 Task: Research Airbnb accommodation in Naujamiestis, Lithuania from 8th November, 2023 to 16th November, 2023 for 2 adults.1  bedroom having 1 bed and 1 bathroom. Property type can be hotel. Look for 3 properties as per requirement.
Action: Mouse moved to (440, 100)
Screenshot: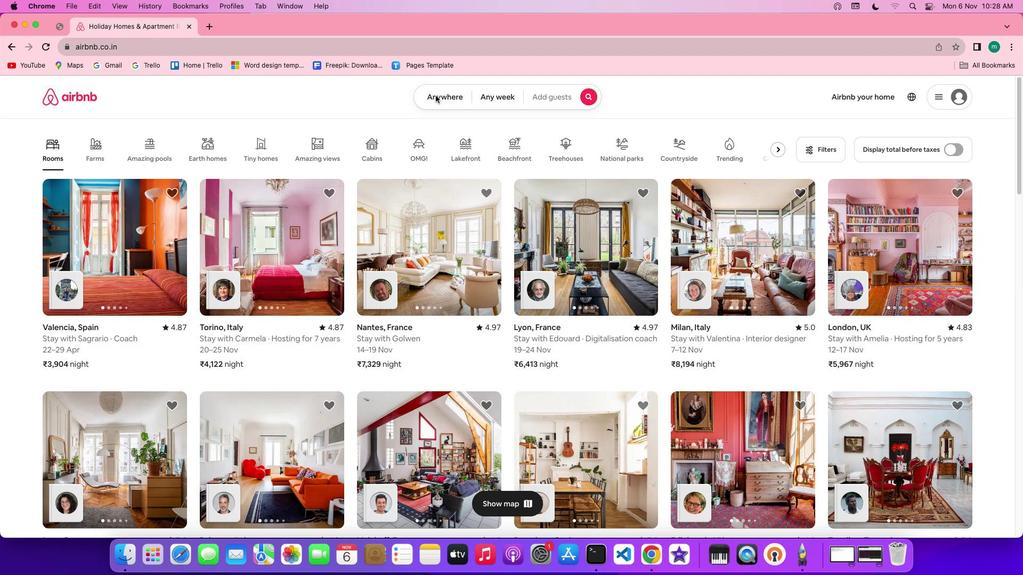 
Action: Mouse pressed left at (440, 100)
Screenshot: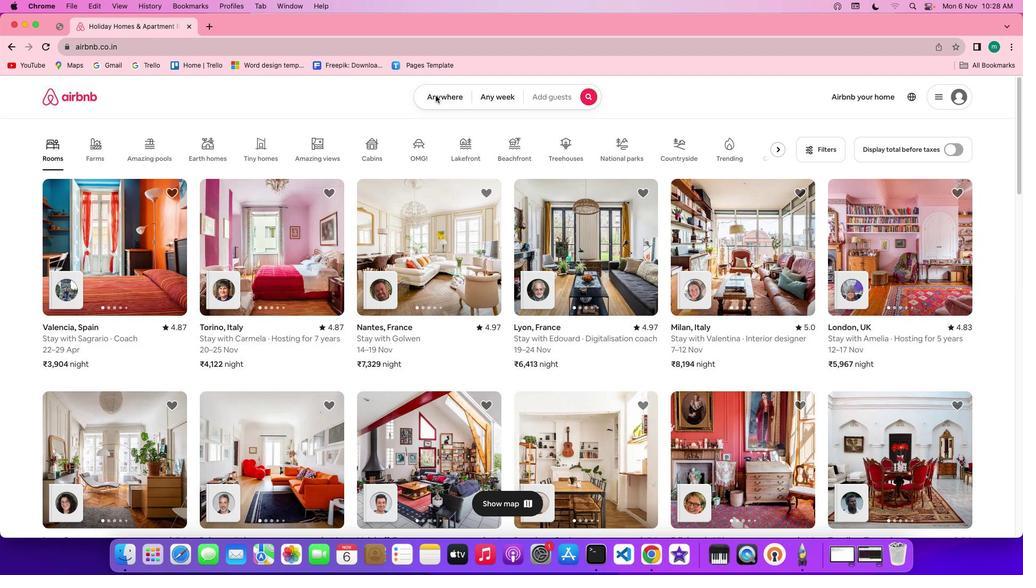 
Action: Mouse pressed left at (440, 100)
Screenshot: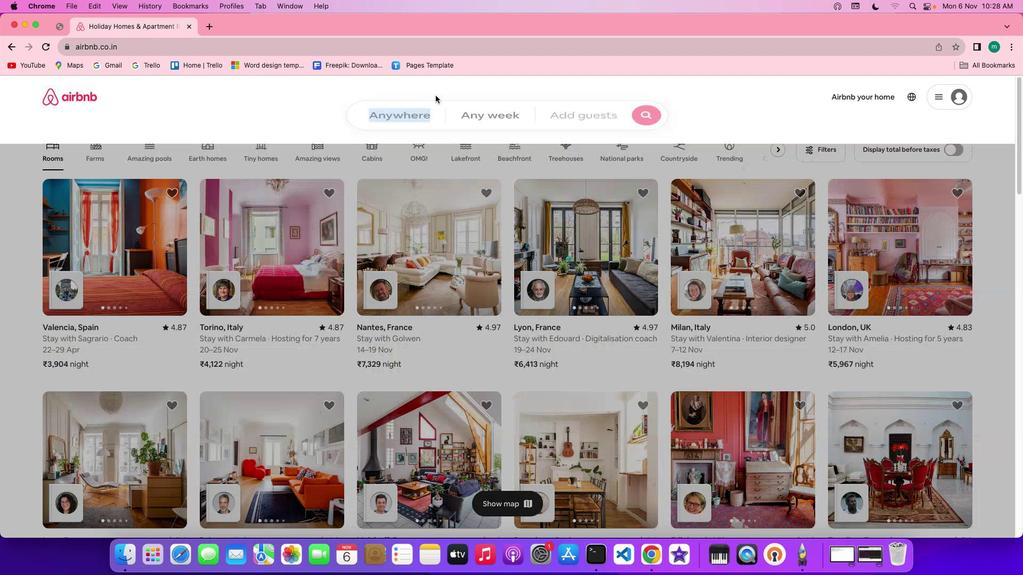 
Action: Mouse moved to (405, 139)
Screenshot: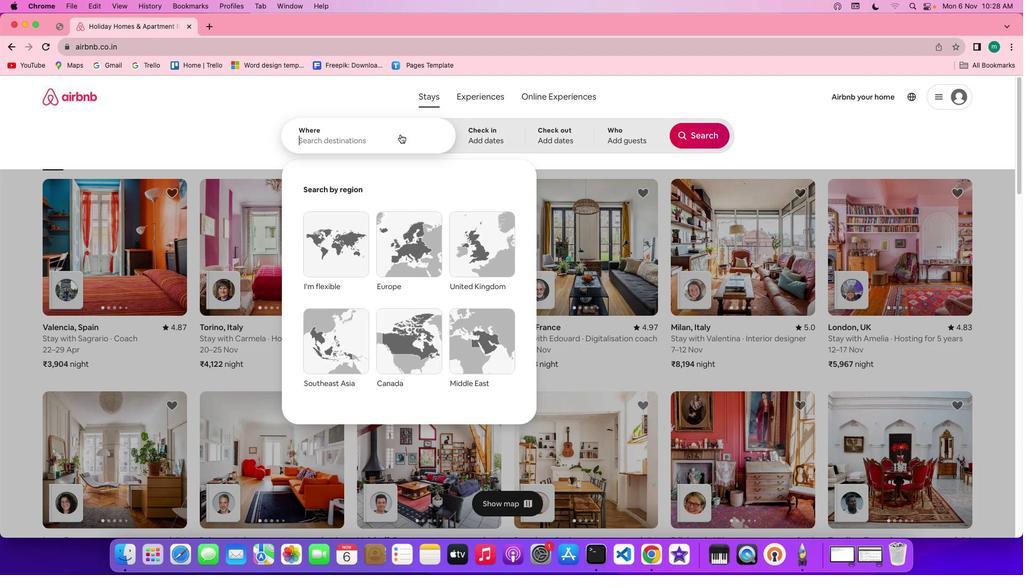 
Action: Mouse pressed left at (405, 139)
Screenshot: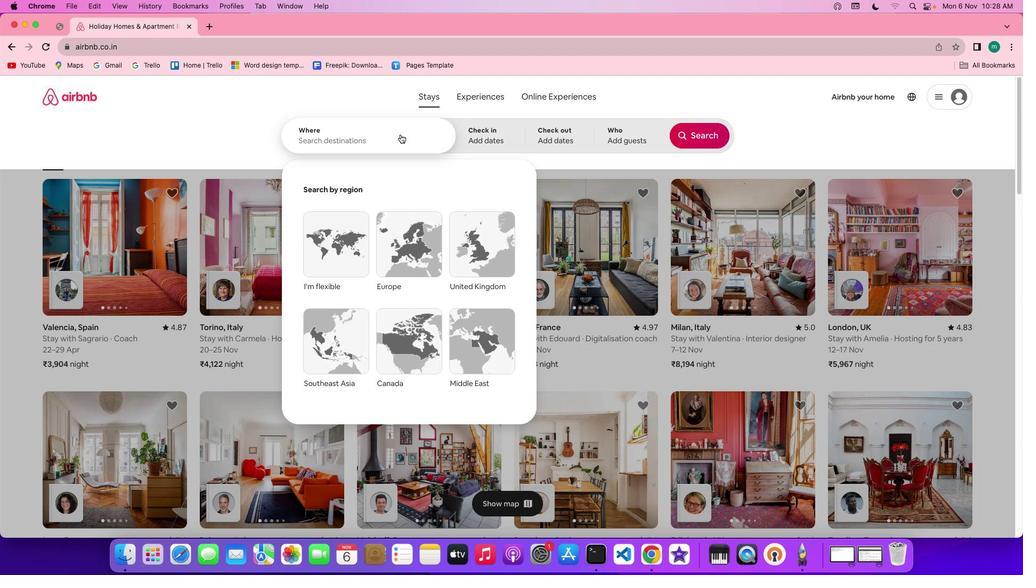 
Action: Key pressed Key.shift'N''a''u''j''a''m''i''e''s''t''i''s'','Key.spaceKey.shift'l''i''t''h''u''a''n''i''a'
Screenshot: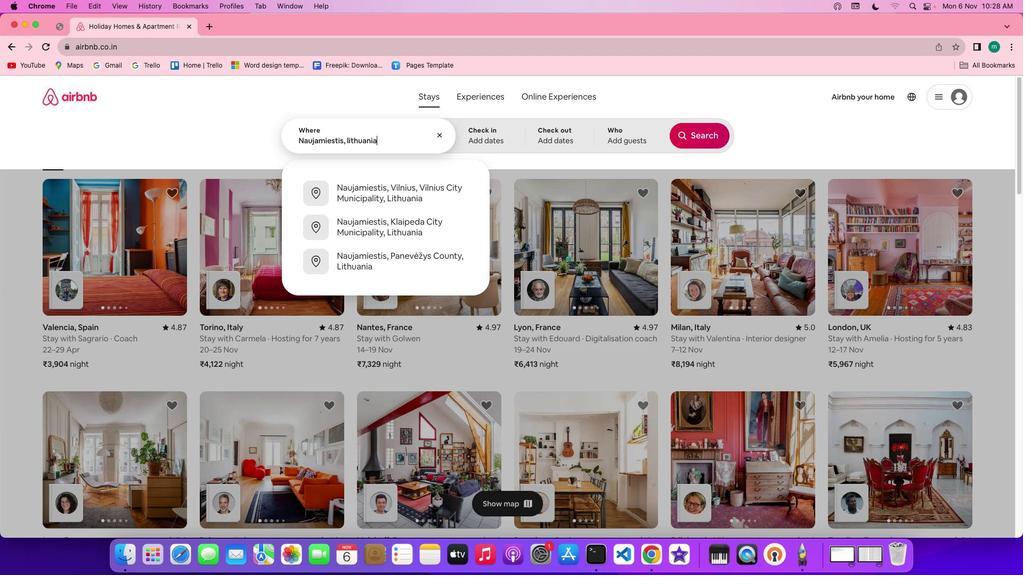 
Action: Mouse moved to (484, 140)
Screenshot: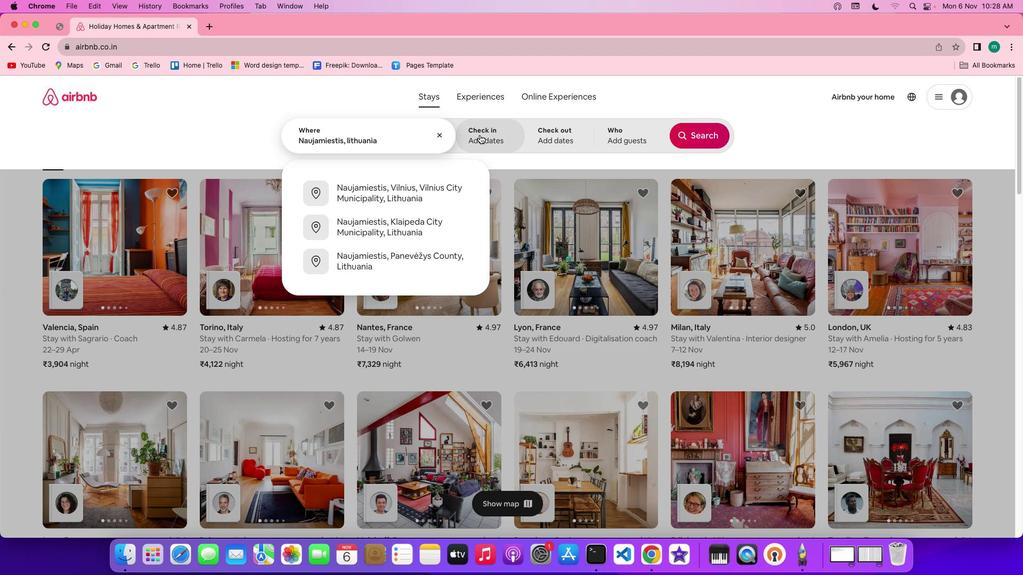 
Action: Mouse pressed left at (484, 140)
Screenshot: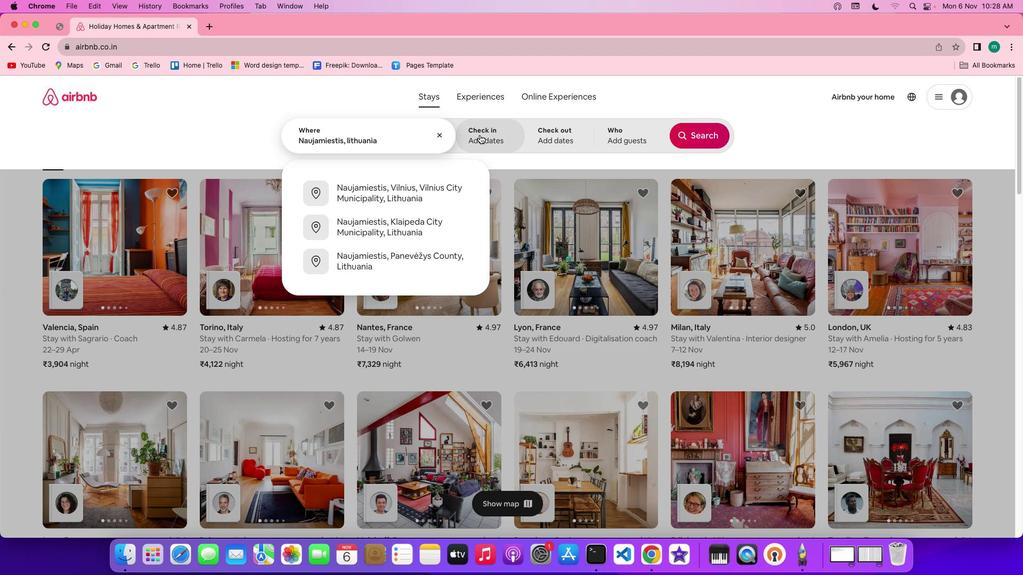 
Action: Mouse moved to (404, 298)
Screenshot: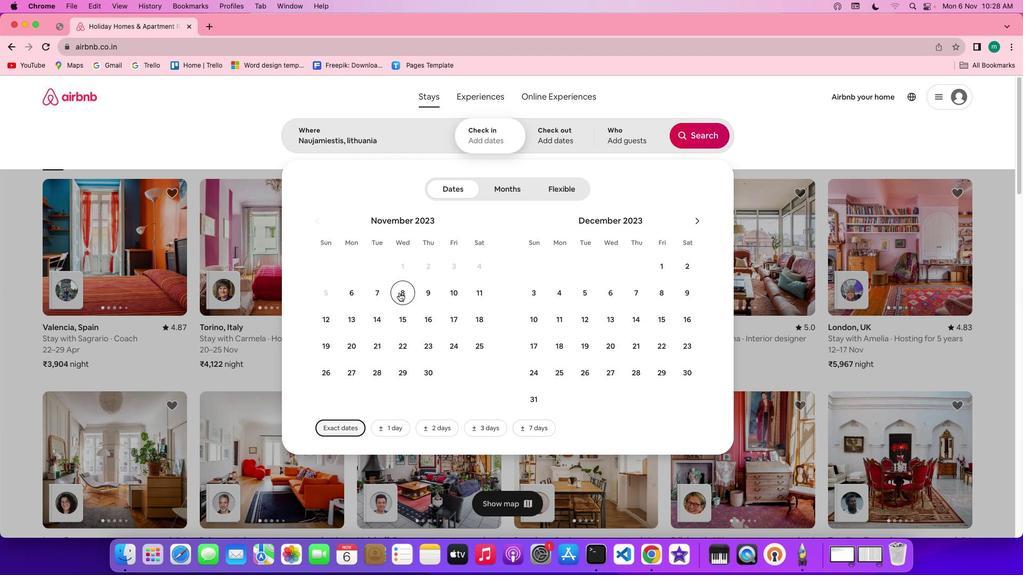 
Action: Mouse pressed left at (404, 298)
Screenshot: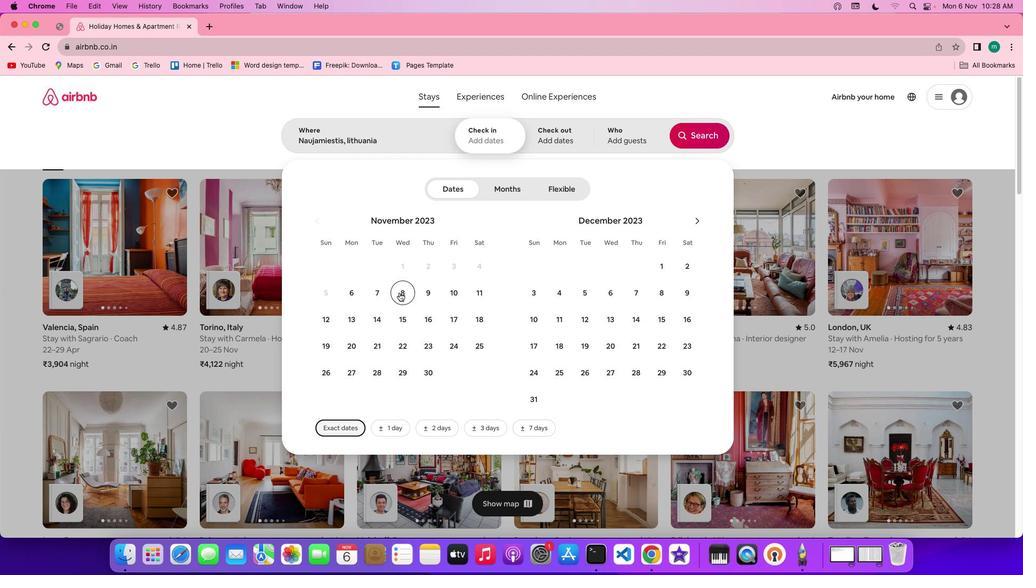 
Action: Mouse moved to (424, 325)
Screenshot: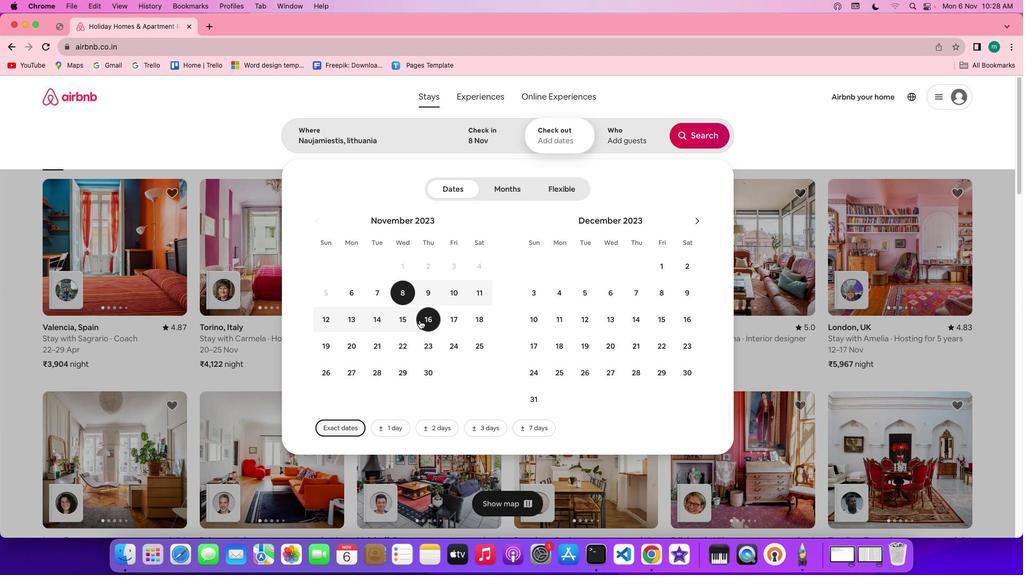 
Action: Mouse pressed left at (424, 325)
Screenshot: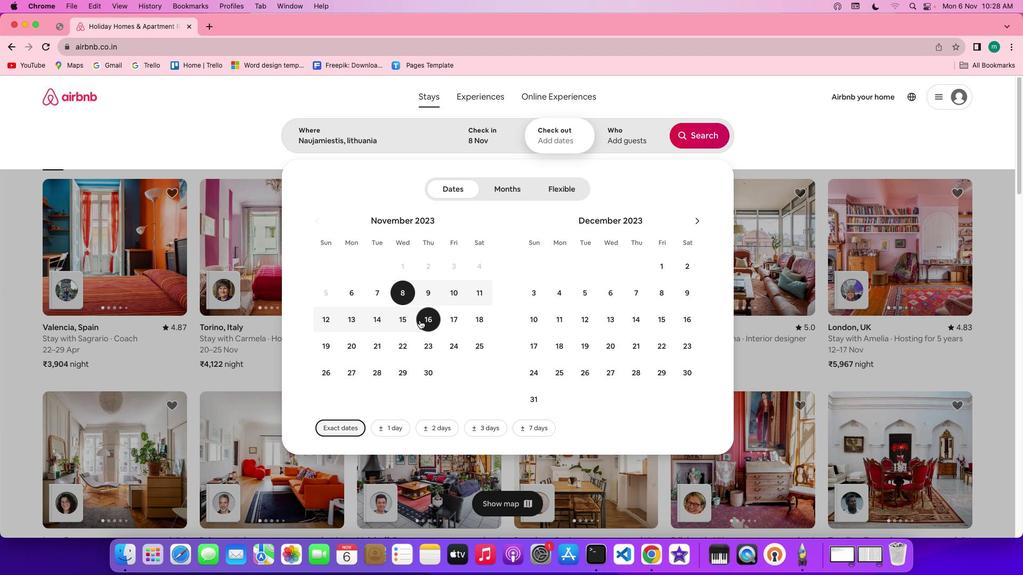 
Action: Mouse moved to (635, 130)
Screenshot: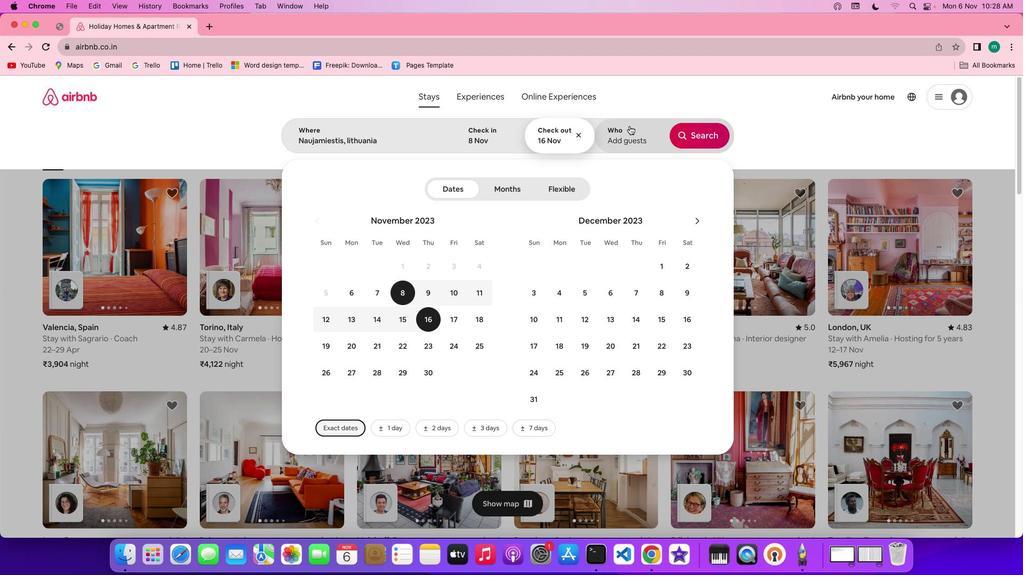 
Action: Mouse pressed left at (635, 130)
Screenshot: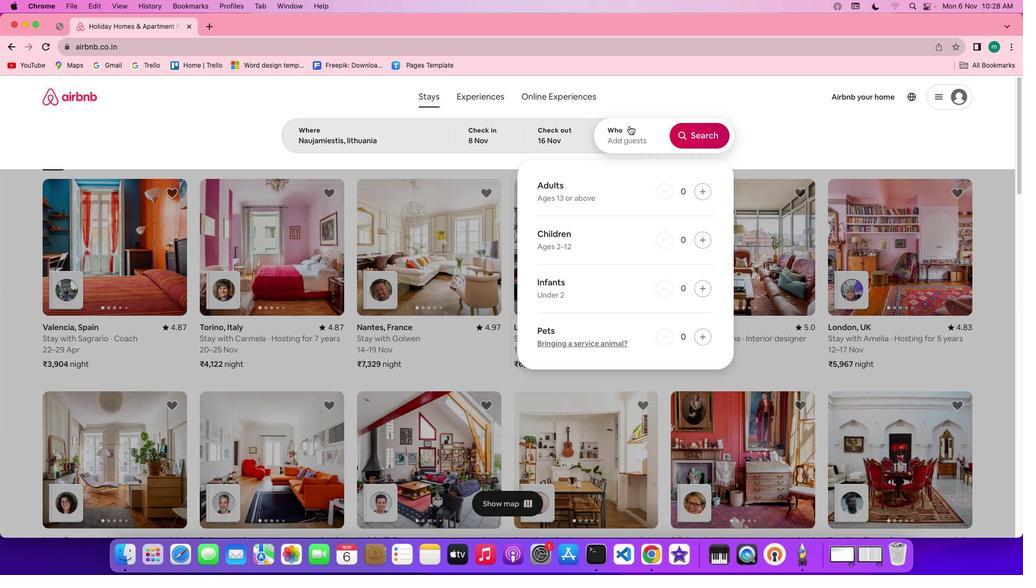 
Action: Mouse moved to (708, 196)
Screenshot: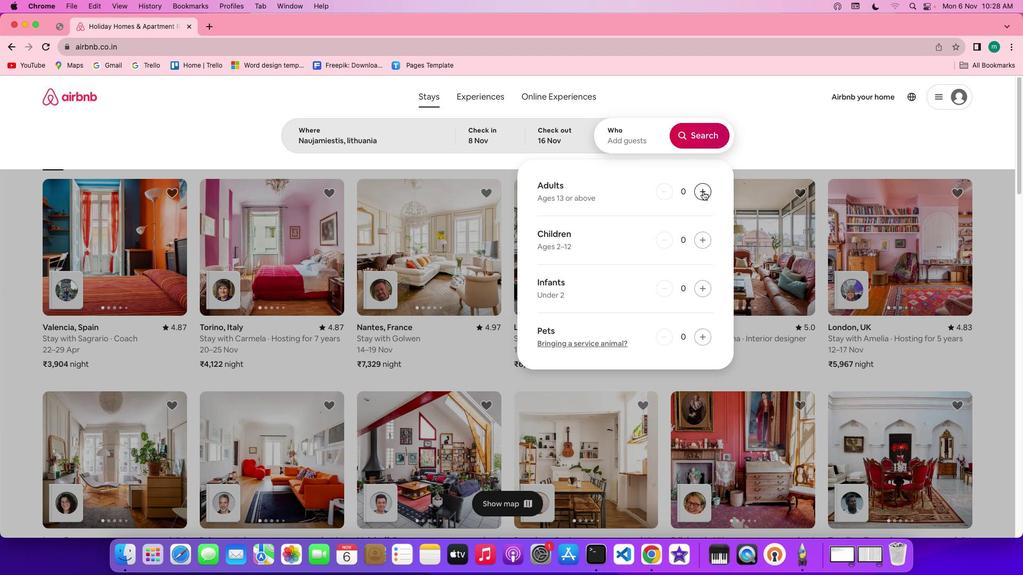 
Action: Mouse pressed left at (708, 196)
Screenshot: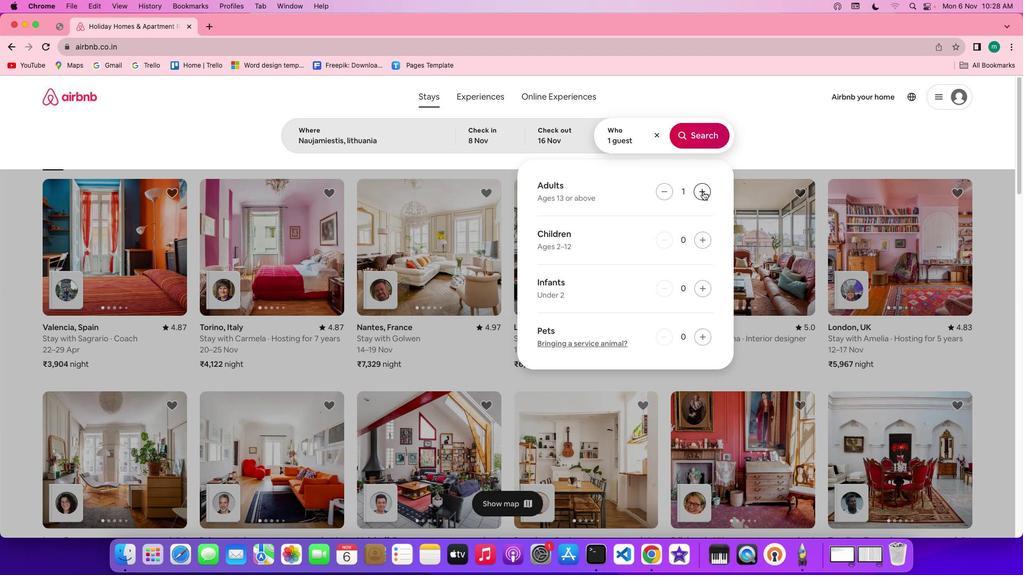 
Action: Mouse pressed left at (708, 196)
Screenshot: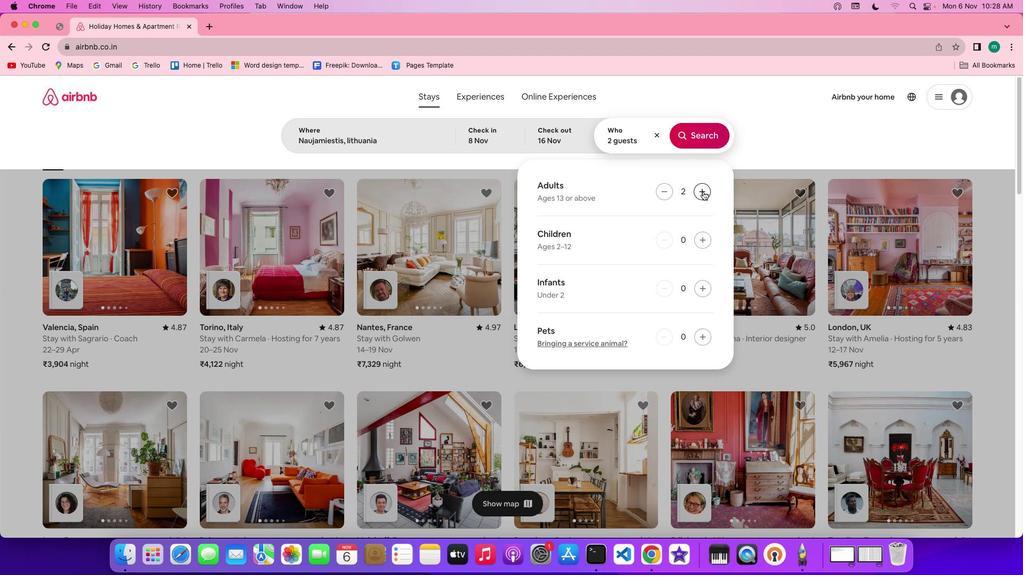 
Action: Mouse moved to (716, 146)
Screenshot: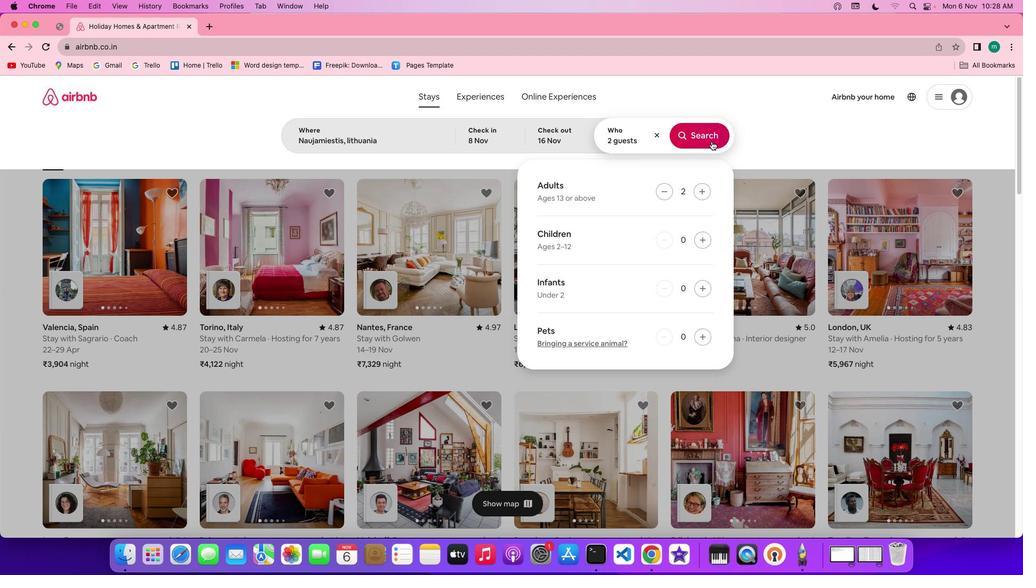 
Action: Mouse pressed left at (716, 146)
Screenshot: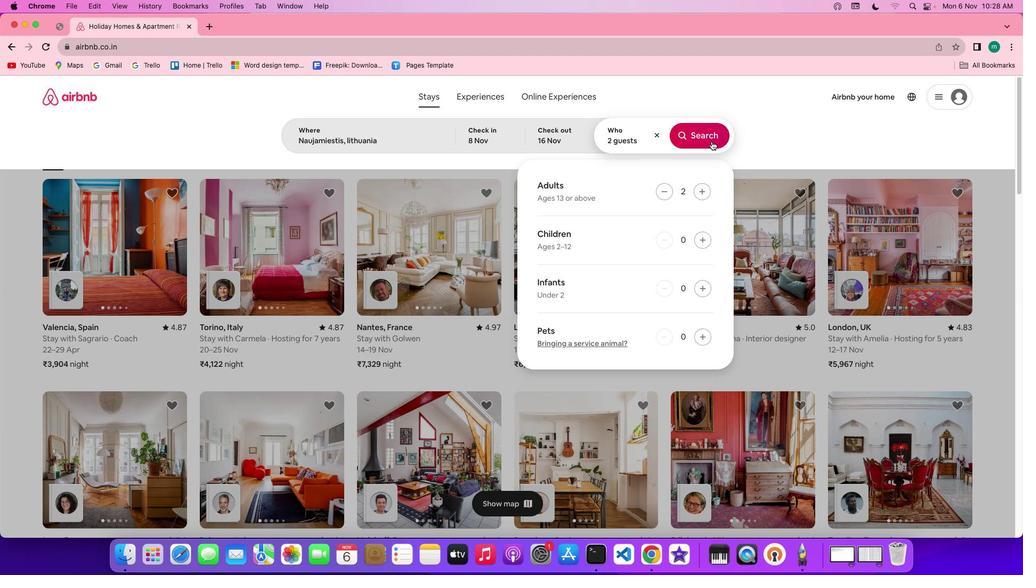 
Action: Mouse moved to (861, 146)
Screenshot: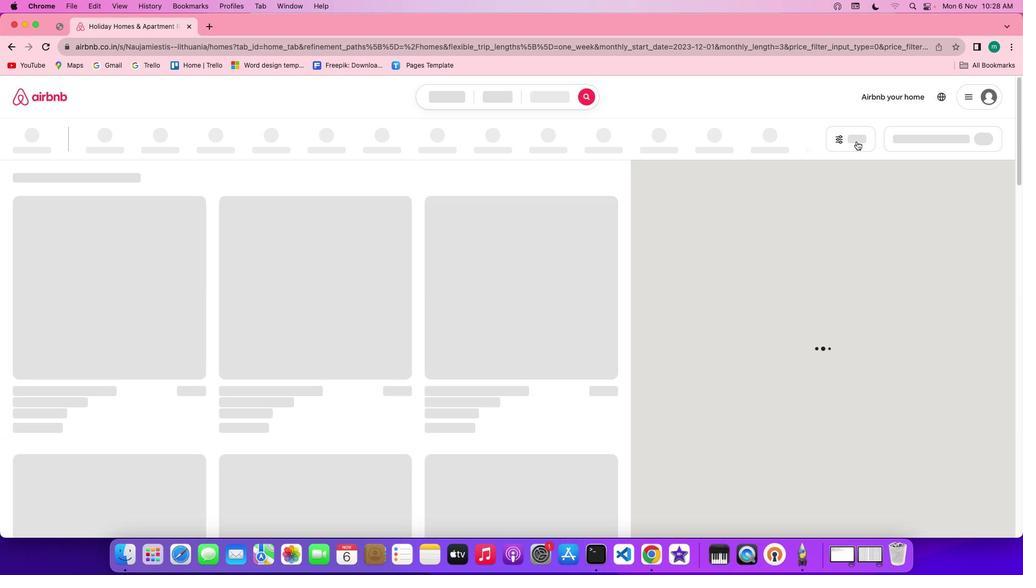 
Action: Mouse pressed left at (861, 146)
Screenshot: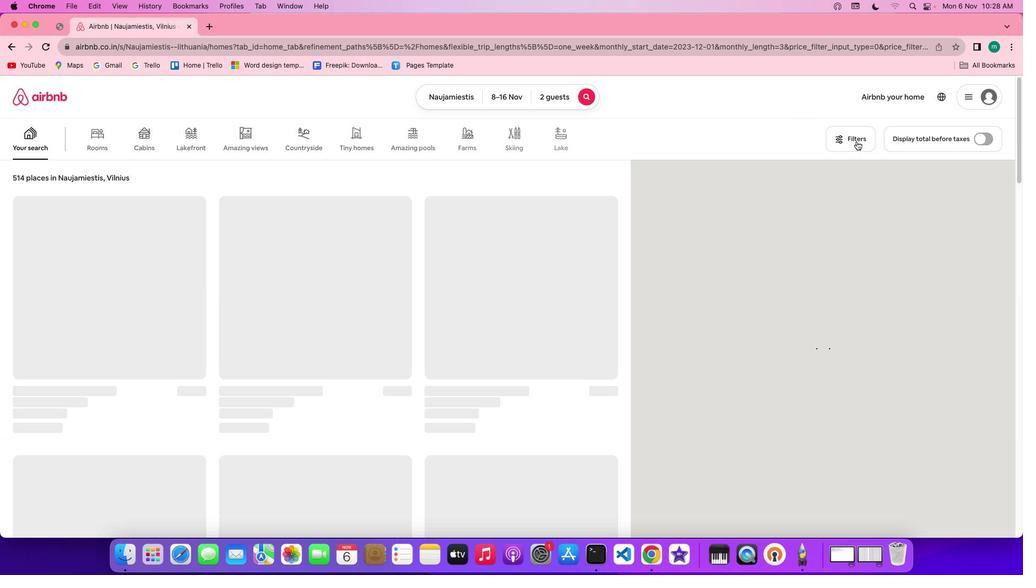 
Action: Mouse moved to (853, 142)
Screenshot: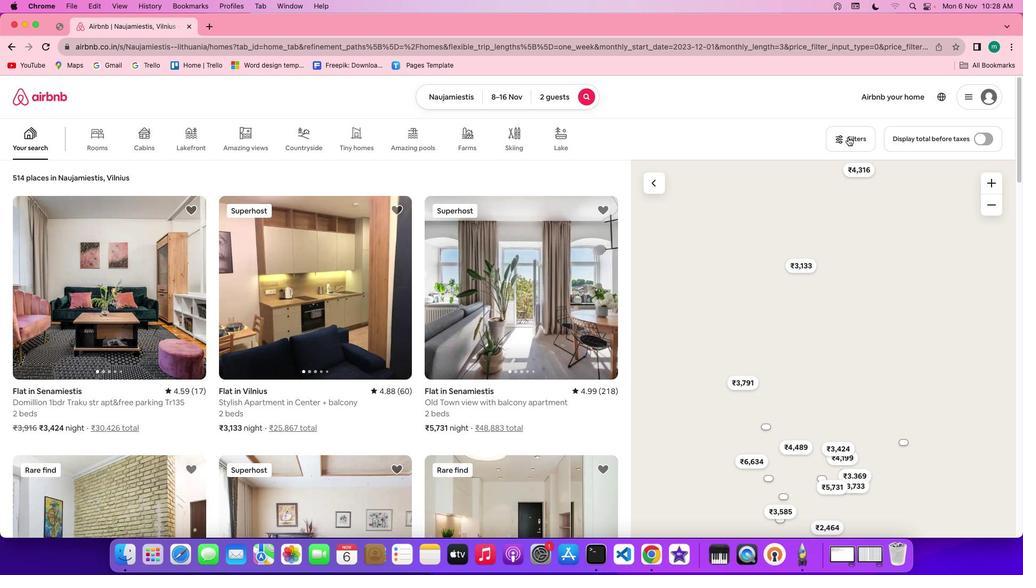 
Action: Mouse pressed left at (853, 142)
Screenshot: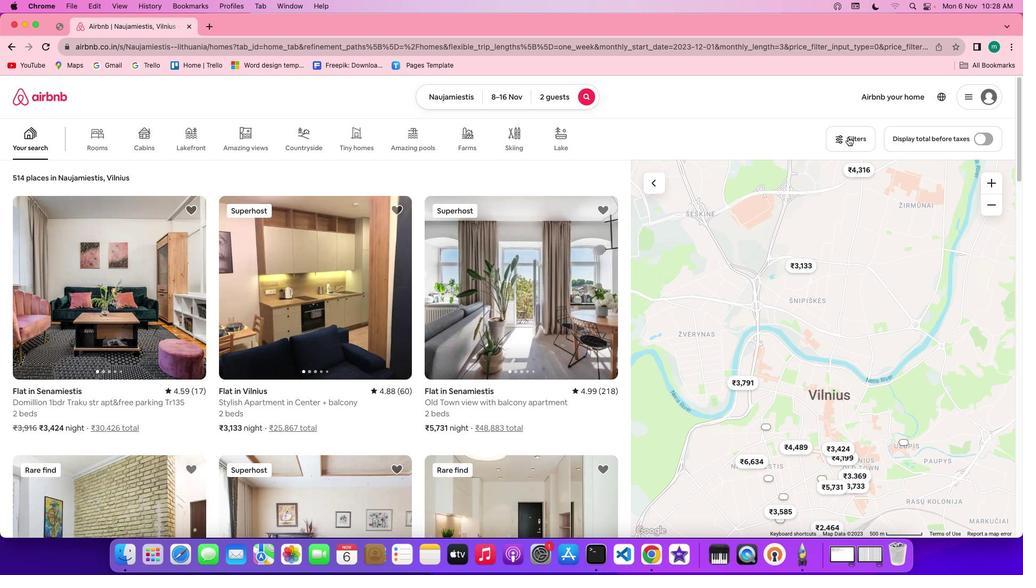 
Action: Mouse moved to (524, 349)
Screenshot: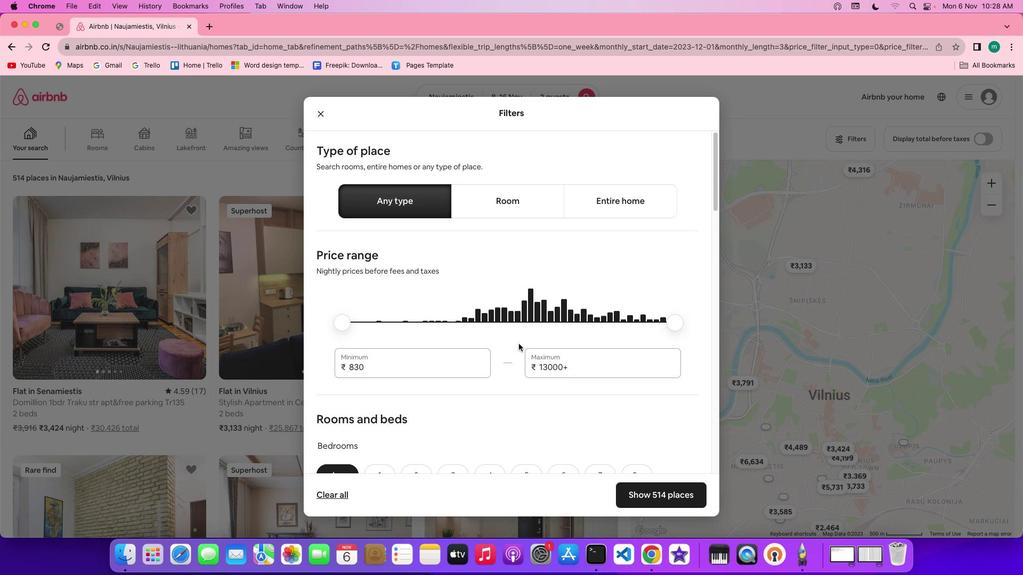 
Action: Mouse scrolled (524, 349) with delta (4, 4)
Screenshot: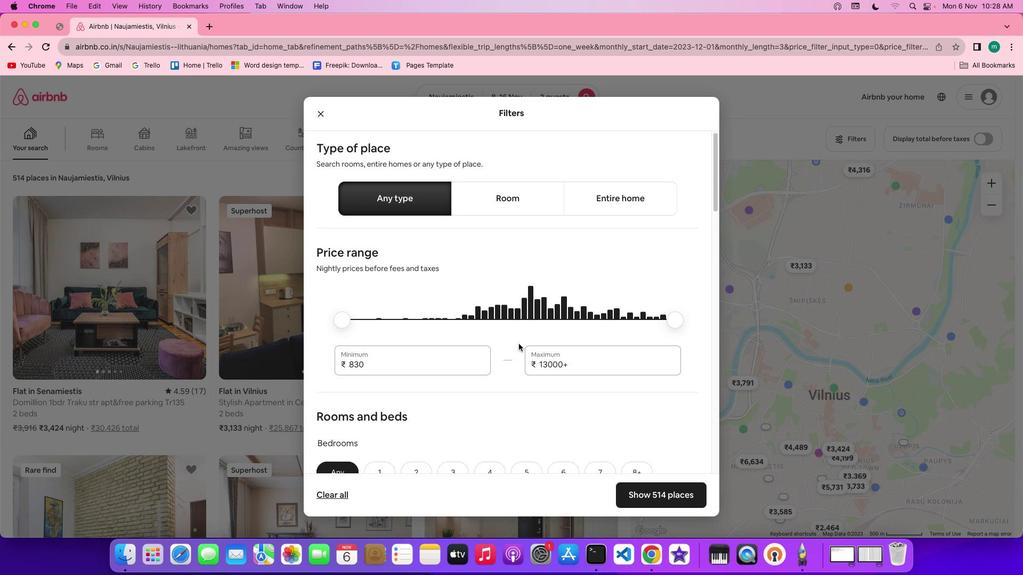 
Action: Mouse scrolled (524, 349) with delta (4, 4)
Screenshot: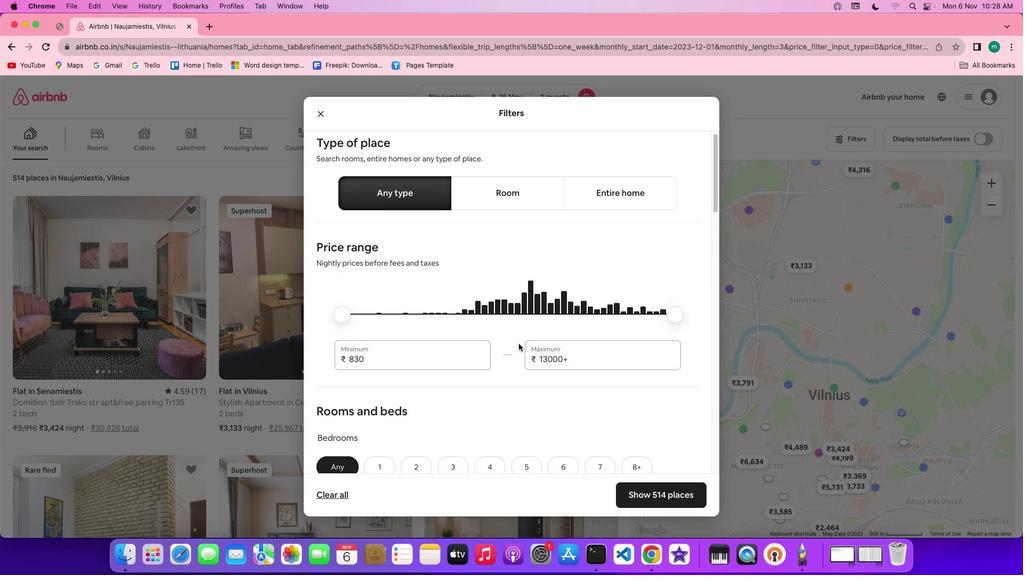
Action: Mouse scrolled (524, 349) with delta (4, 3)
Screenshot: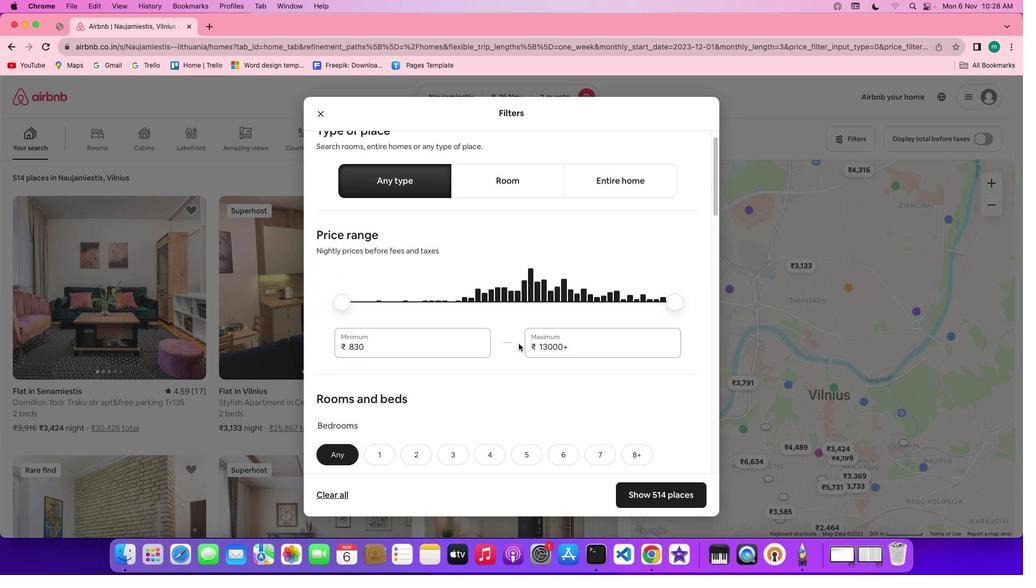 
Action: Mouse scrolled (524, 349) with delta (4, 3)
Screenshot: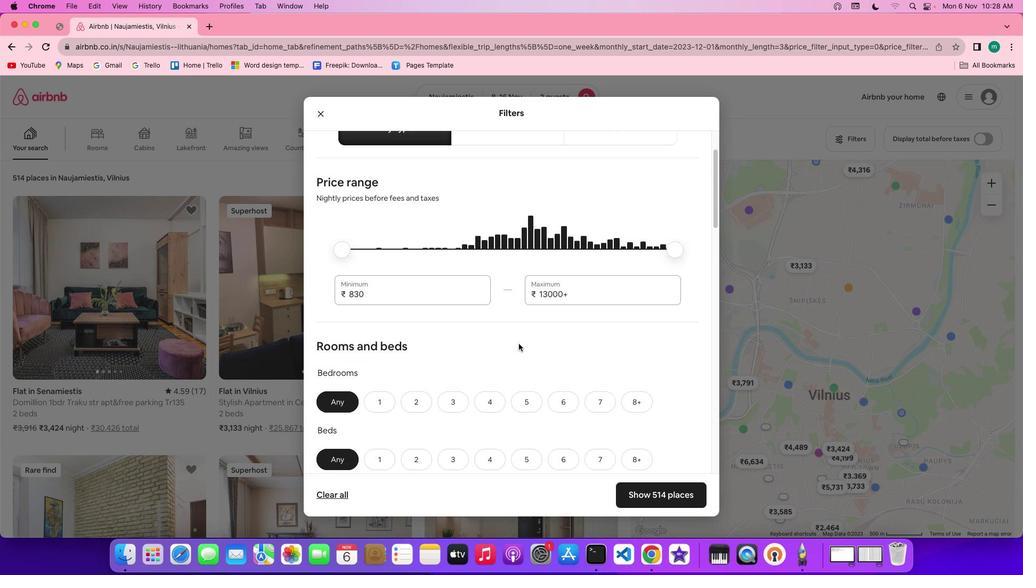 
Action: Mouse scrolled (524, 349) with delta (4, 4)
Screenshot: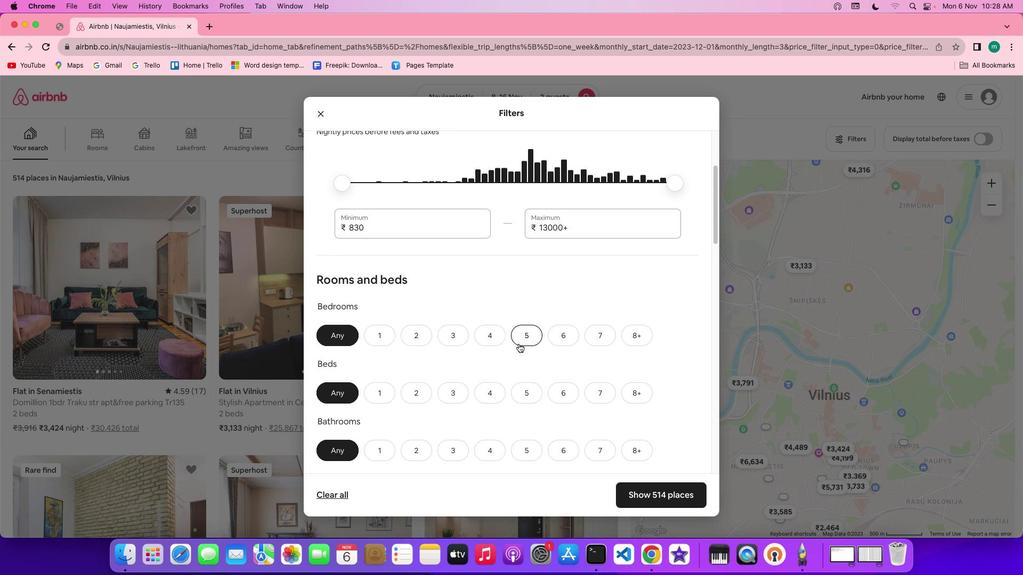 
Action: Mouse scrolled (524, 349) with delta (4, 4)
Screenshot: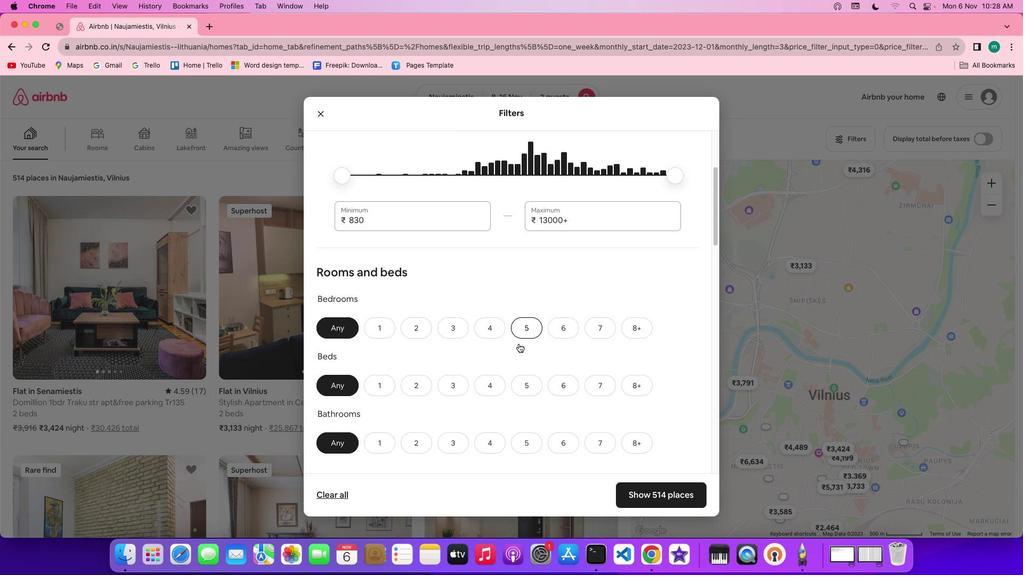 
Action: Mouse scrolled (524, 349) with delta (4, 4)
Screenshot: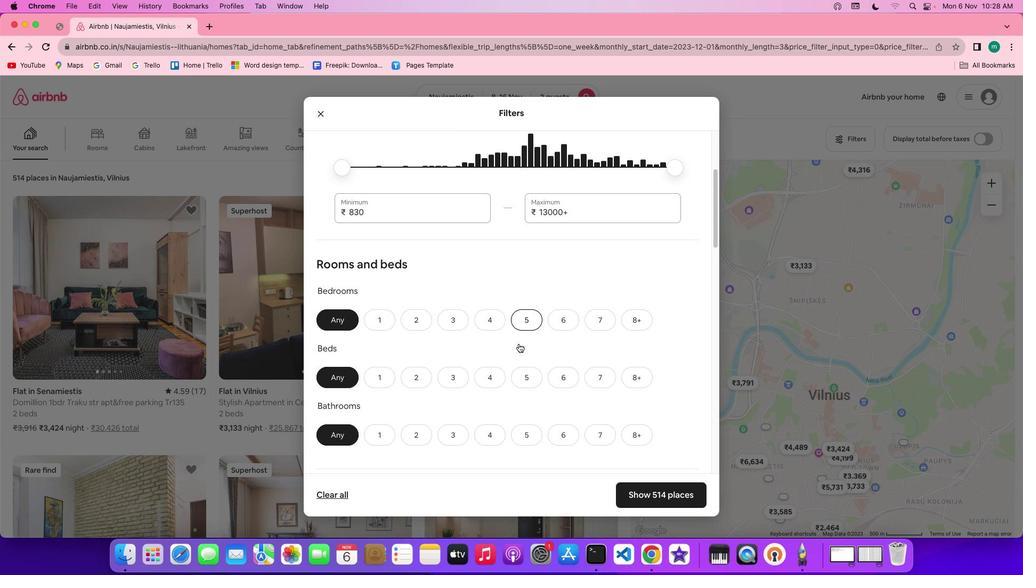 
Action: Mouse scrolled (524, 349) with delta (4, 4)
Screenshot: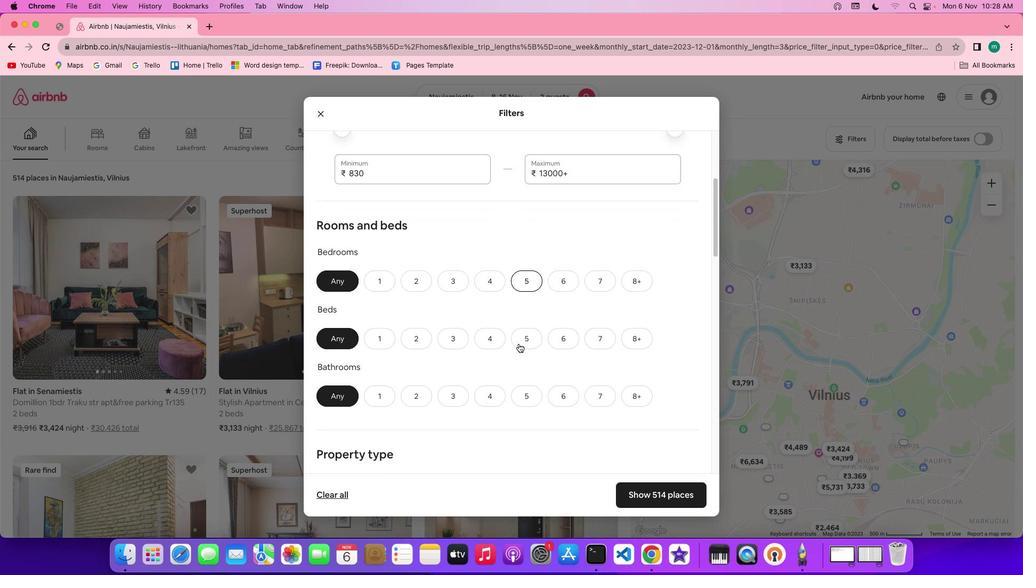 
Action: Mouse scrolled (524, 349) with delta (4, 4)
Screenshot: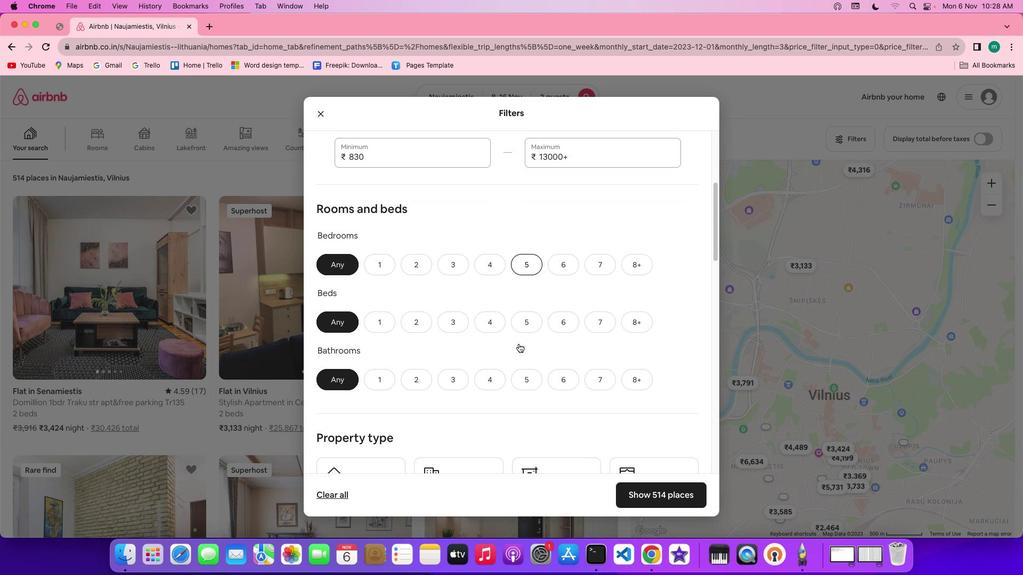 
Action: Mouse scrolled (524, 349) with delta (4, 4)
Screenshot: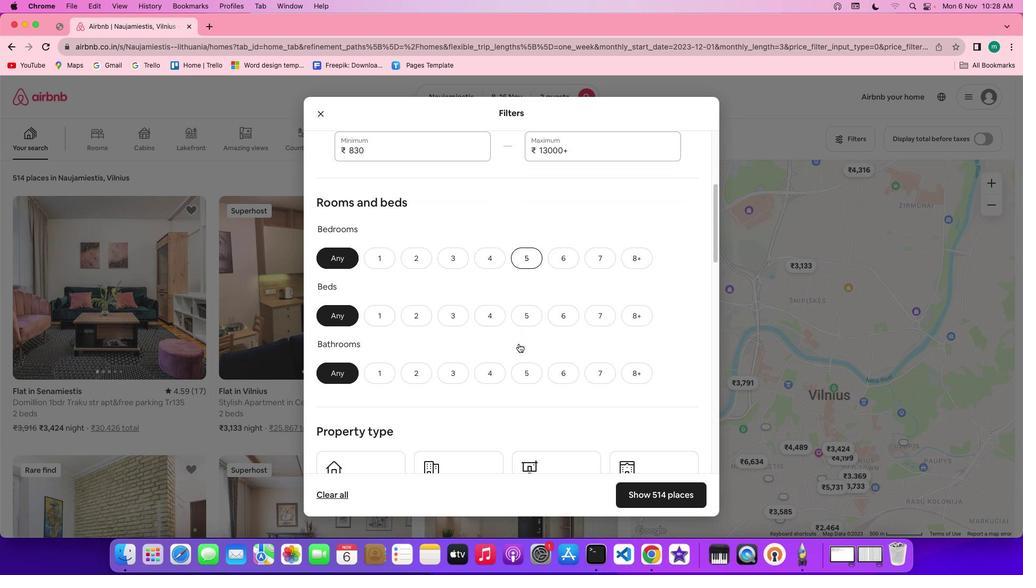 
Action: Mouse moved to (399, 258)
Screenshot: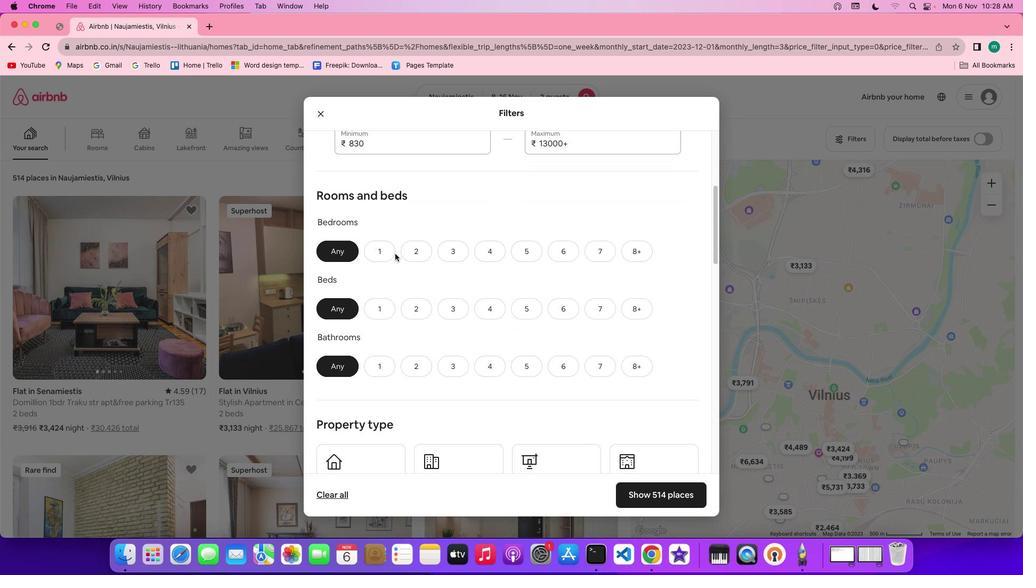 
Action: Mouse pressed left at (399, 258)
Screenshot: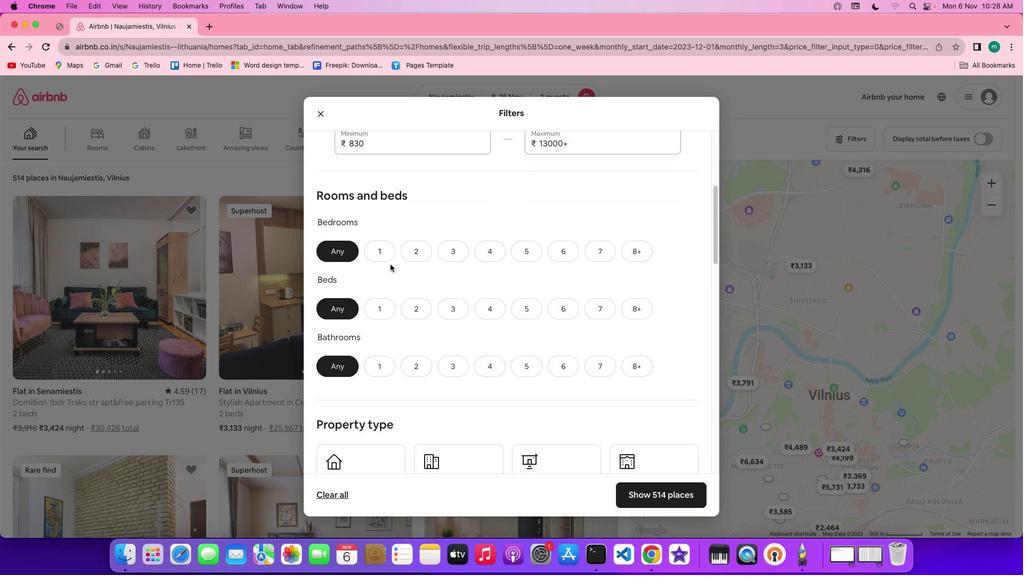 
Action: Mouse moved to (390, 258)
Screenshot: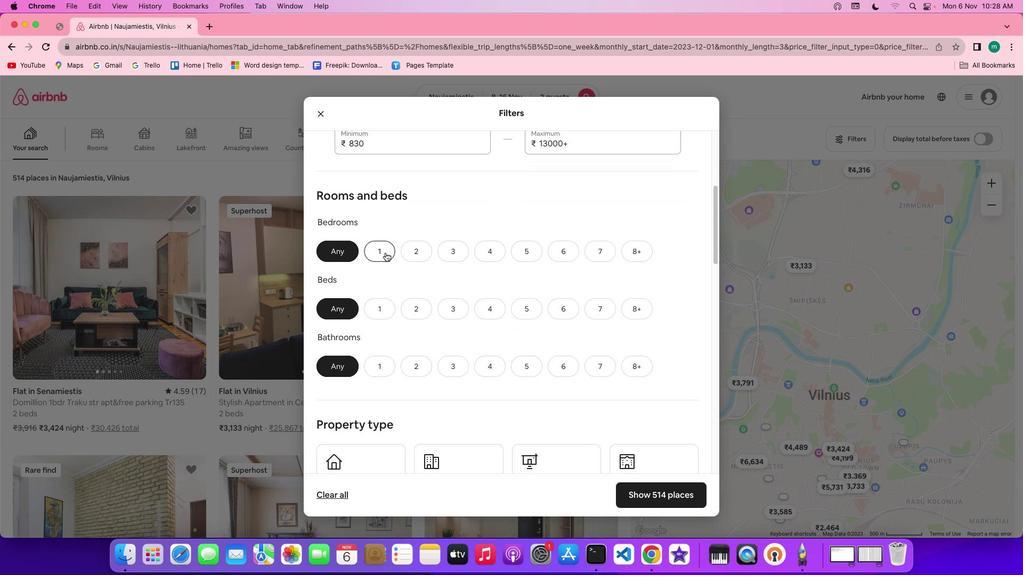 
Action: Mouse pressed left at (390, 258)
Screenshot: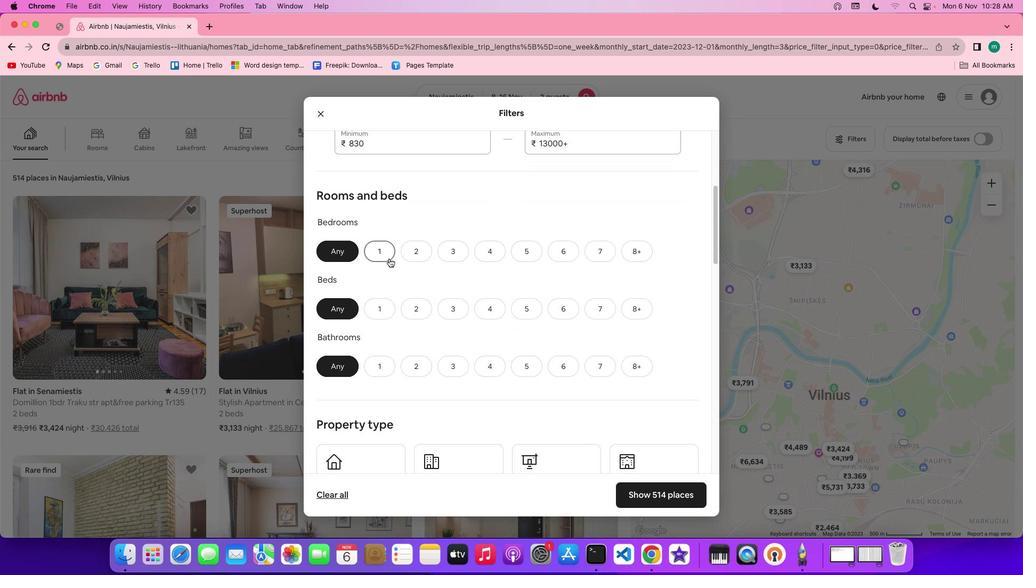 
Action: Mouse moved to (390, 310)
Screenshot: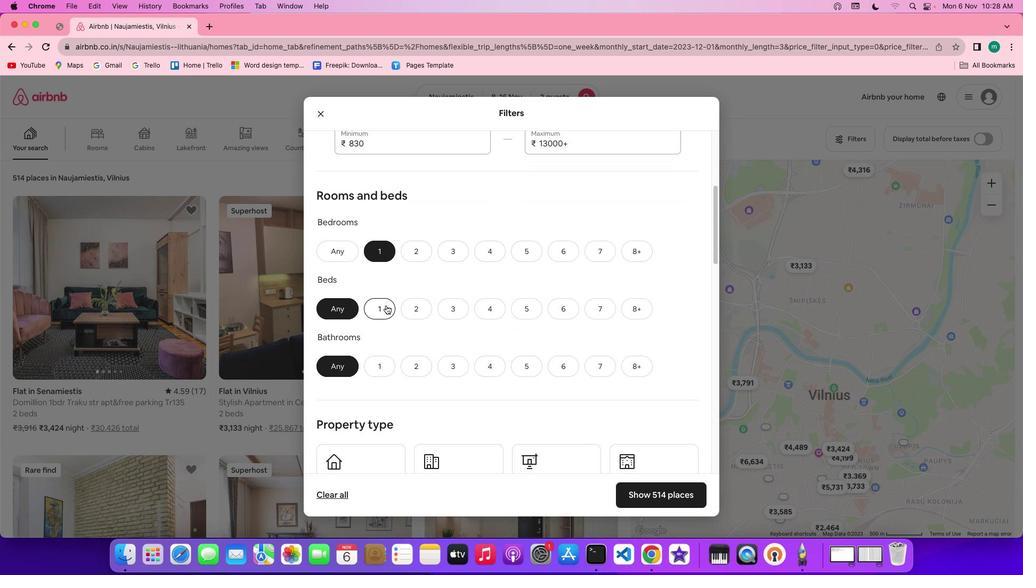 
Action: Mouse pressed left at (390, 310)
Screenshot: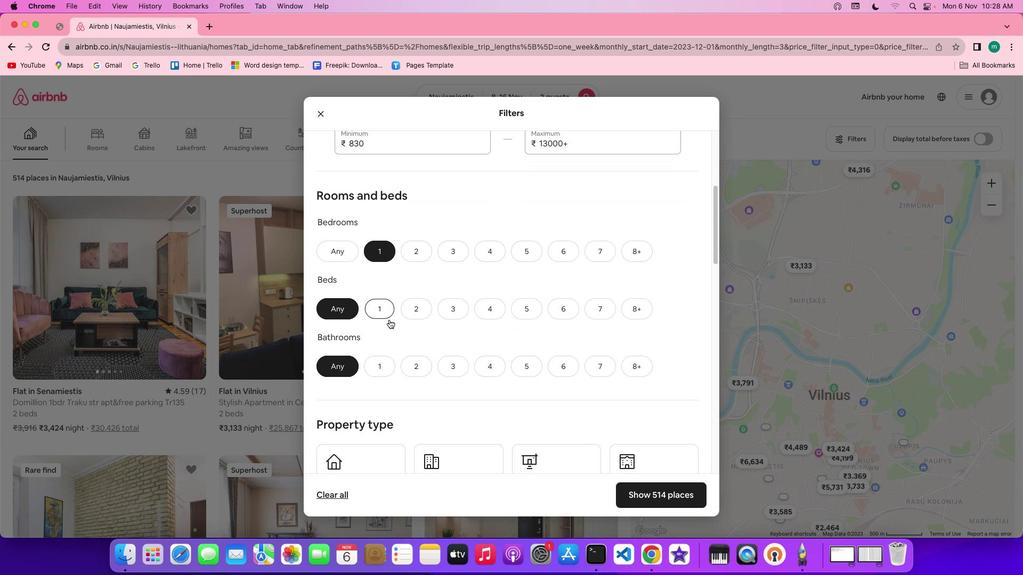 
Action: Mouse moved to (385, 372)
Screenshot: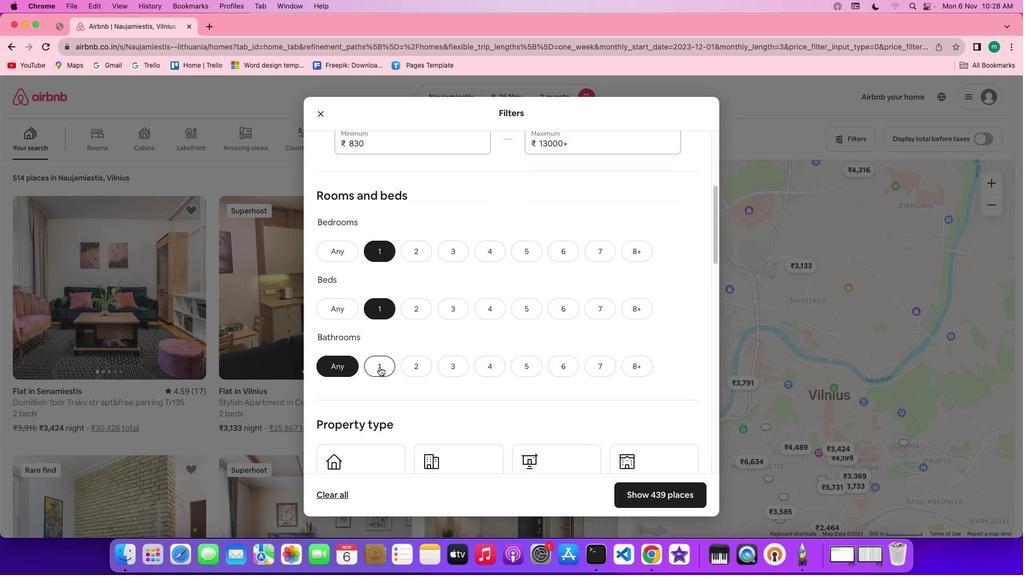 
Action: Mouse pressed left at (385, 372)
Screenshot: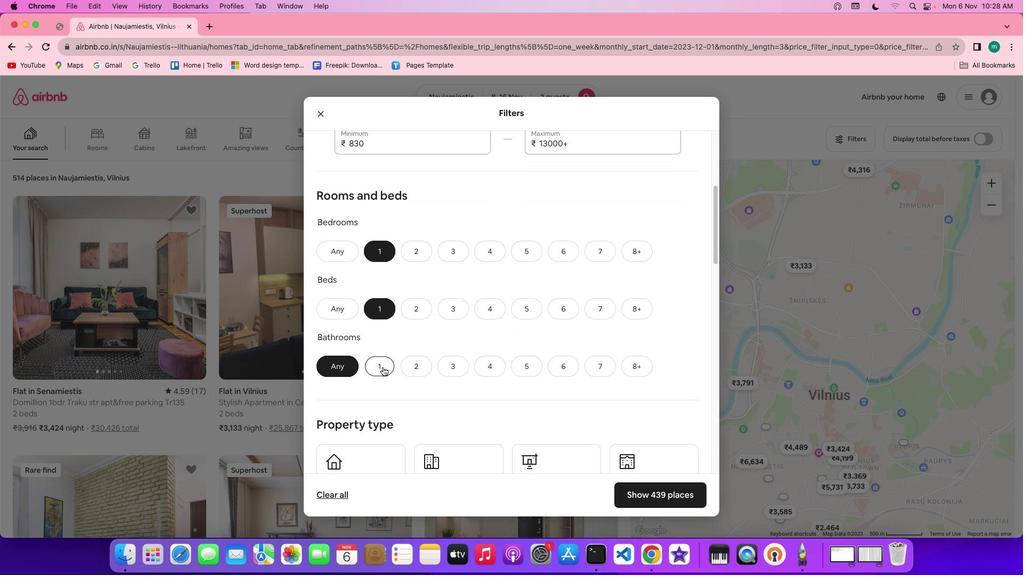 
Action: Mouse moved to (562, 350)
Screenshot: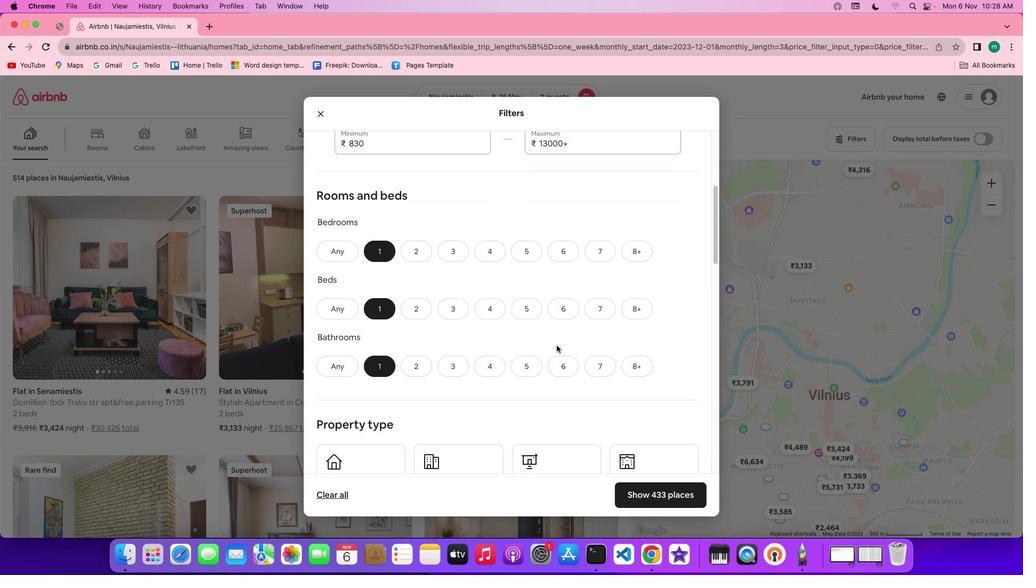 
Action: Mouse scrolled (562, 350) with delta (4, 4)
Screenshot: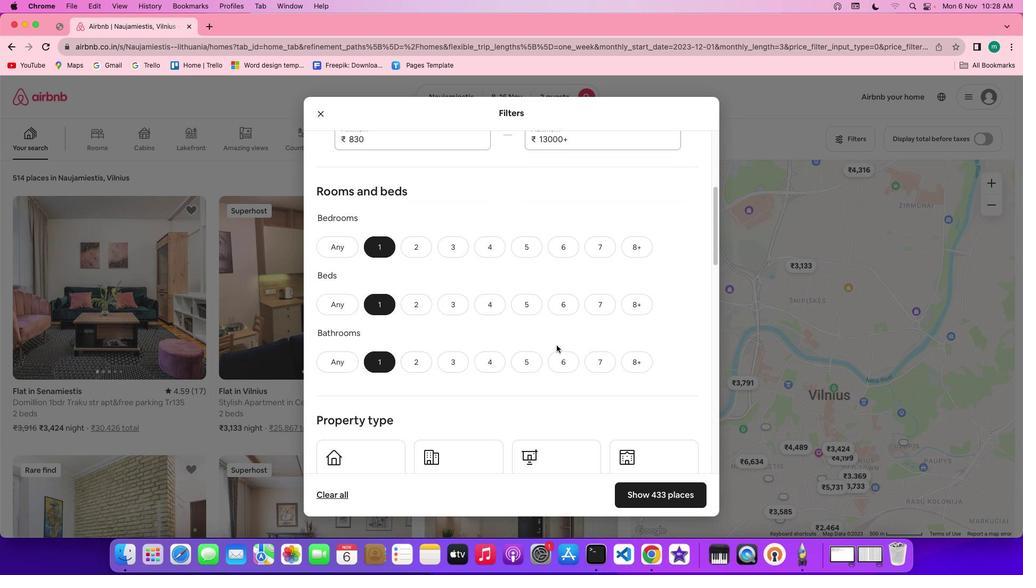 
Action: Mouse scrolled (562, 350) with delta (4, 4)
Screenshot: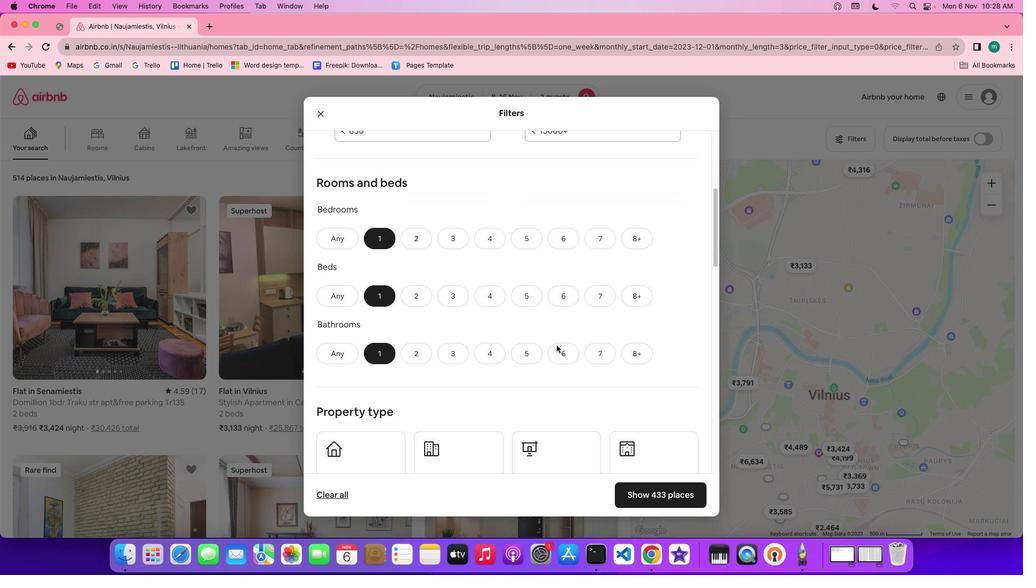 
Action: Mouse scrolled (562, 350) with delta (4, 3)
Screenshot: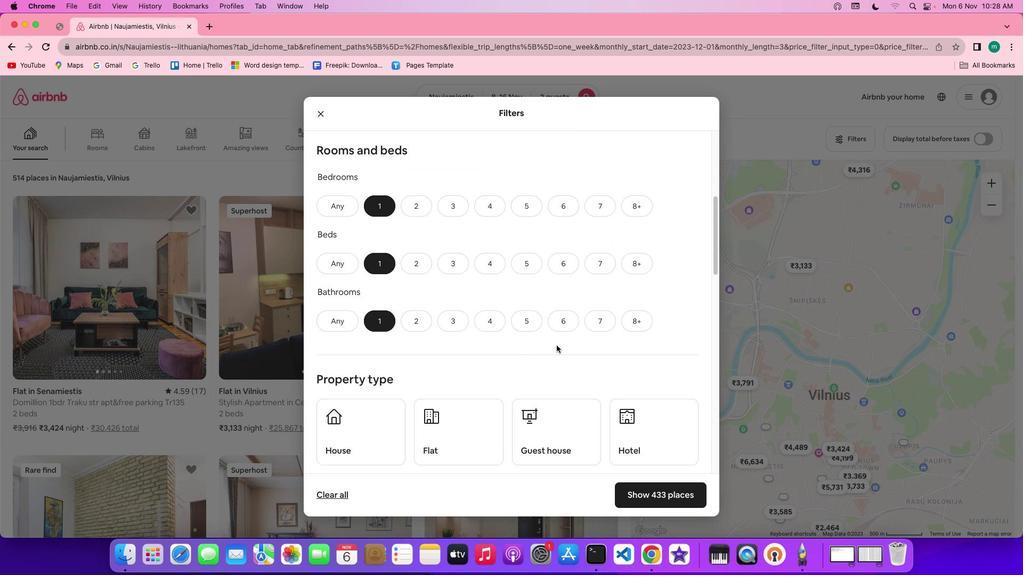
Action: Mouse scrolled (562, 350) with delta (4, 4)
Screenshot: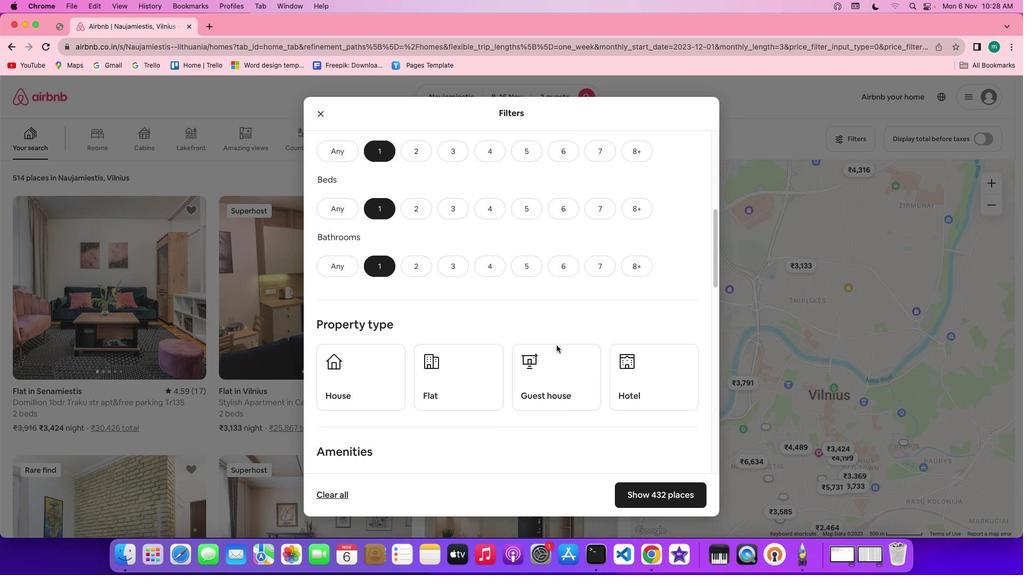
Action: Mouse scrolled (562, 350) with delta (4, 4)
Screenshot: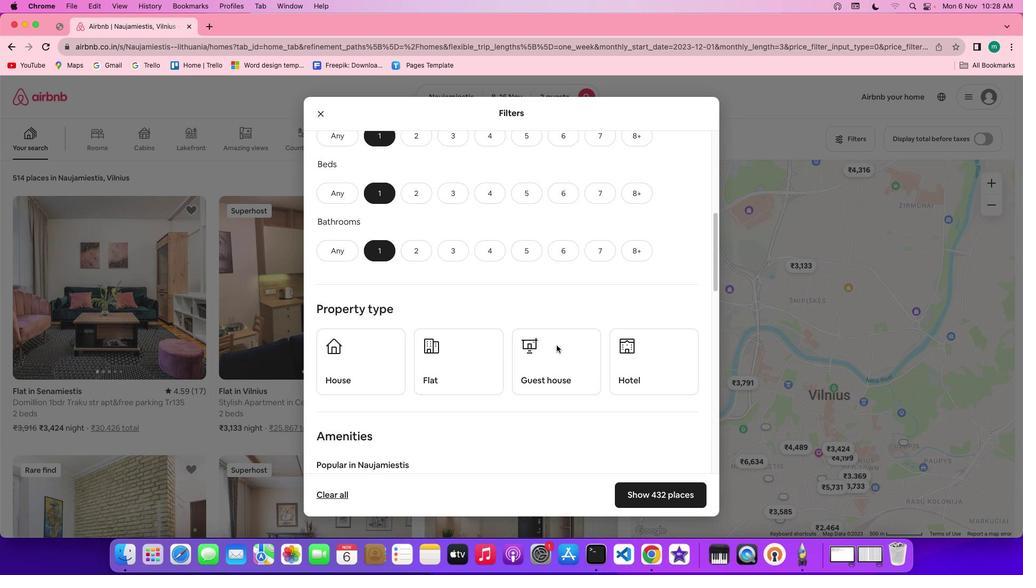 
Action: Mouse scrolled (562, 350) with delta (4, 4)
Screenshot: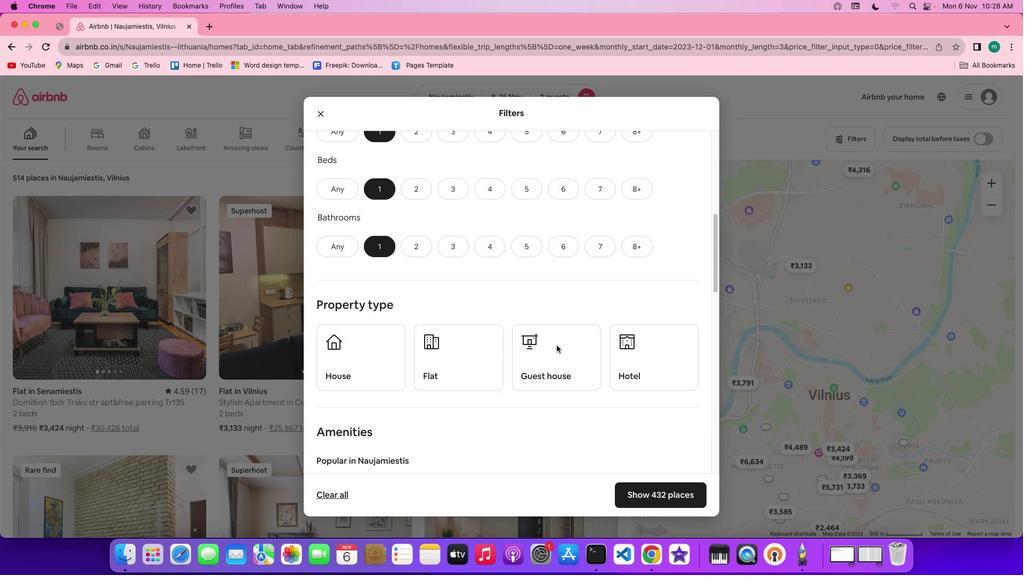 
Action: Mouse scrolled (562, 350) with delta (4, 4)
Screenshot: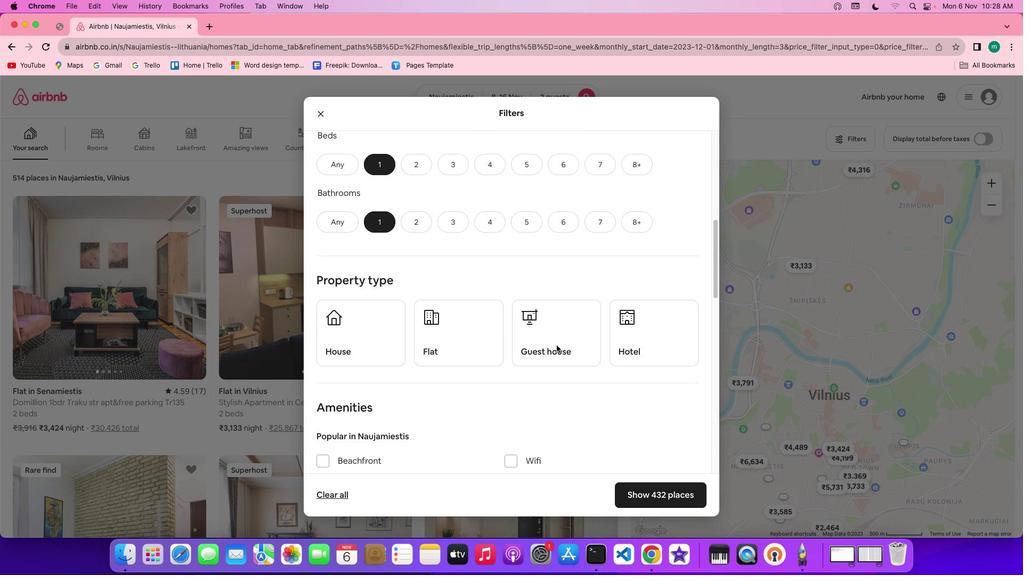 
Action: Mouse scrolled (562, 350) with delta (4, 4)
Screenshot: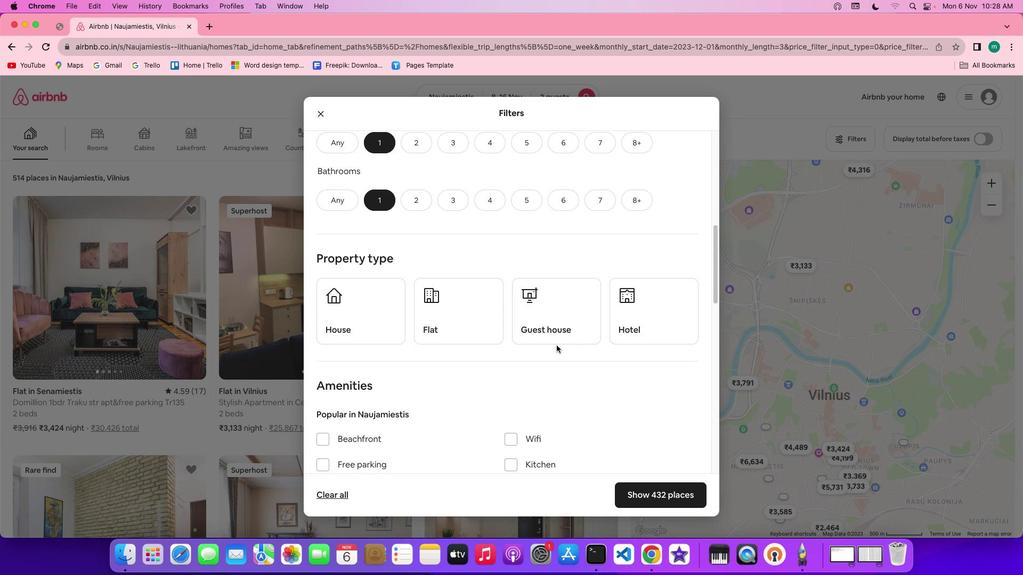
Action: Mouse scrolled (562, 350) with delta (4, 4)
Screenshot: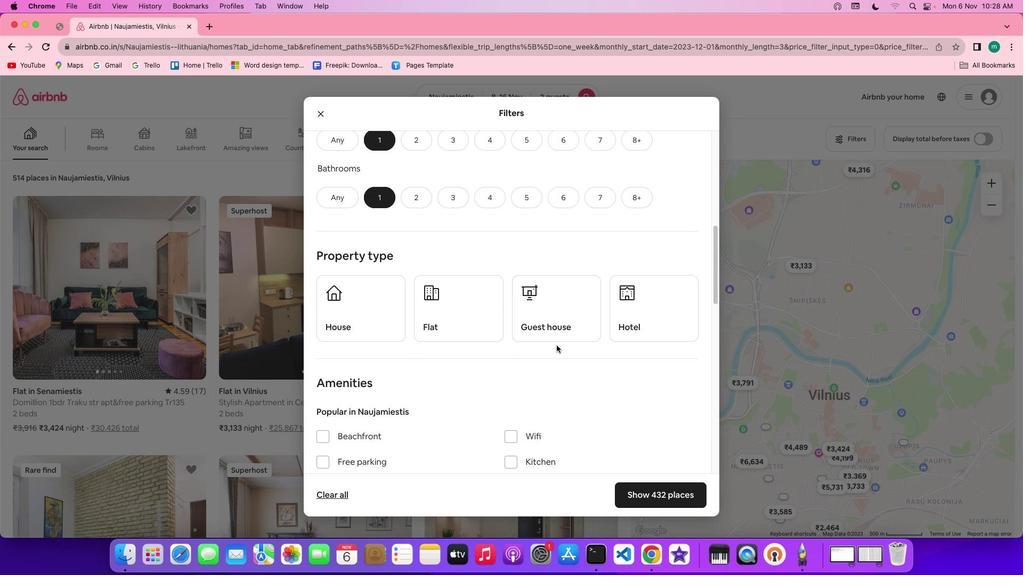 
Action: Mouse scrolled (562, 350) with delta (4, 4)
Screenshot: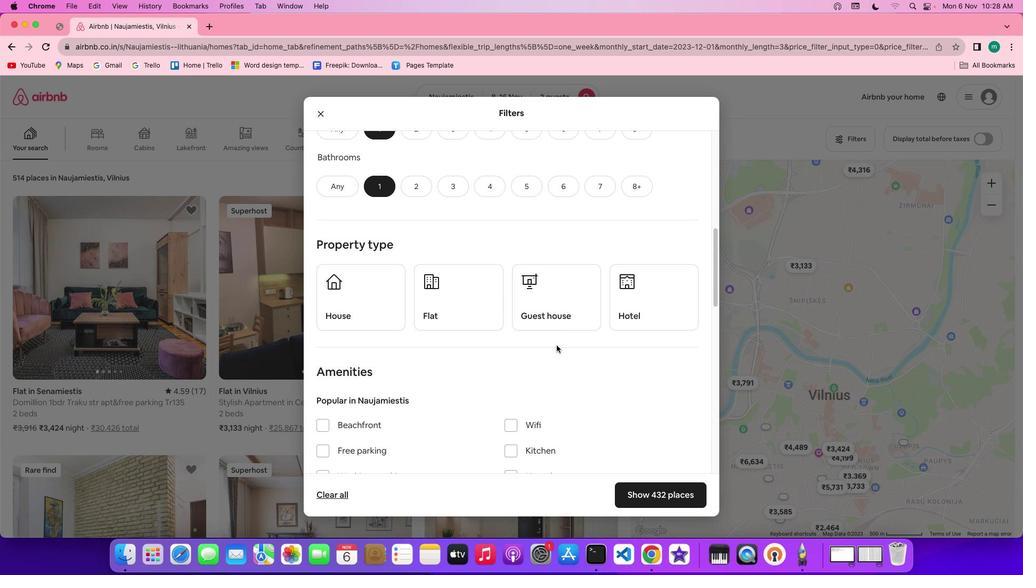 
Action: Mouse scrolled (562, 350) with delta (4, 4)
Screenshot: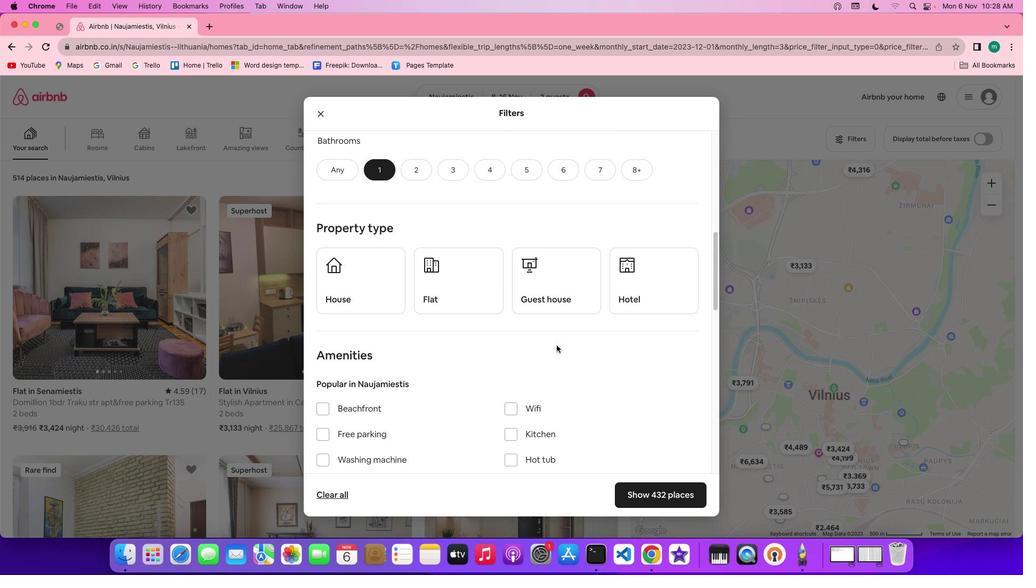 
Action: Mouse moved to (673, 299)
Screenshot: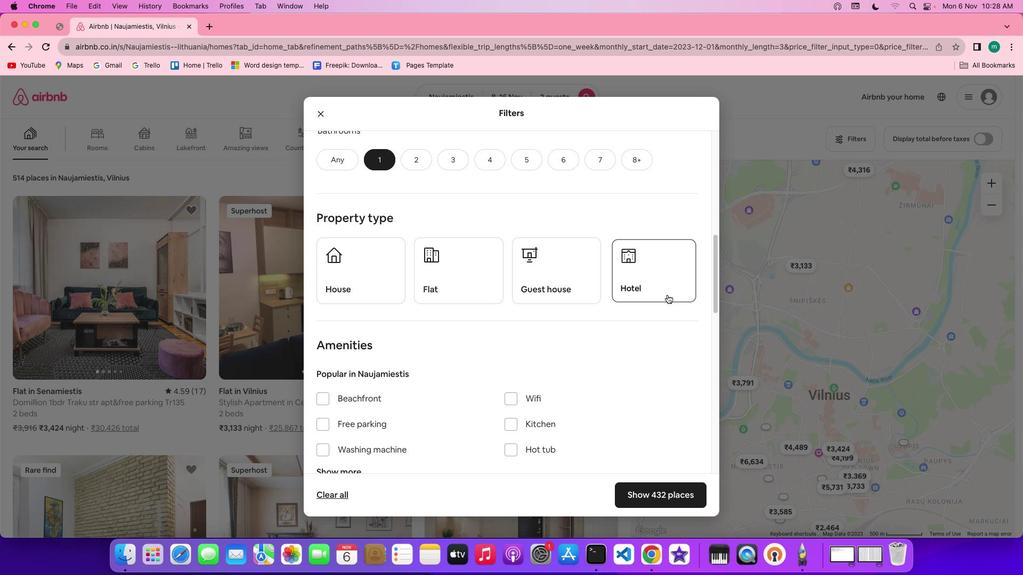
Action: Mouse pressed left at (673, 299)
Screenshot: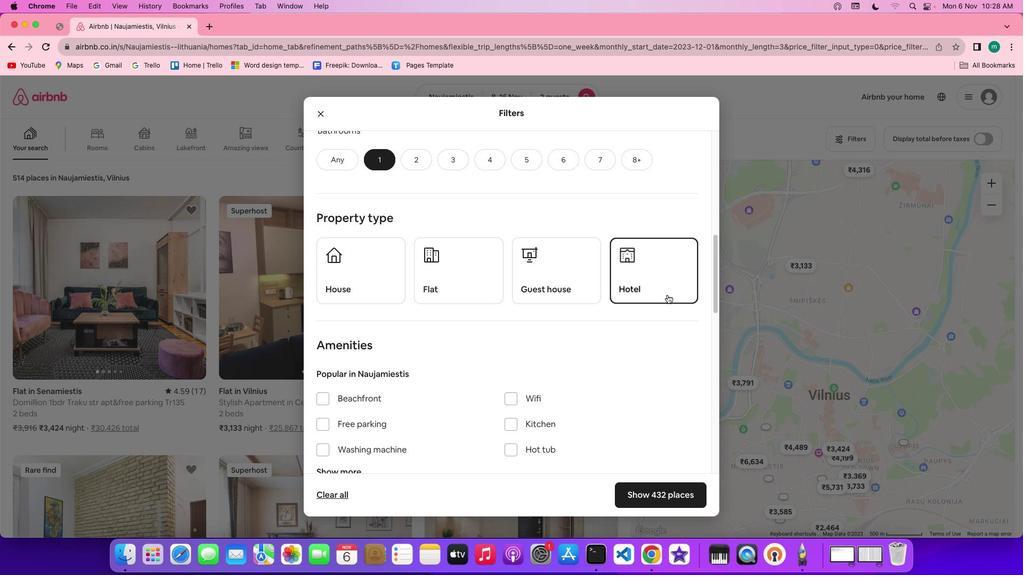 
Action: Mouse moved to (595, 320)
Screenshot: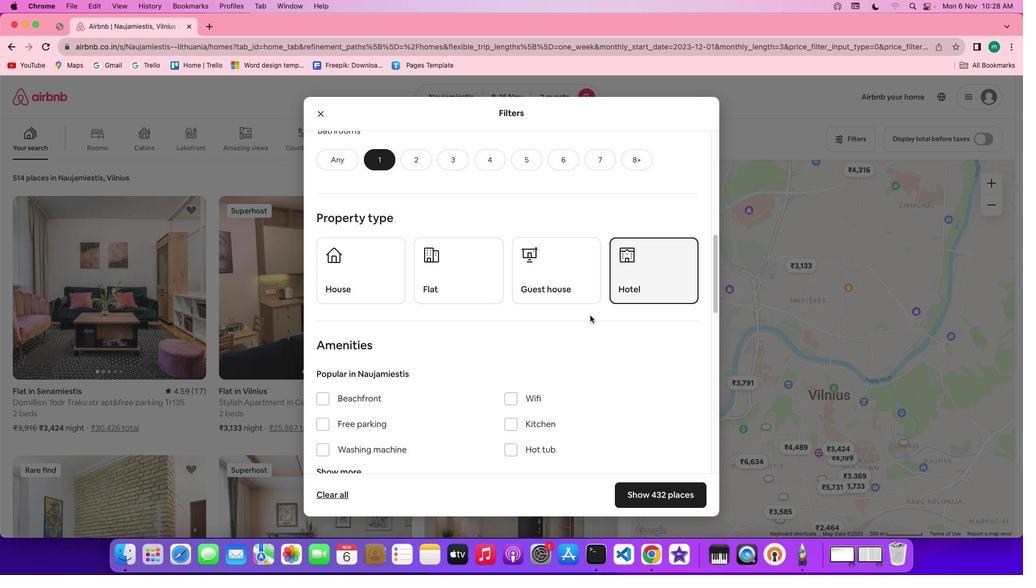 
Action: Mouse scrolled (595, 320) with delta (4, 4)
Screenshot: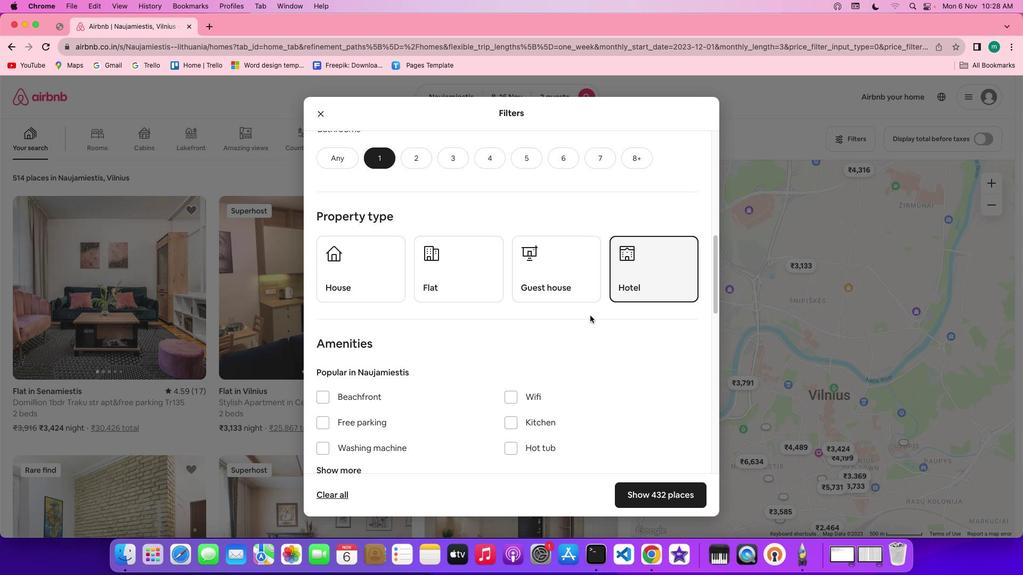 
Action: Mouse scrolled (595, 320) with delta (4, 4)
Screenshot: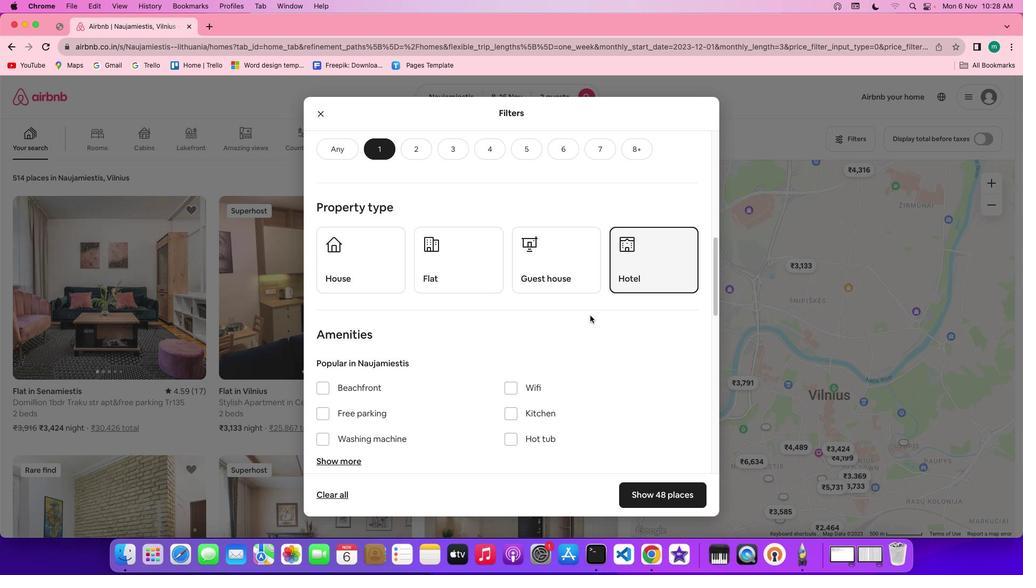 
Action: Mouse scrolled (595, 320) with delta (4, 4)
Screenshot: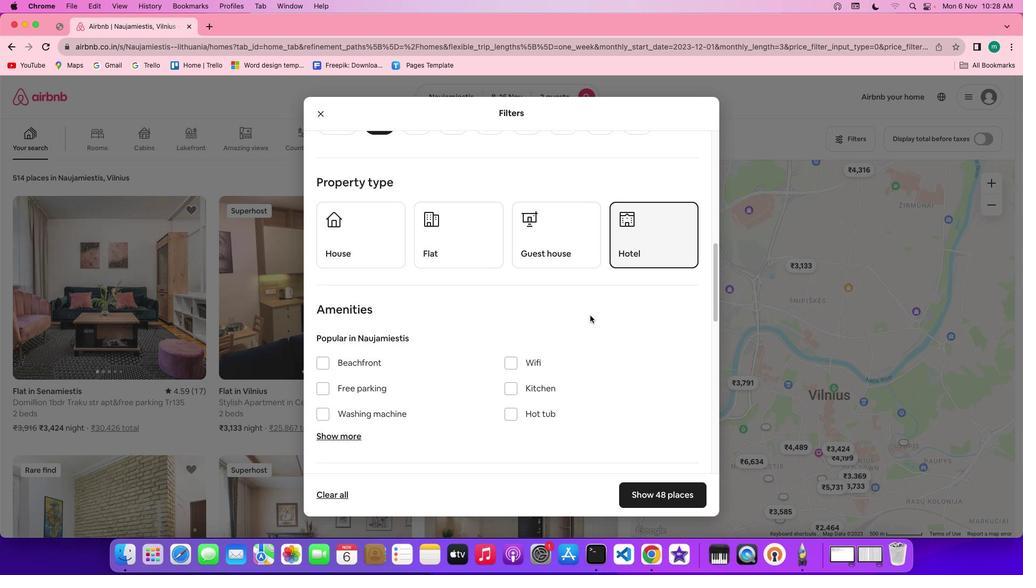 
Action: Mouse scrolled (595, 320) with delta (4, 4)
Screenshot: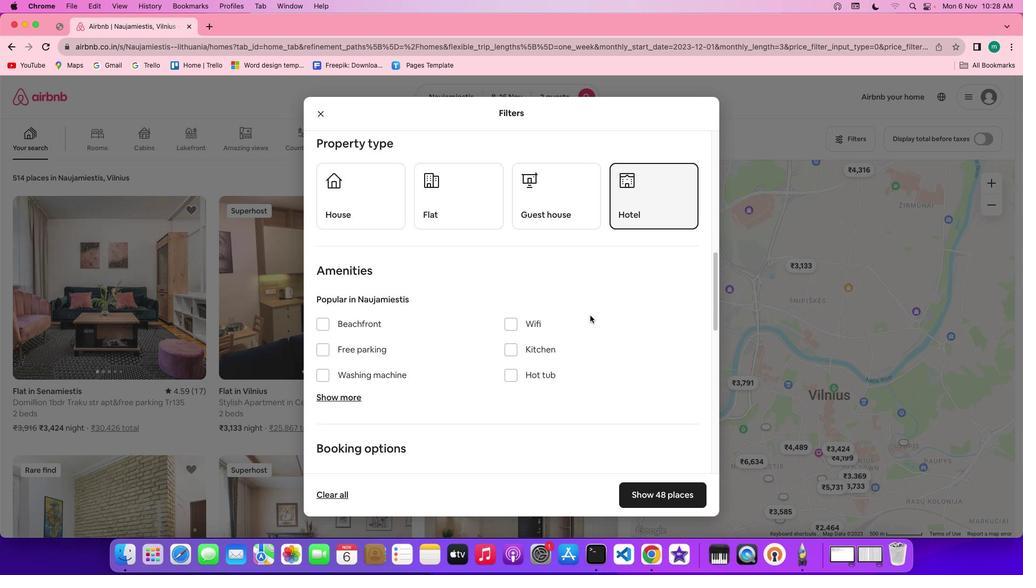 
Action: Mouse scrolled (595, 320) with delta (4, 4)
Screenshot: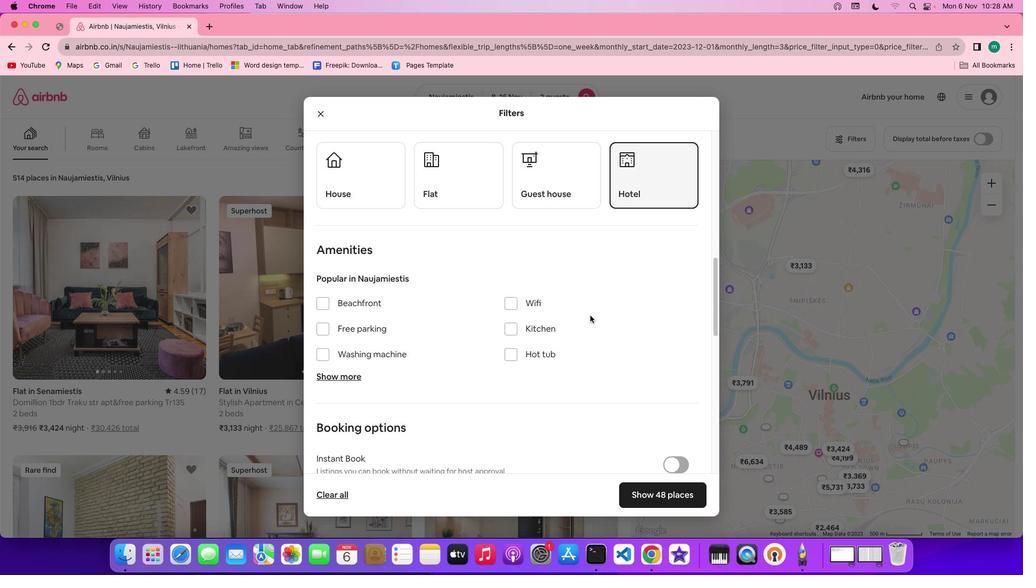 
Action: Mouse scrolled (595, 320) with delta (4, 4)
Screenshot: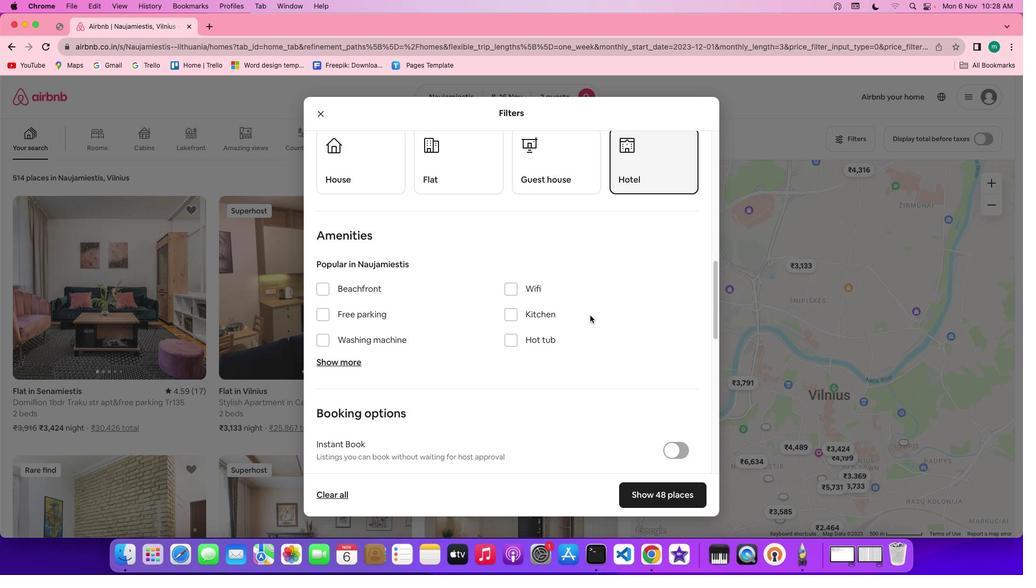 
Action: Mouse scrolled (595, 320) with delta (4, 4)
Screenshot: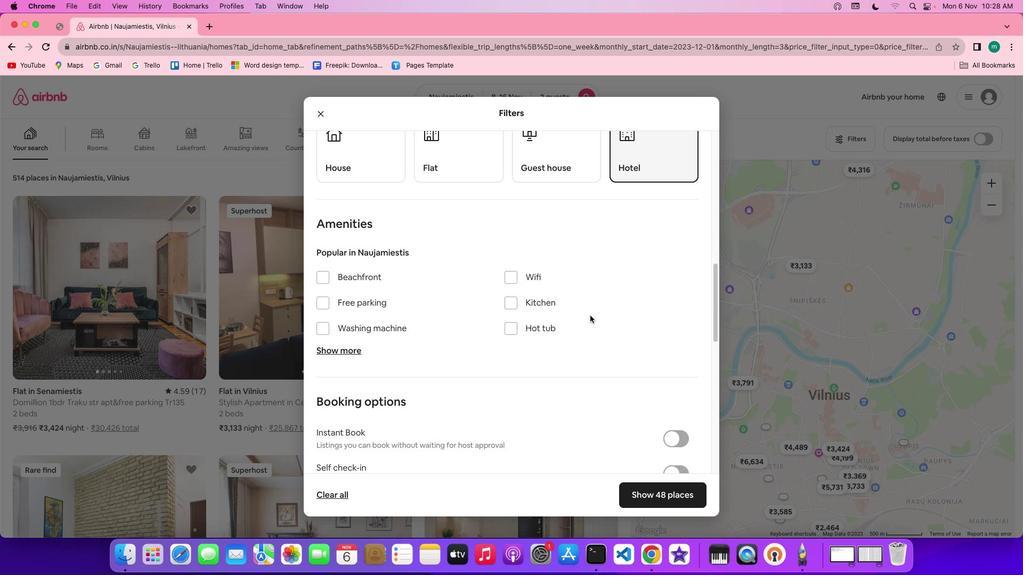 
Action: Mouse moved to (595, 325)
Screenshot: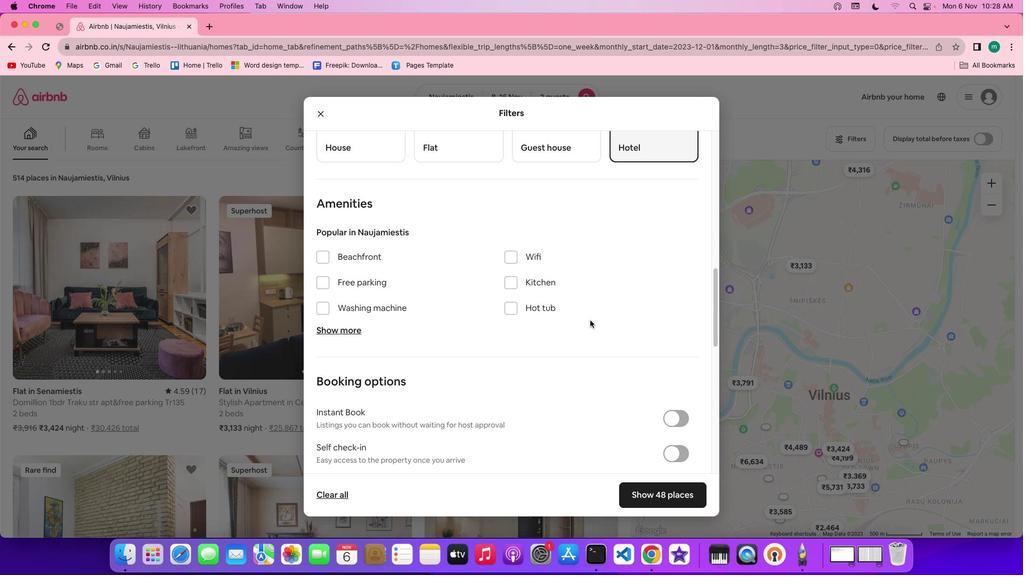 
Action: Mouse scrolled (595, 325) with delta (4, 4)
Screenshot: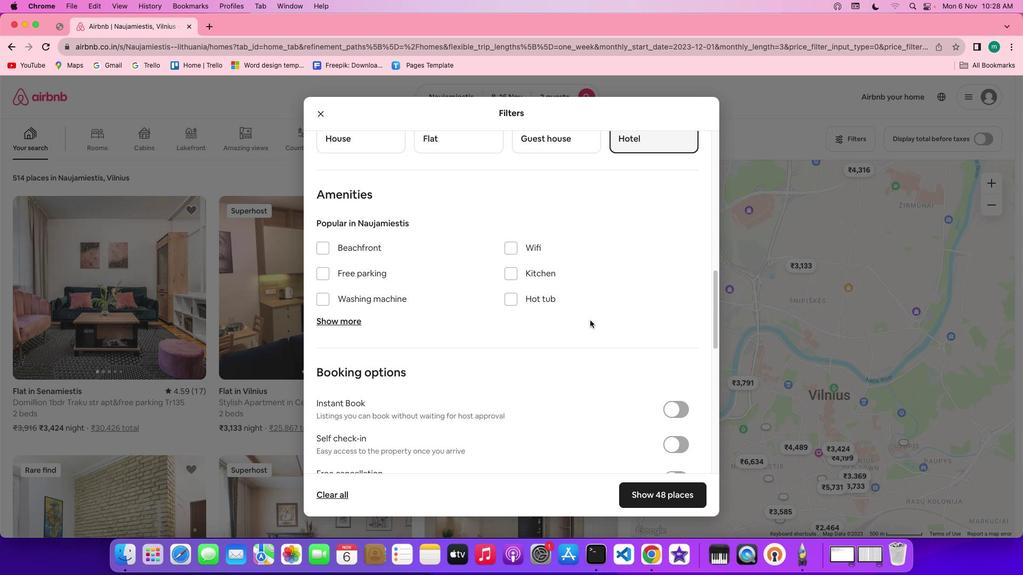 
Action: Mouse scrolled (595, 325) with delta (4, 4)
Screenshot: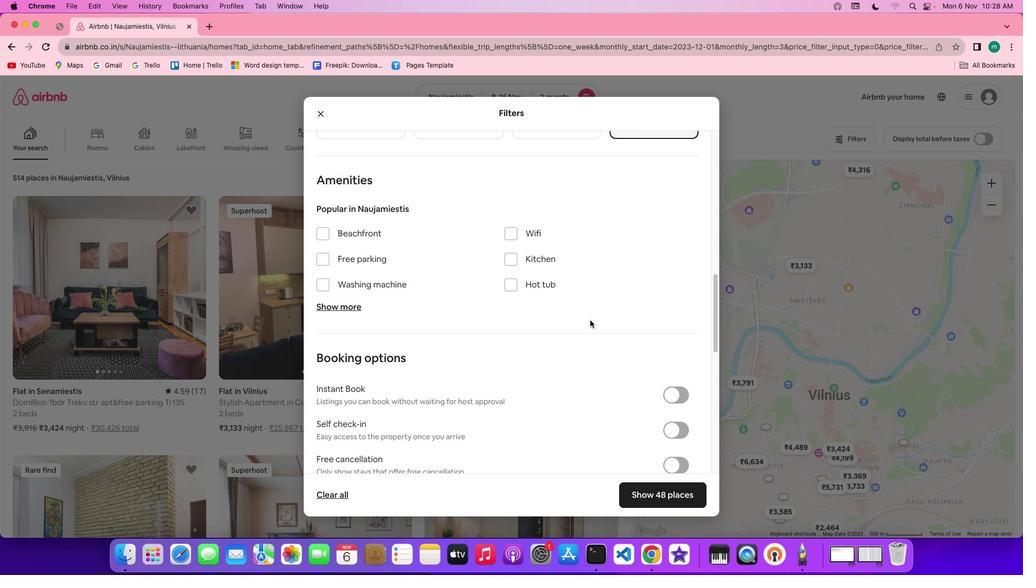 
Action: Mouse scrolled (595, 325) with delta (4, 3)
Screenshot: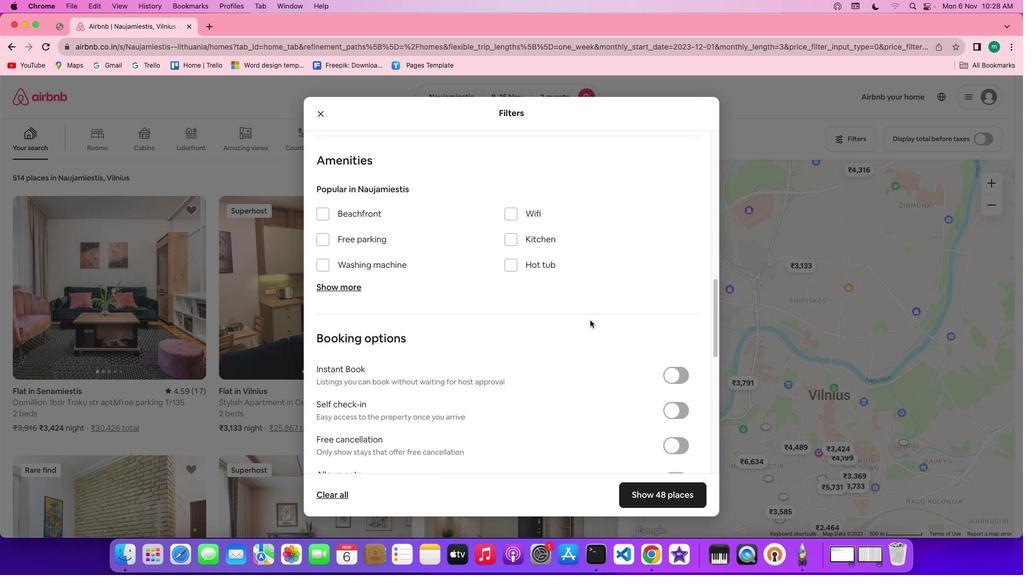 
Action: Mouse scrolled (595, 325) with delta (4, 3)
Screenshot: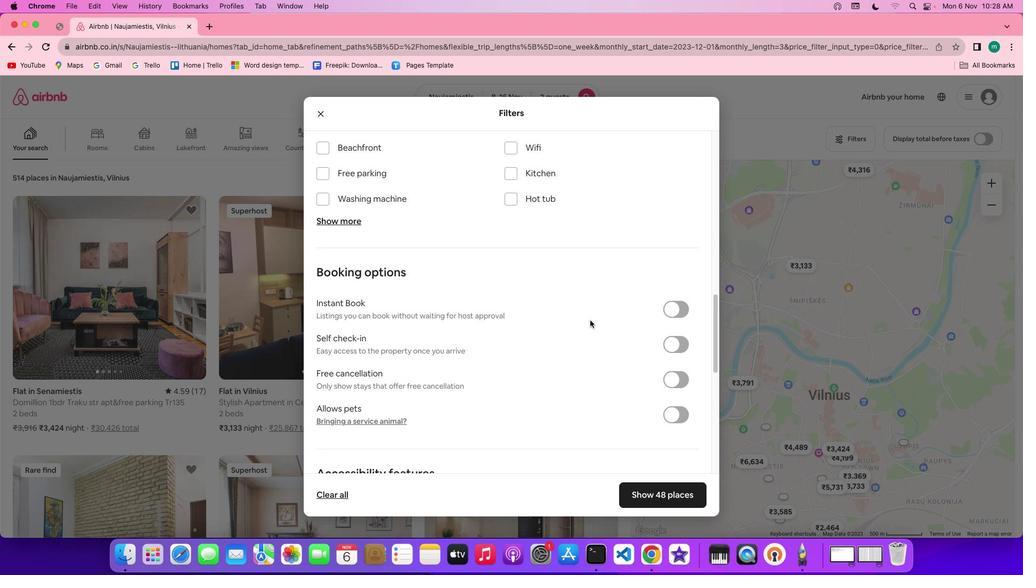 
Action: Mouse scrolled (595, 325) with delta (4, 4)
Screenshot: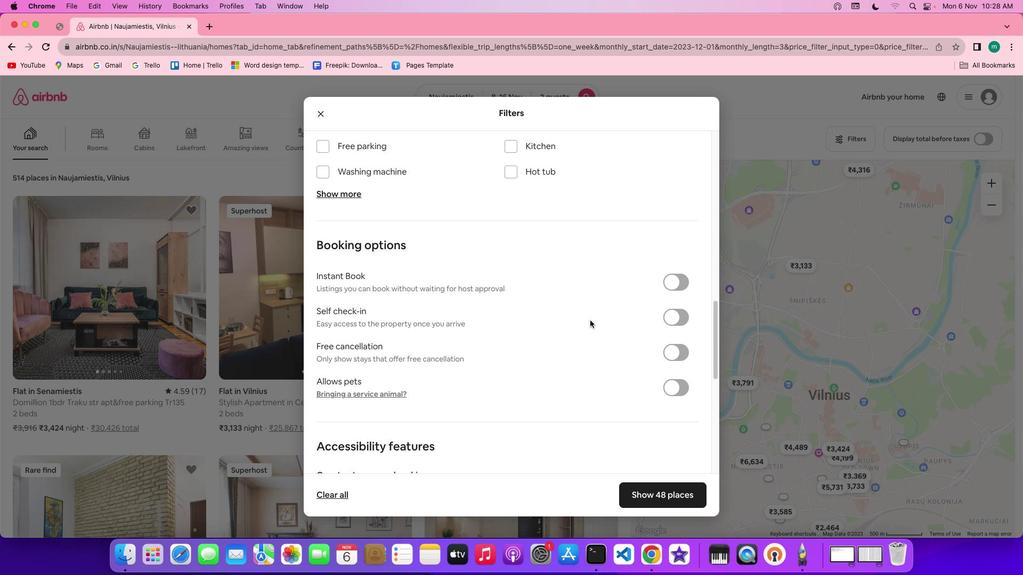 
Action: Mouse scrolled (595, 325) with delta (4, 4)
Screenshot: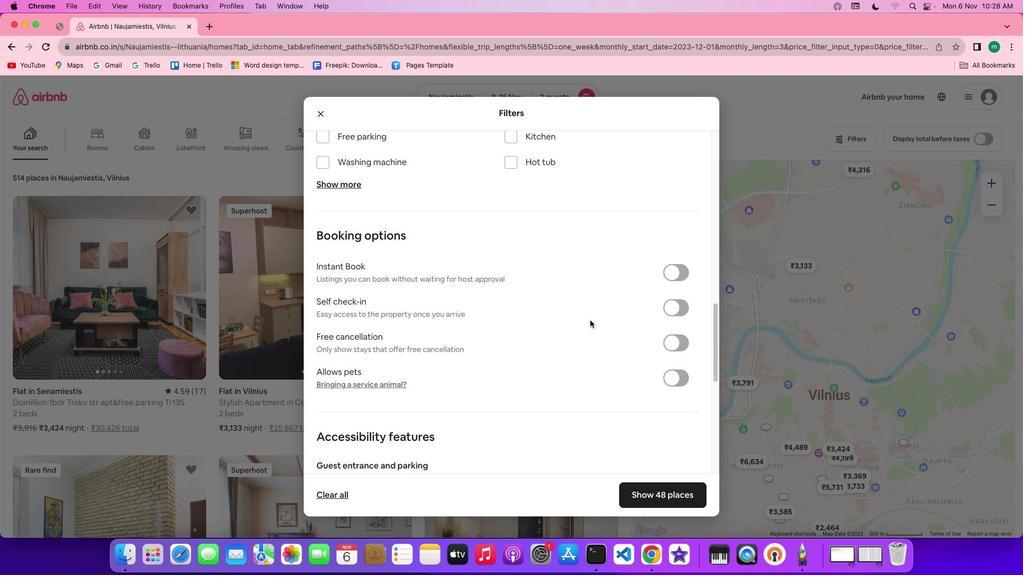 
Action: Mouse scrolled (595, 325) with delta (4, 4)
Screenshot: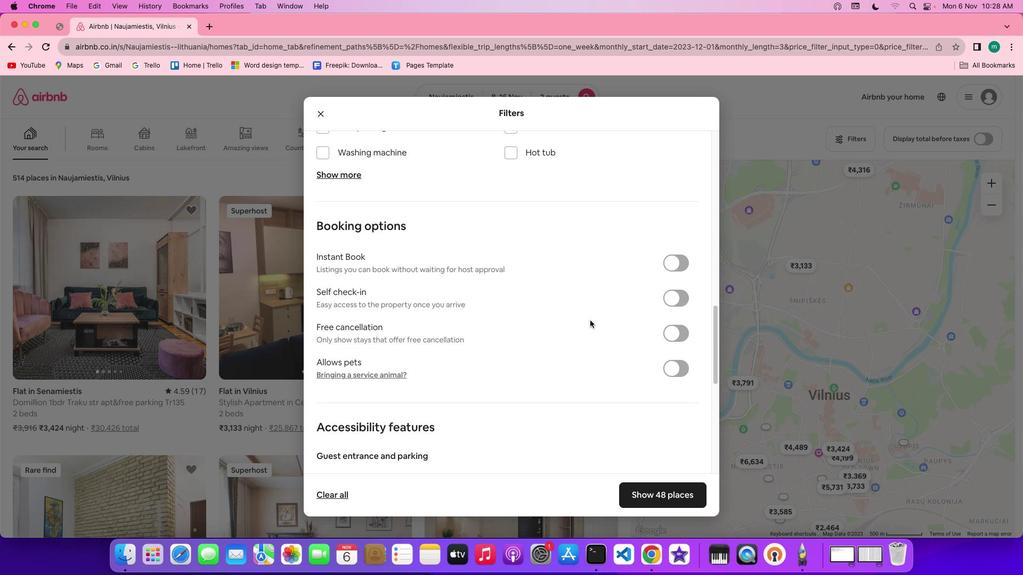 
Action: Mouse scrolled (595, 325) with delta (4, 3)
Screenshot: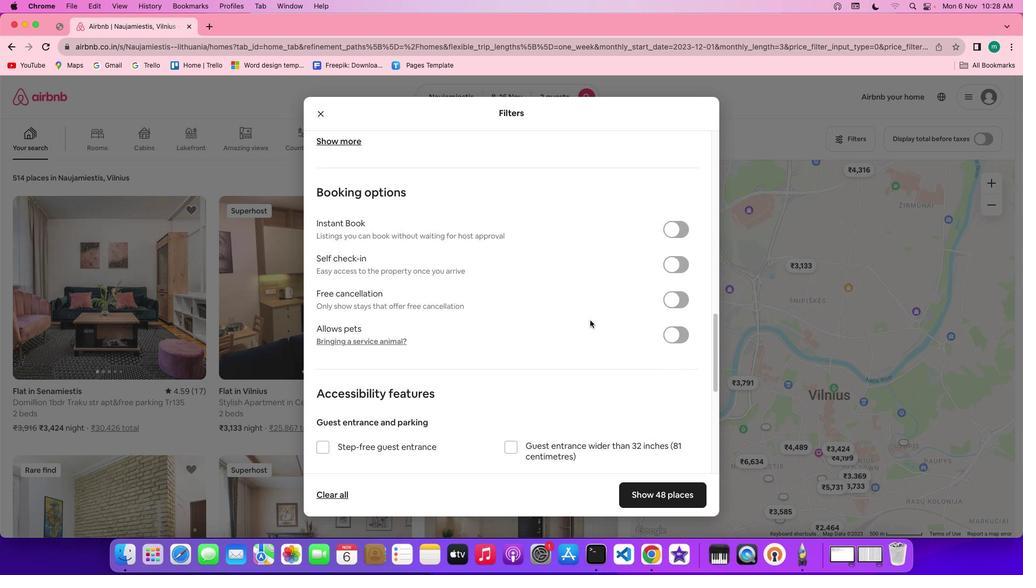 
Action: Mouse scrolled (595, 325) with delta (4, 4)
Screenshot: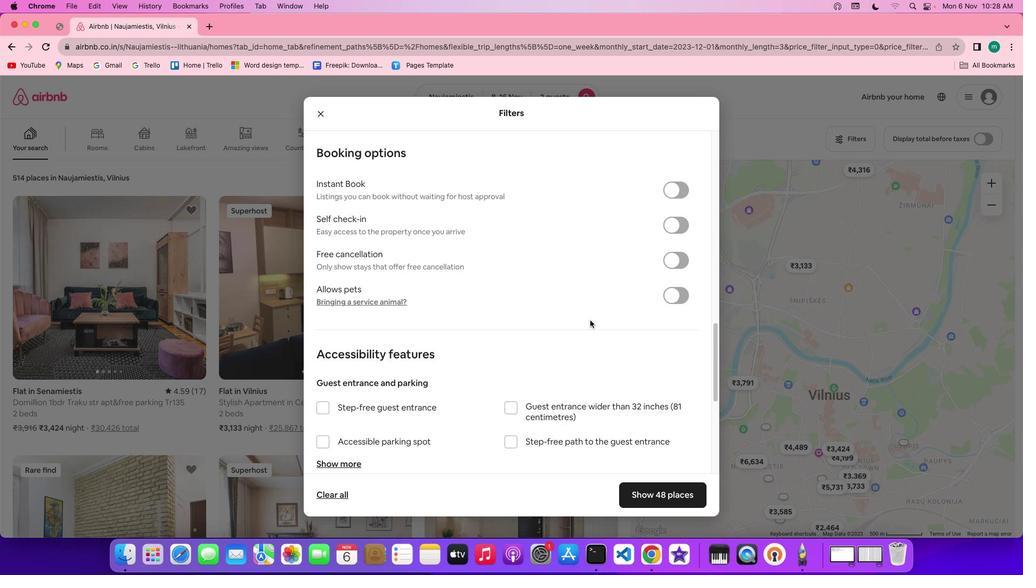 
Action: Mouse scrolled (595, 325) with delta (4, 4)
Screenshot: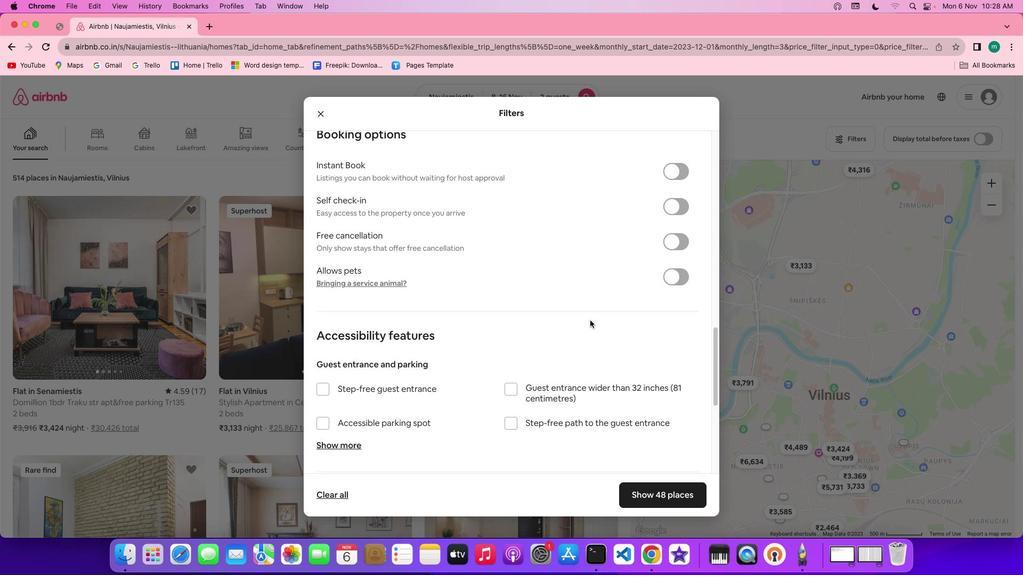 
Action: Mouse scrolled (595, 325) with delta (4, 3)
Screenshot: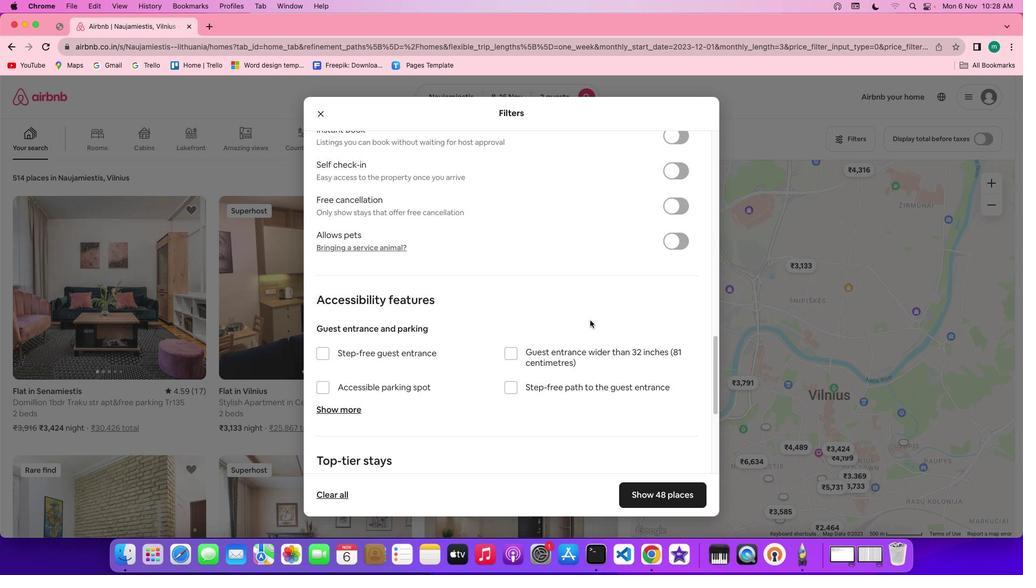 
Action: Mouse scrolled (595, 325) with delta (4, 3)
Screenshot: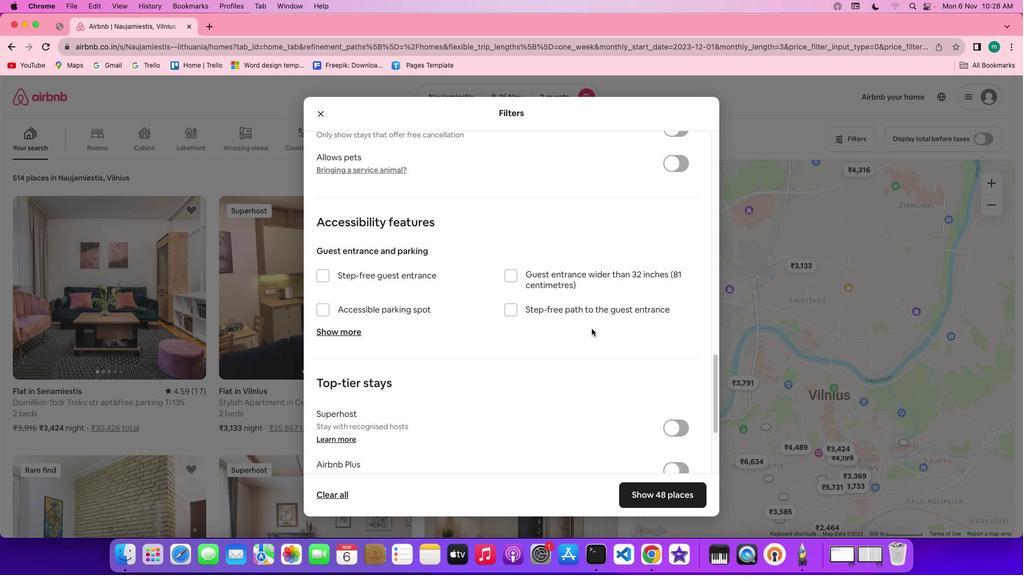 
Action: Mouse moved to (598, 338)
Screenshot: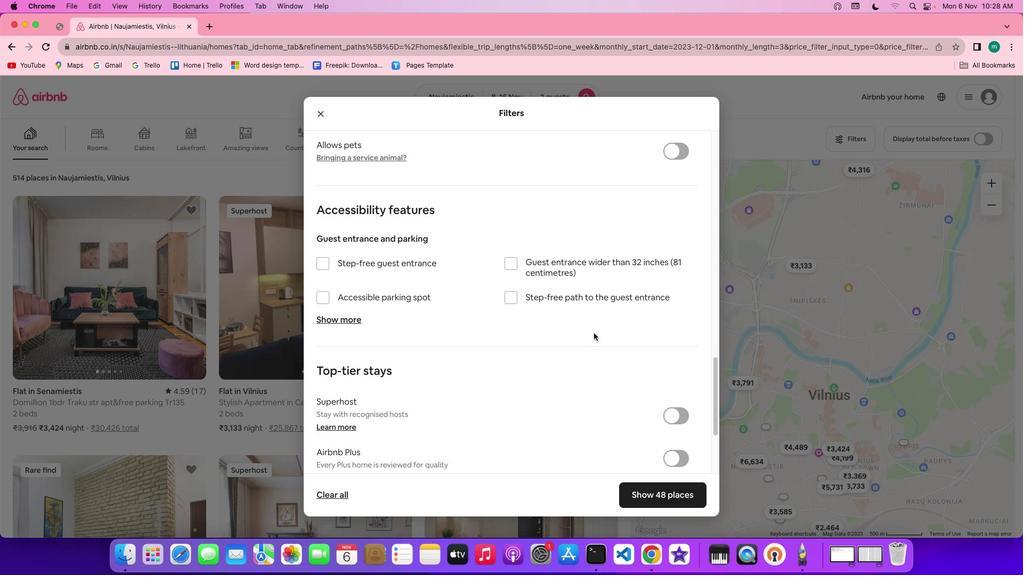 
Action: Mouse scrolled (598, 338) with delta (4, 4)
Screenshot: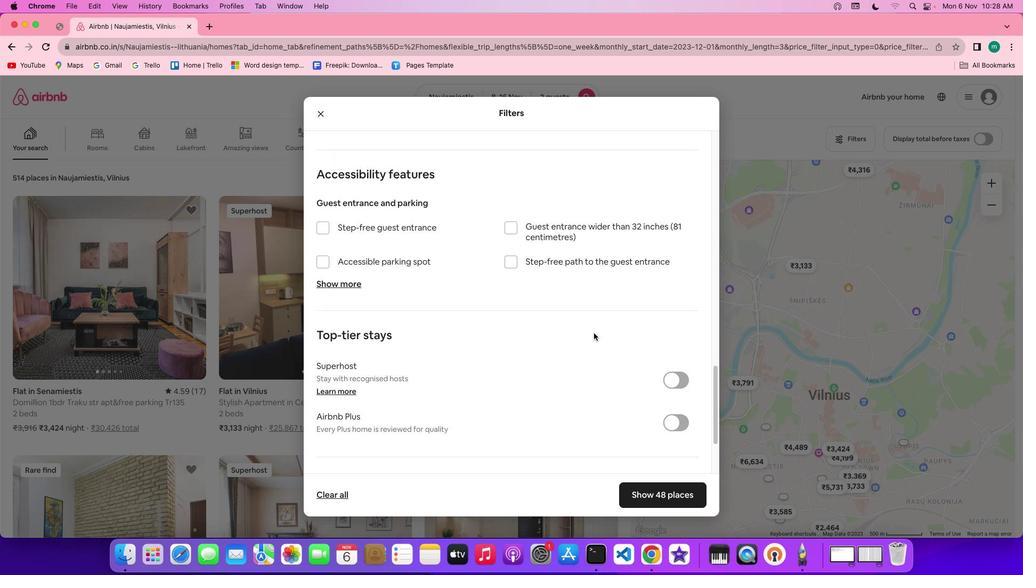 
Action: Mouse scrolled (598, 338) with delta (4, 4)
Screenshot: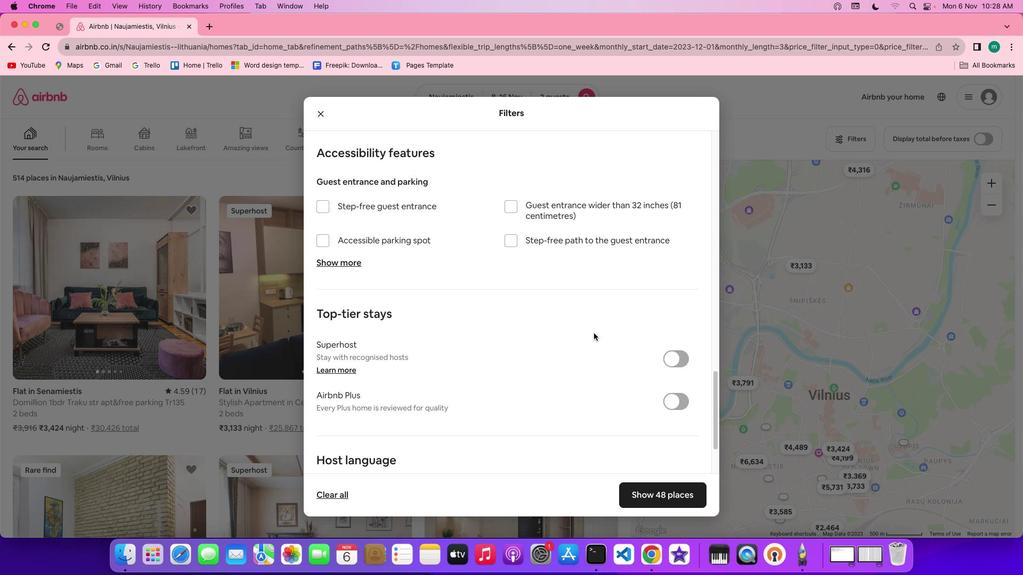 
Action: Mouse scrolled (598, 338) with delta (4, 3)
Screenshot: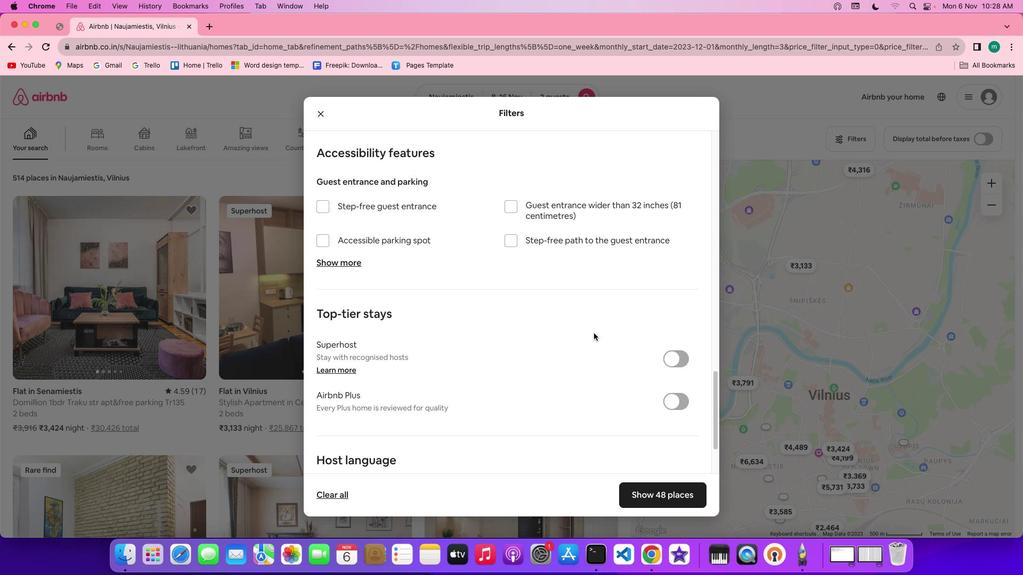 
Action: Mouse scrolled (598, 338) with delta (4, 2)
Screenshot: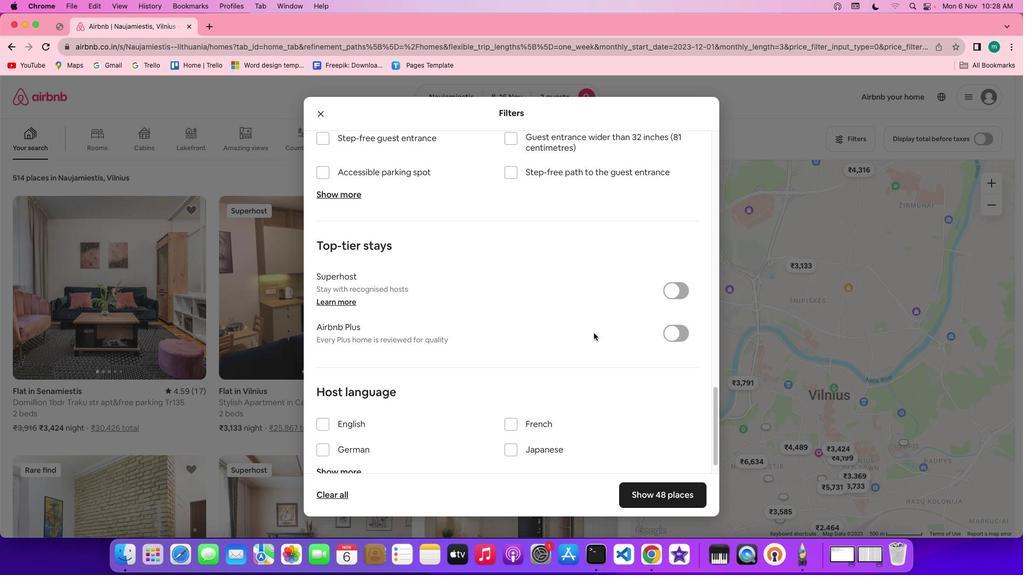 
Action: Mouse moved to (599, 338)
Screenshot: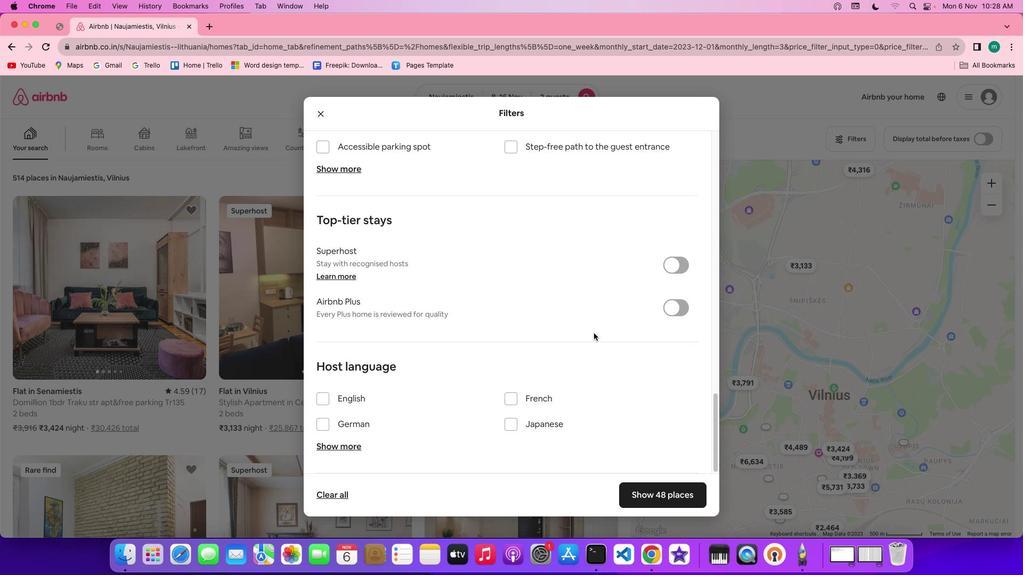 
Action: Mouse scrolled (599, 338) with delta (4, 4)
Screenshot: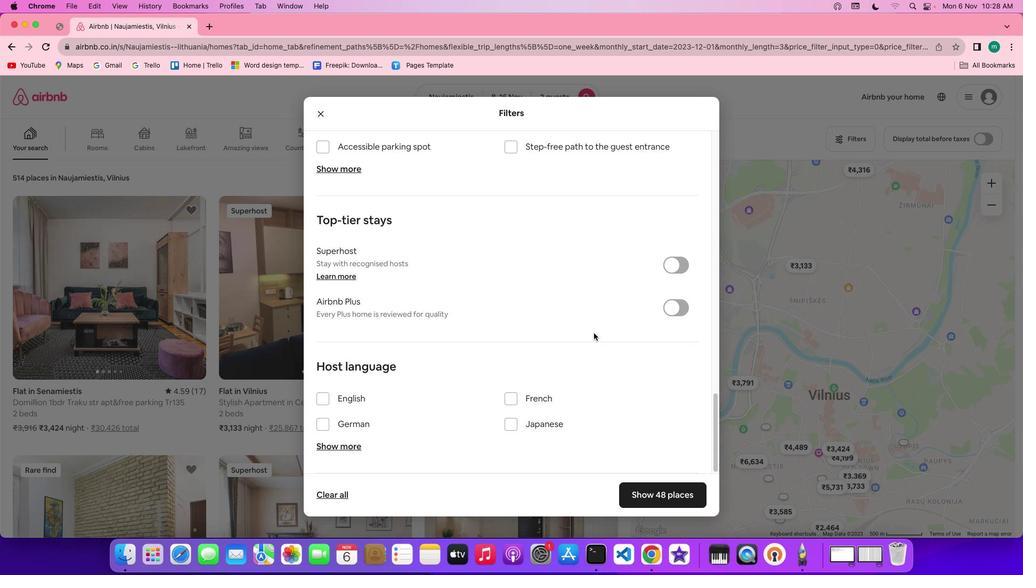 
Action: Mouse scrolled (599, 338) with delta (4, 4)
Screenshot: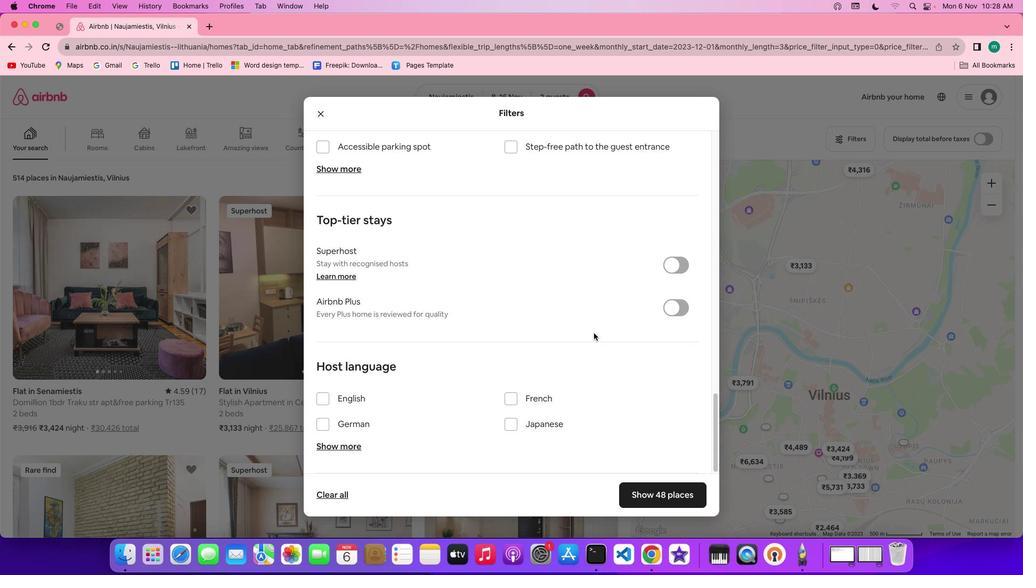 
Action: Mouse scrolled (599, 338) with delta (4, 3)
Screenshot: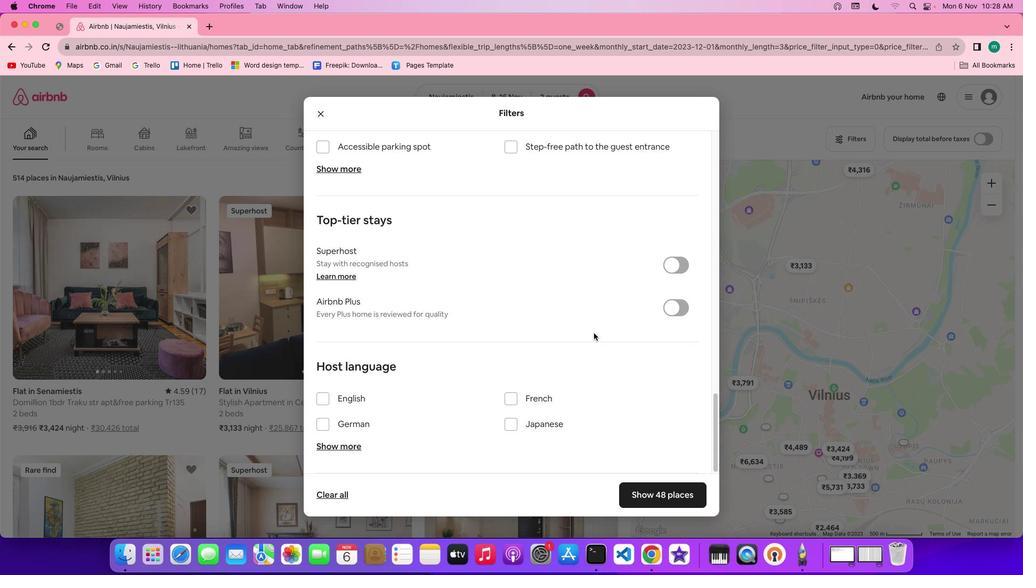 
Action: Mouse scrolled (599, 338) with delta (4, 2)
Screenshot: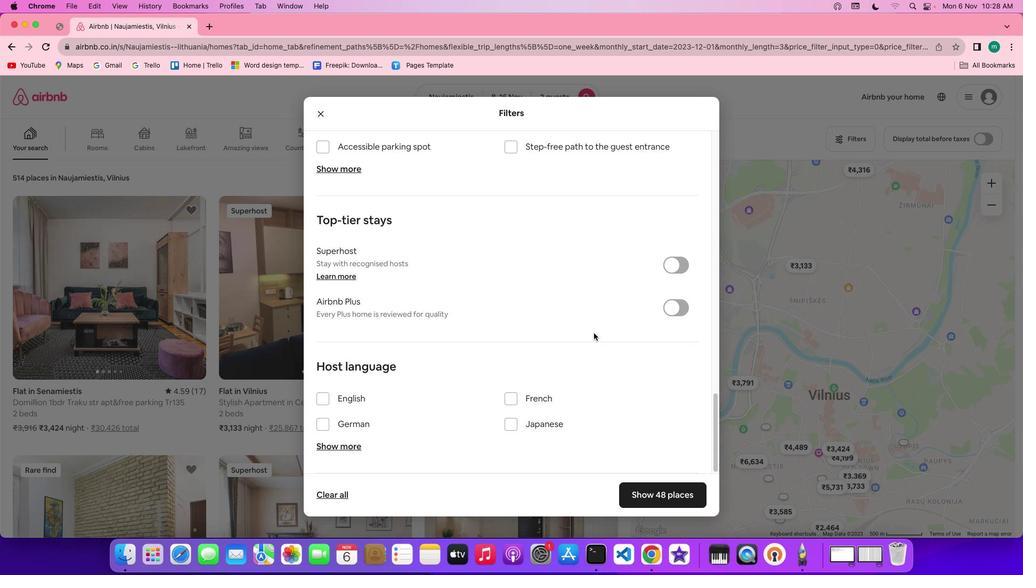 
Action: Mouse scrolled (599, 338) with delta (4, 1)
Screenshot: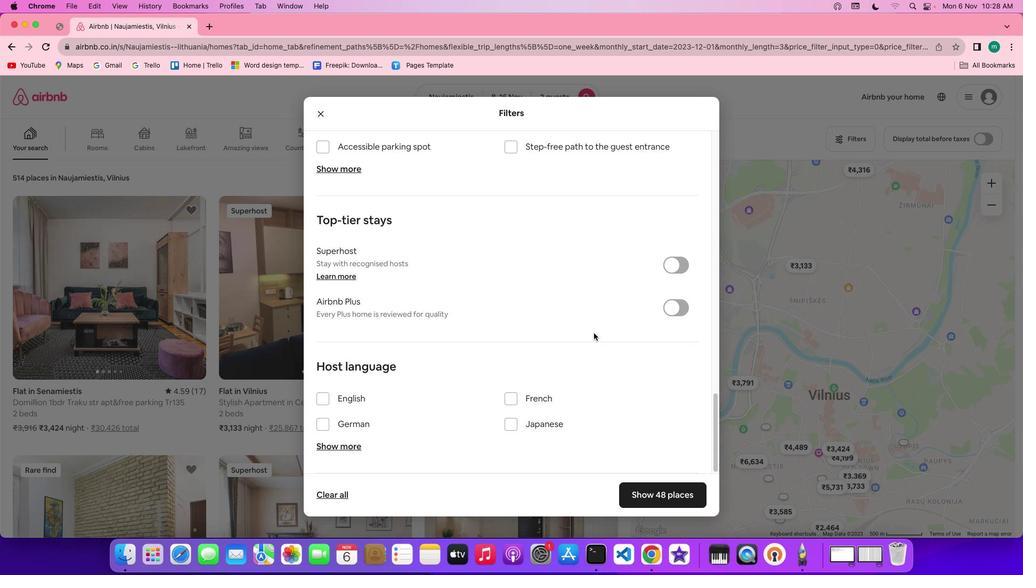 
Action: Mouse scrolled (599, 338) with delta (4, 1)
Screenshot: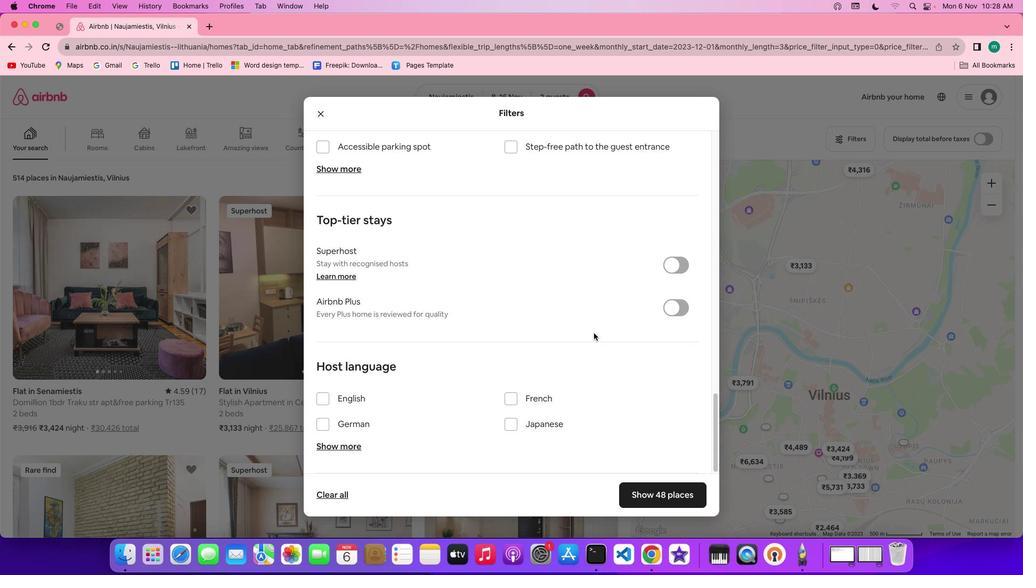 
Action: Mouse scrolled (599, 338) with delta (4, 4)
Screenshot: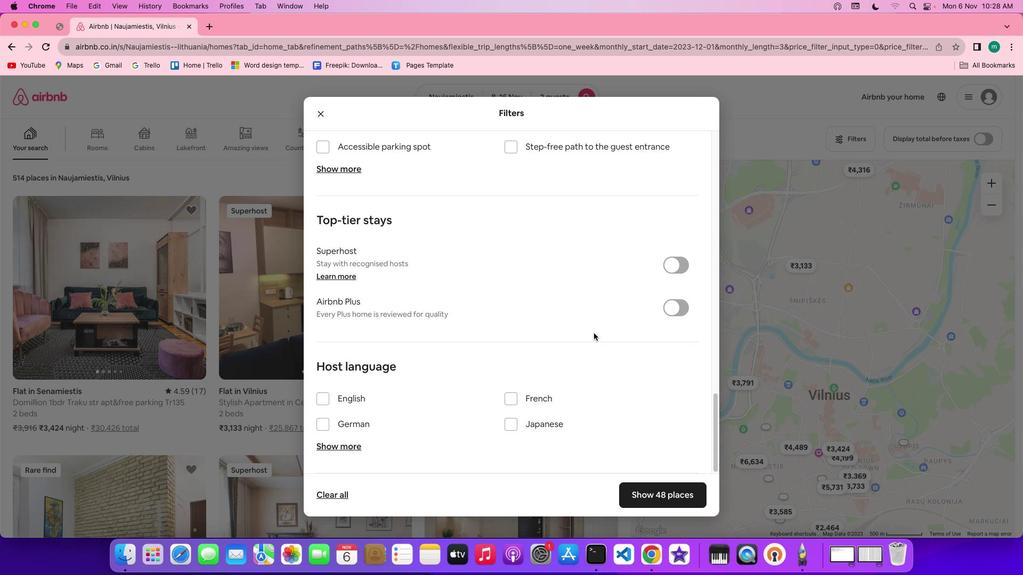 
Action: Mouse scrolled (599, 338) with delta (4, 4)
Screenshot: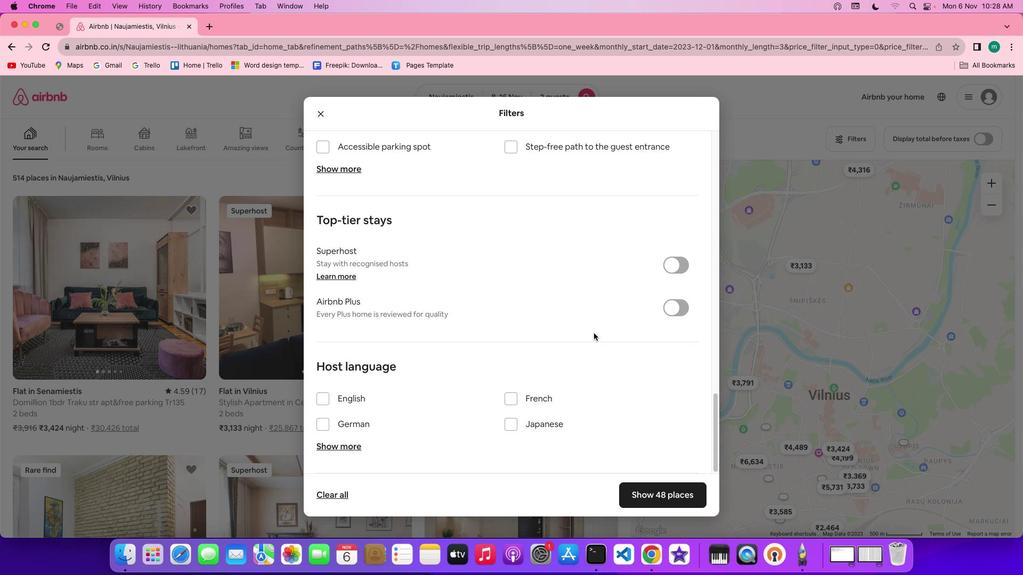 
Action: Mouse scrolled (599, 338) with delta (4, 2)
Screenshot: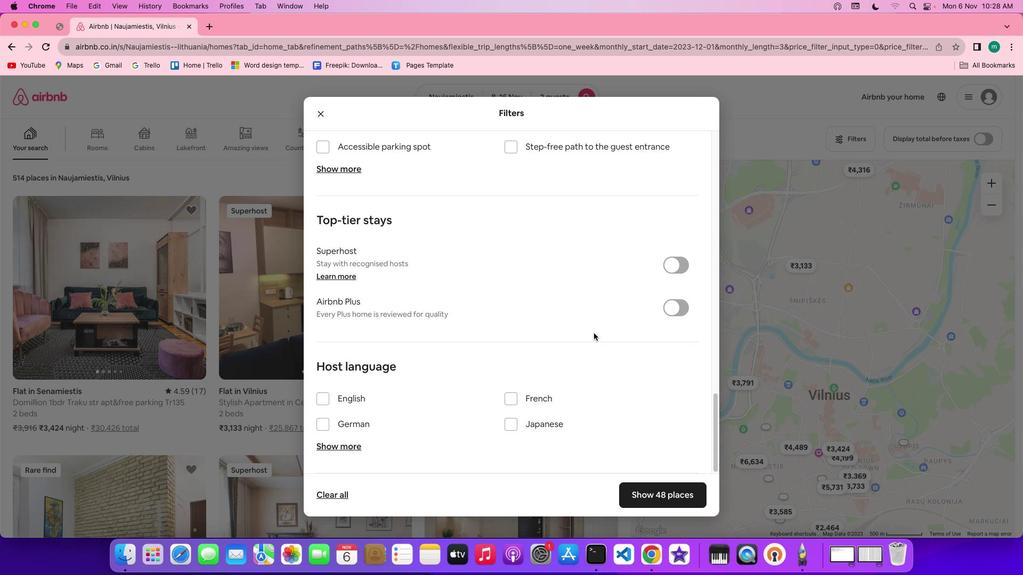 
Action: Mouse scrolled (599, 338) with delta (4, 2)
Screenshot: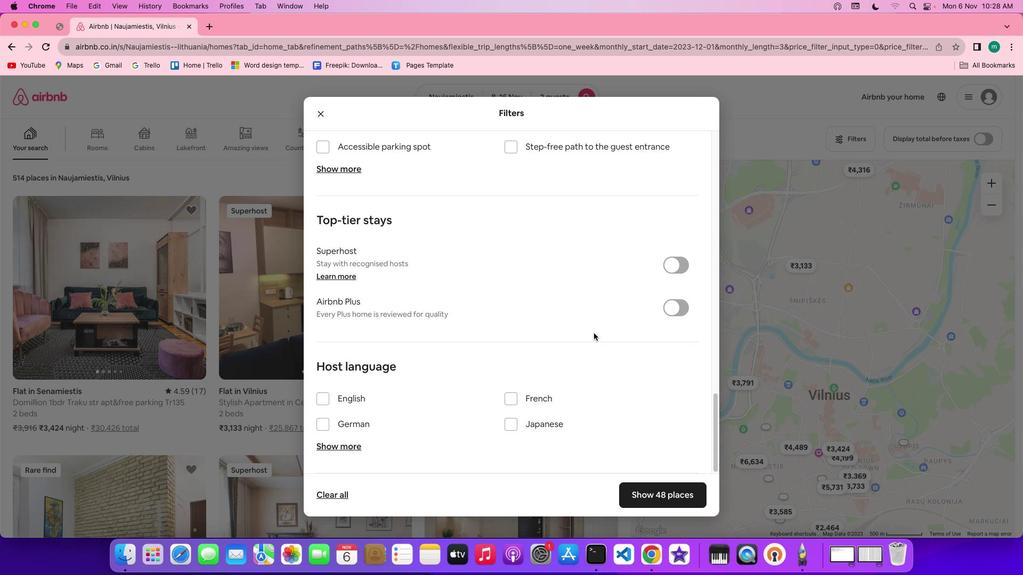 
Action: Mouse scrolled (599, 338) with delta (4, 1)
Screenshot: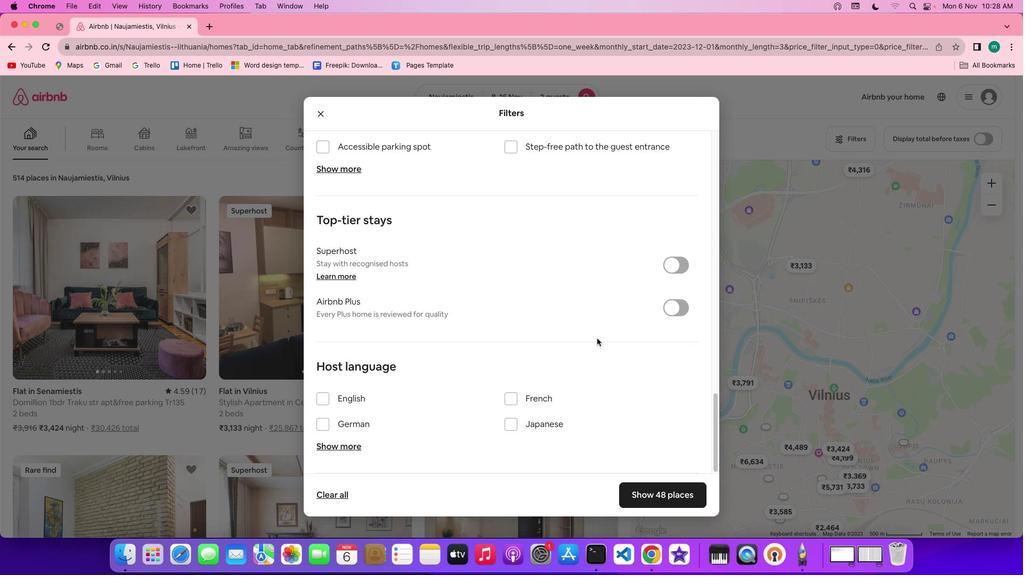 
Action: Mouse scrolled (599, 338) with delta (4, 1)
Screenshot: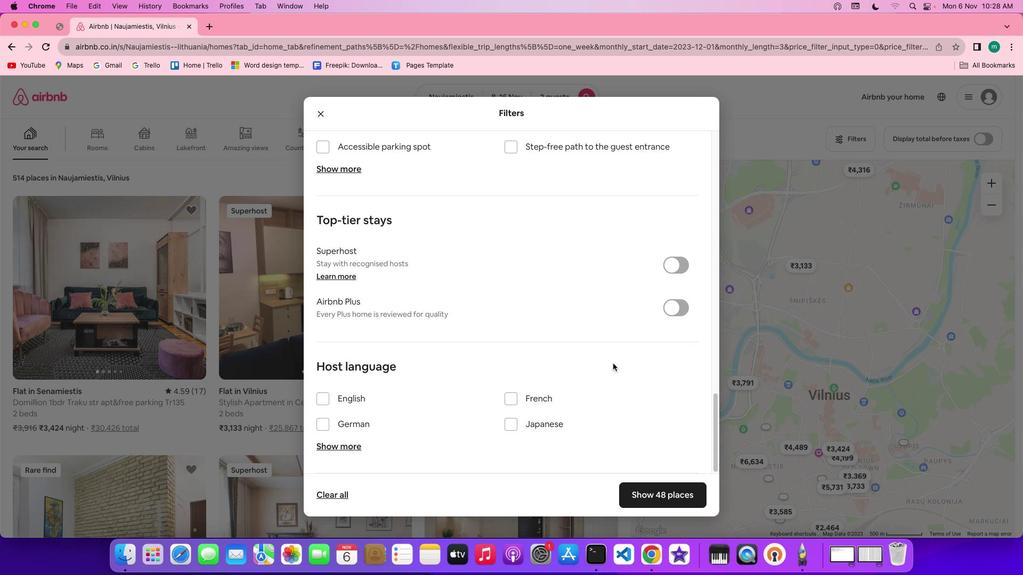 
Action: Mouse moved to (700, 497)
Screenshot: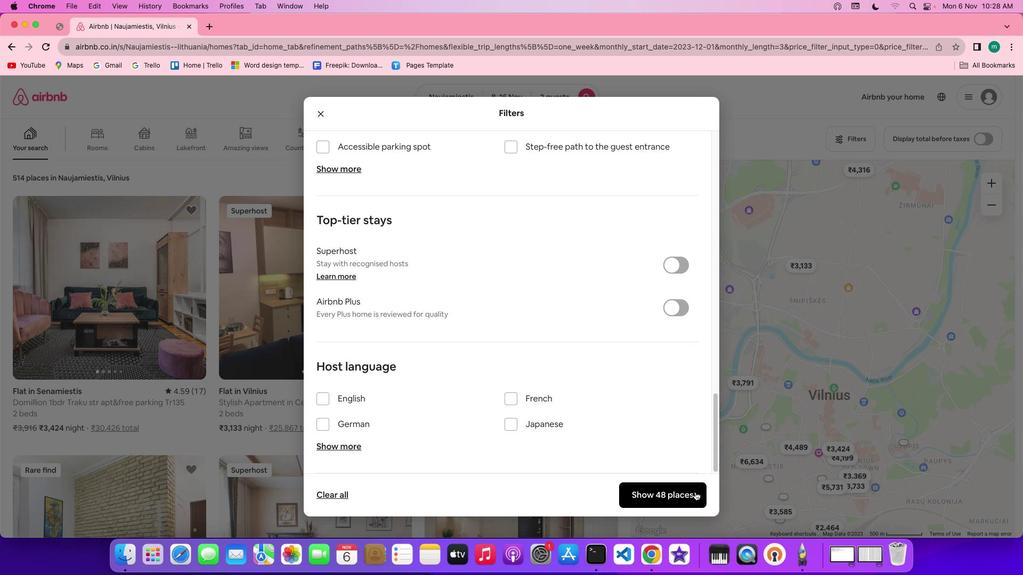 
Action: Mouse pressed left at (700, 497)
Screenshot: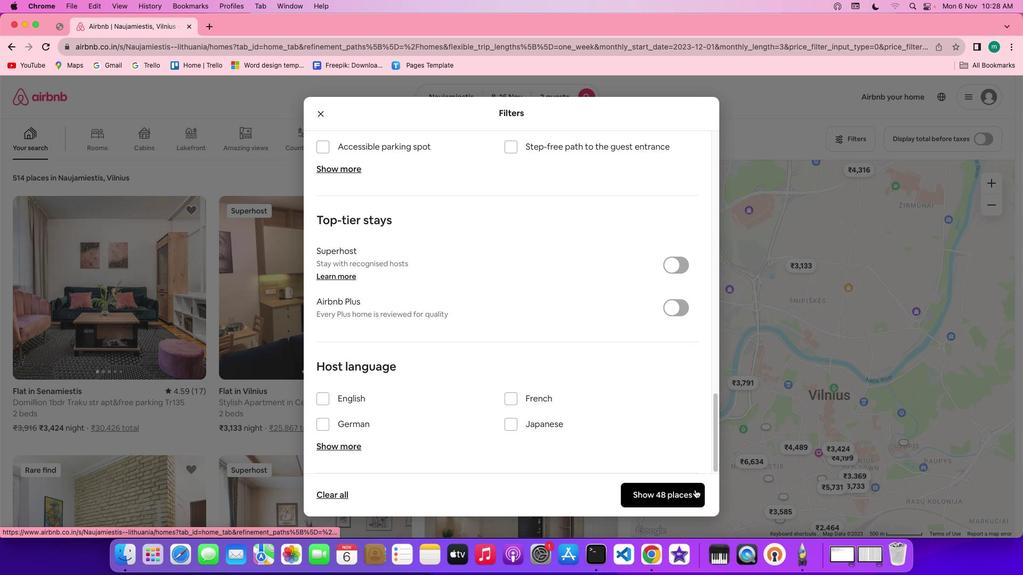 
Action: Mouse moved to (131, 274)
Screenshot: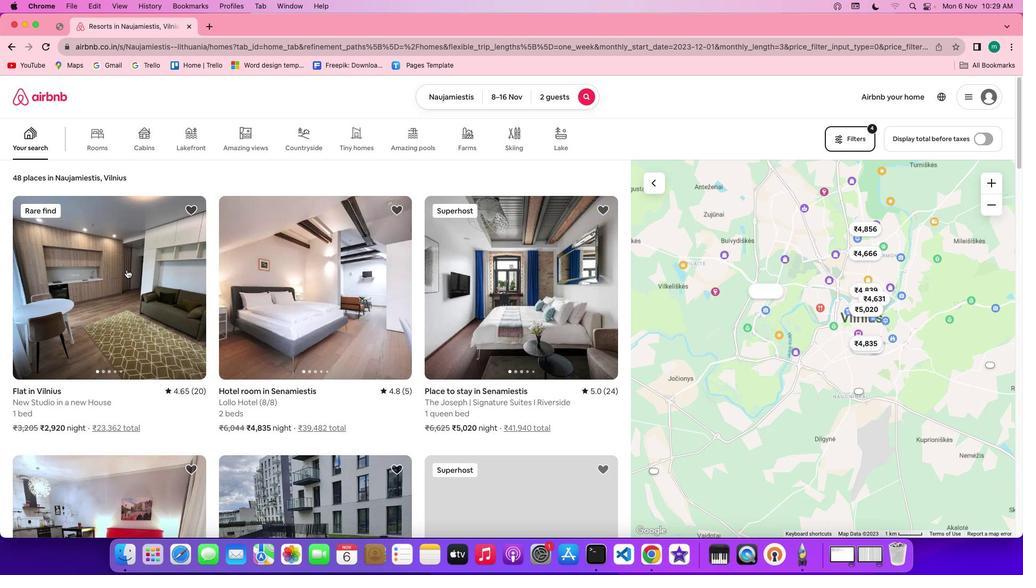 
Action: Mouse pressed left at (131, 274)
Screenshot: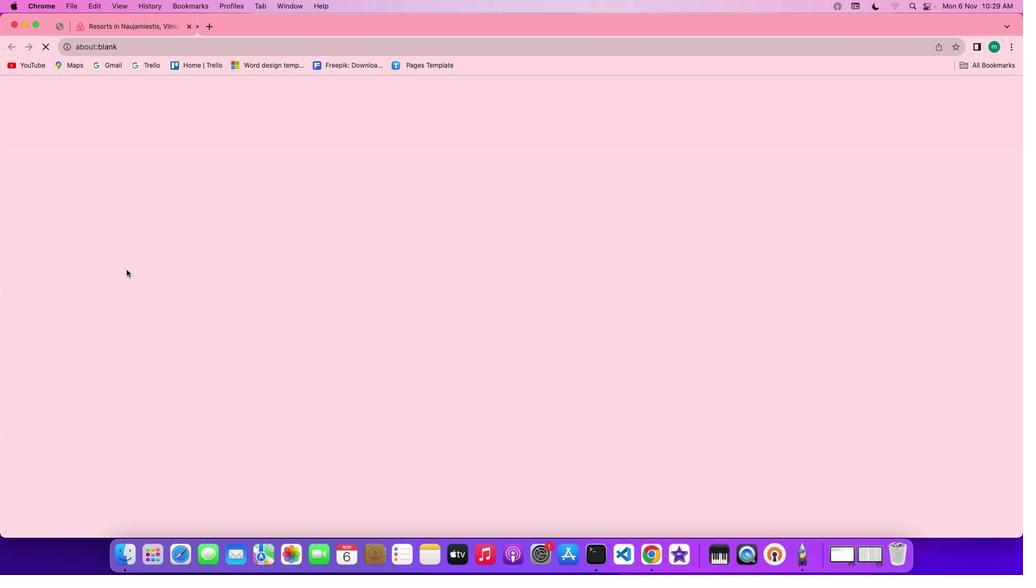 
Action: Mouse moved to (749, 398)
Screenshot: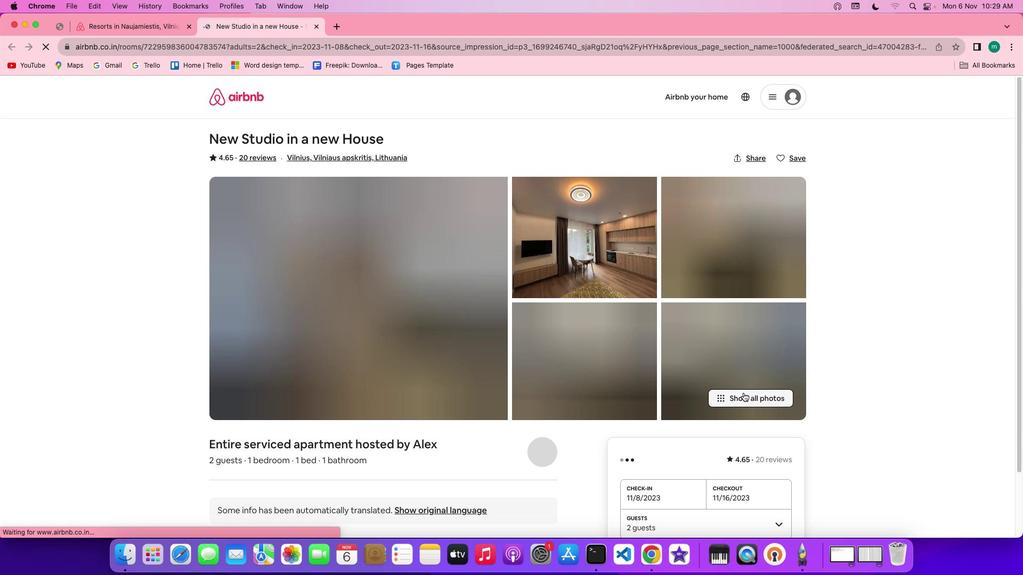 
Action: Mouse pressed left at (749, 398)
Screenshot: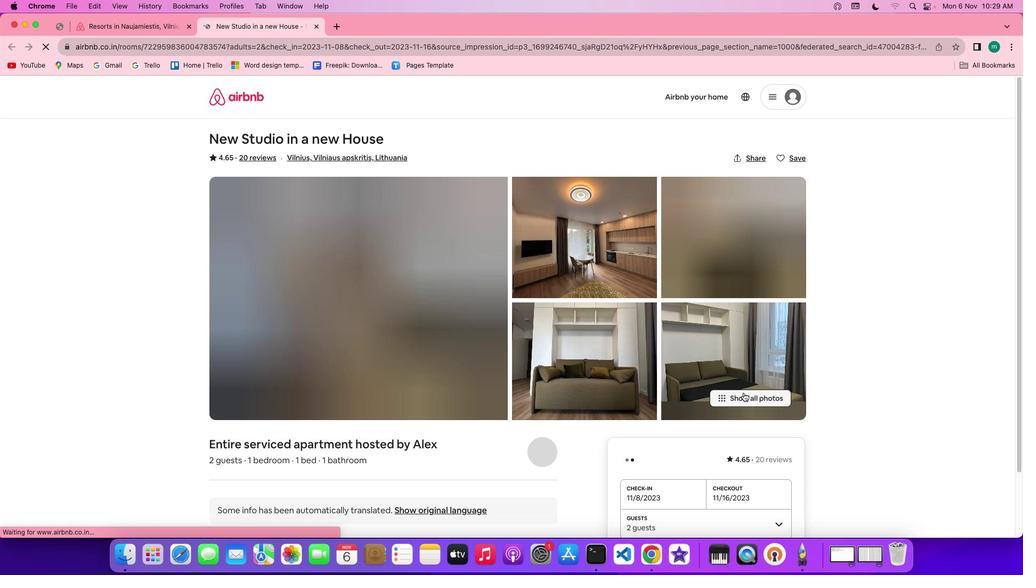 
Action: Mouse moved to (533, 367)
Screenshot: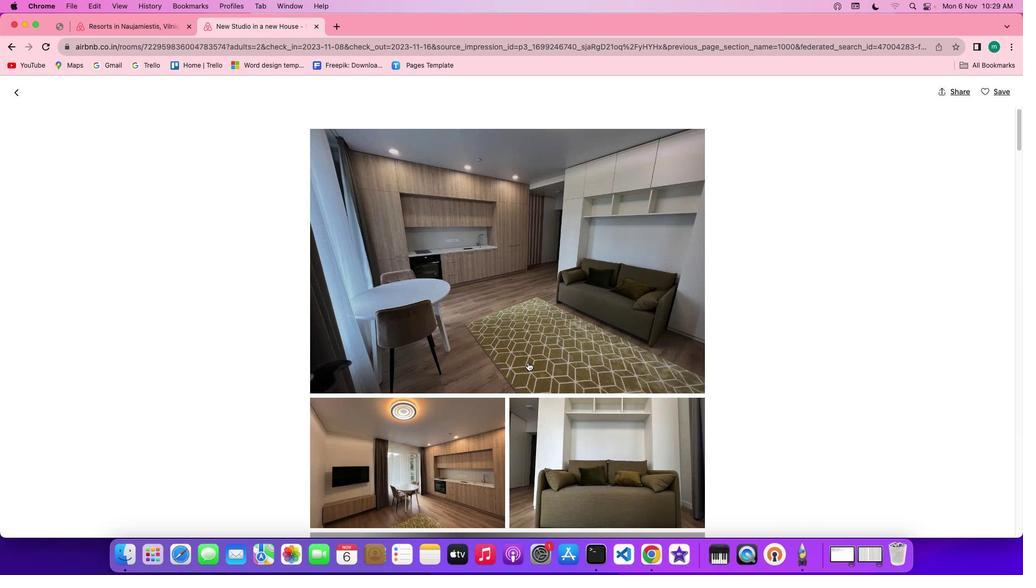 
Action: Mouse scrolled (533, 367) with delta (4, 4)
Screenshot: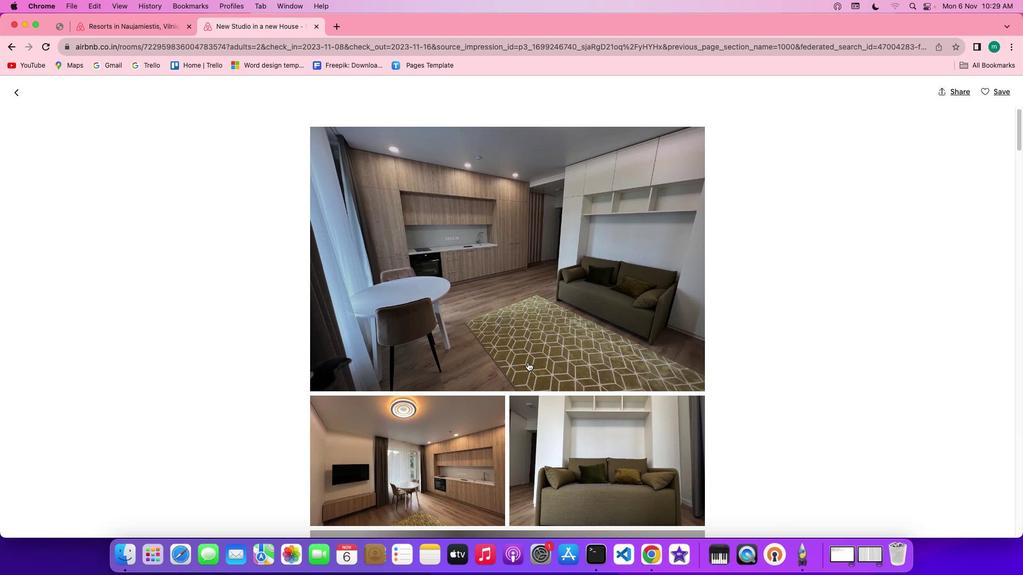 
Action: Mouse scrolled (533, 367) with delta (4, 4)
Screenshot: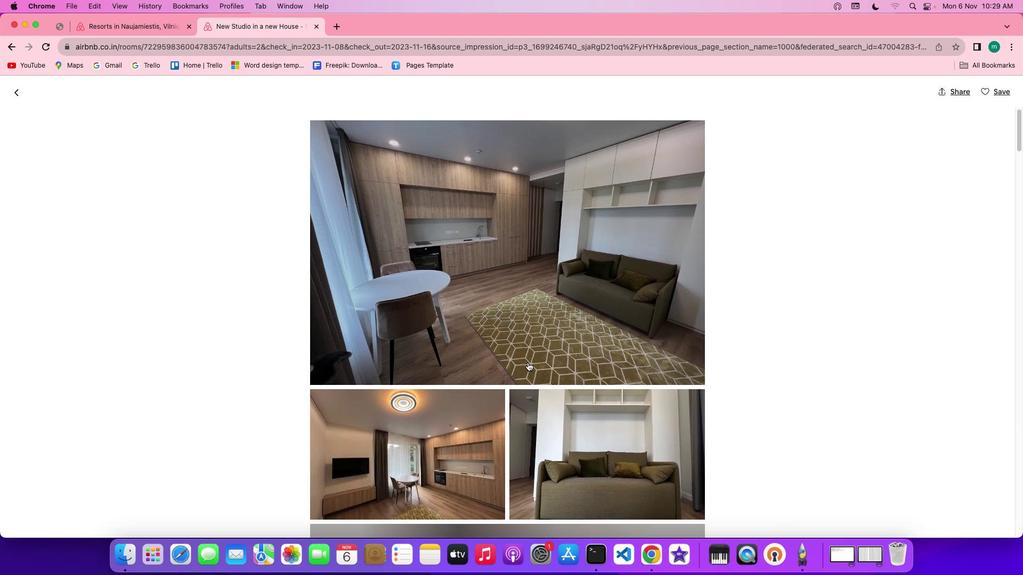 
Action: Mouse scrolled (533, 367) with delta (4, 4)
Screenshot: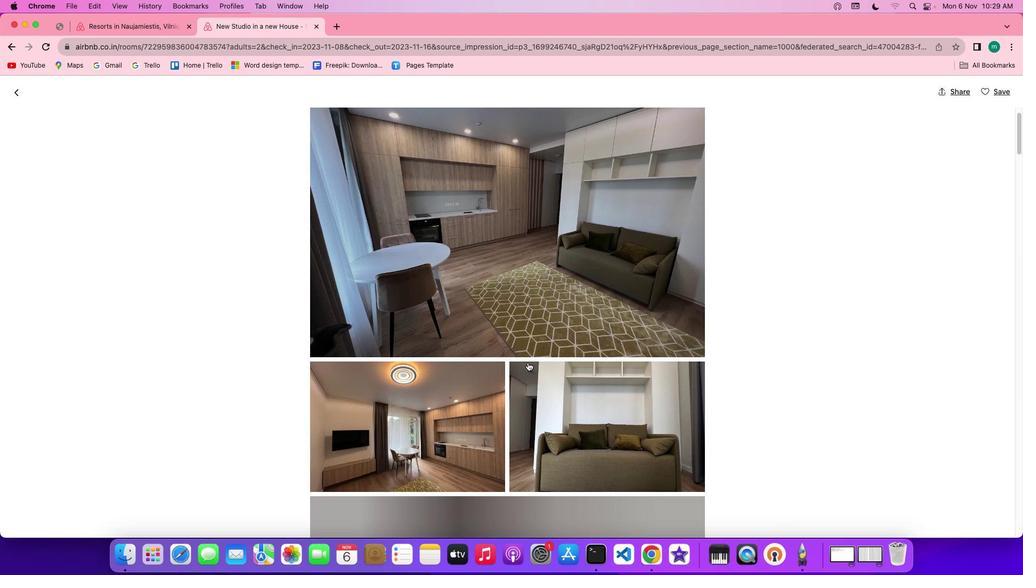 
Action: Mouse scrolled (533, 367) with delta (4, 4)
Screenshot: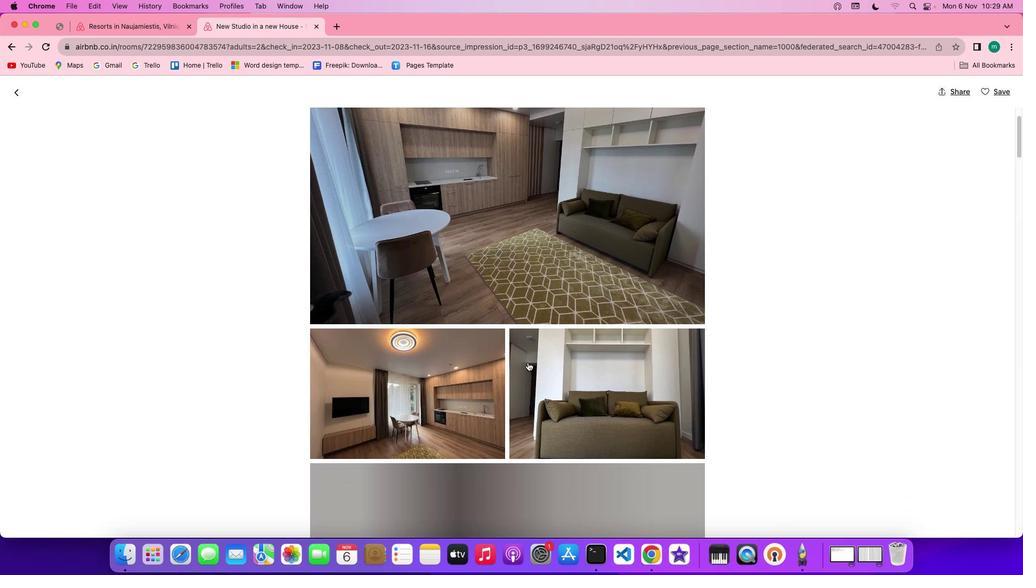 
Action: Mouse scrolled (533, 367) with delta (4, 4)
Screenshot: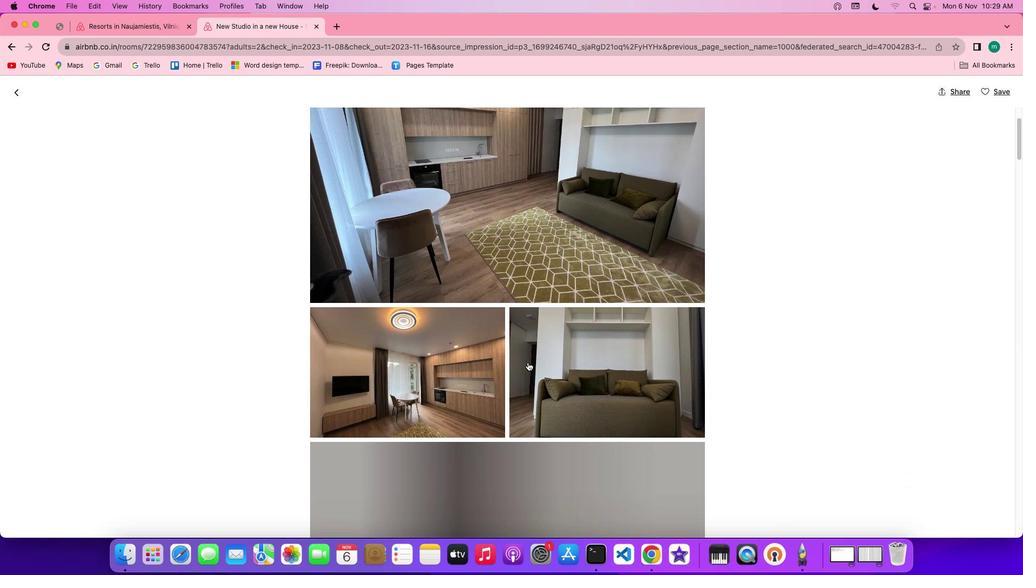 
Action: Mouse moved to (533, 367)
Screenshot: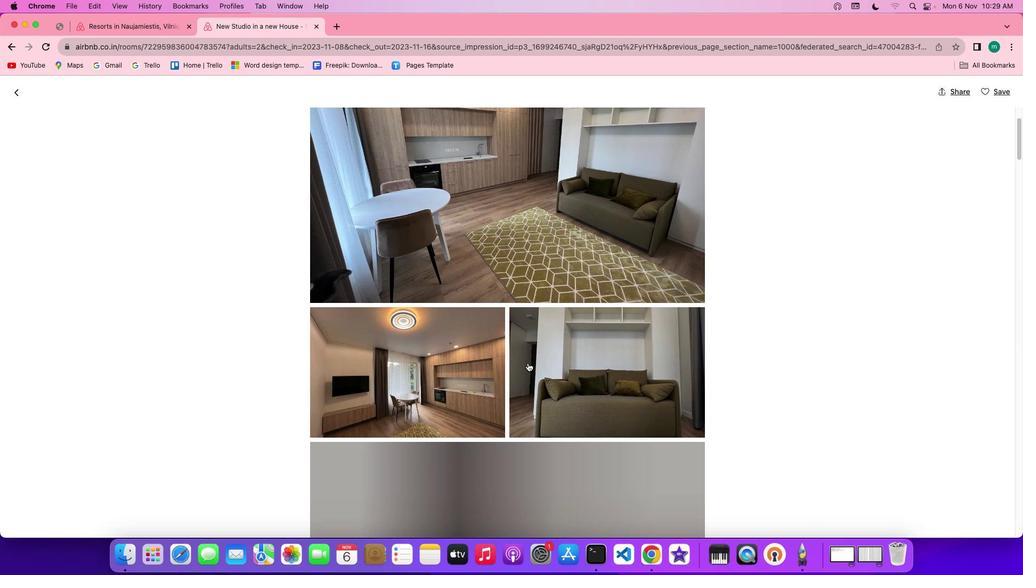 
Action: Mouse scrolled (533, 367) with delta (4, 4)
Screenshot: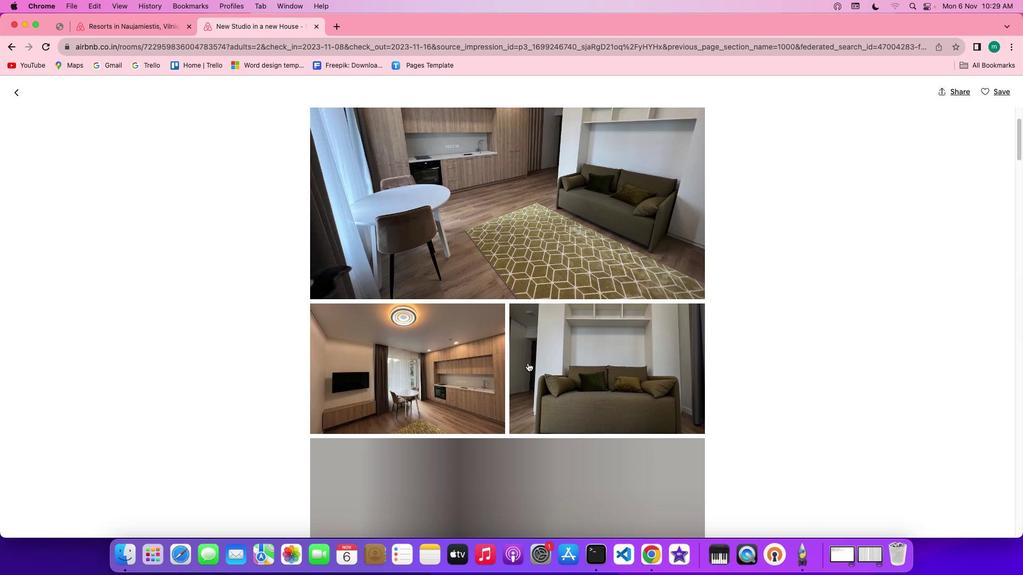 
Action: Mouse scrolled (533, 367) with delta (4, 4)
Screenshot: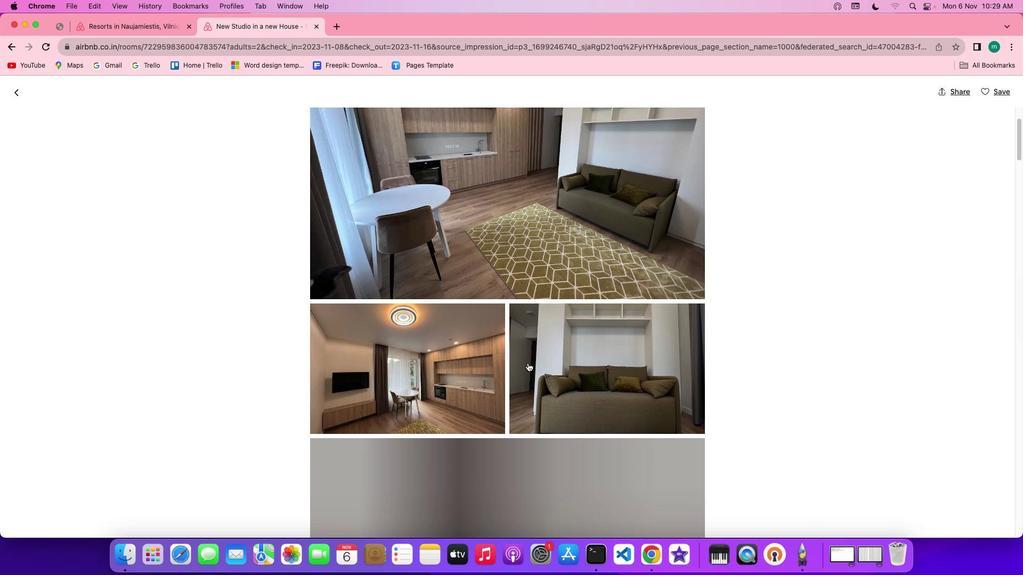 
Action: Mouse scrolled (533, 367) with delta (4, 3)
Screenshot: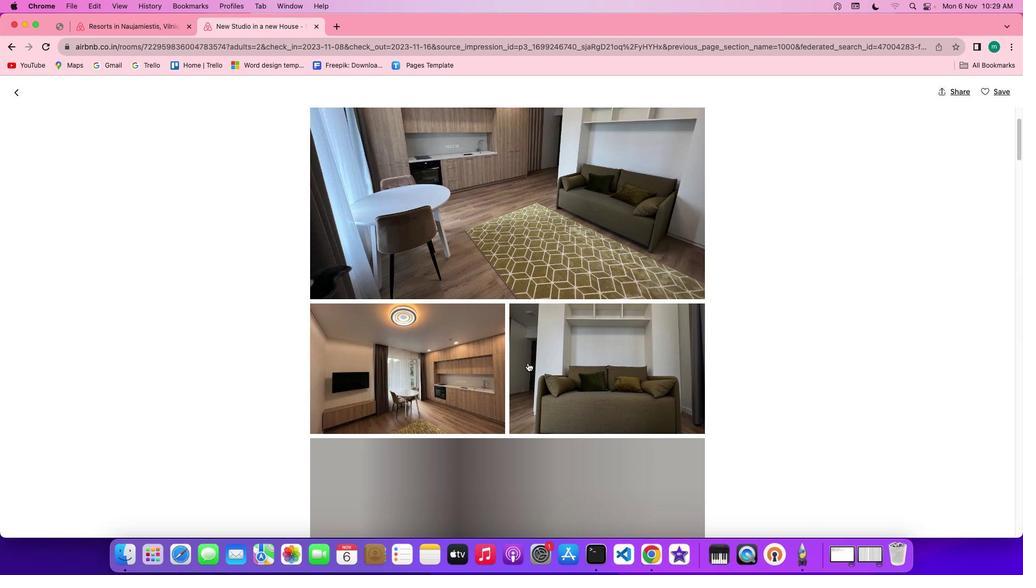 
Action: Mouse scrolled (533, 367) with delta (4, 3)
Screenshot: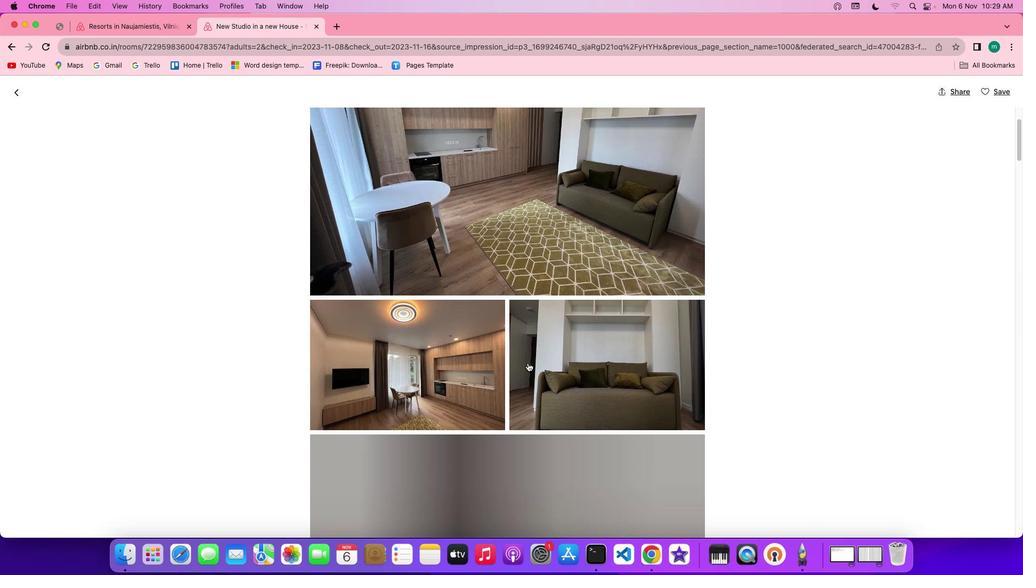 
Action: Mouse scrolled (533, 367) with delta (4, 2)
Screenshot: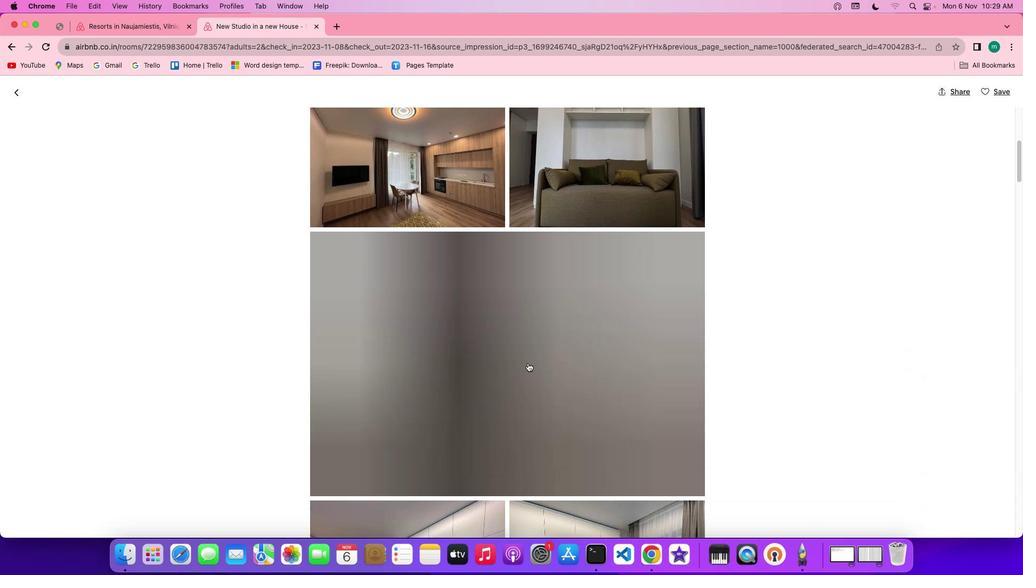 
Action: Mouse scrolled (533, 367) with delta (4, 4)
Screenshot: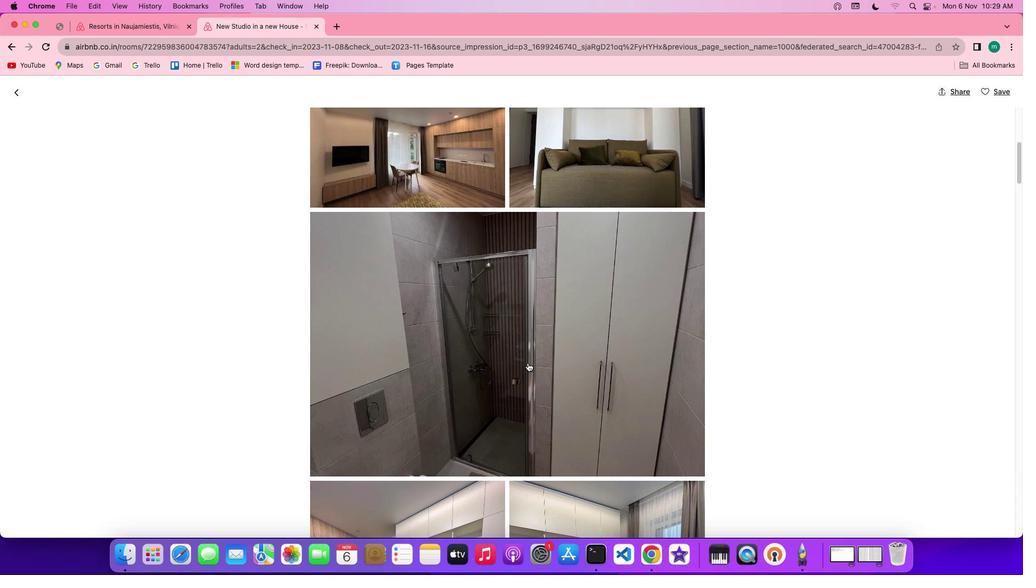 
Action: Mouse scrolled (533, 367) with delta (4, 4)
Screenshot: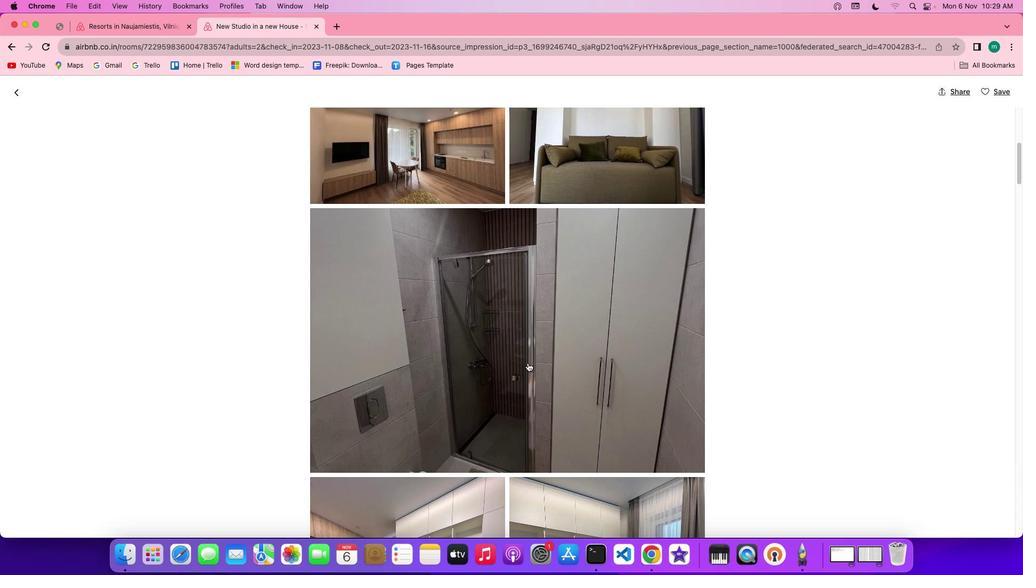
Action: Mouse scrolled (533, 367) with delta (4, 4)
Screenshot: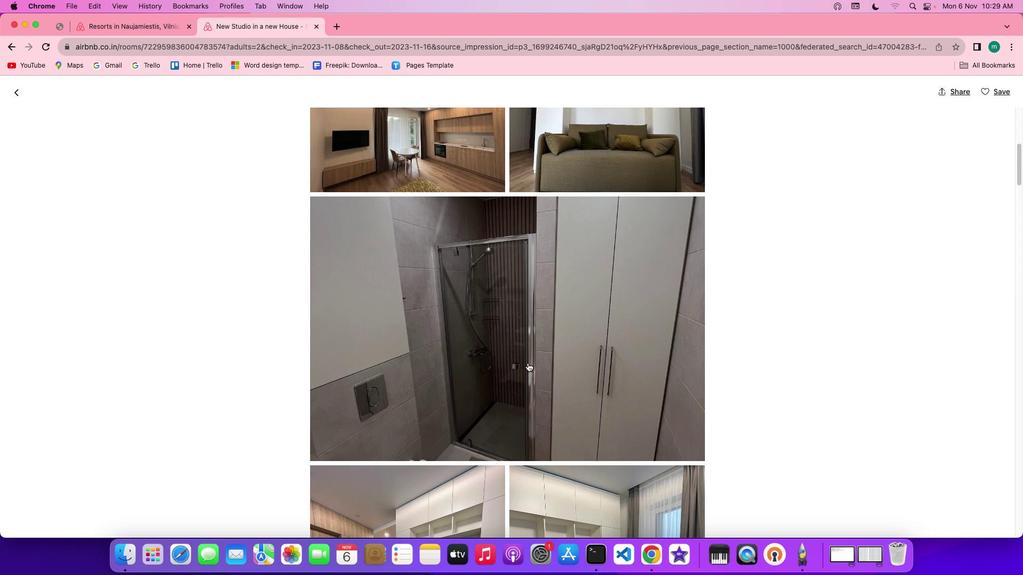 
Action: Mouse scrolled (533, 367) with delta (4, 4)
Screenshot: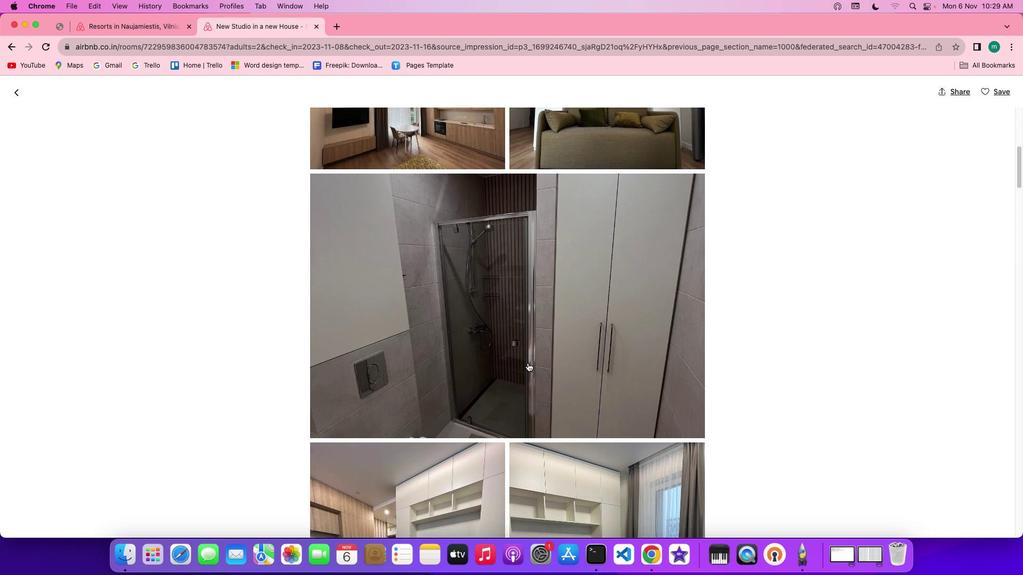 
Action: Mouse scrolled (533, 367) with delta (4, 3)
Screenshot: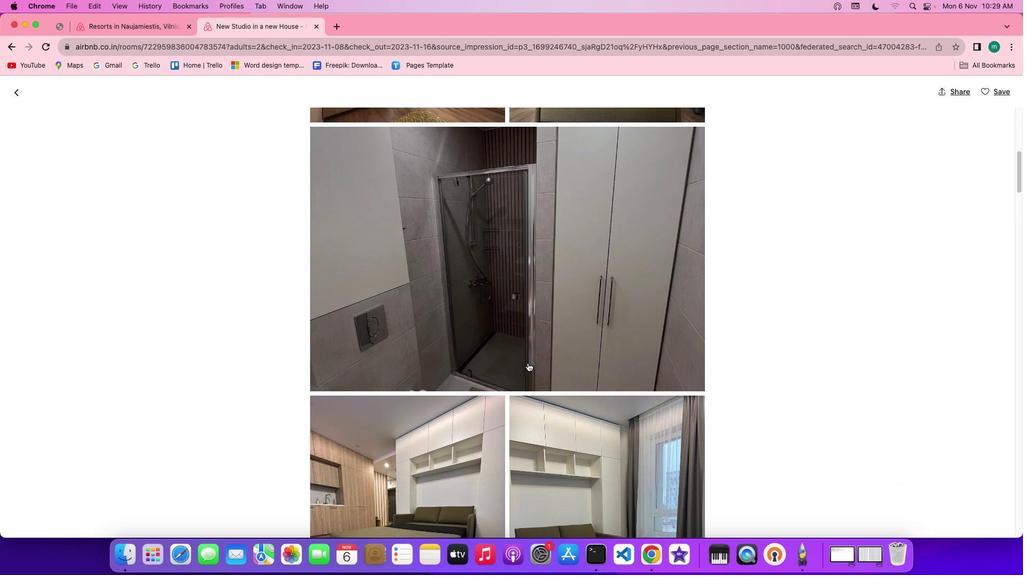 
Action: Mouse scrolled (533, 367) with delta (4, 4)
Screenshot: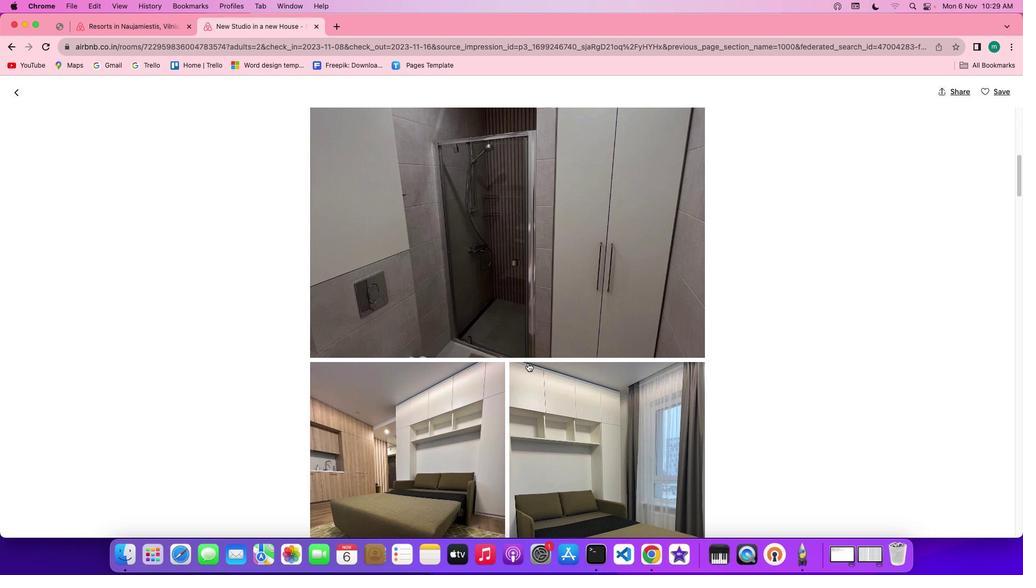 
Action: Mouse scrolled (533, 367) with delta (4, 4)
Screenshot: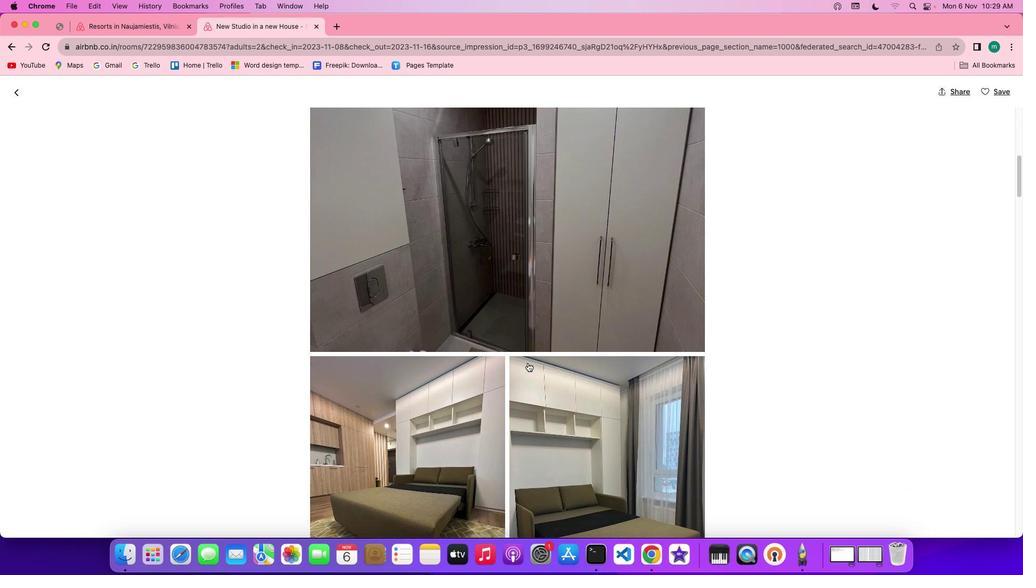 
Action: Mouse scrolled (533, 367) with delta (4, 3)
Screenshot: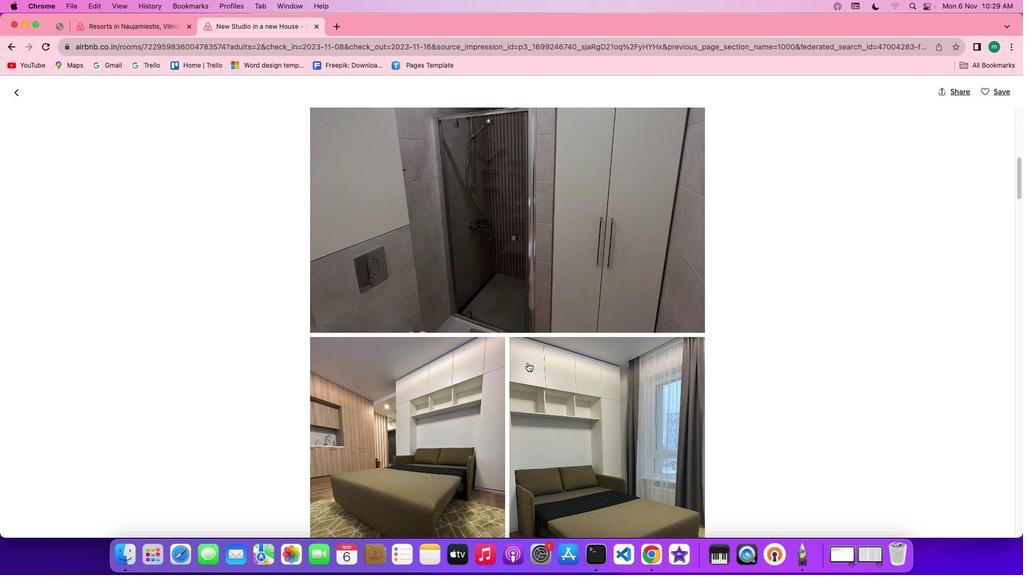 
Action: Mouse scrolled (533, 367) with delta (4, 3)
Screenshot: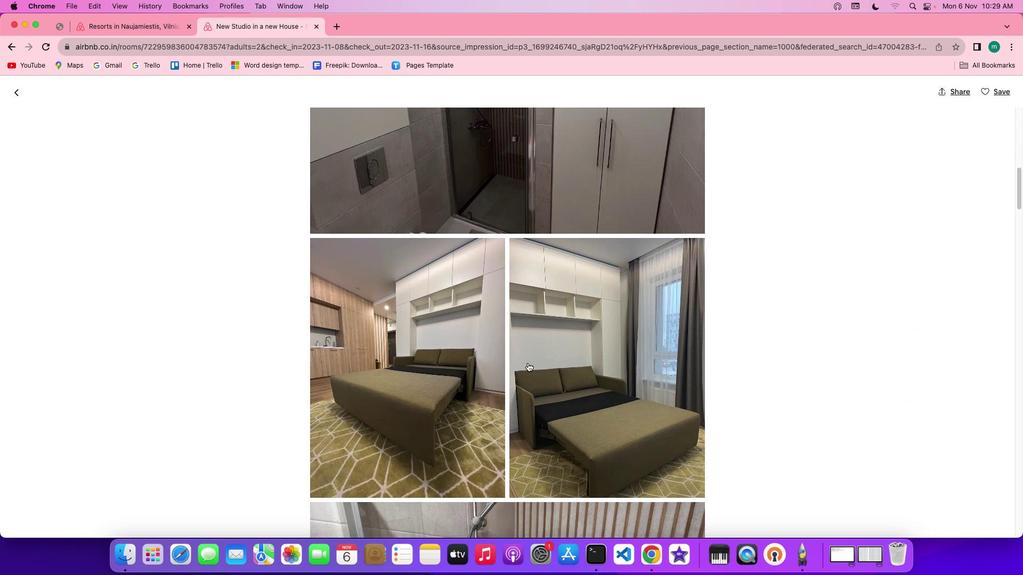 
Action: Mouse scrolled (533, 367) with delta (4, 4)
Screenshot: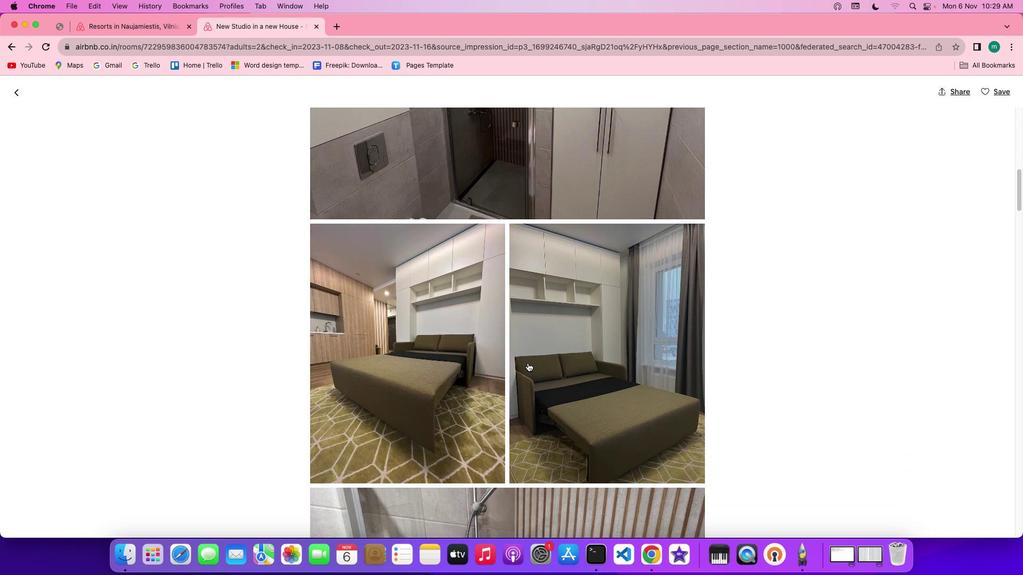 
Action: Mouse scrolled (533, 367) with delta (4, 4)
Screenshot: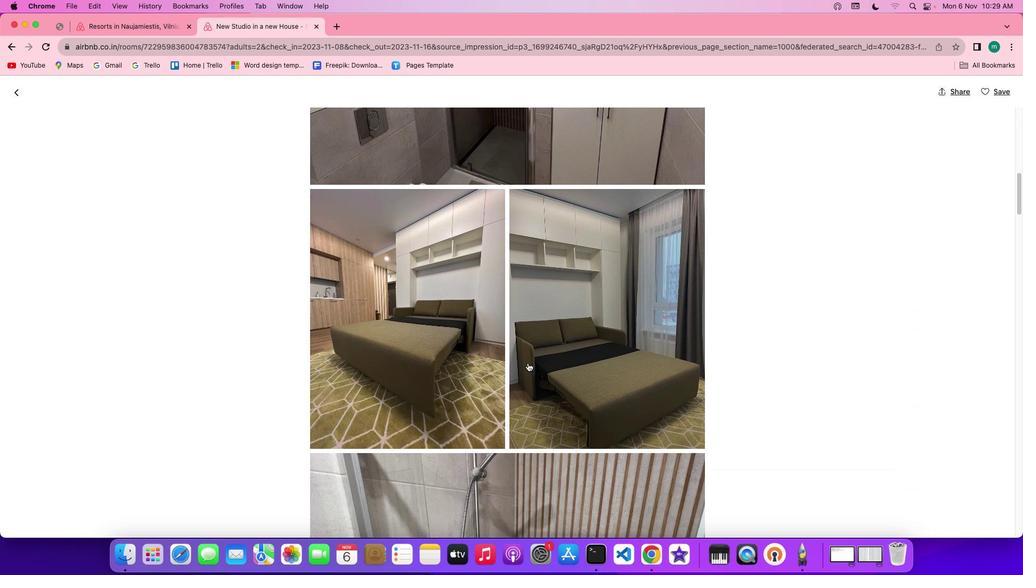 
Action: Mouse scrolled (533, 367) with delta (4, 3)
Screenshot: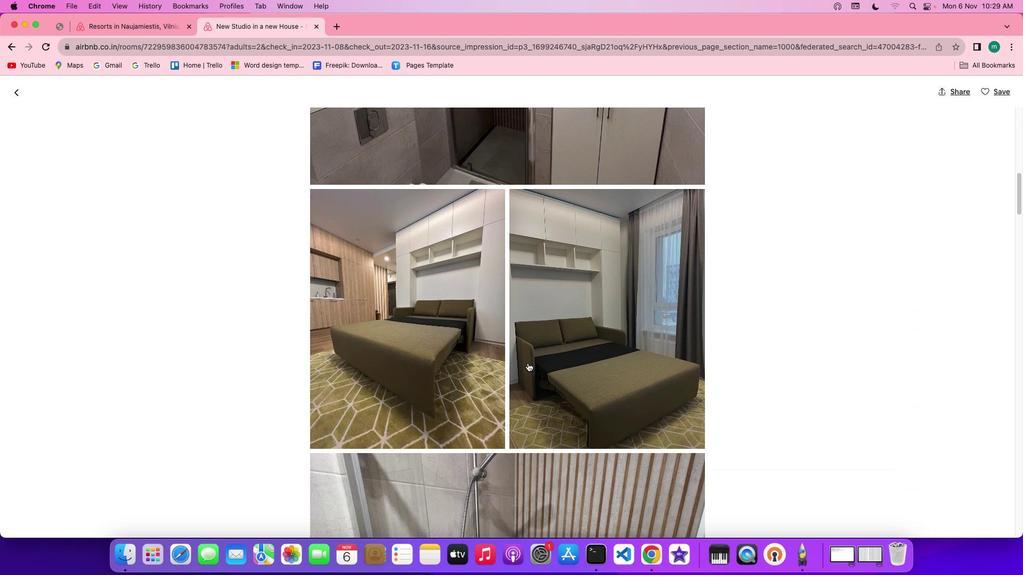 
Action: Mouse scrolled (533, 367) with delta (4, 3)
Screenshot: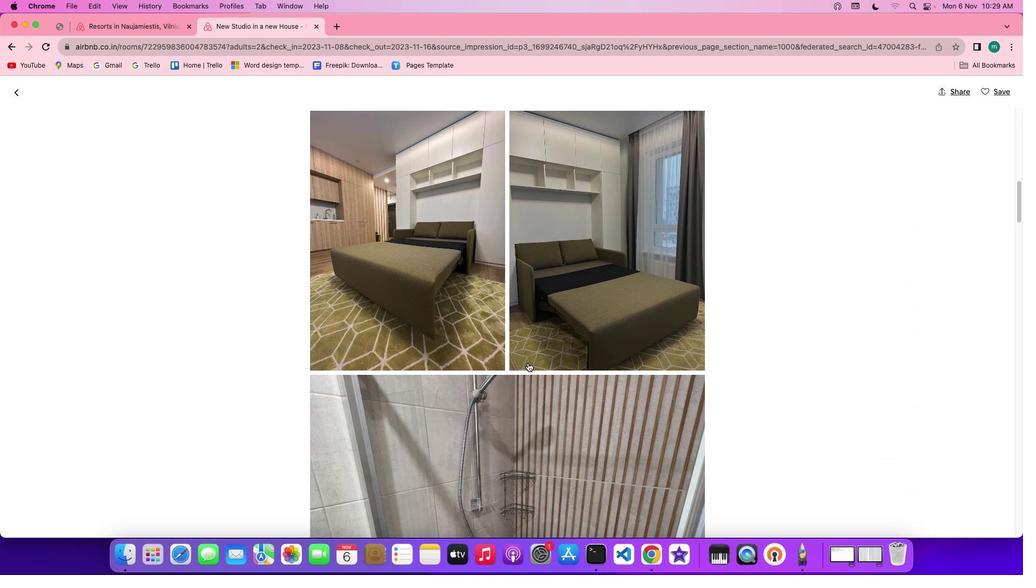 
Action: Mouse scrolled (533, 367) with delta (4, 2)
Screenshot: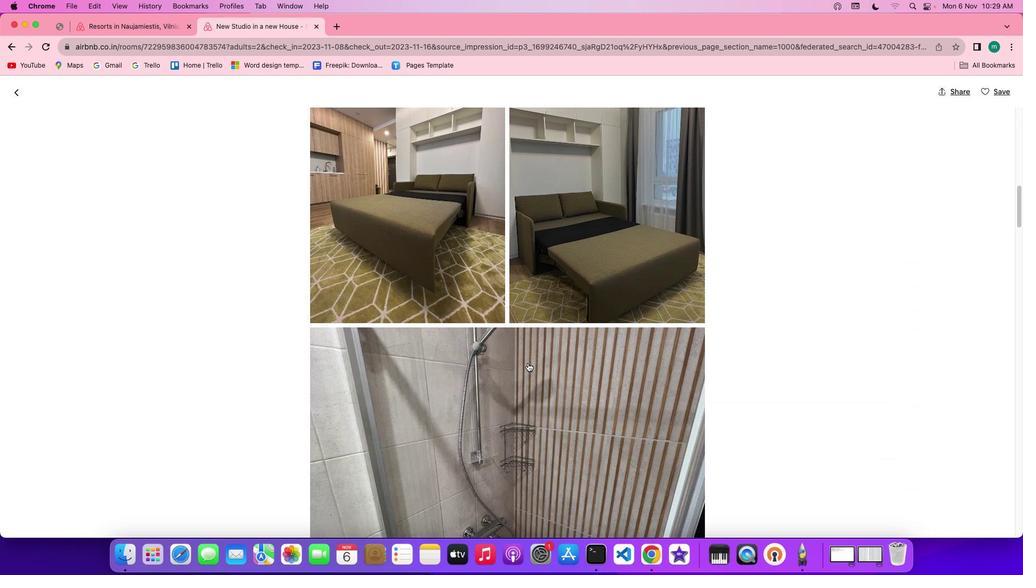 
Action: Mouse scrolled (533, 367) with delta (4, 4)
Screenshot: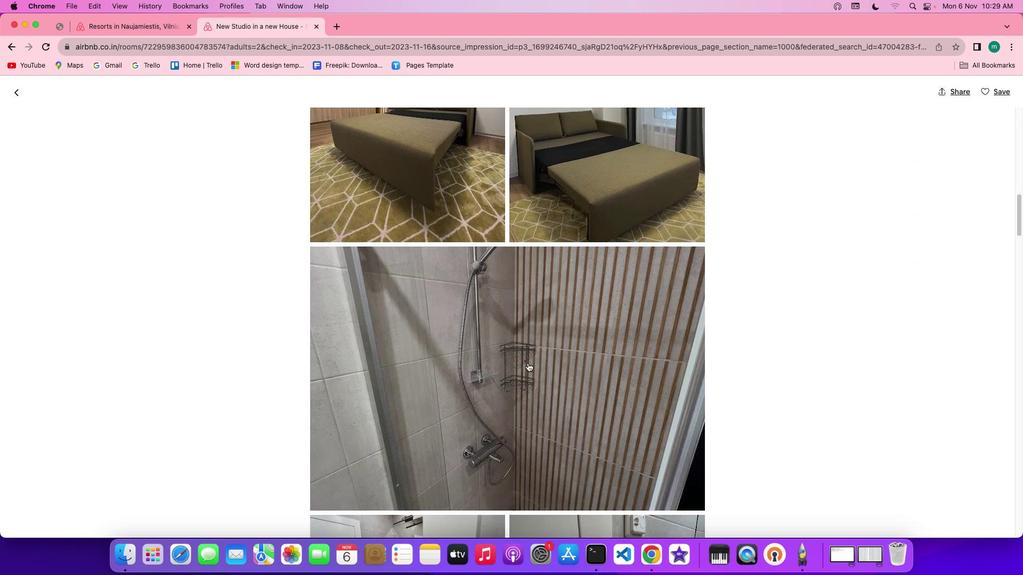 
Action: Mouse scrolled (533, 367) with delta (4, 4)
Screenshot: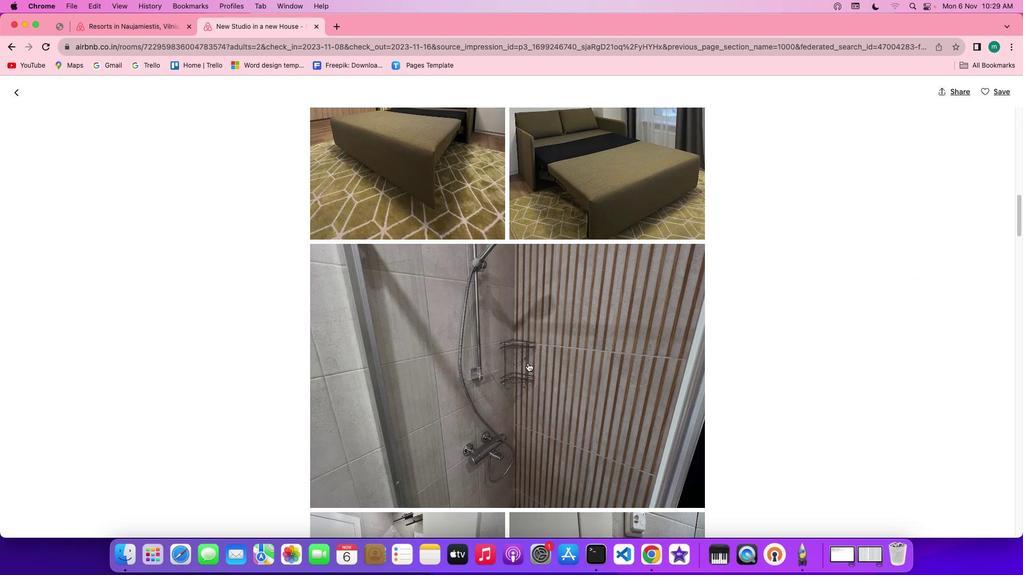 
Action: Mouse scrolled (533, 367) with delta (4, 4)
Screenshot: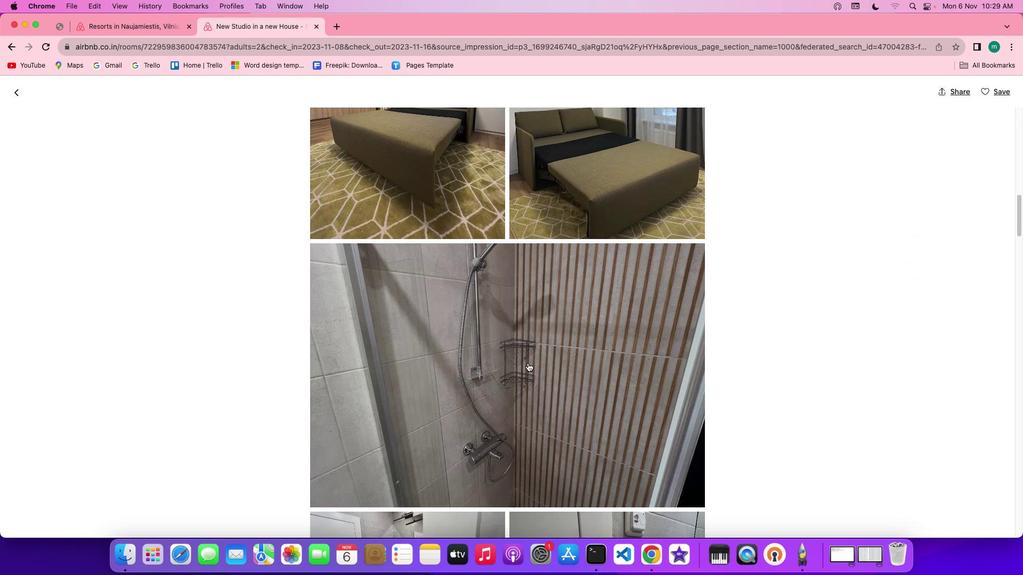 
Action: Mouse scrolled (533, 367) with delta (4, 4)
Screenshot: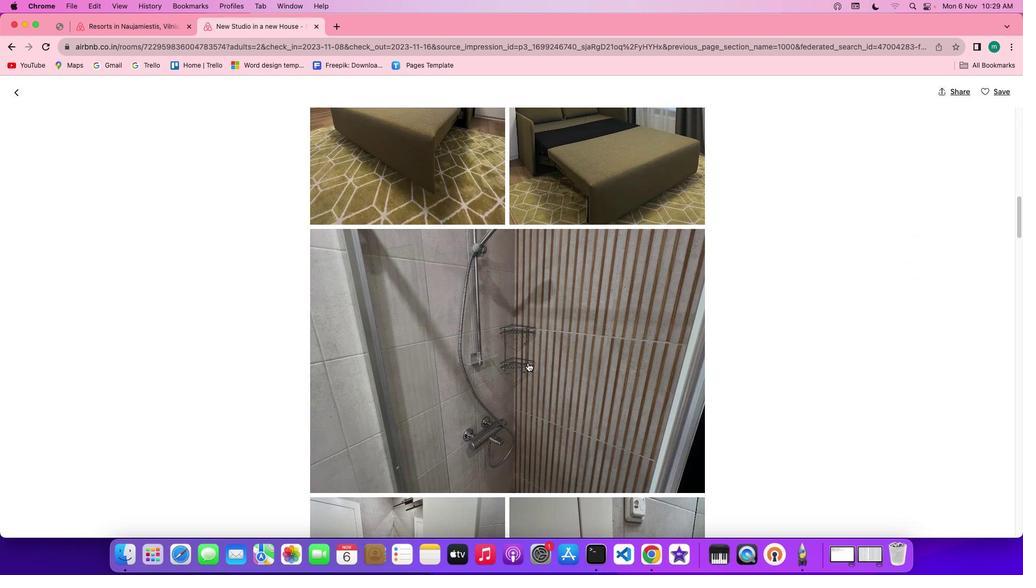 
Action: Mouse scrolled (533, 367) with delta (4, 3)
Screenshot: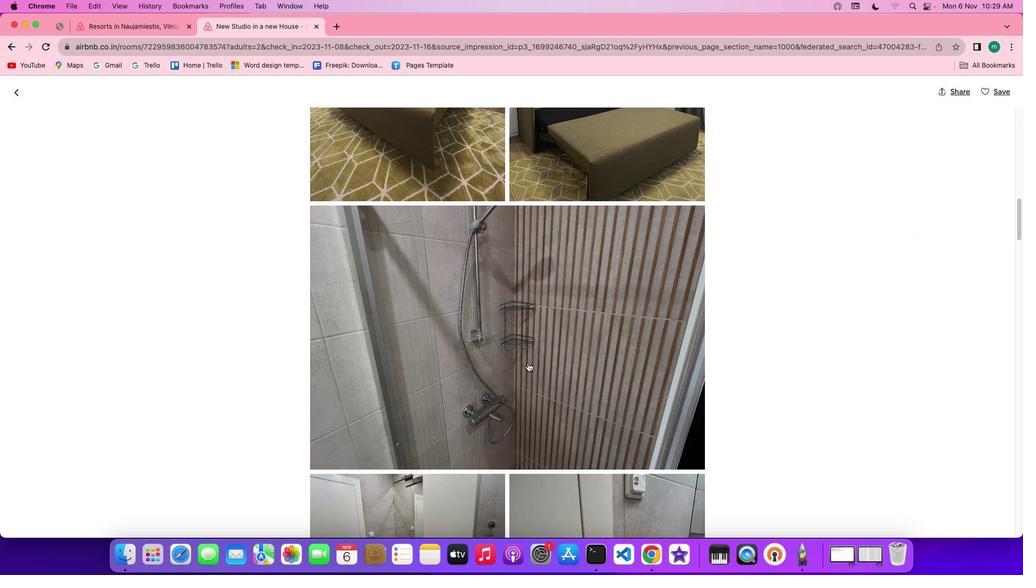 
Action: Mouse scrolled (533, 367) with delta (4, 3)
Screenshot: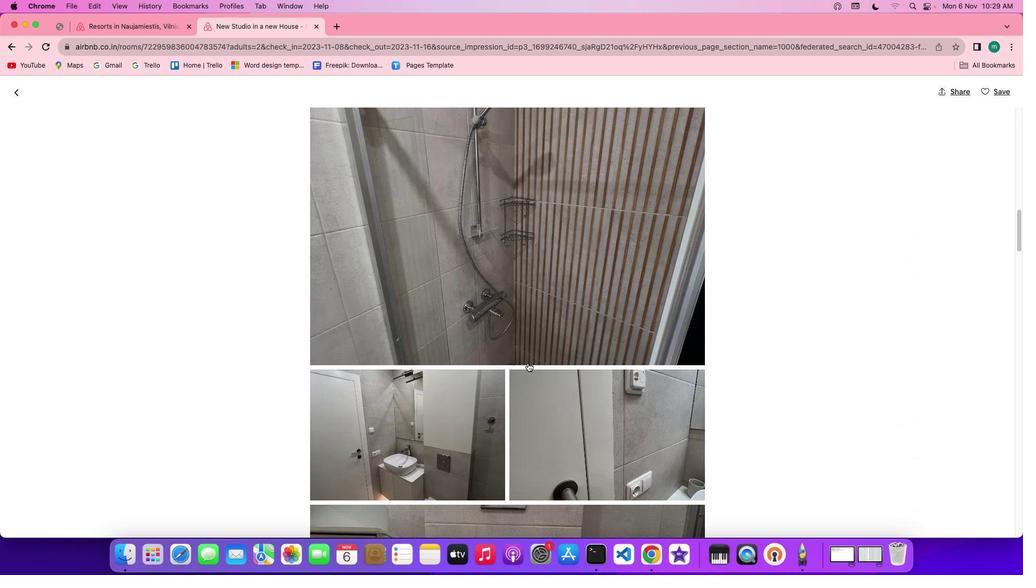 
Action: Mouse scrolled (533, 367) with delta (4, 3)
Screenshot: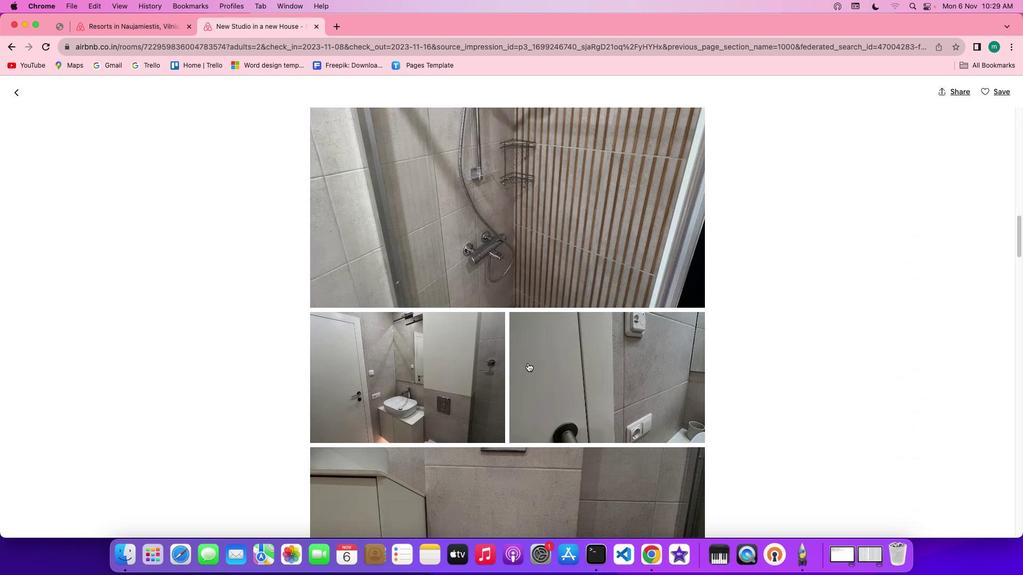 
Action: Mouse scrolled (533, 367) with delta (4, 4)
Screenshot: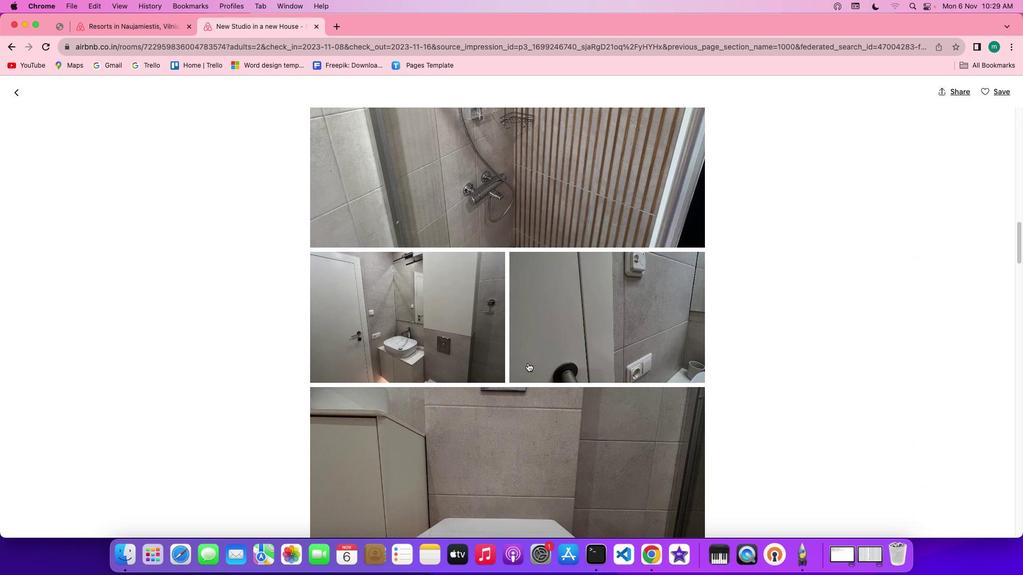 
Action: Mouse scrolled (533, 367) with delta (4, 4)
Screenshot: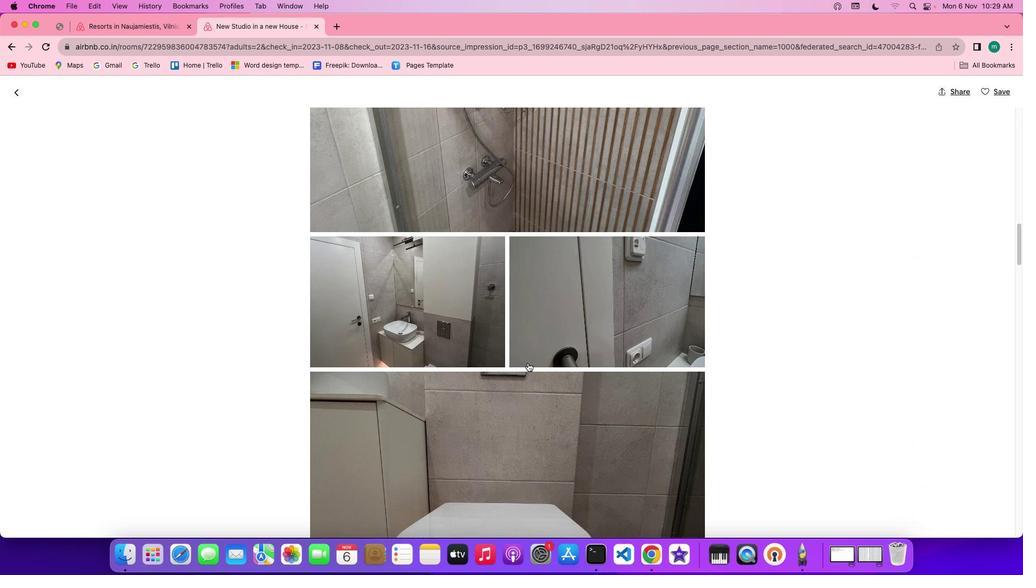 
Action: Mouse scrolled (533, 367) with delta (4, 3)
Screenshot: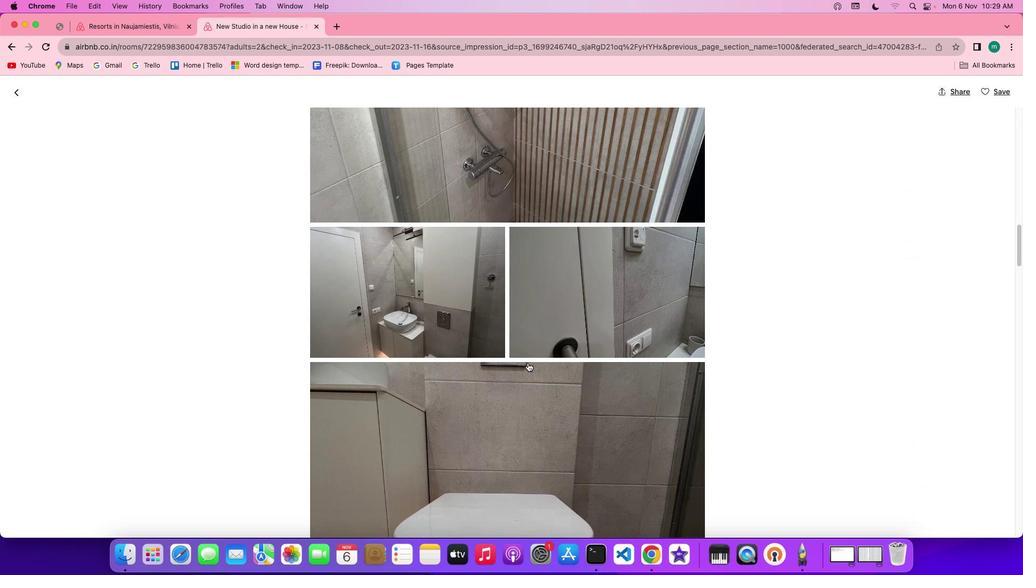 
Action: Mouse scrolled (533, 367) with delta (4, 3)
Screenshot: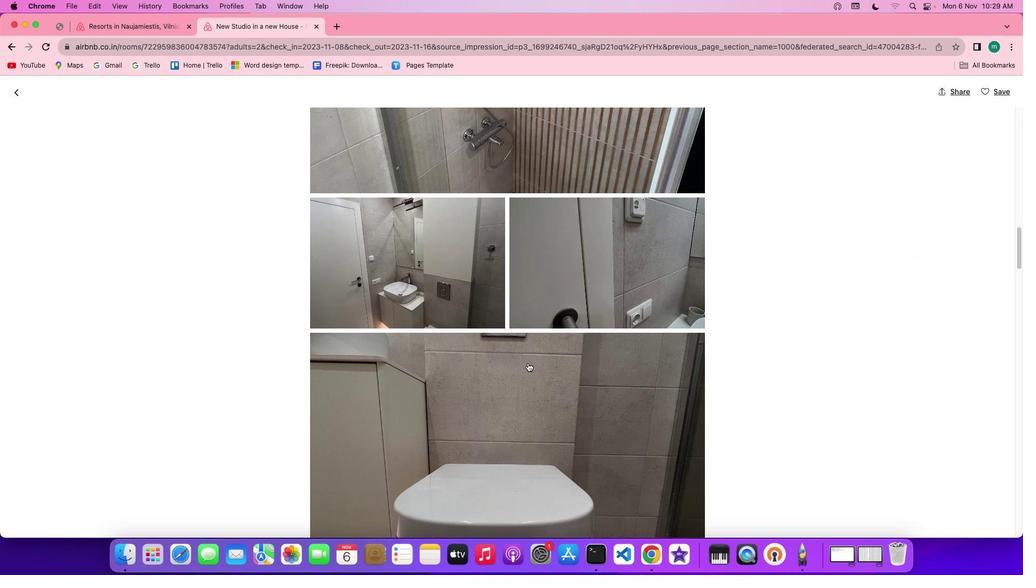 
Action: Mouse scrolled (533, 367) with delta (4, 2)
Screenshot: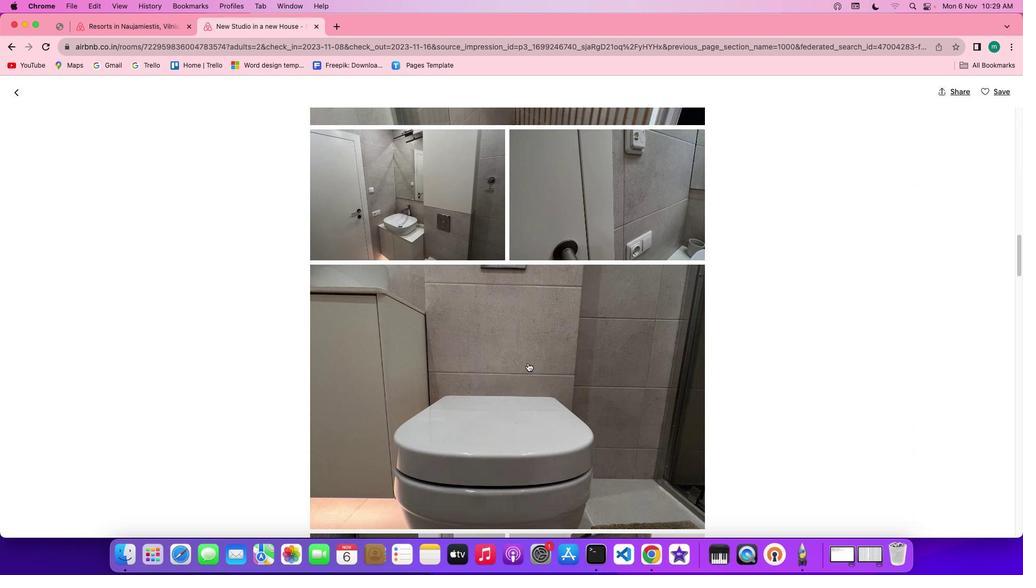 
Action: Mouse moved to (532, 368)
Screenshot: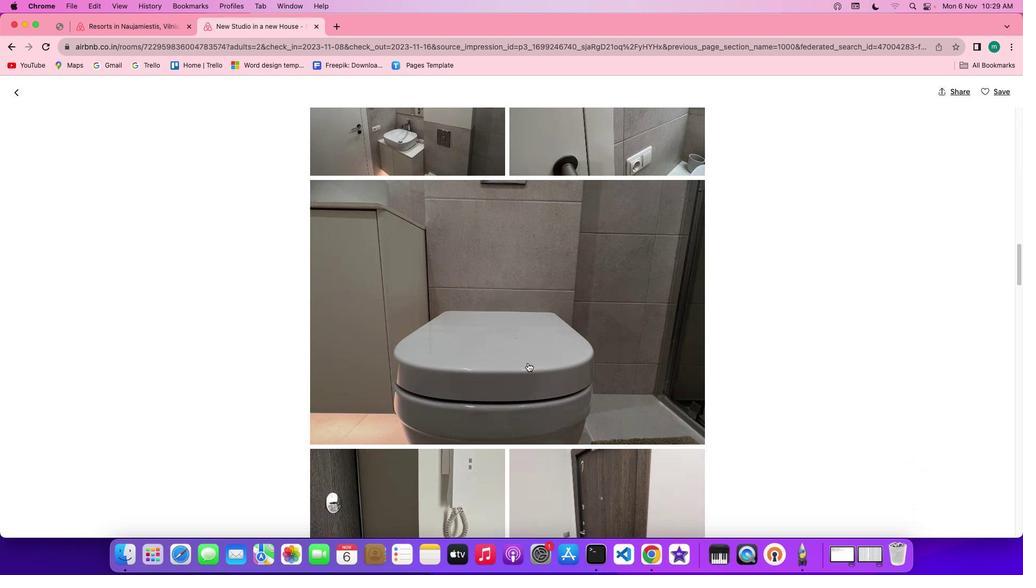 
Action: Mouse scrolled (532, 368) with delta (4, 3)
Screenshot: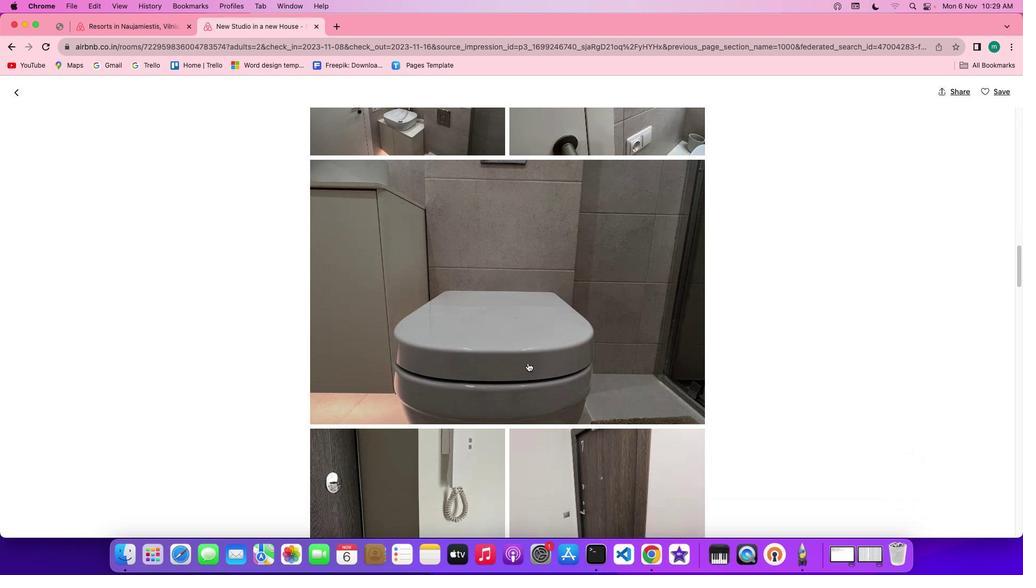 
Action: Mouse scrolled (532, 368) with delta (4, 4)
Screenshot: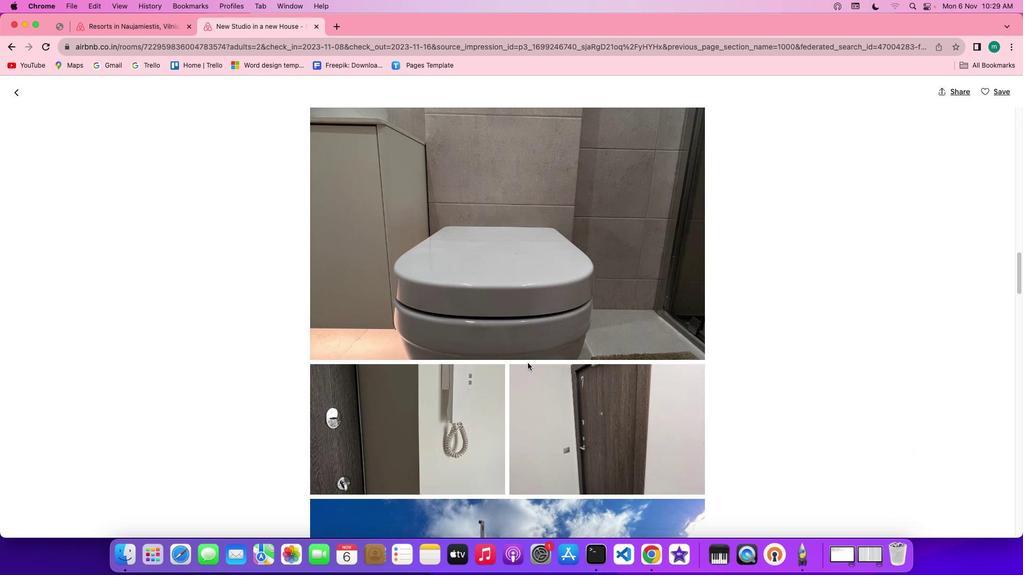 
Action: Mouse scrolled (532, 368) with delta (4, 4)
Screenshot: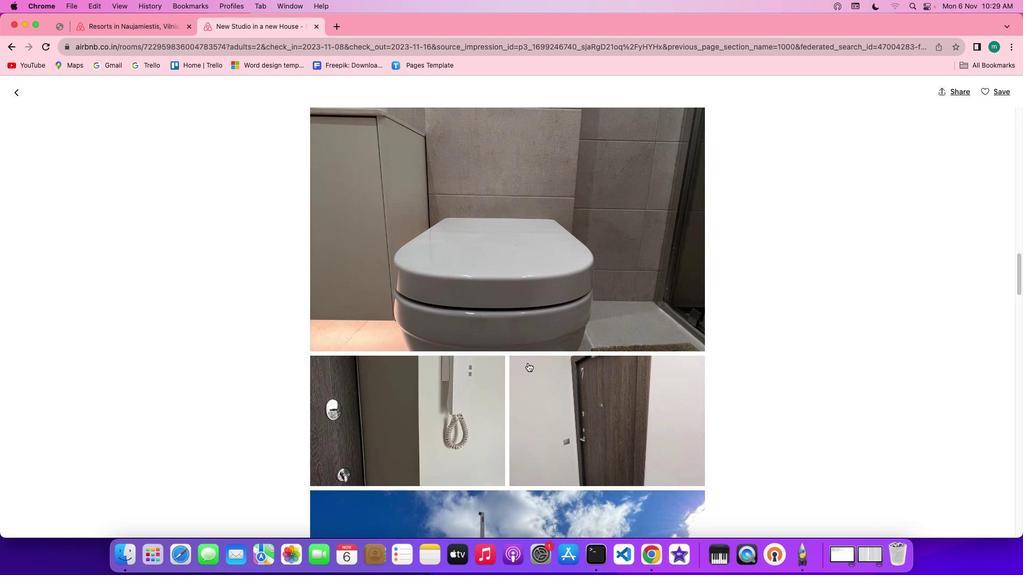 
Action: Mouse scrolled (532, 368) with delta (4, 4)
Screenshot: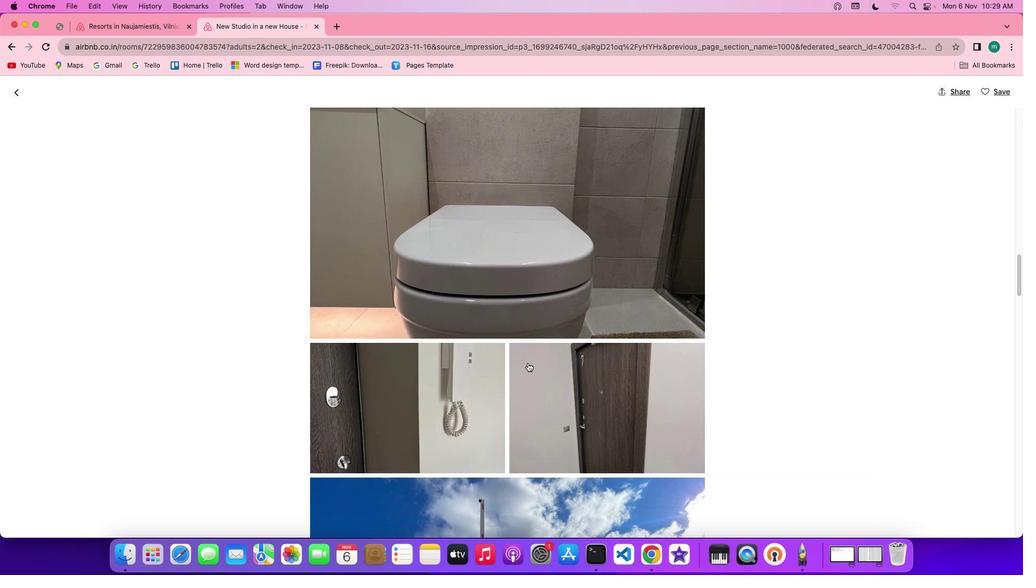
Action: Mouse scrolled (532, 368) with delta (4, 3)
Screenshot: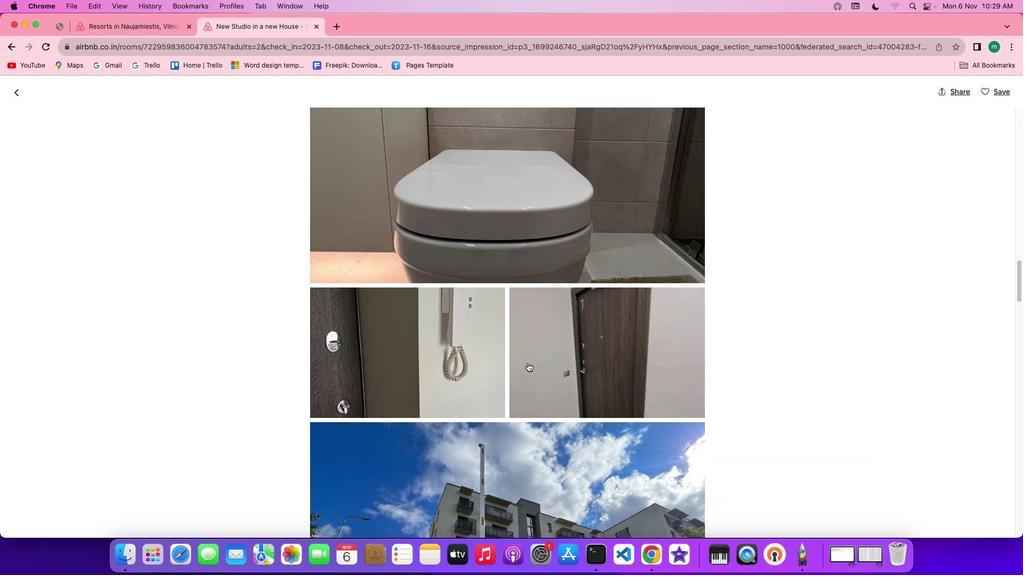 
Action: Mouse scrolled (532, 368) with delta (4, 3)
Screenshot: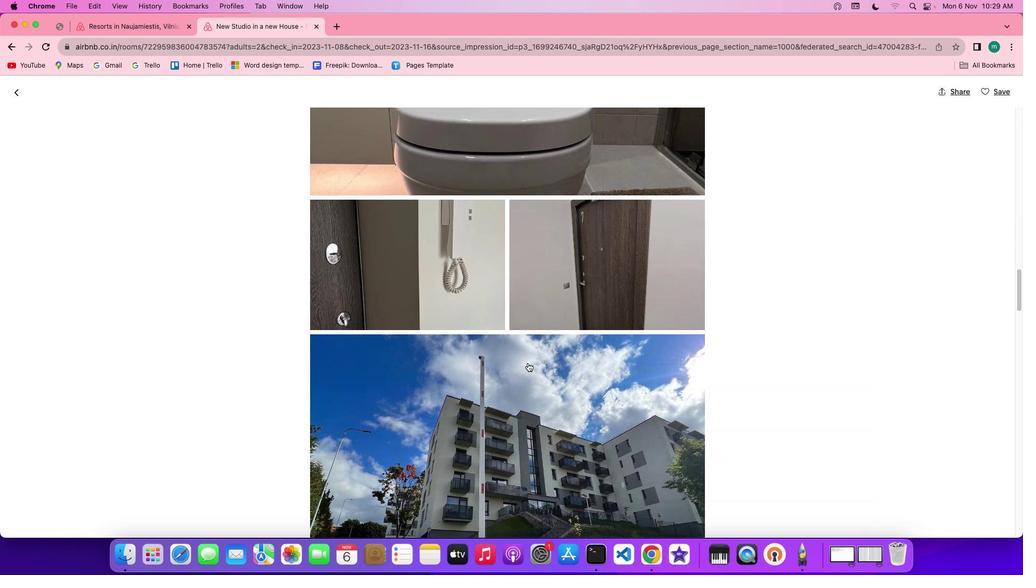 
Action: Mouse scrolled (532, 368) with delta (4, 4)
Screenshot: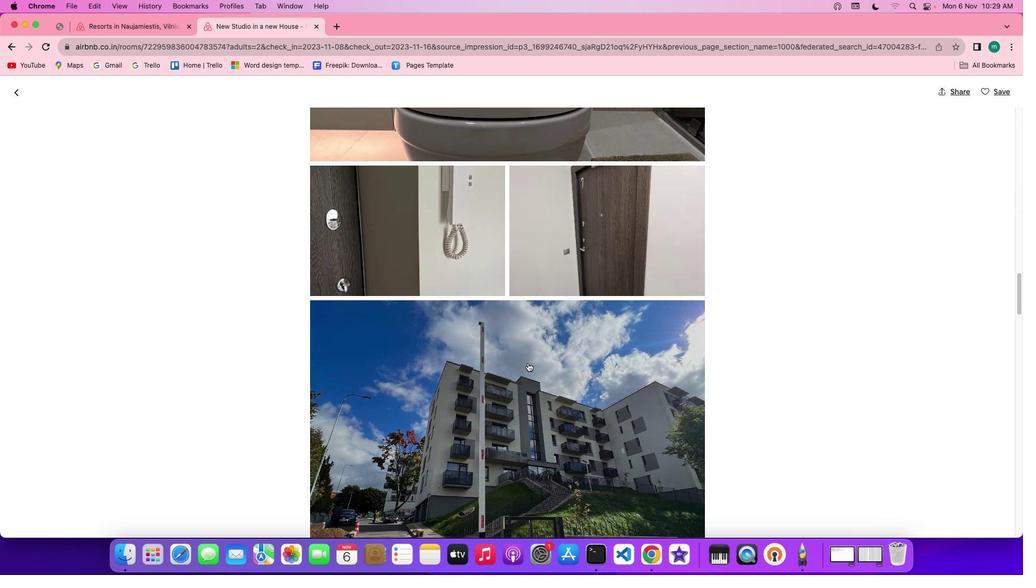
Action: Mouse scrolled (532, 368) with delta (4, 4)
Screenshot: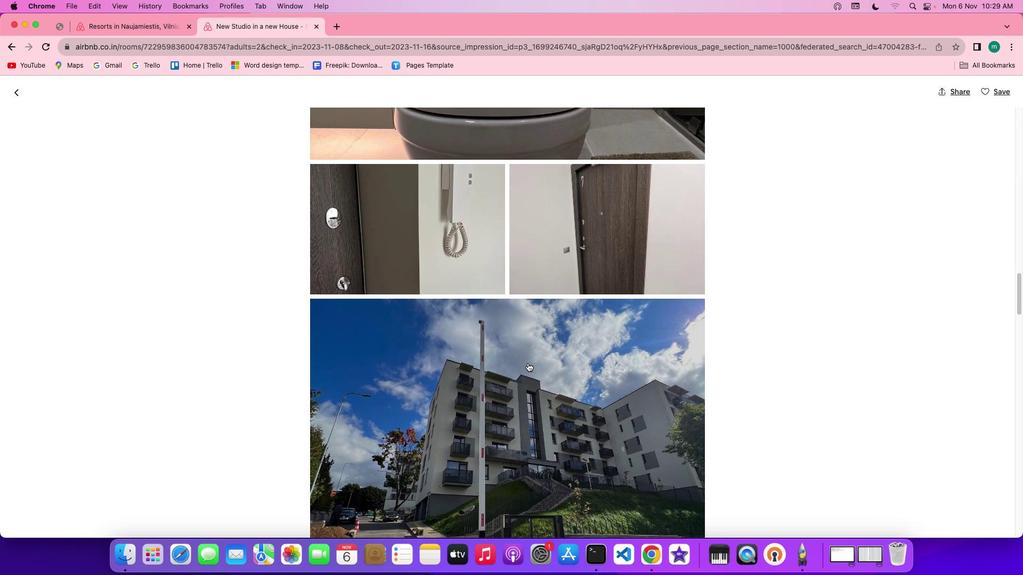 
Action: Mouse scrolled (532, 368) with delta (4, 4)
Screenshot: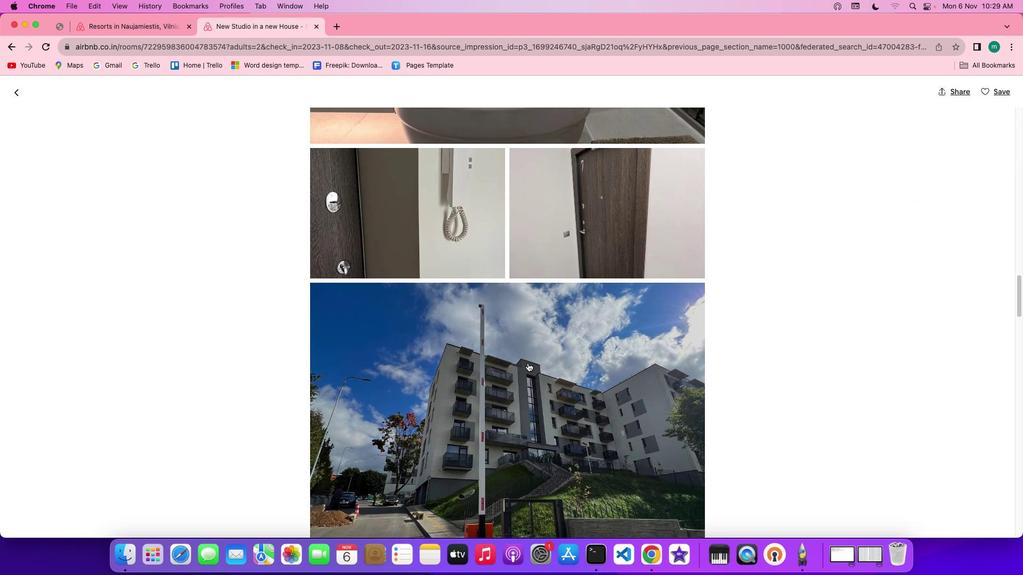
Action: Mouse scrolled (532, 368) with delta (4, 3)
Screenshot: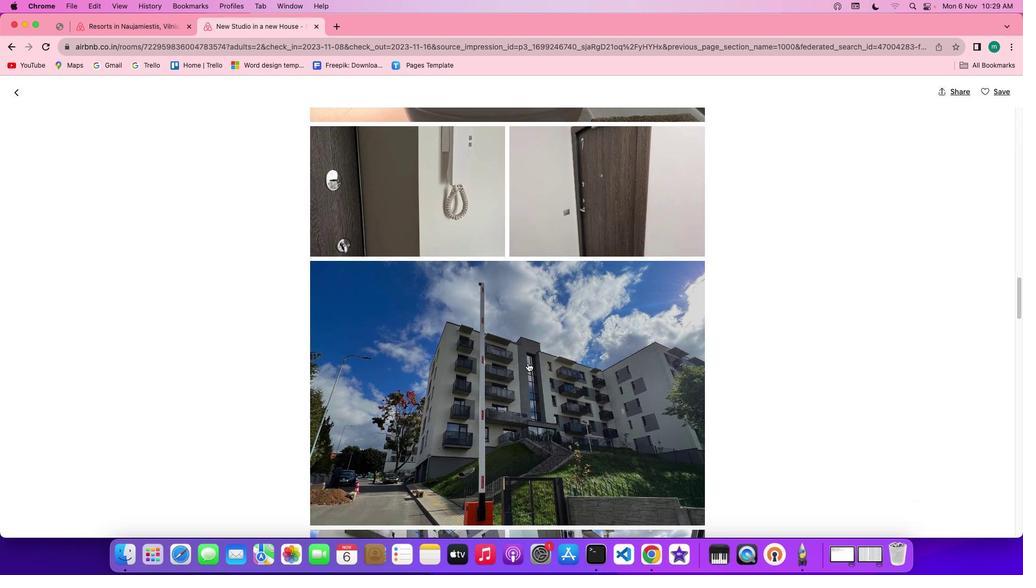 
Action: Mouse scrolled (532, 368) with delta (4, 3)
Screenshot: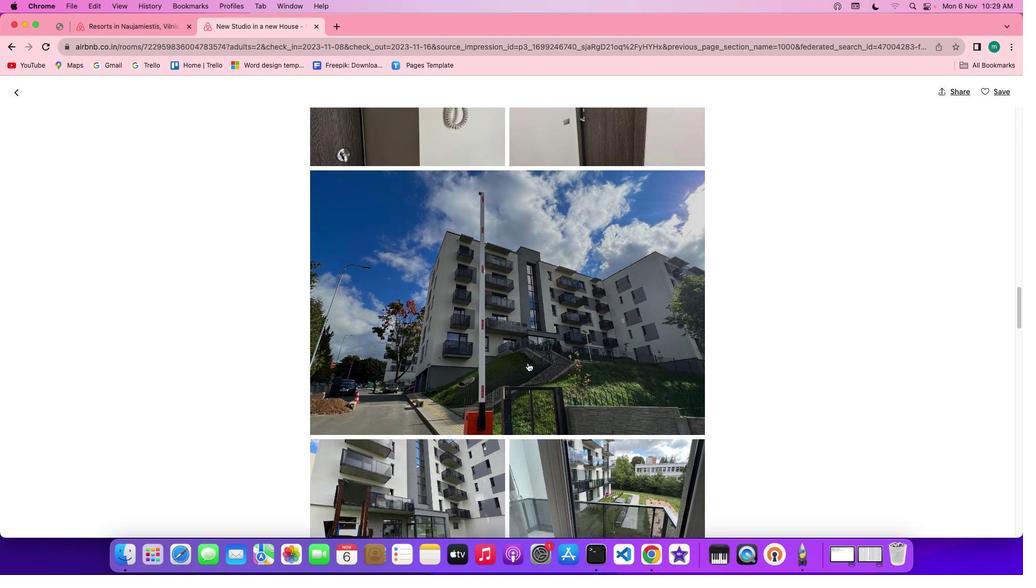 
Action: Mouse scrolled (532, 368) with delta (4, 2)
Screenshot: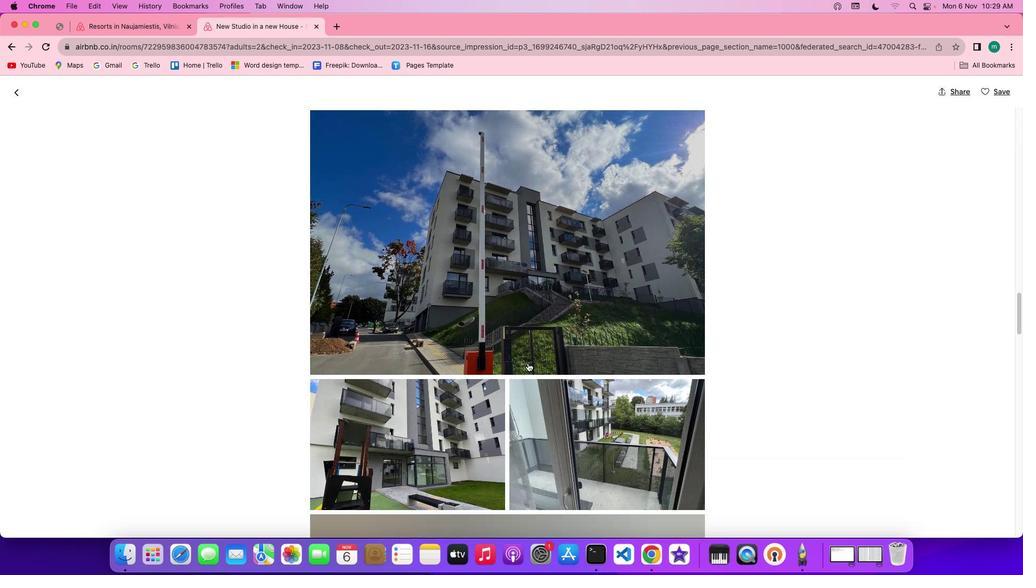 
Action: Mouse scrolled (532, 368) with delta (4, 4)
Screenshot: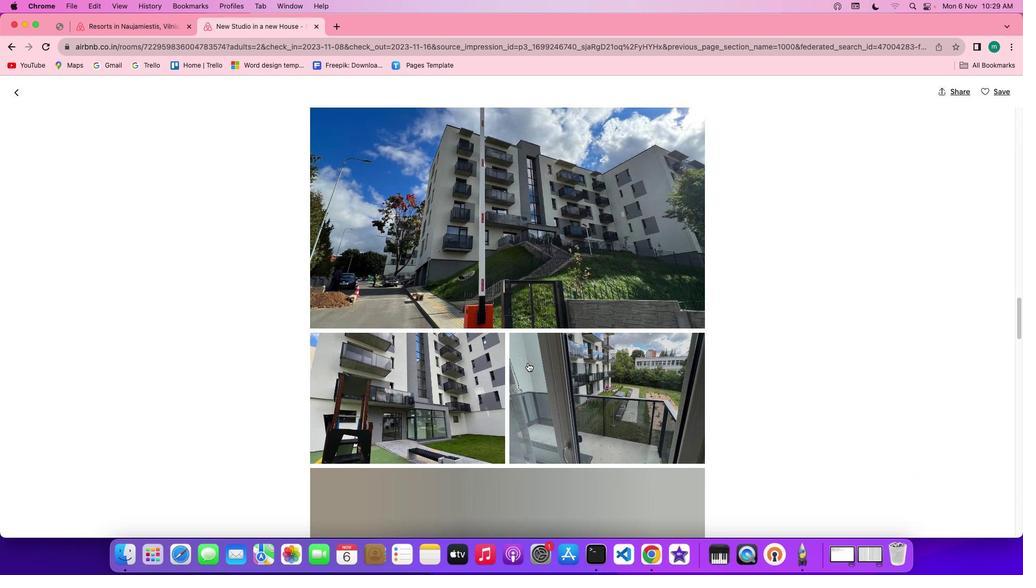 
Action: Mouse scrolled (532, 368) with delta (4, 4)
Screenshot: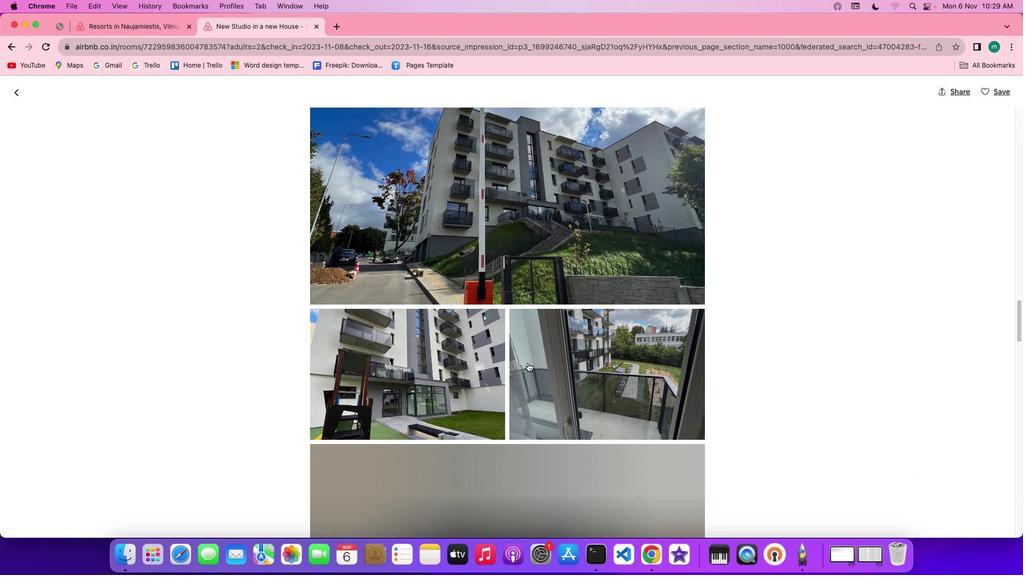 
Action: Mouse scrolled (532, 368) with delta (4, 3)
Screenshot: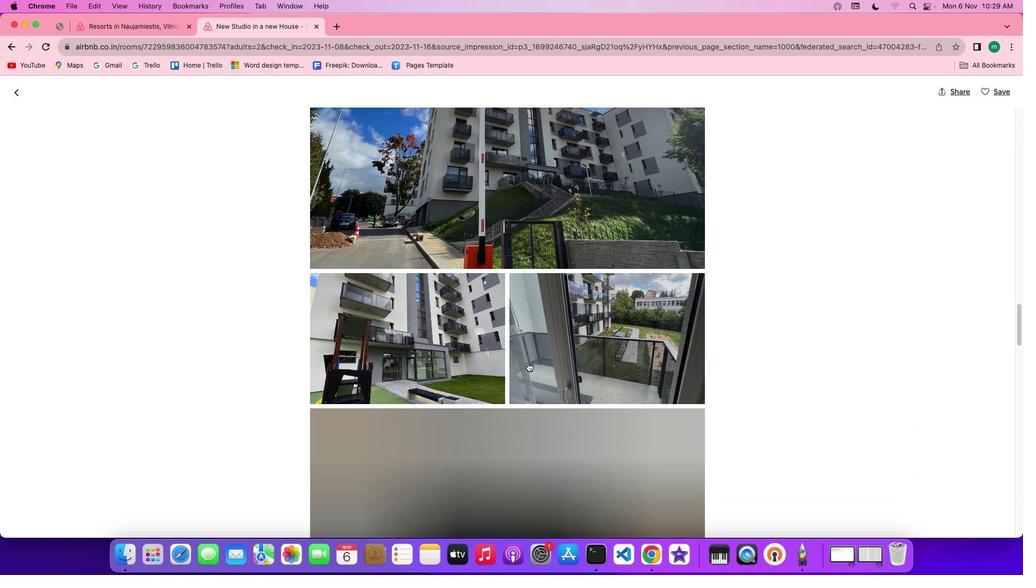 
Action: Mouse scrolled (532, 368) with delta (4, 3)
Screenshot: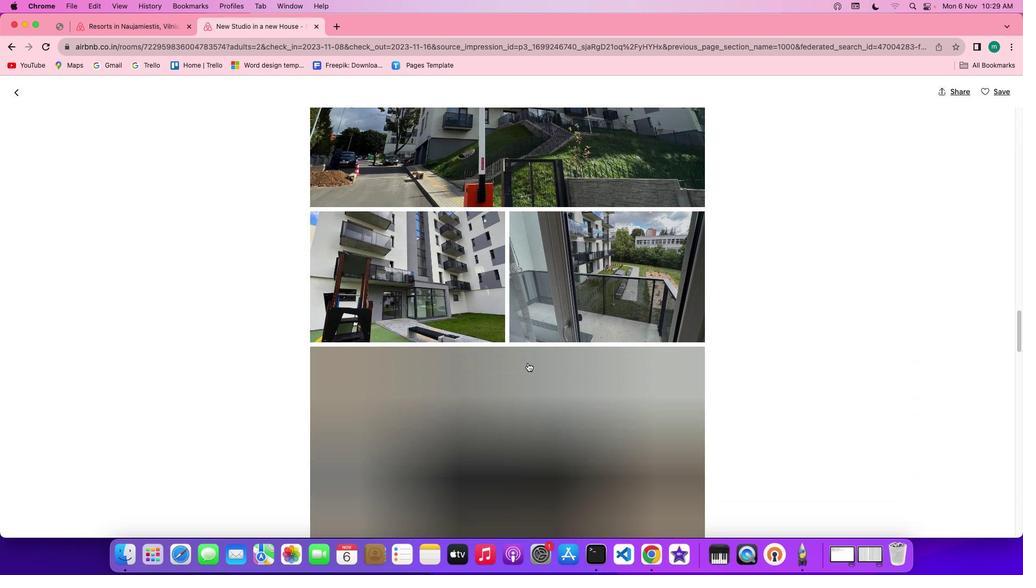 
Action: Mouse scrolled (532, 368) with delta (4, 2)
Screenshot: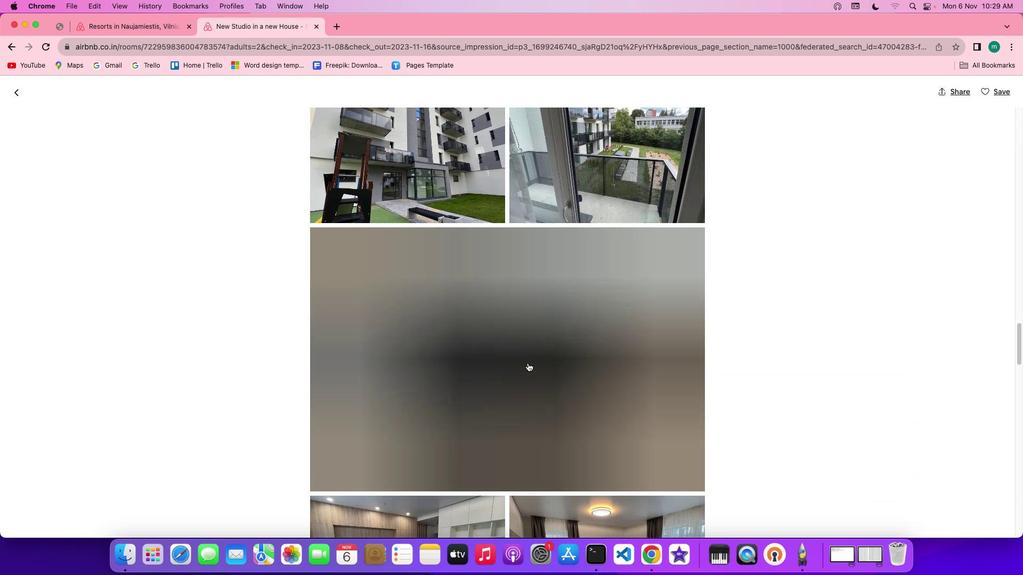 
Action: Mouse scrolled (532, 368) with delta (4, 2)
Screenshot: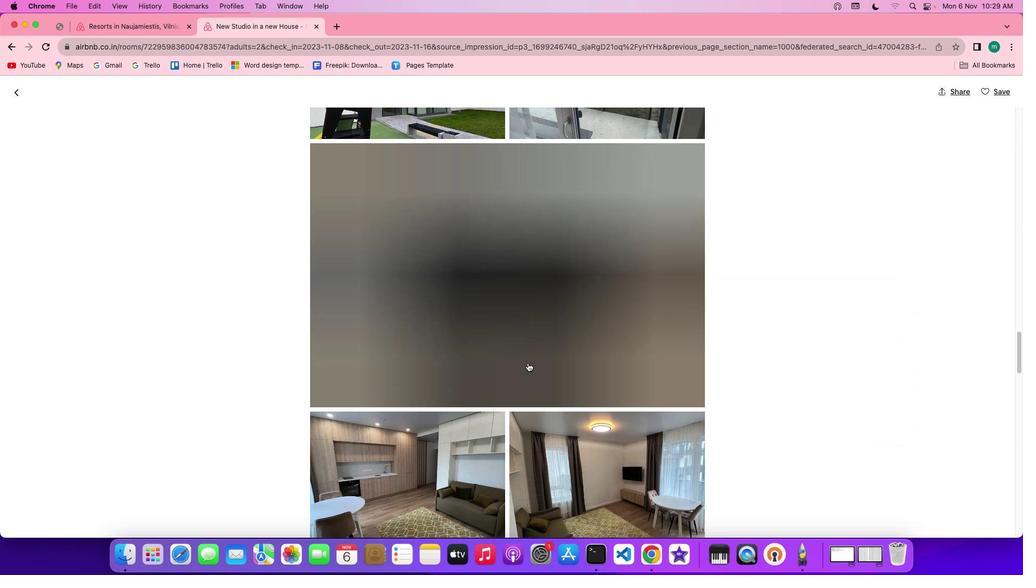 
Action: Mouse scrolled (532, 368) with delta (4, 4)
Screenshot: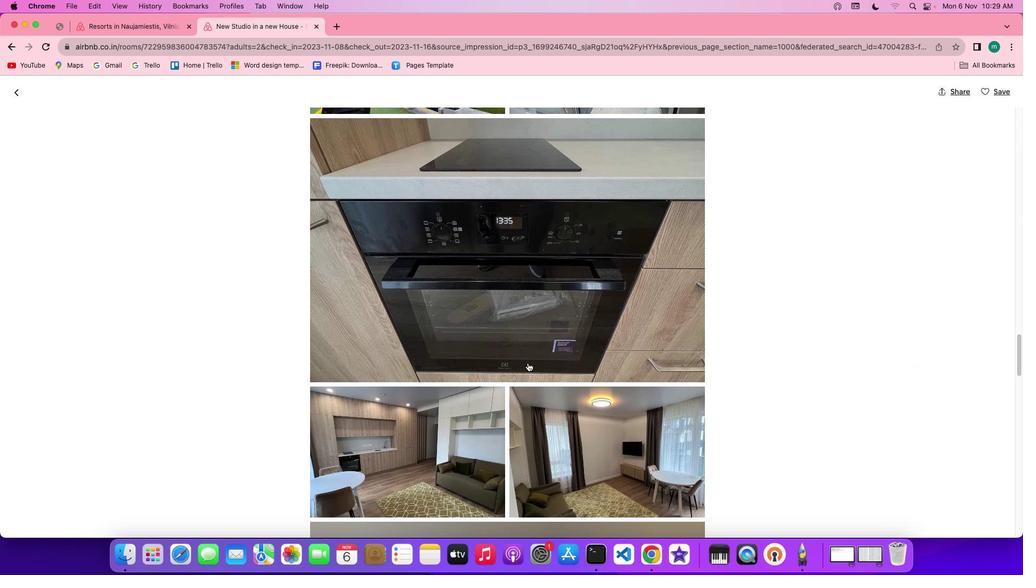 
Action: Mouse scrolled (532, 368) with delta (4, 4)
Screenshot: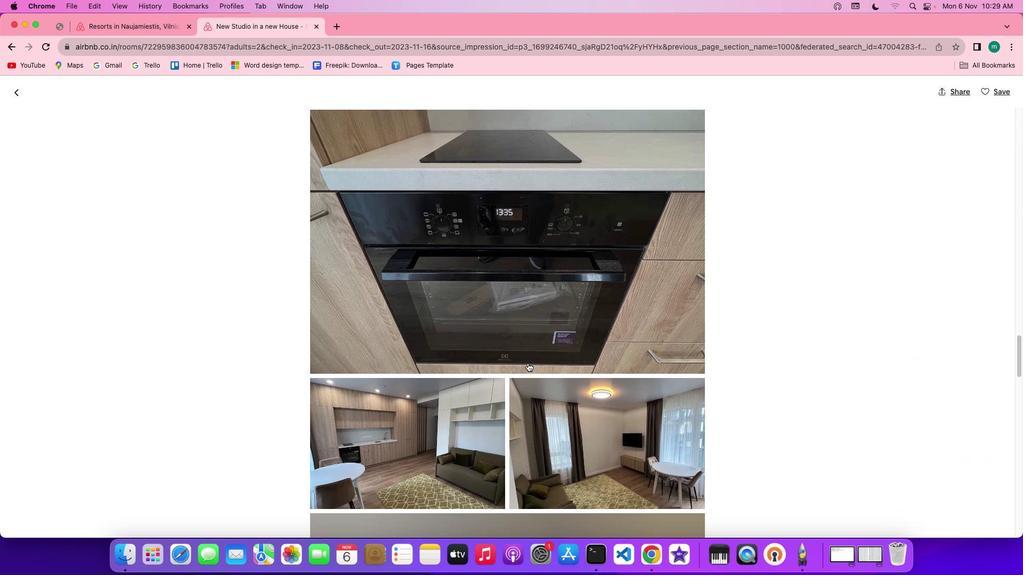 
Action: Mouse scrolled (532, 368) with delta (4, 3)
Screenshot: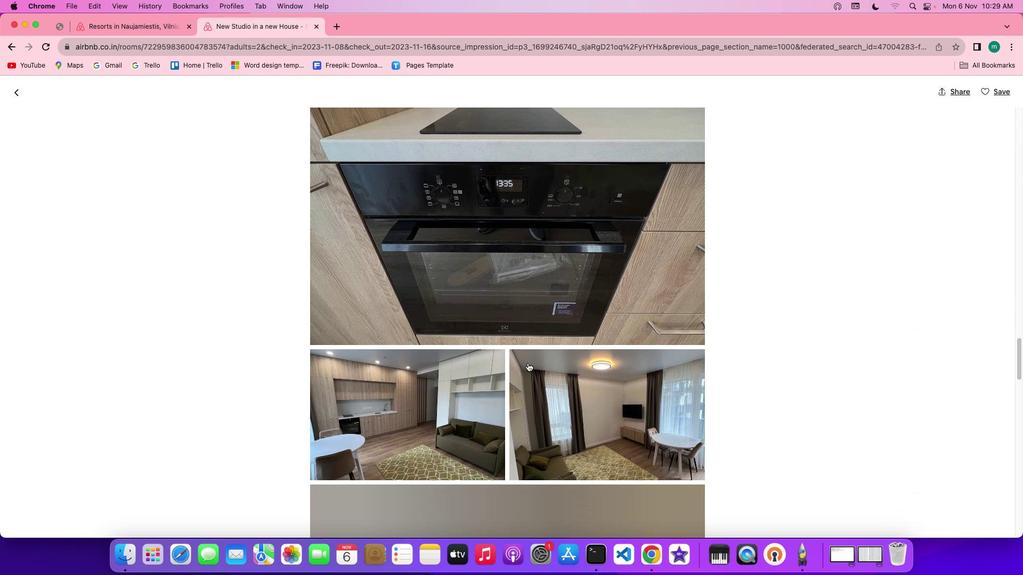 
Action: Mouse scrolled (532, 368) with delta (4, 3)
Screenshot: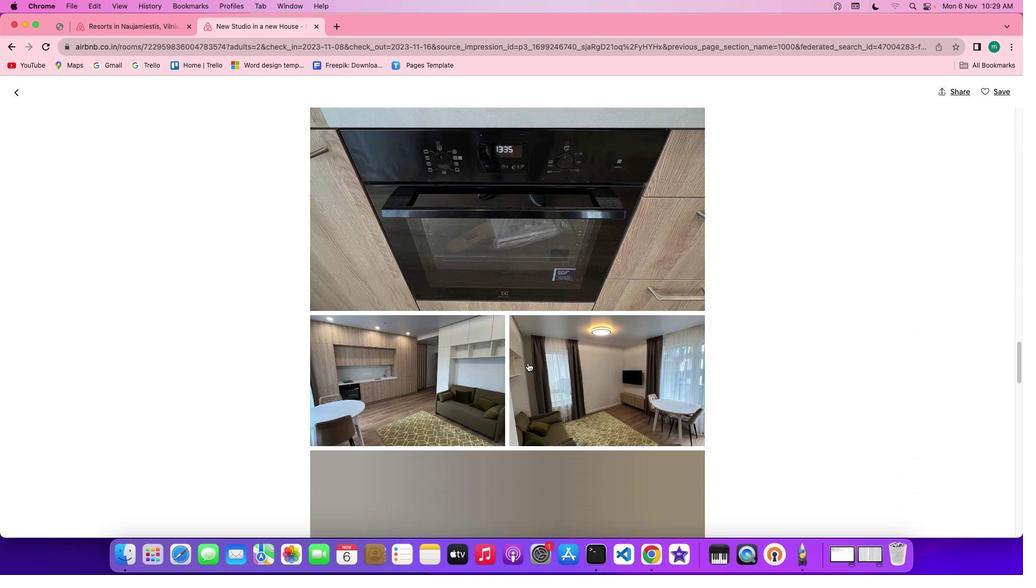 
Action: Mouse scrolled (532, 368) with delta (4, 3)
Screenshot: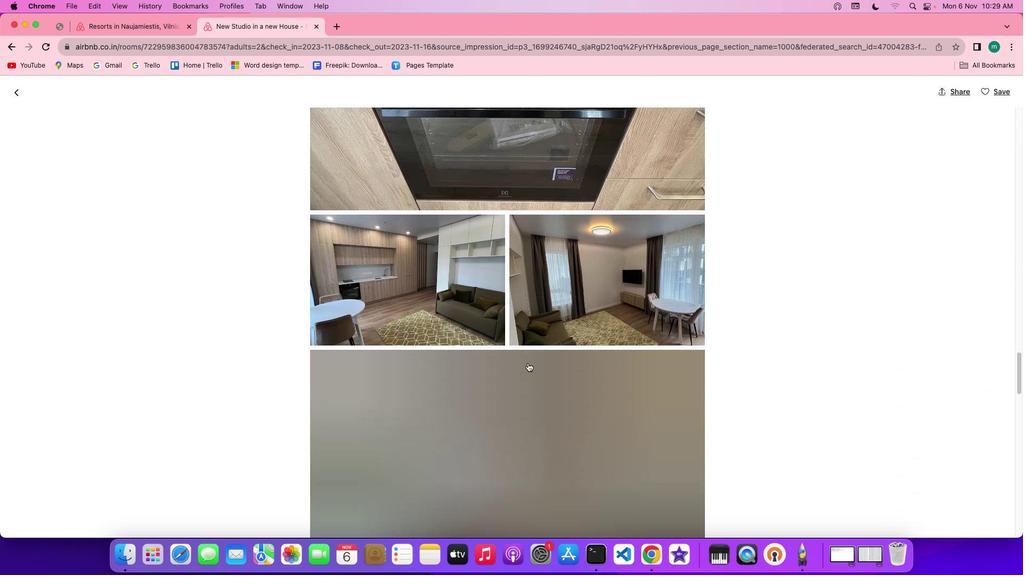 
Action: Mouse scrolled (532, 368) with delta (4, 4)
Screenshot: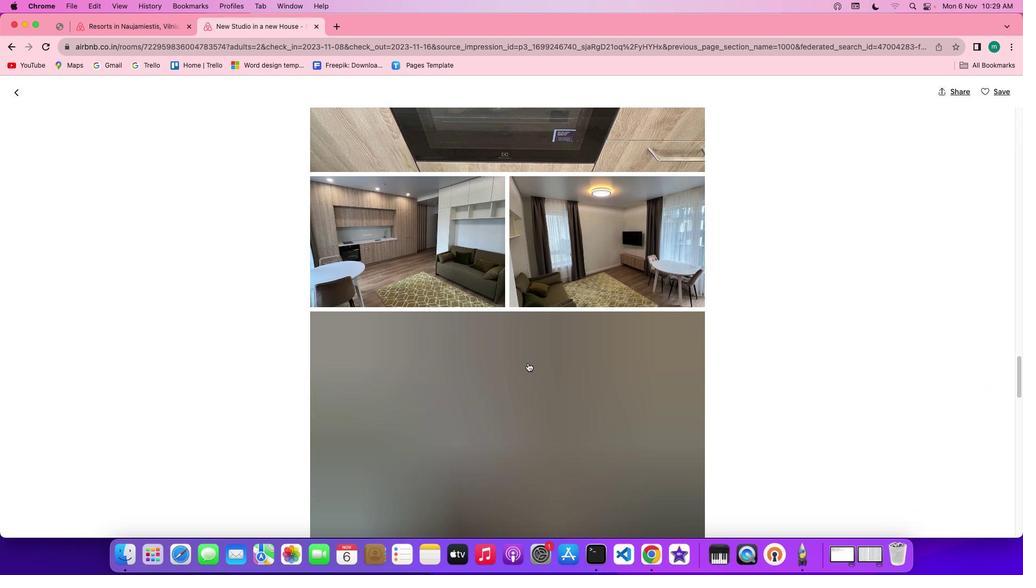 
Action: Mouse scrolled (532, 368) with delta (4, 4)
Screenshot: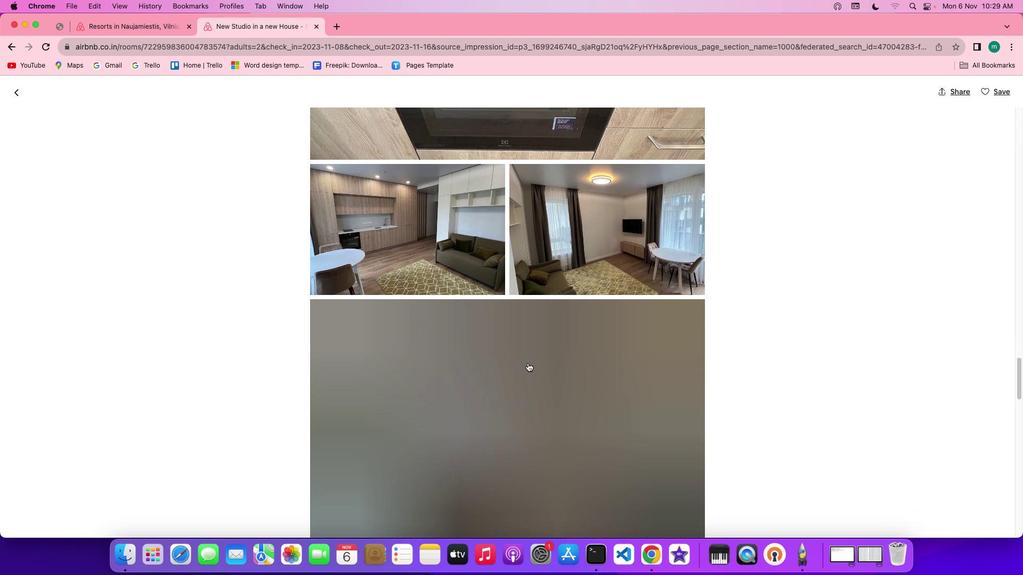 
Action: Mouse scrolled (532, 368) with delta (4, 3)
Screenshot: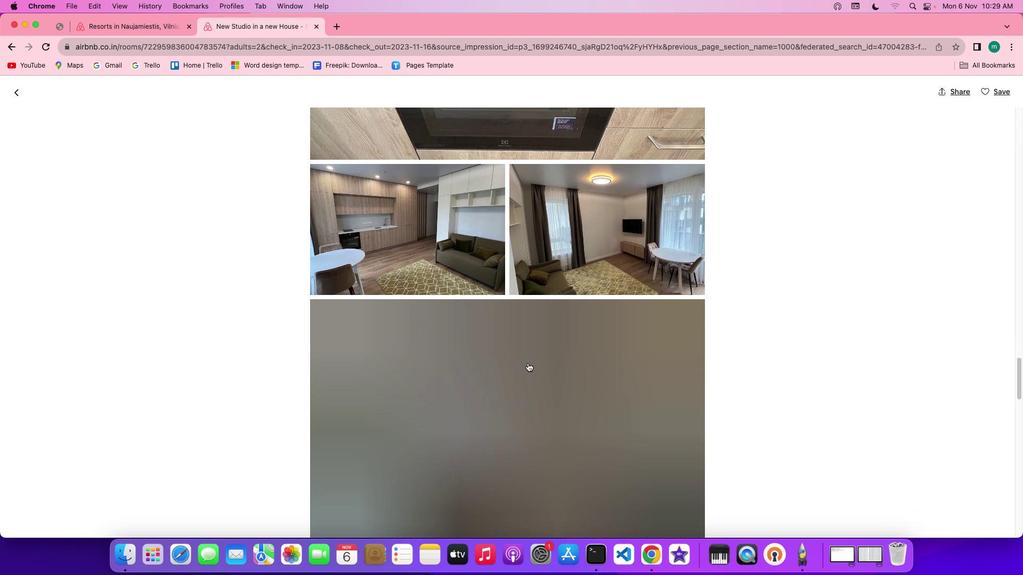 
Action: Mouse scrolled (532, 368) with delta (4, 2)
Screenshot: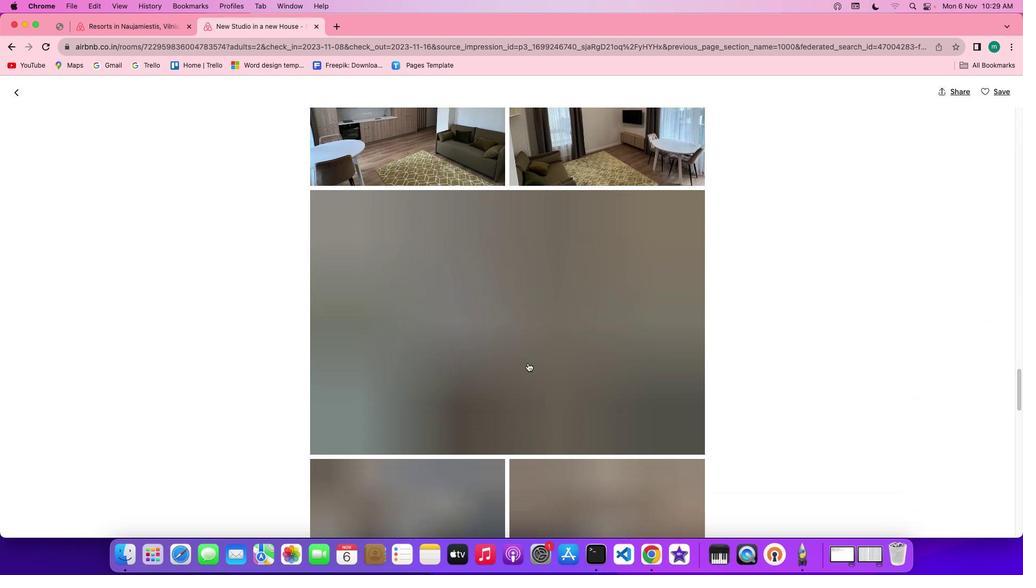 
Action: Mouse scrolled (532, 368) with delta (4, 2)
Screenshot: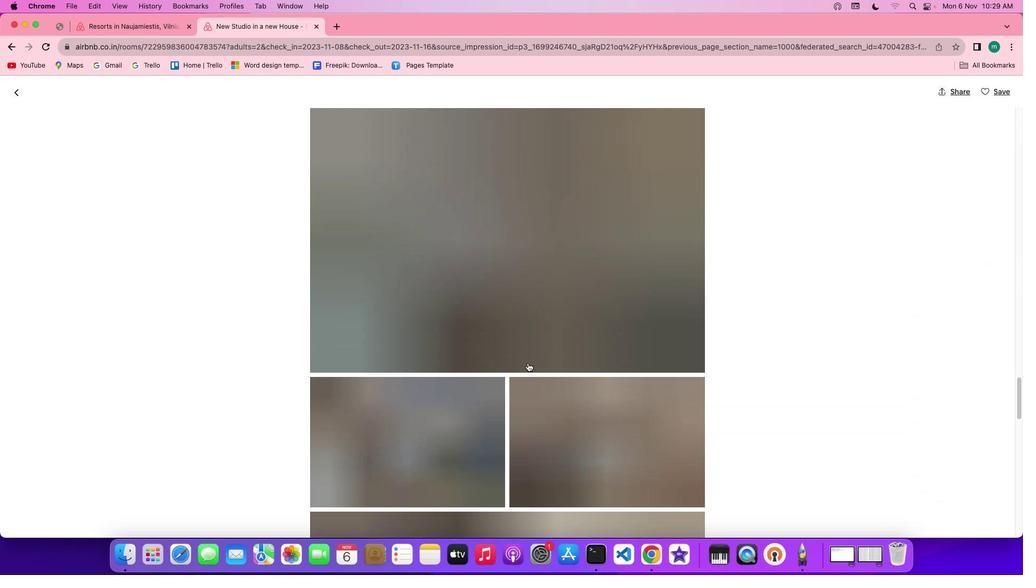 
Action: Mouse moved to (532, 368)
Screenshot: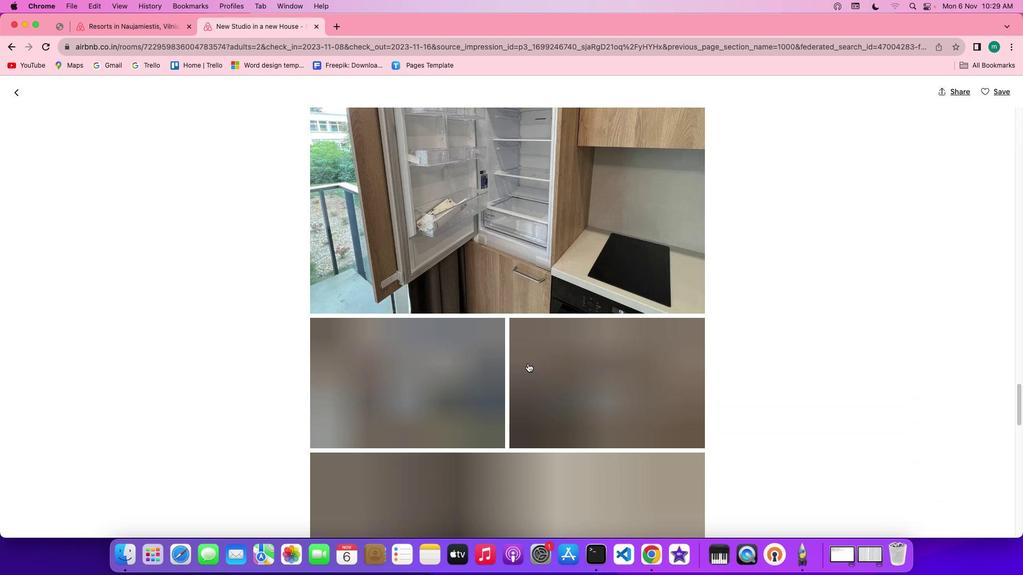 
Action: Mouse scrolled (532, 368) with delta (4, 4)
Screenshot: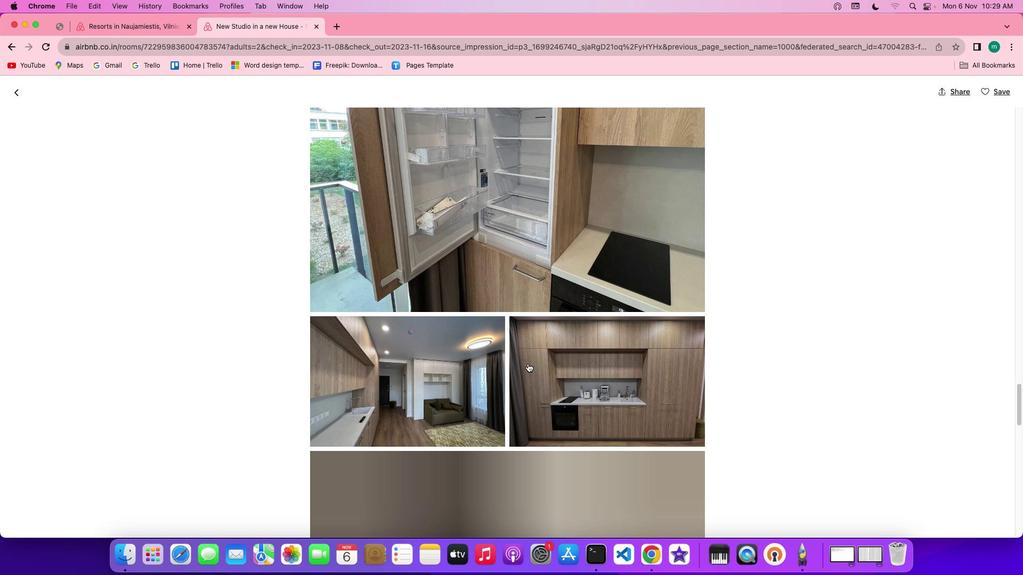 
Action: Mouse scrolled (532, 368) with delta (4, 4)
Screenshot: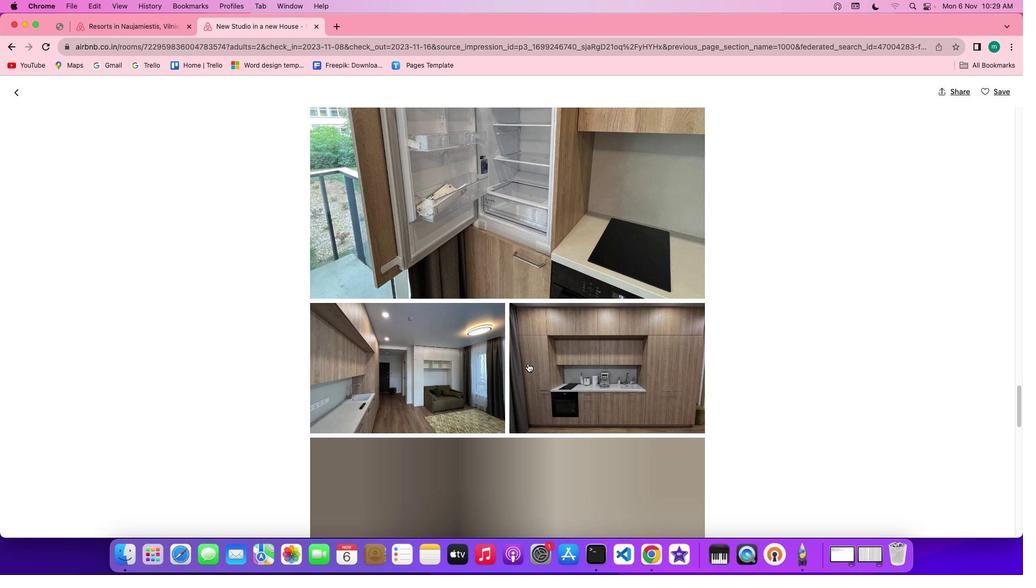 
Action: Mouse scrolled (532, 368) with delta (4, 4)
Screenshot: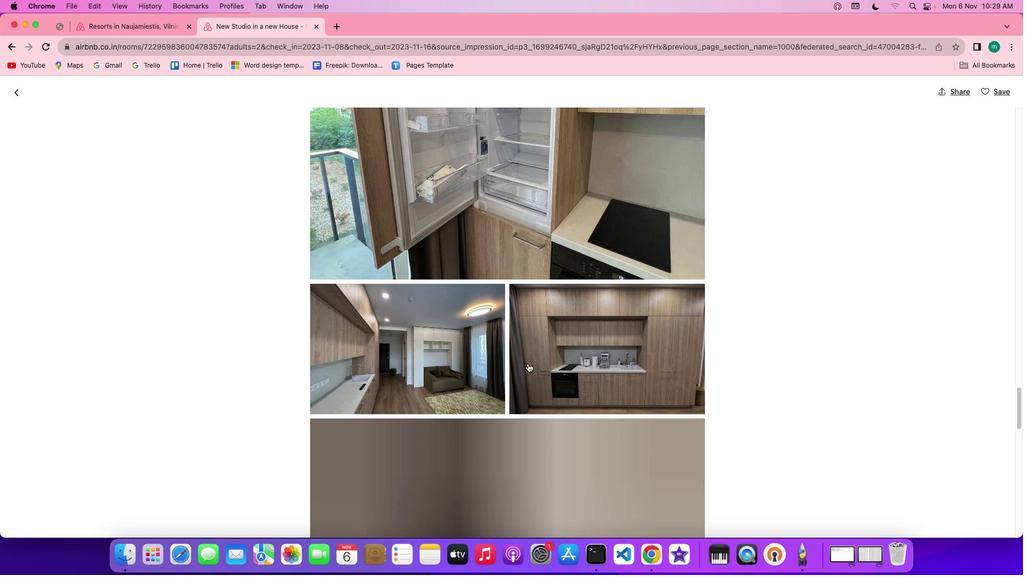
Action: Mouse scrolled (532, 368) with delta (4, 3)
Screenshot: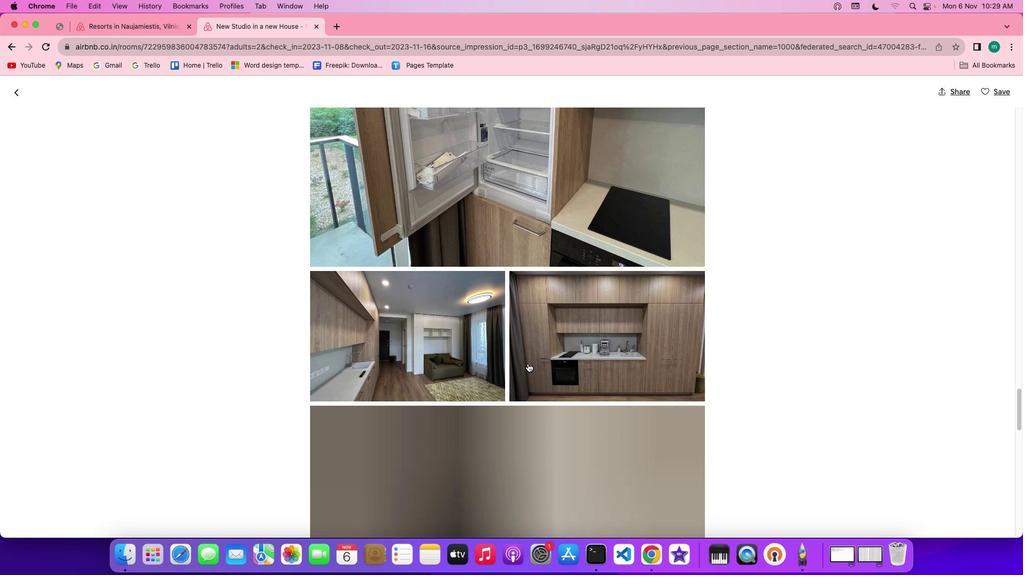 
Action: Mouse scrolled (532, 368) with delta (4, 3)
Screenshot: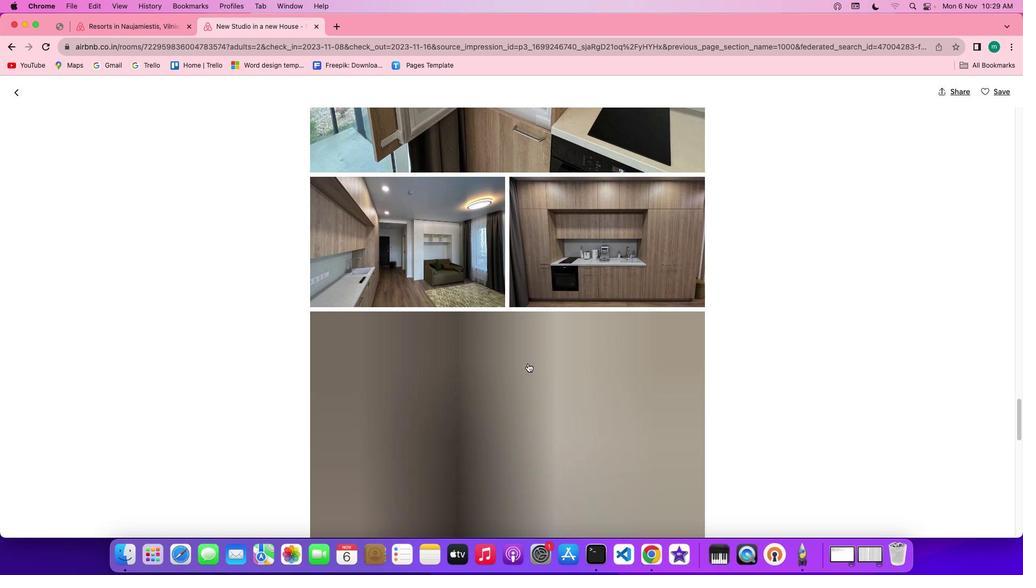 
Action: Mouse scrolled (532, 368) with delta (4, 4)
Screenshot: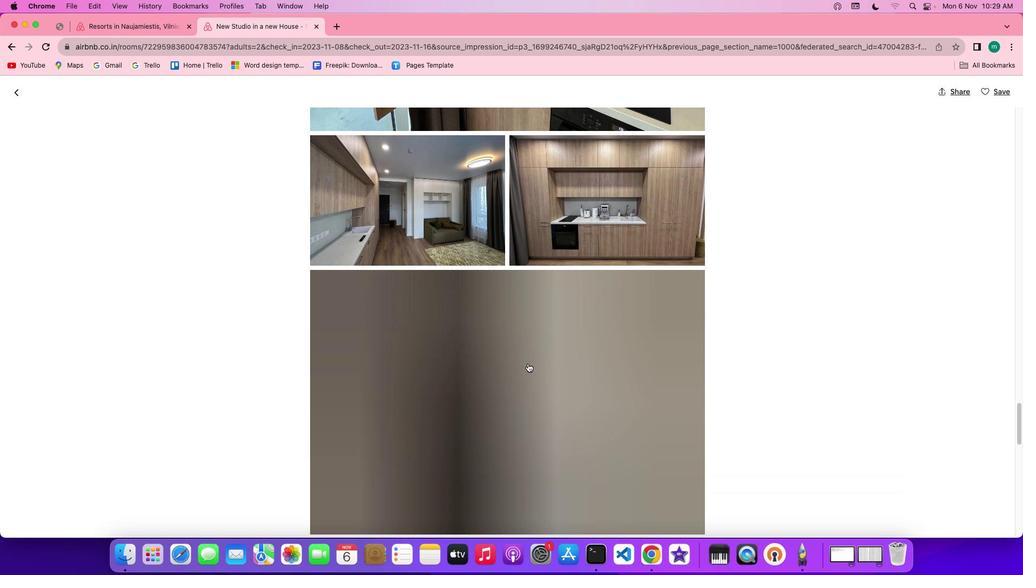 
Action: Mouse scrolled (532, 368) with delta (4, 4)
Screenshot: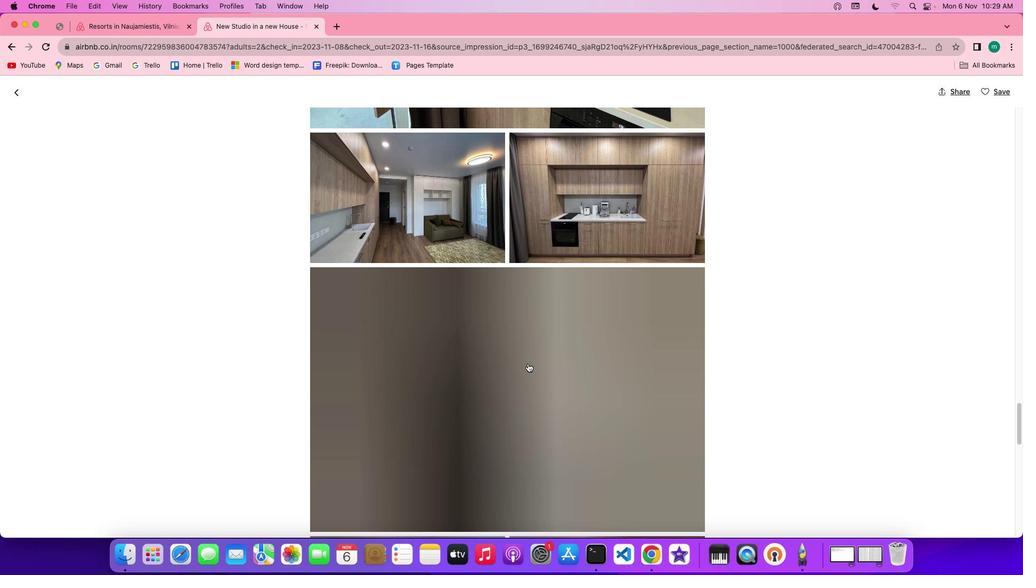 
Action: Mouse scrolled (532, 368) with delta (4, 4)
Screenshot: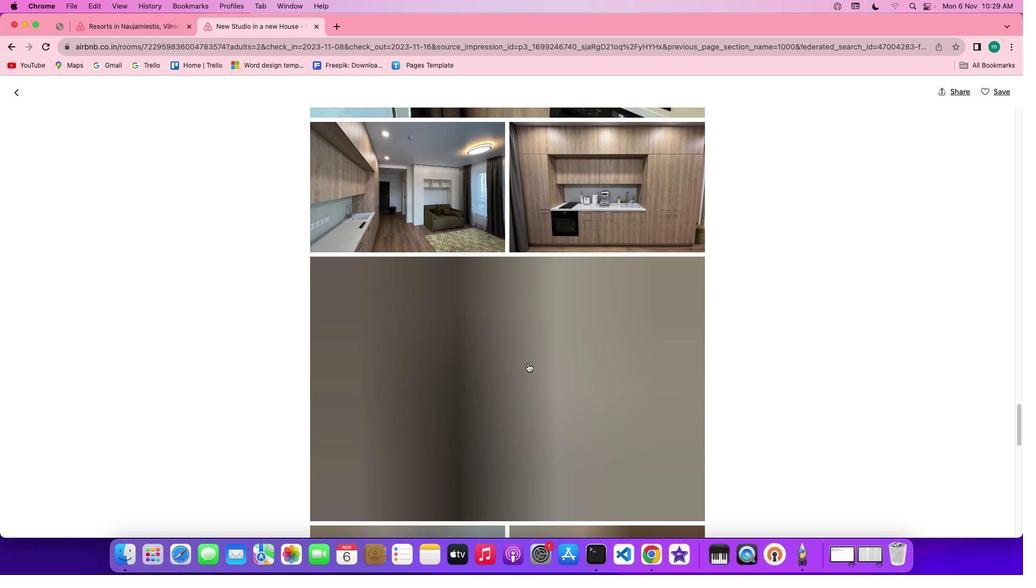 
Action: Mouse scrolled (532, 368) with delta (4, 4)
Screenshot: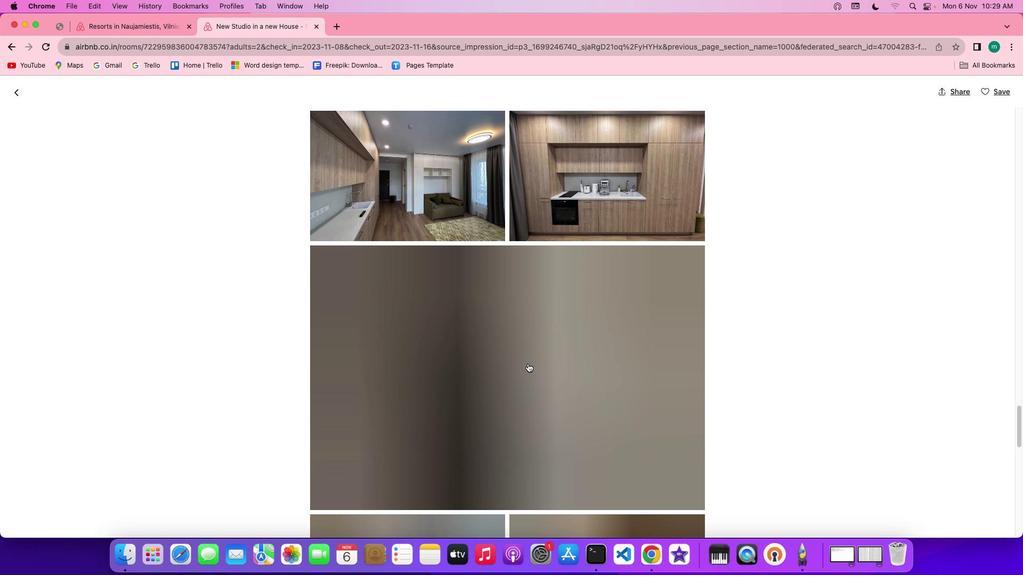 
Action: Mouse scrolled (532, 368) with delta (4, 3)
Screenshot: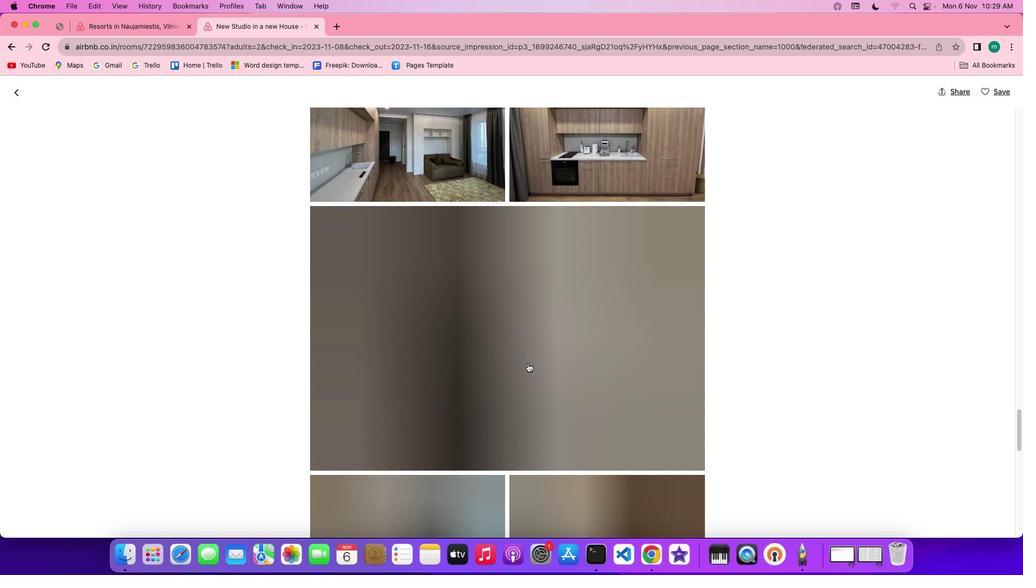 
Action: Mouse scrolled (532, 368) with delta (4, 3)
Screenshot: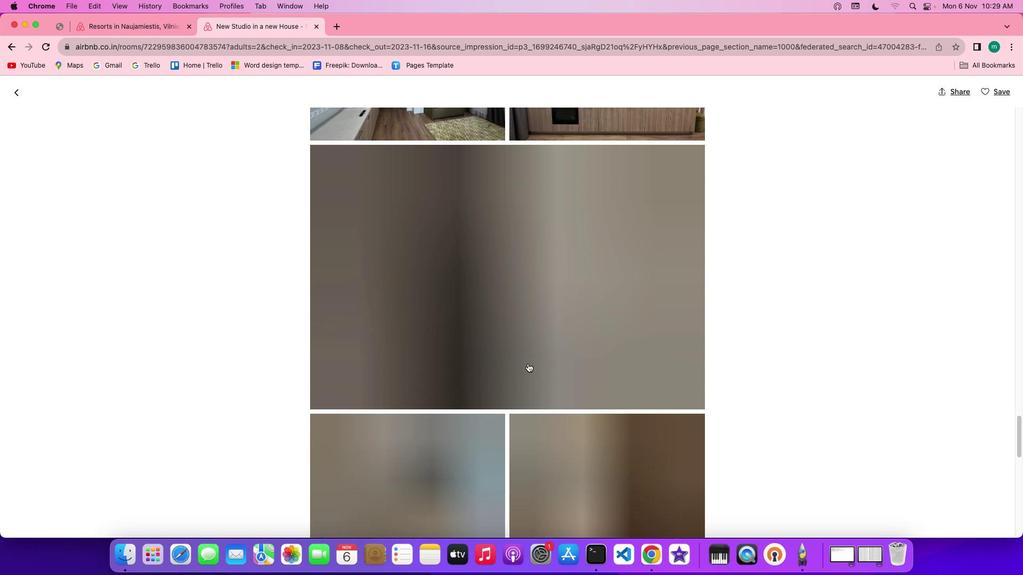 
Action: Mouse scrolled (532, 368) with delta (4, 4)
Screenshot: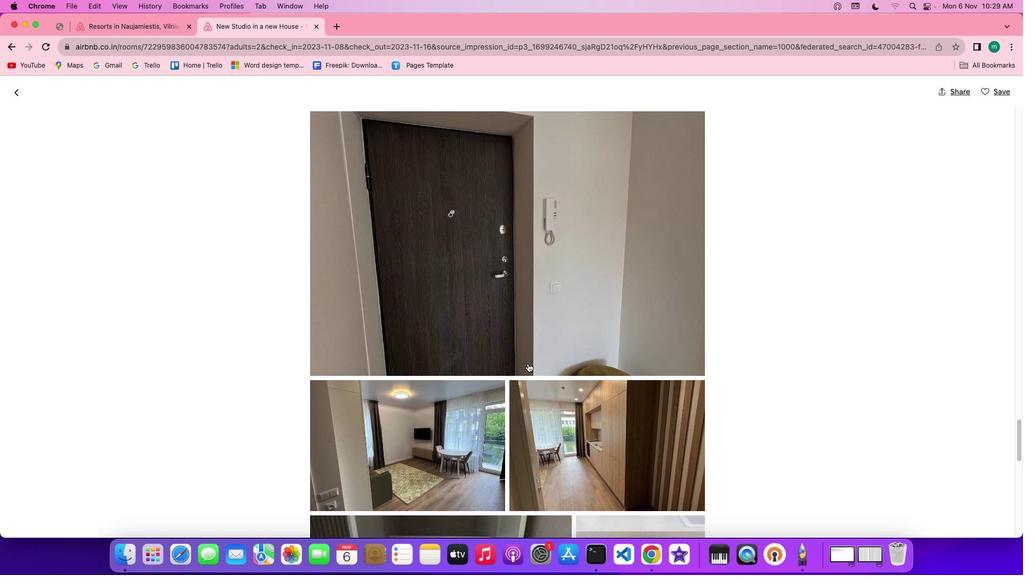 
Action: Mouse scrolled (532, 368) with delta (4, 4)
Screenshot: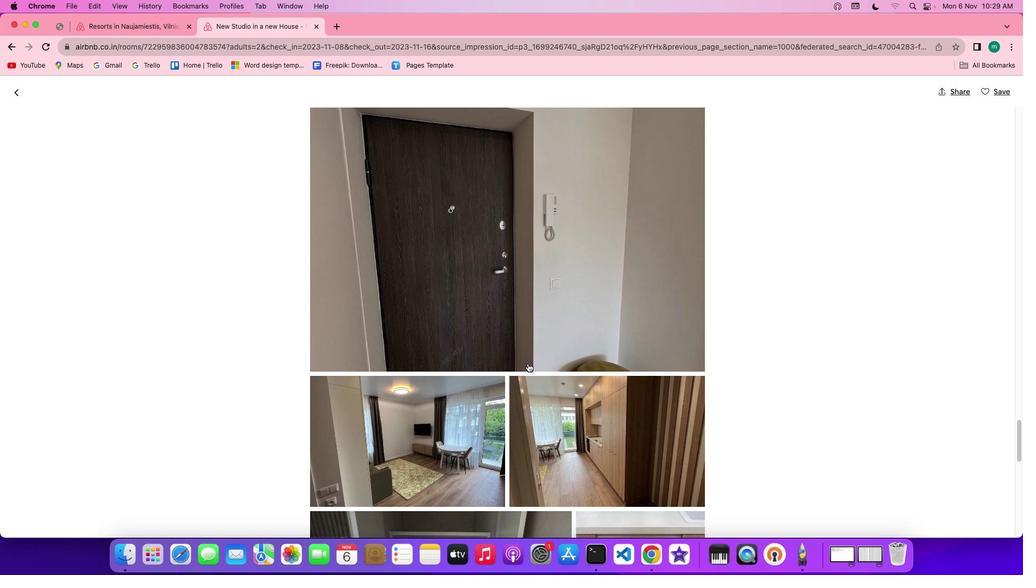 
Action: Mouse scrolled (532, 368) with delta (4, 4)
Screenshot: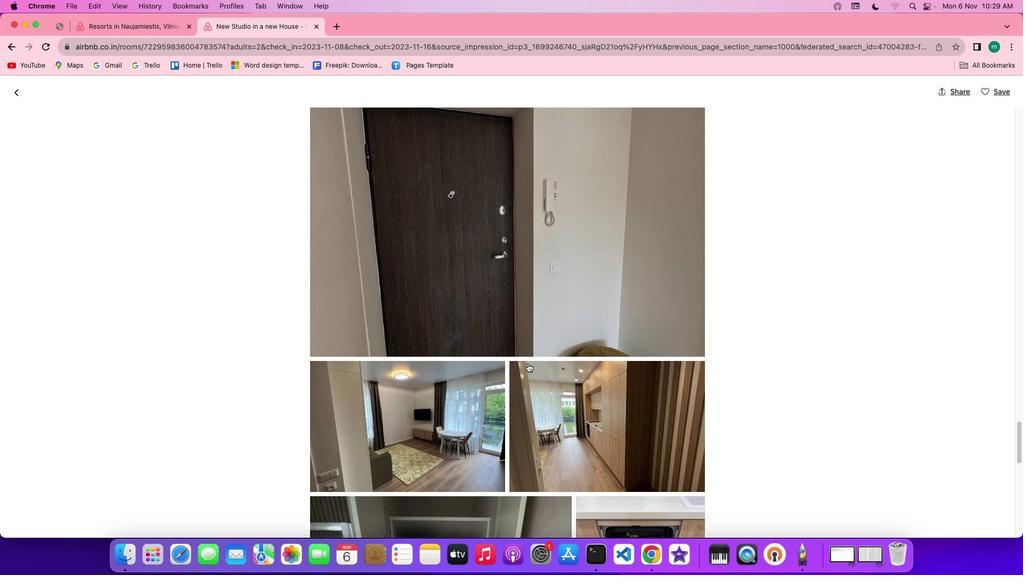 
Action: Mouse scrolled (532, 368) with delta (4, 4)
Screenshot: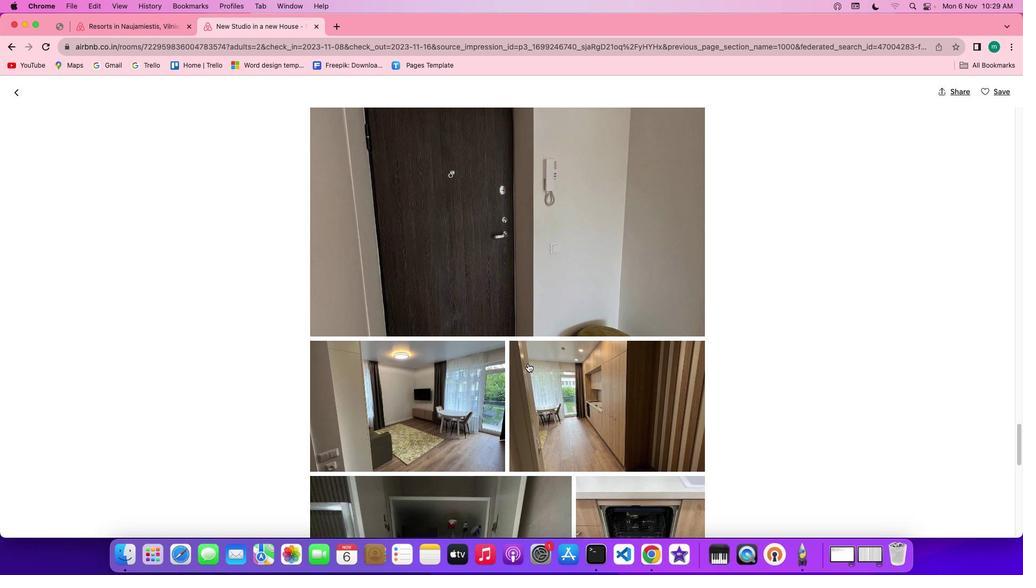 
Action: Mouse scrolled (532, 368) with delta (4, 3)
Screenshot: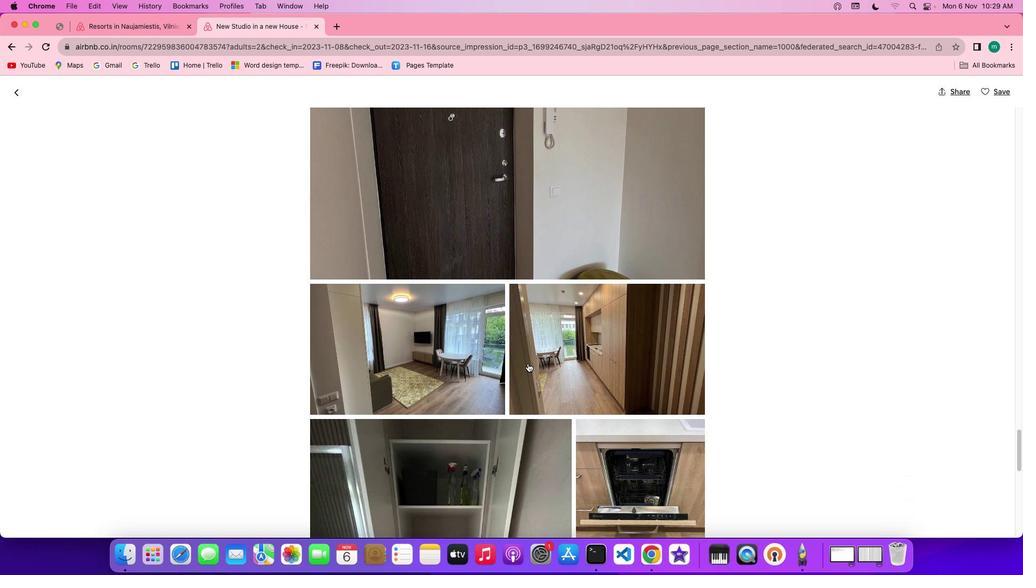 
Action: Mouse scrolled (532, 368) with delta (4, 4)
Screenshot: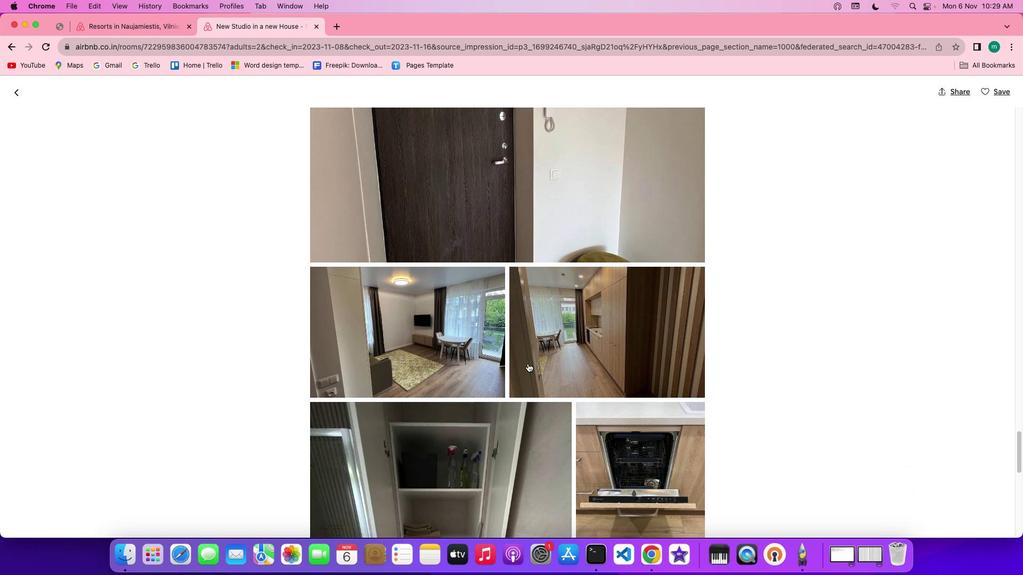 
Action: Mouse scrolled (532, 368) with delta (4, 4)
Screenshot: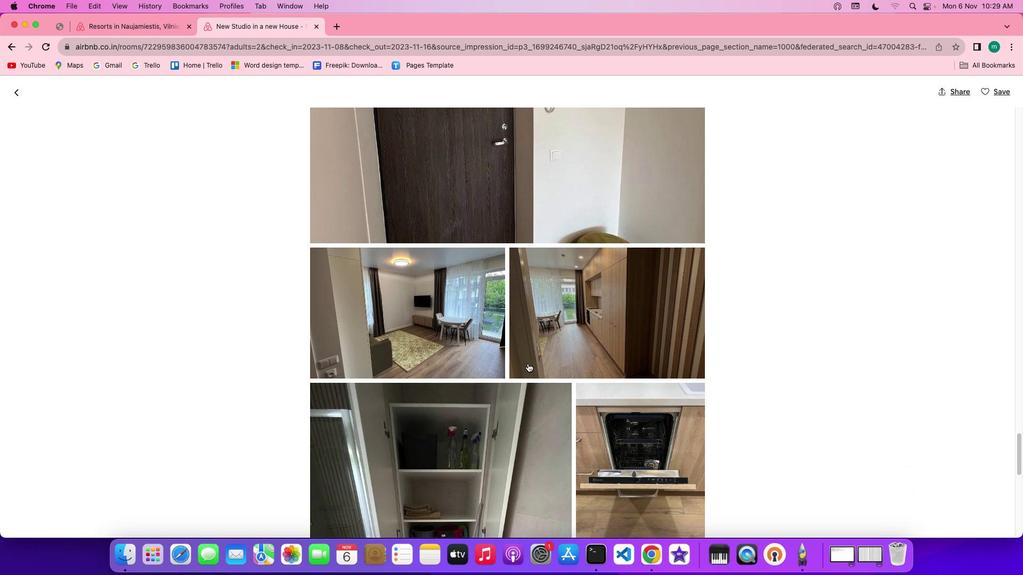 
Action: Mouse scrolled (532, 368) with delta (4, 3)
Screenshot: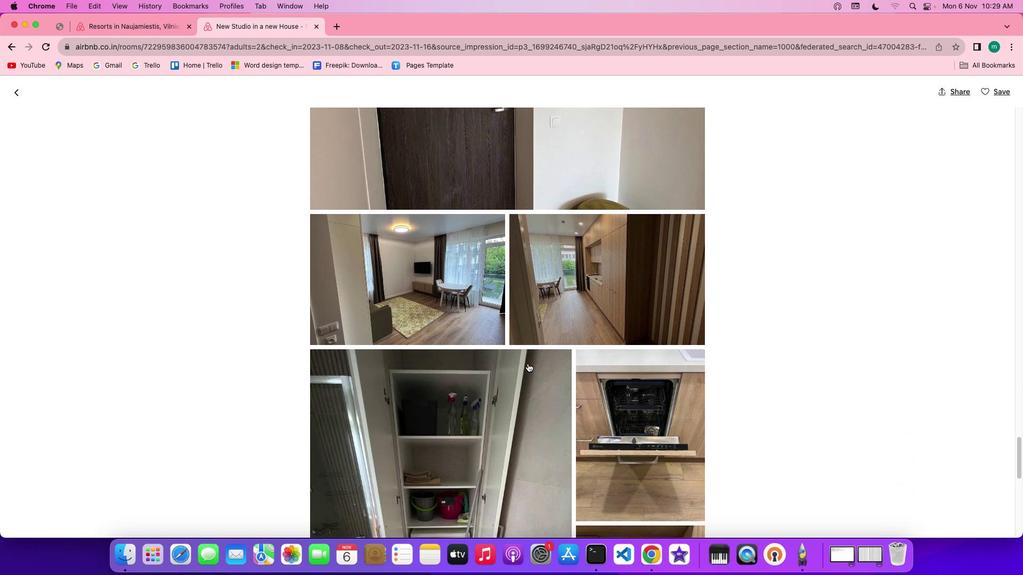 
Action: Mouse scrolled (532, 368) with delta (4, 3)
Screenshot: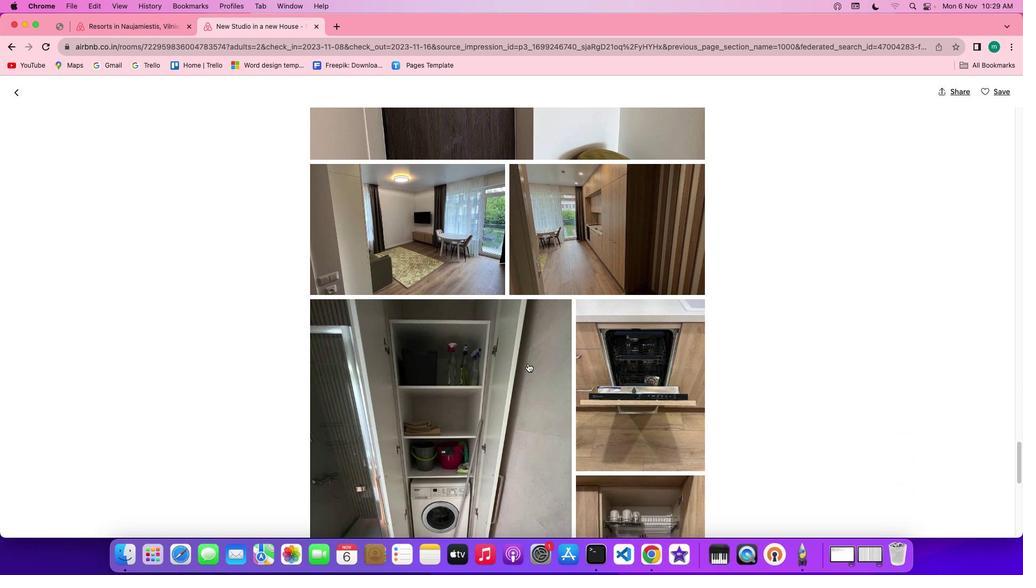 
Action: Mouse scrolled (532, 368) with delta (4, 2)
Screenshot: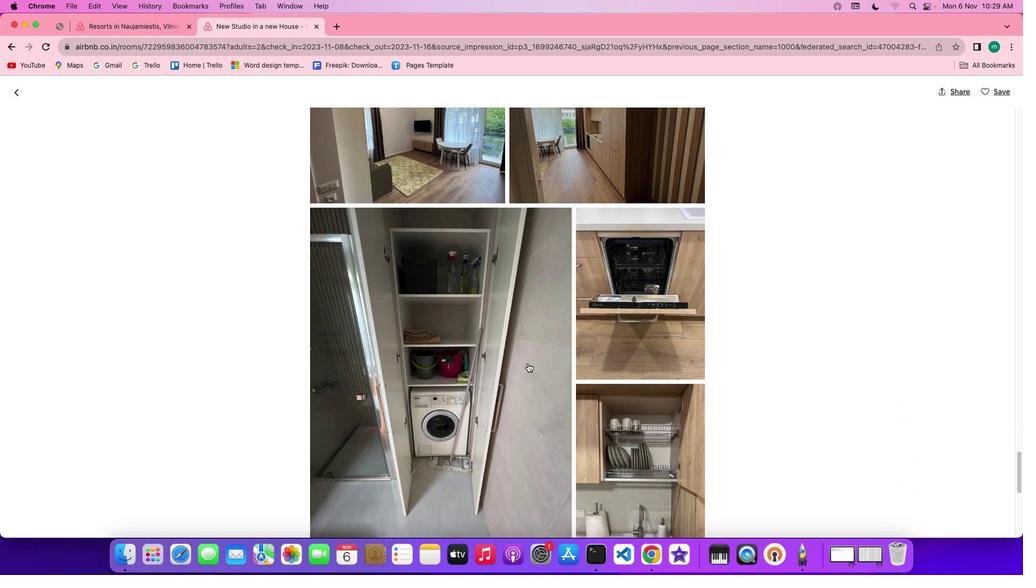 
Action: Mouse scrolled (532, 368) with delta (4, 4)
Screenshot: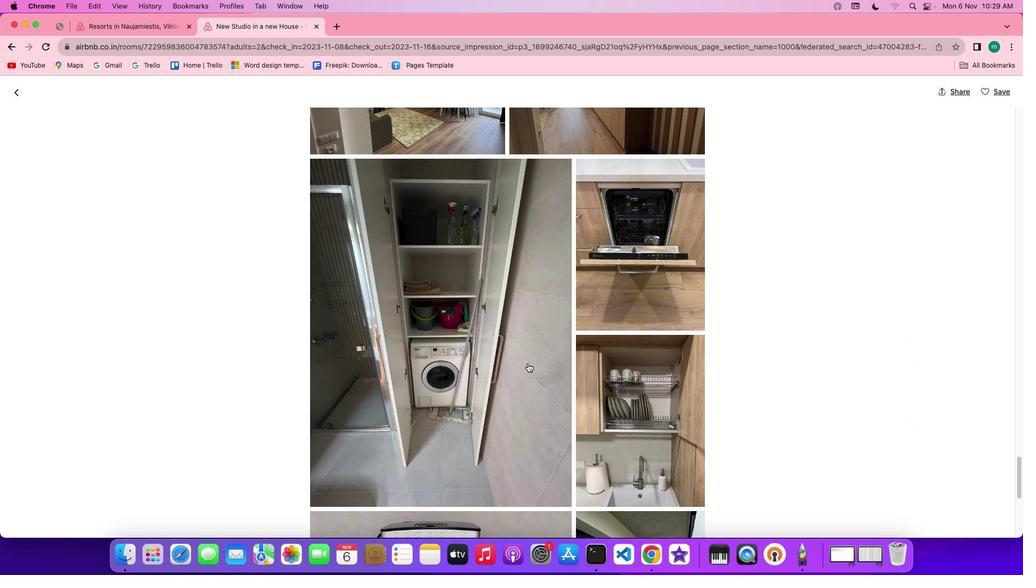 
Action: Mouse scrolled (532, 368) with delta (4, 4)
Screenshot: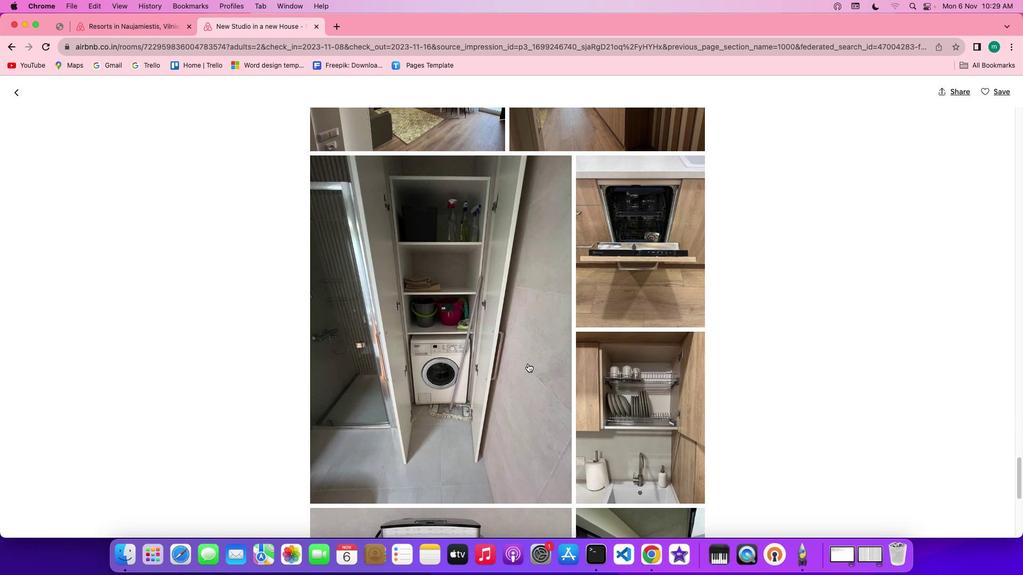 
Action: Mouse scrolled (532, 368) with delta (4, 4)
Screenshot: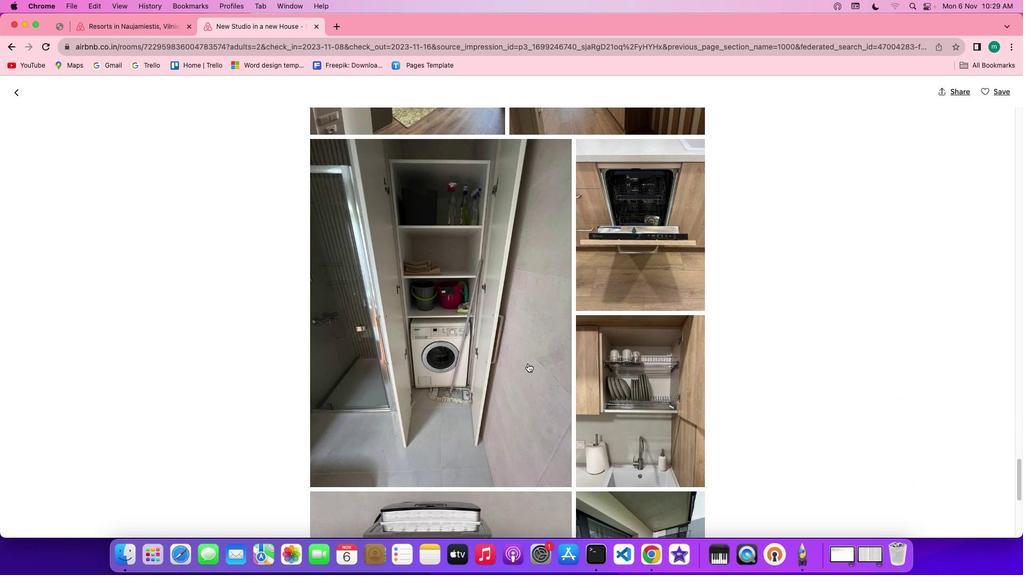 
Action: Mouse scrolled (532, 368) with delta (4, 3)
Screenshot: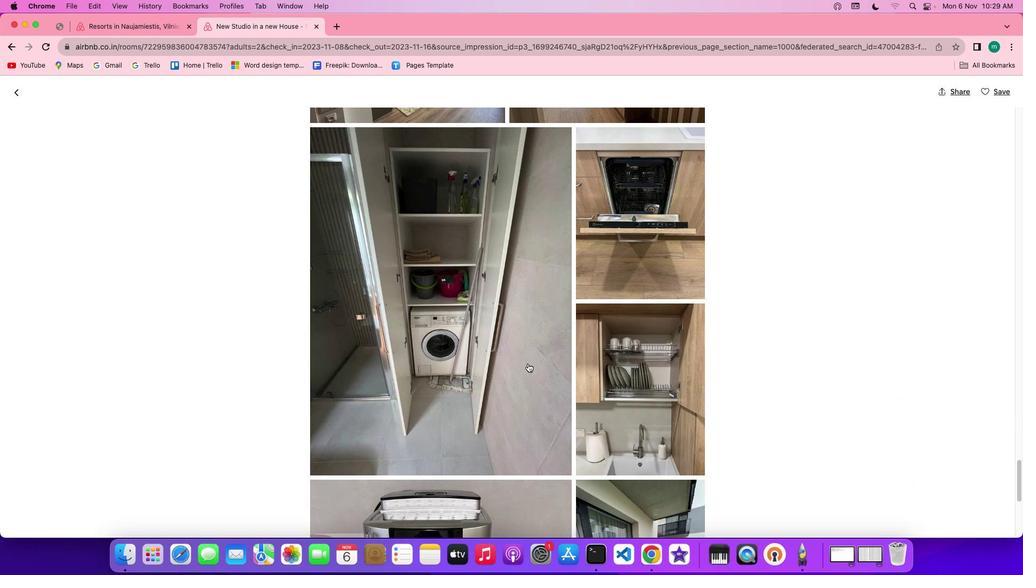 
Action: Mouse scrolled (532, 368) with delta (4, 3)
Screenshot: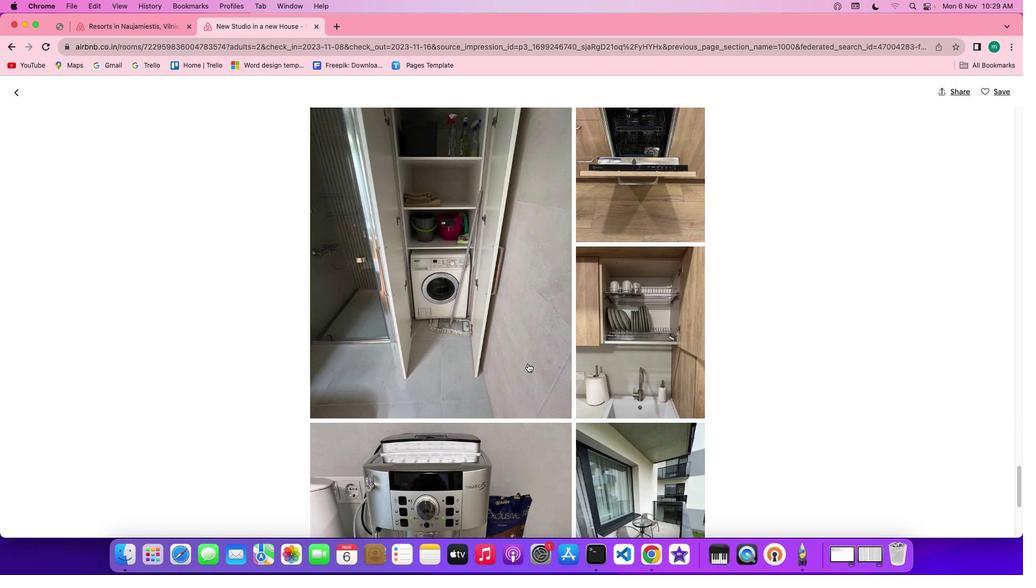 
Action: Mouse scrolled (532, 368) with delta (4, 2)
Screenshot: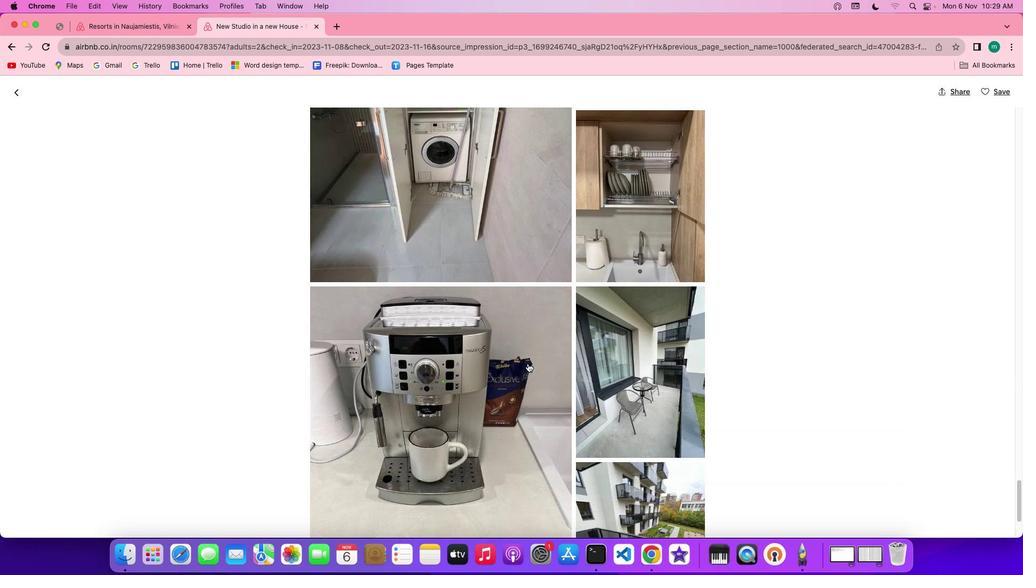 
Action: Mouse scrolled (532, 368) with delta (4, 4)
Screenshot: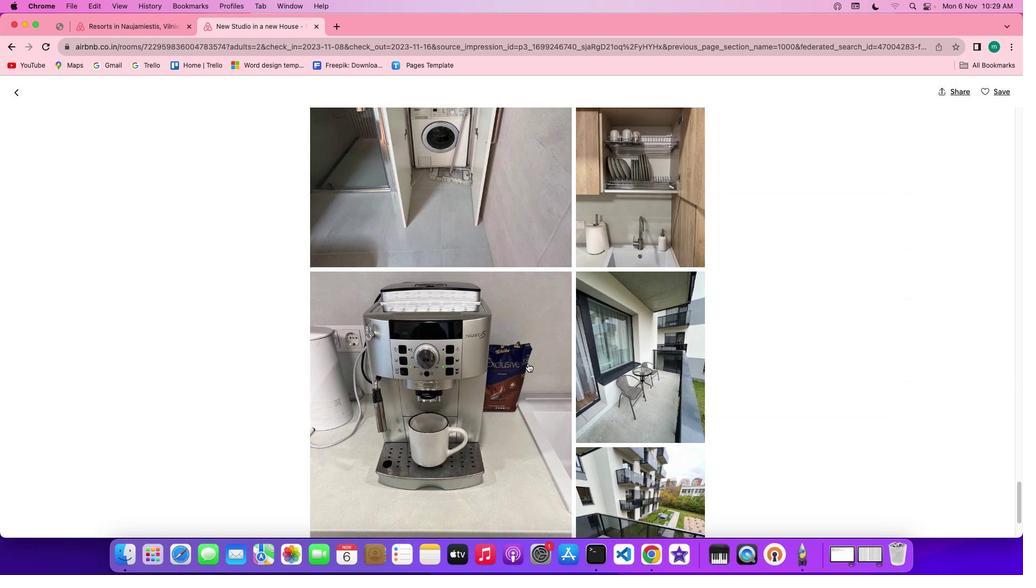 
Action: Mouse scrolled (532, 368) with delta (4, 4)
Screenshot: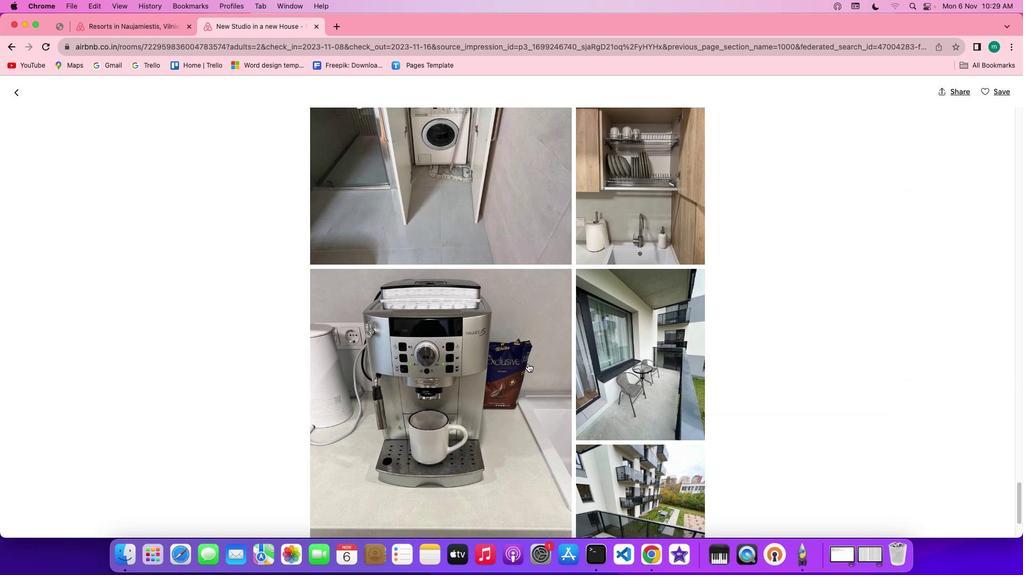 
Action: Mouse scrolled (532, 368) with delta (4, 4)
Screenshot: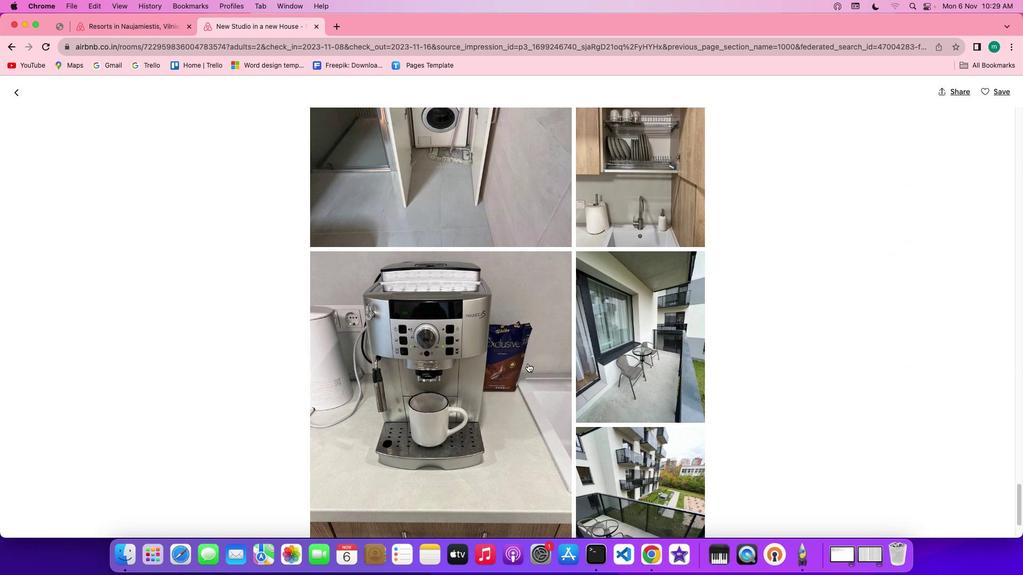 
Action: Mouse scrolled (532, 368) with delta (4, 3)
Screenshot: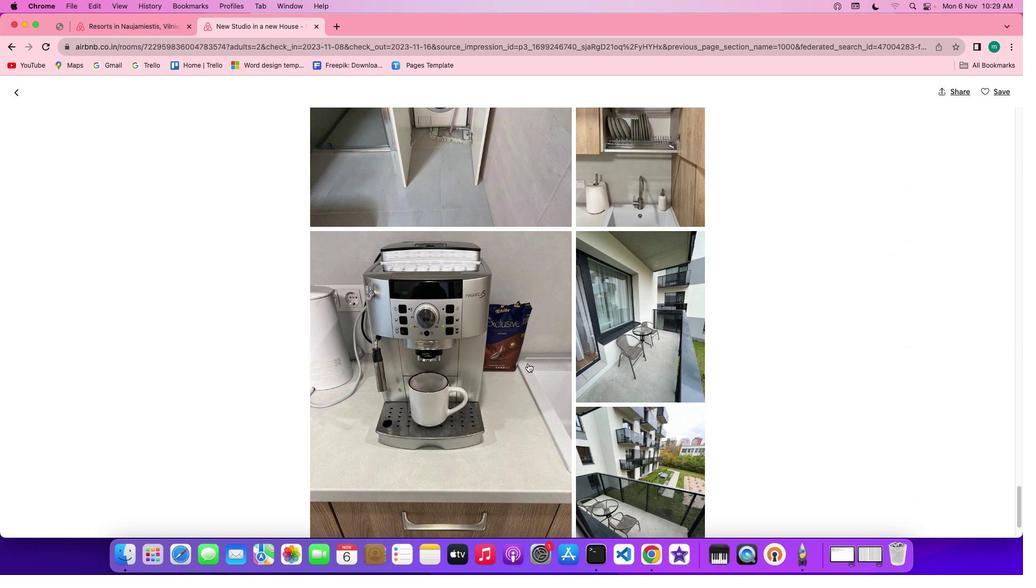 
Action: Mouse scrolled (532, 368) with delta (4, 3)
Screenshot: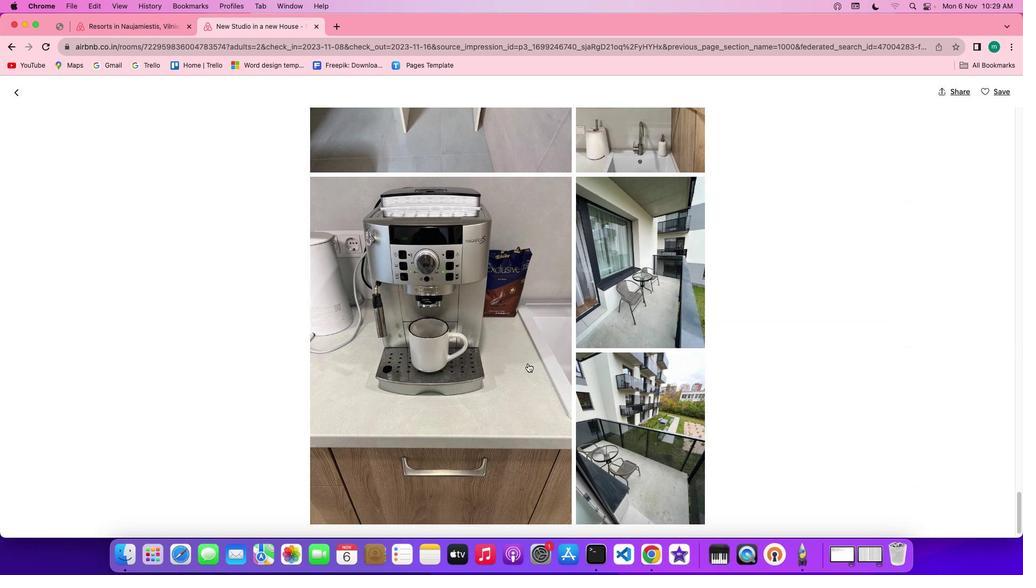 
Action: Mouse scrolled (532, 368) with delta (4, 2)
Screenshot: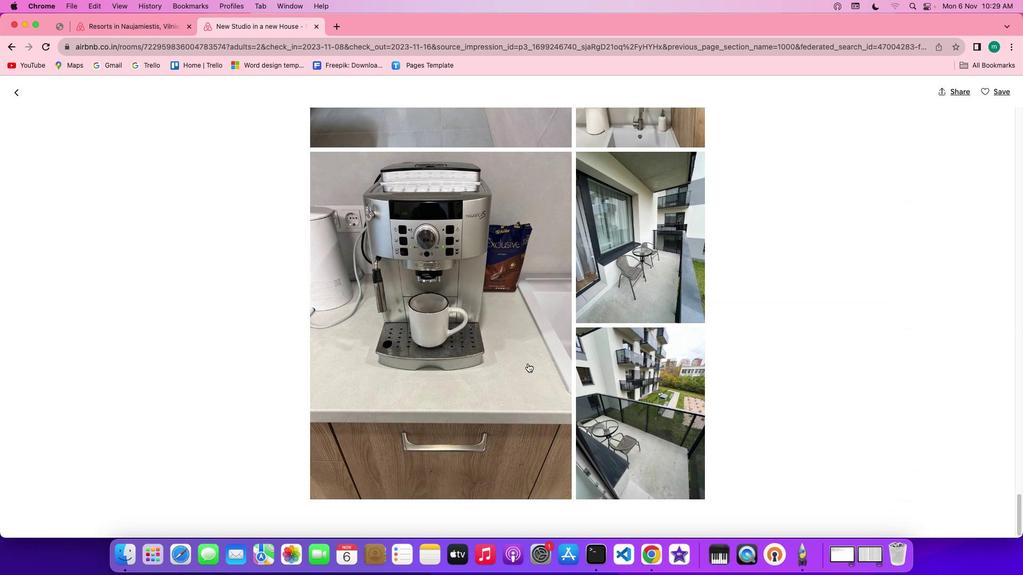 
Action: Mouse scrolled (532, 368) with delta (4, 4)
Screenshot: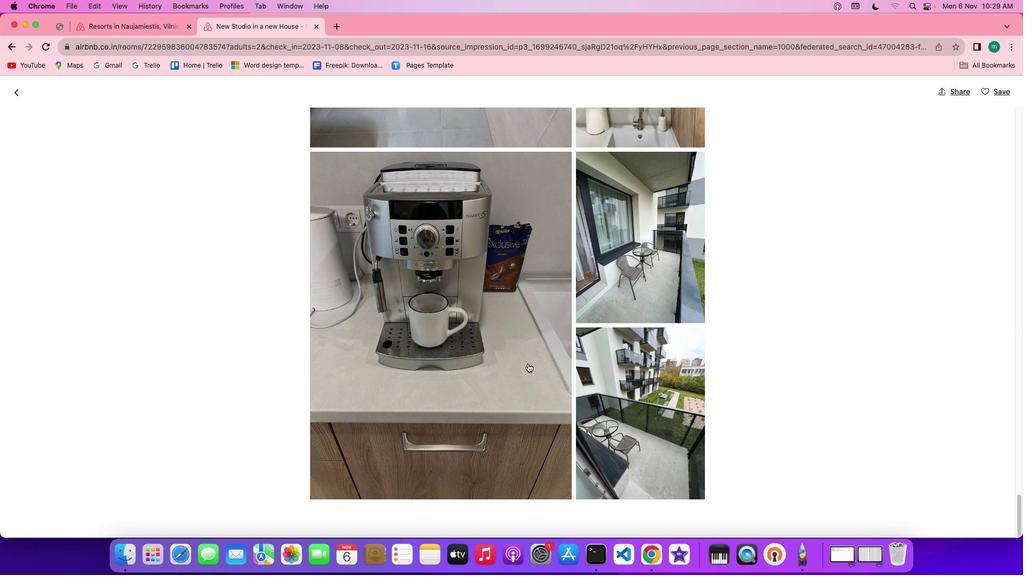 
Action: Mouse scrolled (532, 368) with delta (4, 4)
Screenshot: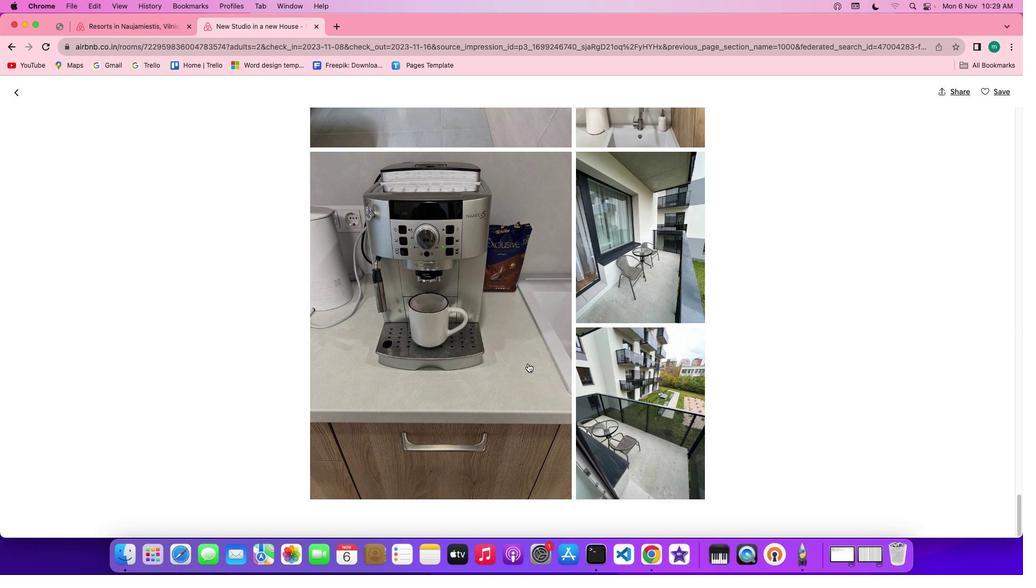 
Action: Mouse scrolled (532, 368) with delta (4, 3)
Screenshot: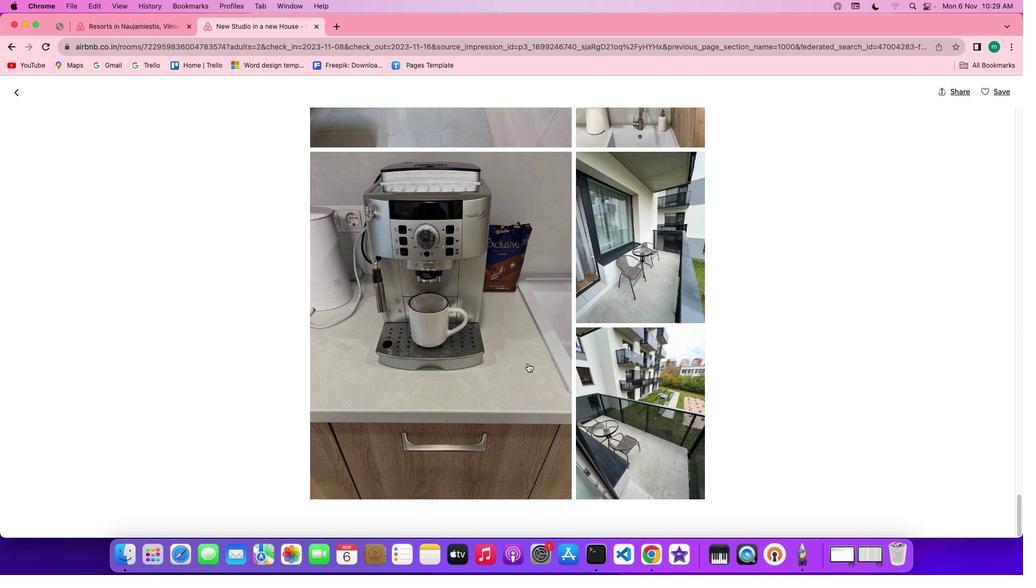 
Action: Mouse scrolled (532, 368) with delta (4, 3)
Screenshot: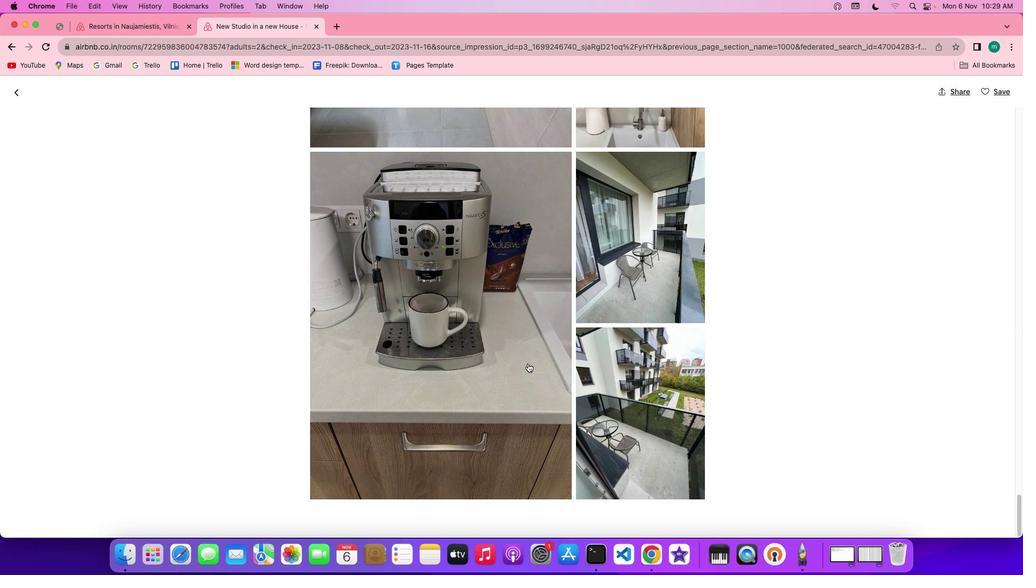 
Action: Mouse scrolled (532, 368) with delta (4, 2)
Screenshot: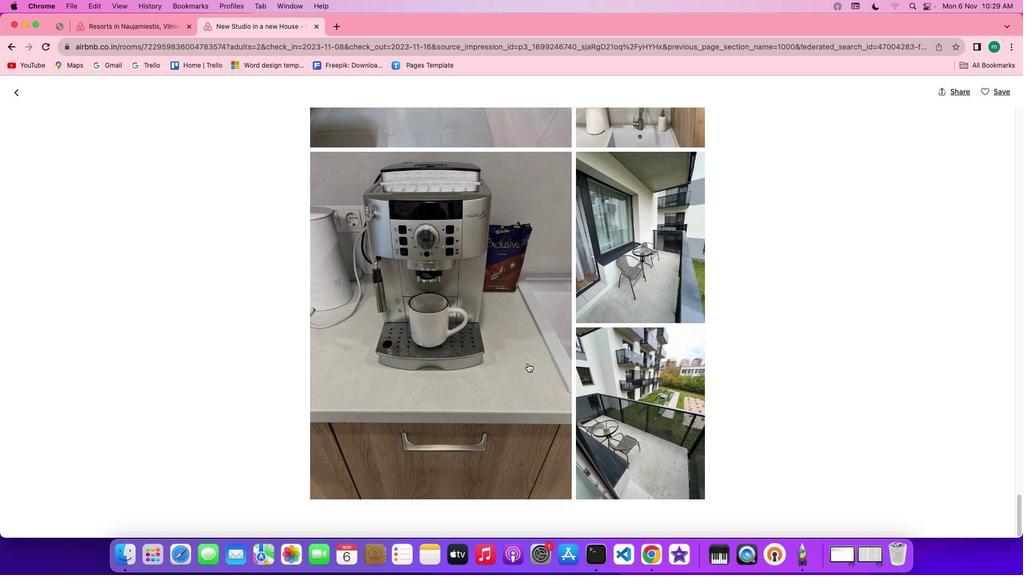 
Action: Mouse scrolled (532, 368) with delta (4, 4)
Screenshot: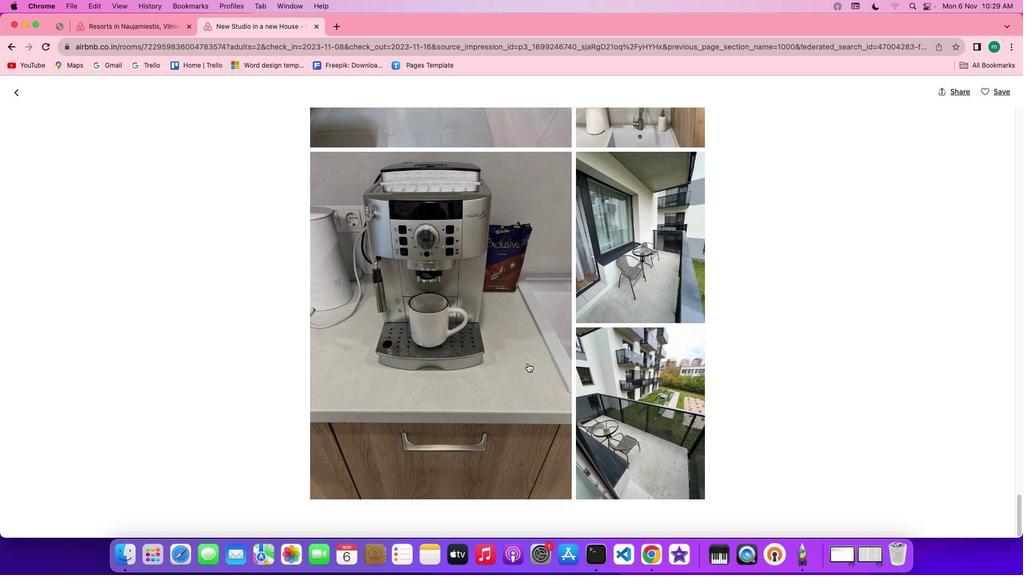 
Action: Mouse moved to (21, 91)
Screenshot: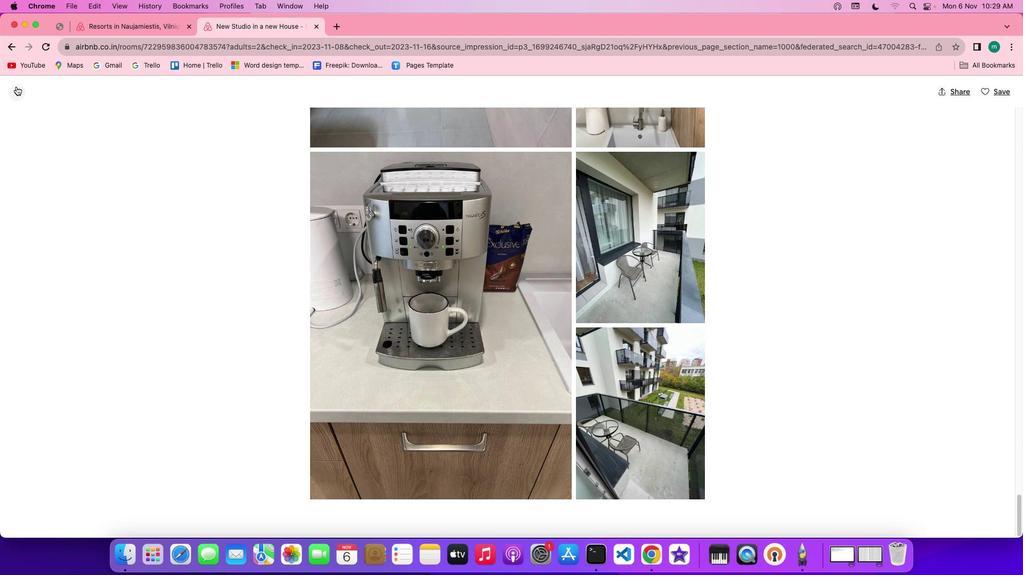 
Action: Mouse pressed left at (21, 91)
Screenshot: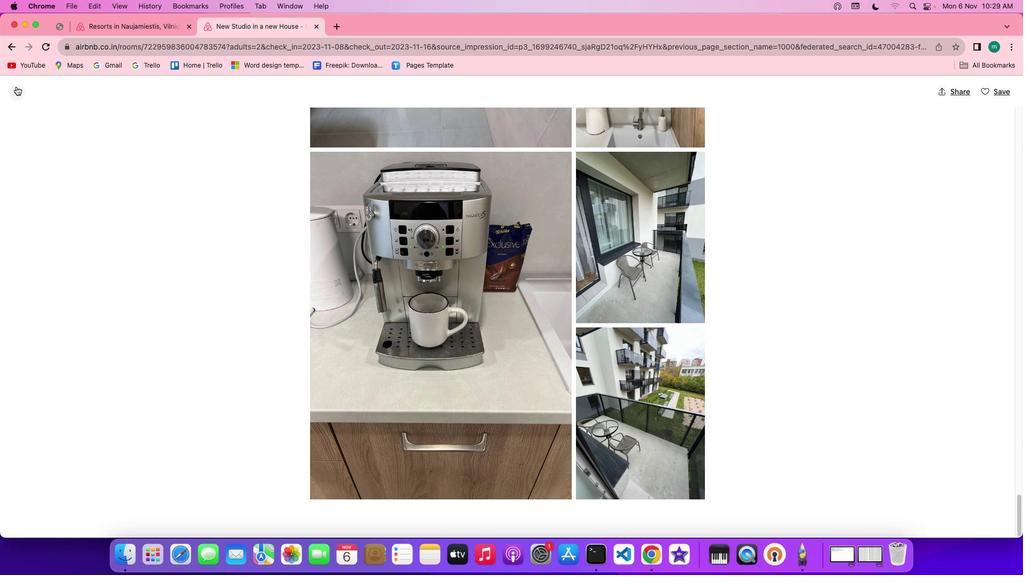 
Action: Mouse moved to (667, 417)
Screenshot: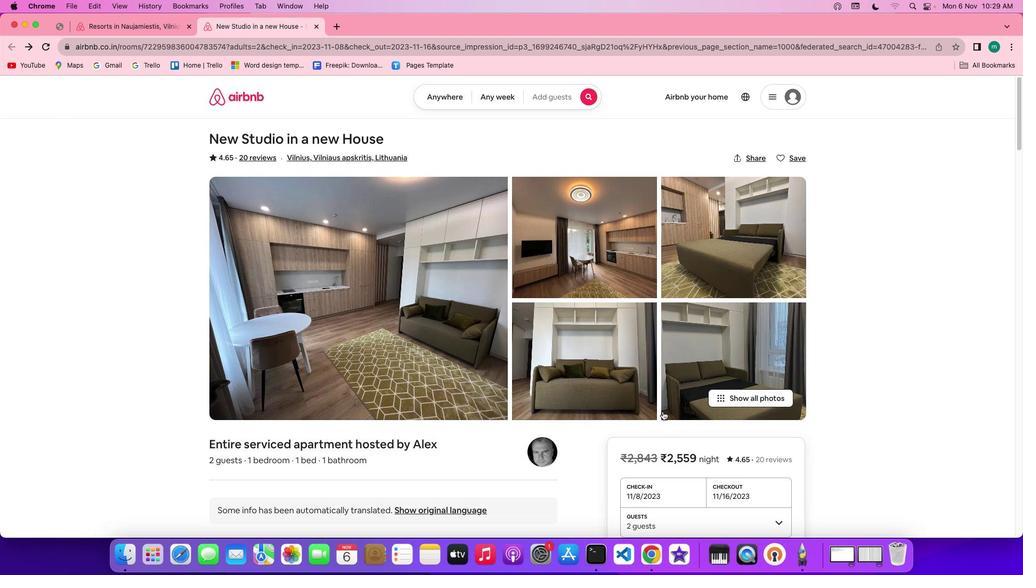 
Action: Mouse scrolled (667, 417) with delta (4, 4)
Screenshot: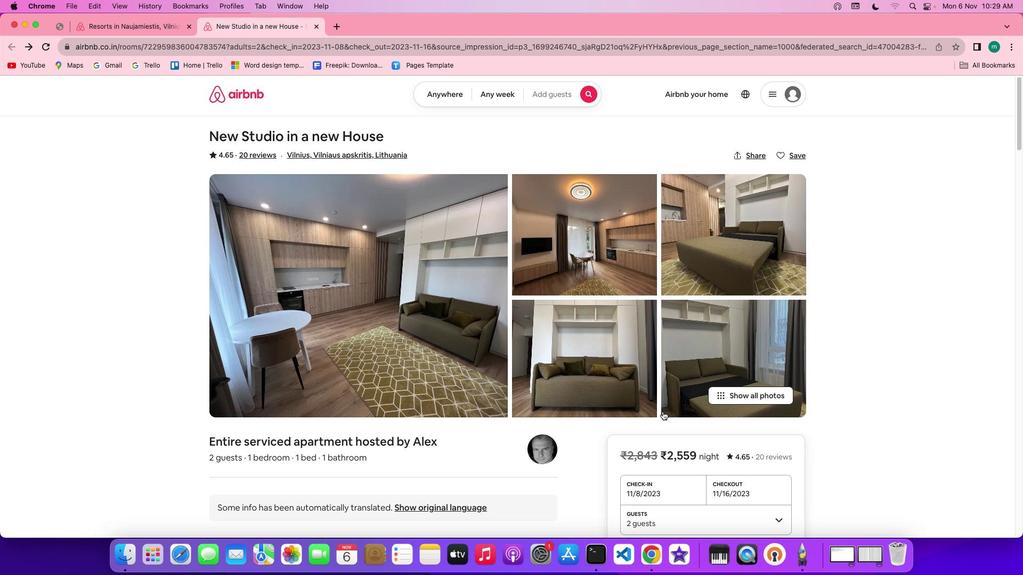 
Action: Mouse scrolled (667, 417) with delta (4, 4)
Screenshot: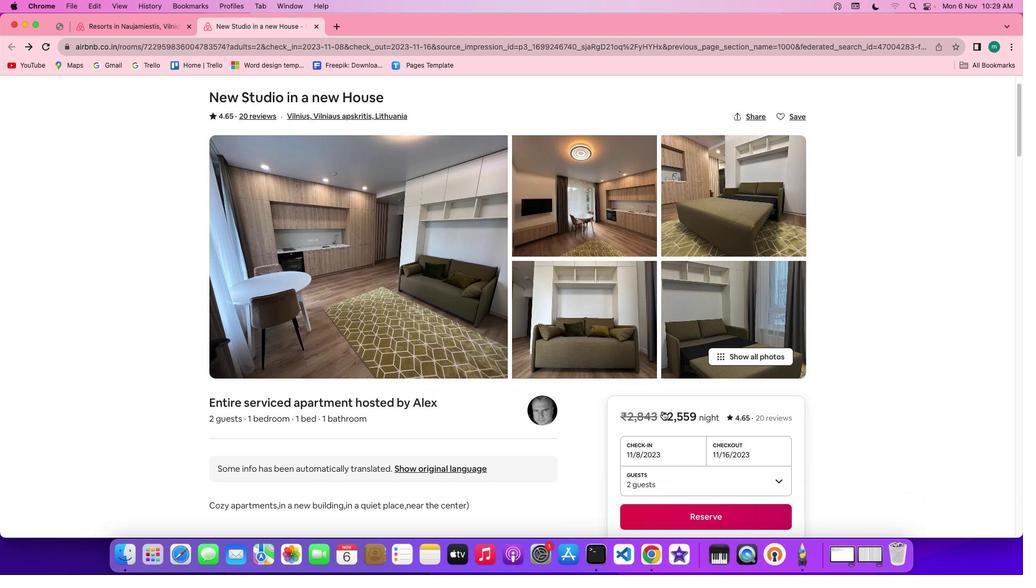 
Action: Mouse scrolled (667, 417) with delta (4, 3)
Screenshot: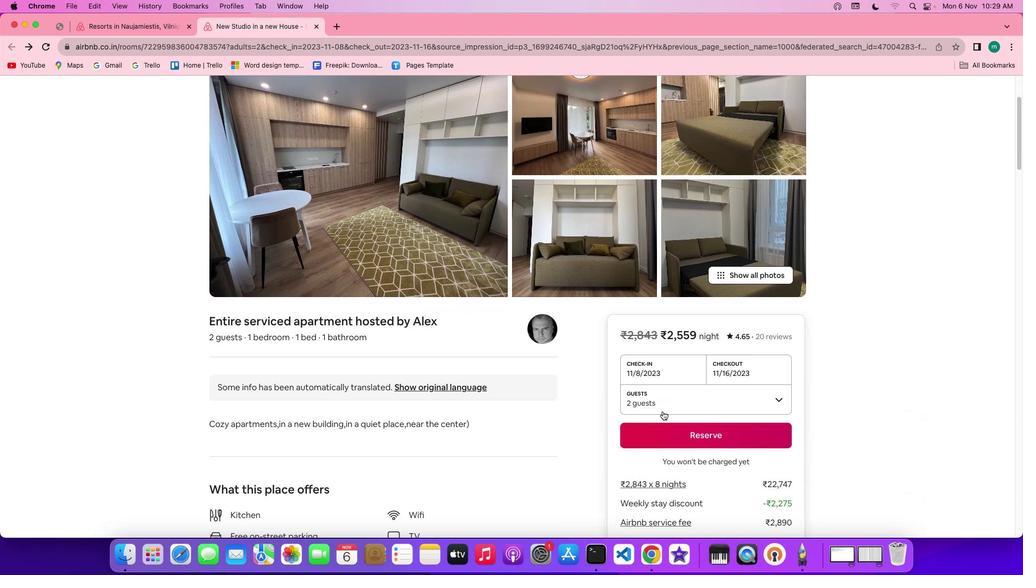 
Action: Mouse scrolled (667, 417) with delta (4, 2)
Screenshot: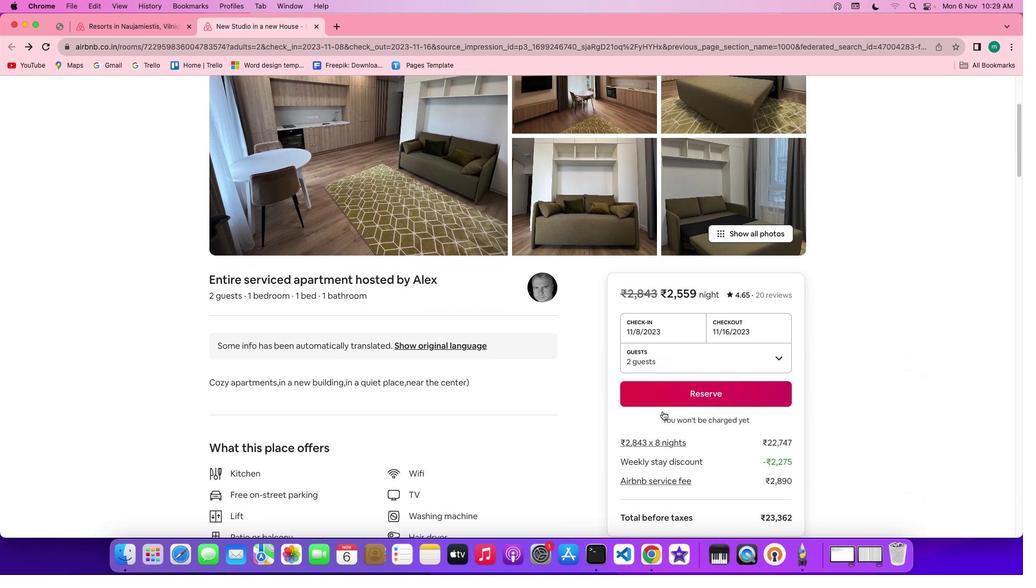 
Action: Mouse scrolled (667, 417) with delta (4, 4)
Screenshot: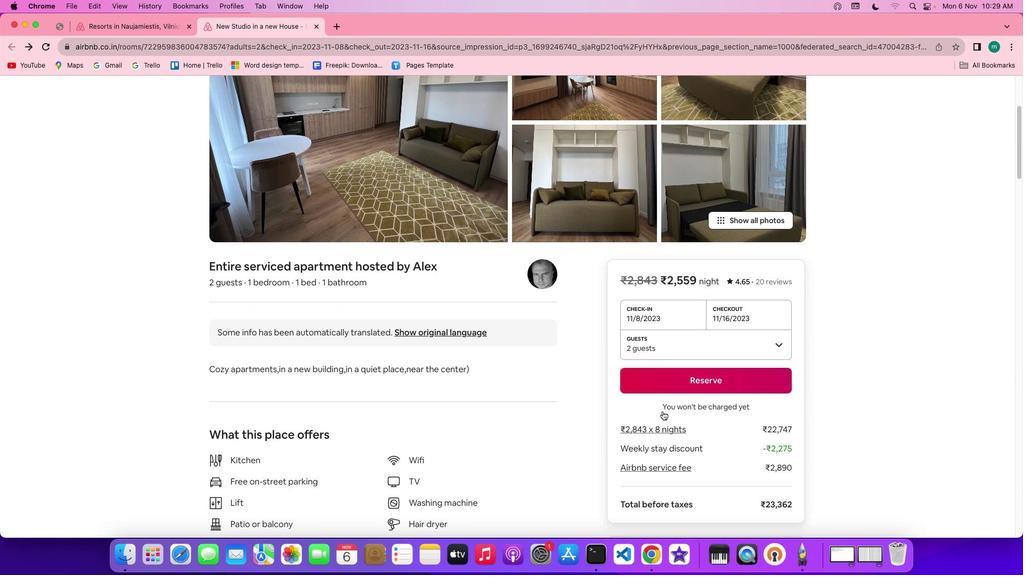 
Action: Mouse scrolled (667, 417) with delta (4, 4)
Screenshot: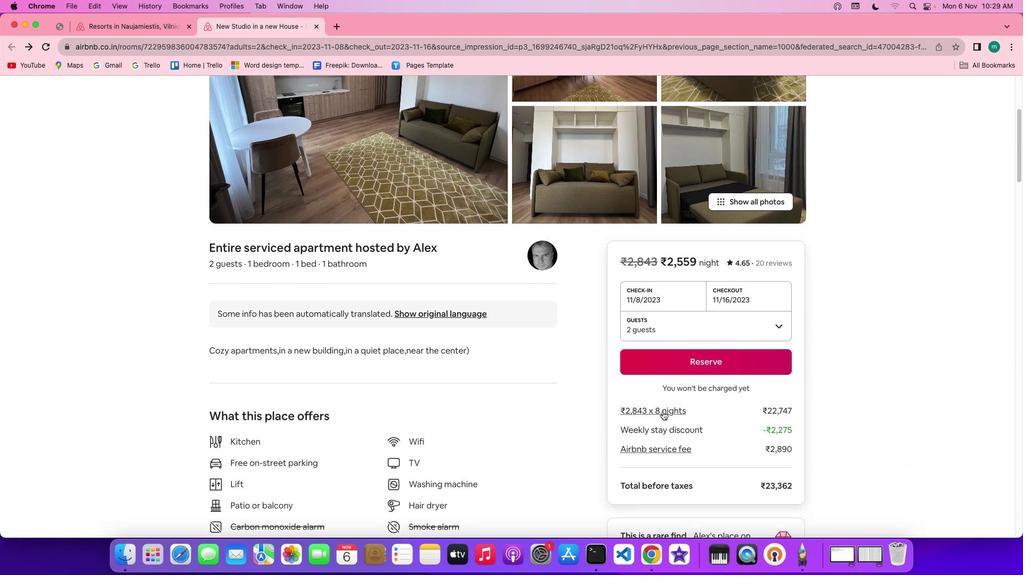 
Action: Mouse scrolled (667, 417) with delta (4, 3)
Screenshot: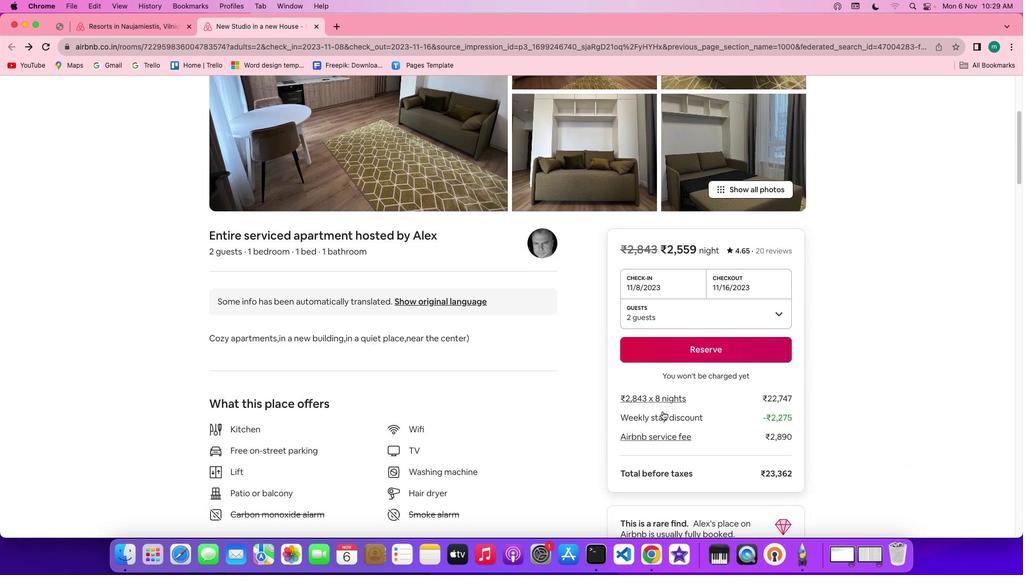 
Action: Mouse scrolled (667, 417) with delta (4, 3)
Screenshot: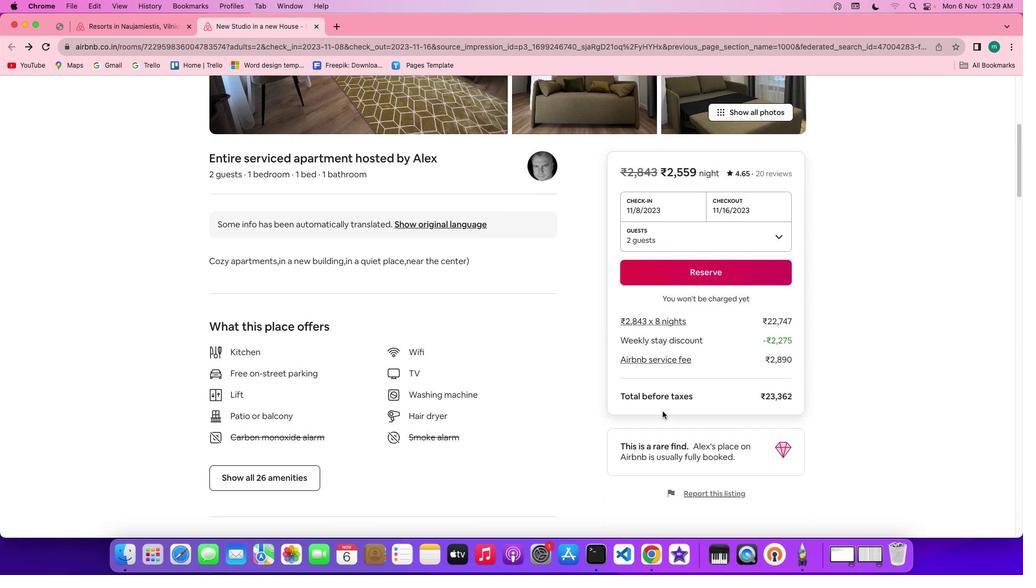 
Action: Mouse moved to (666, 417)
Screenshot: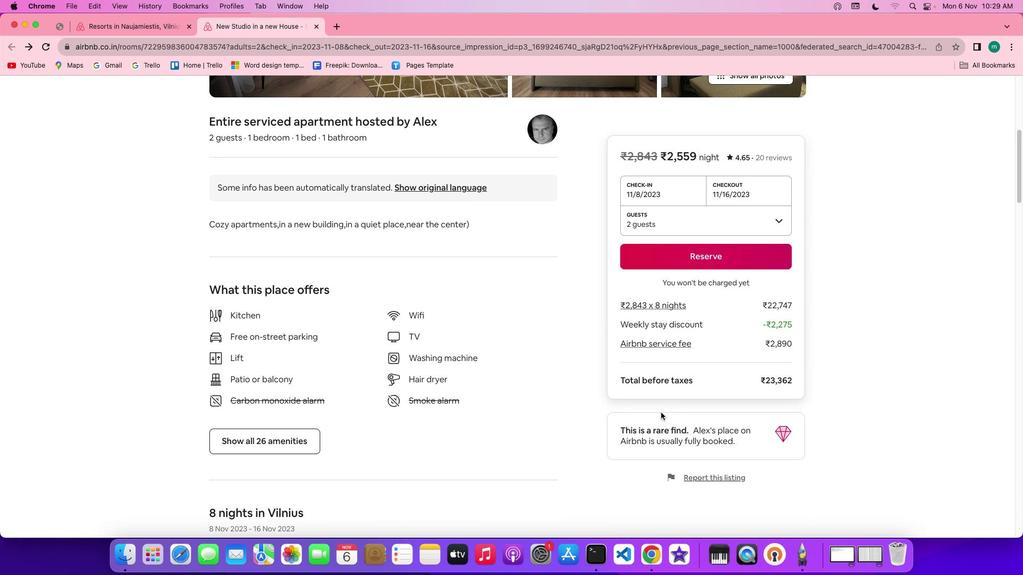 
Action: Mouse scrolled (666, 417) with delta (4, 4)
Screenshot: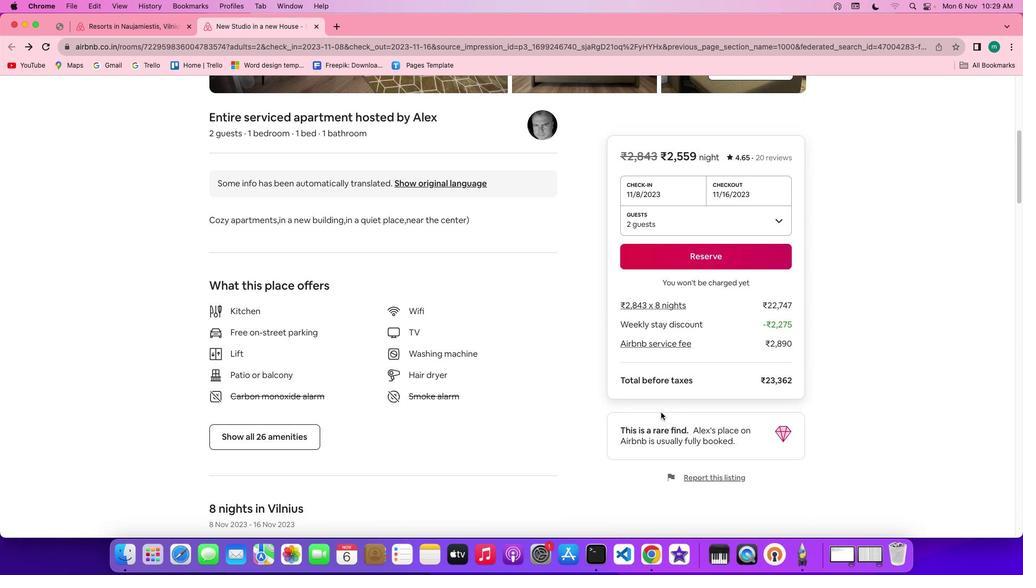 
Action: Mouse scrolled (666, 417) with delta (4, 4)
Screenshot: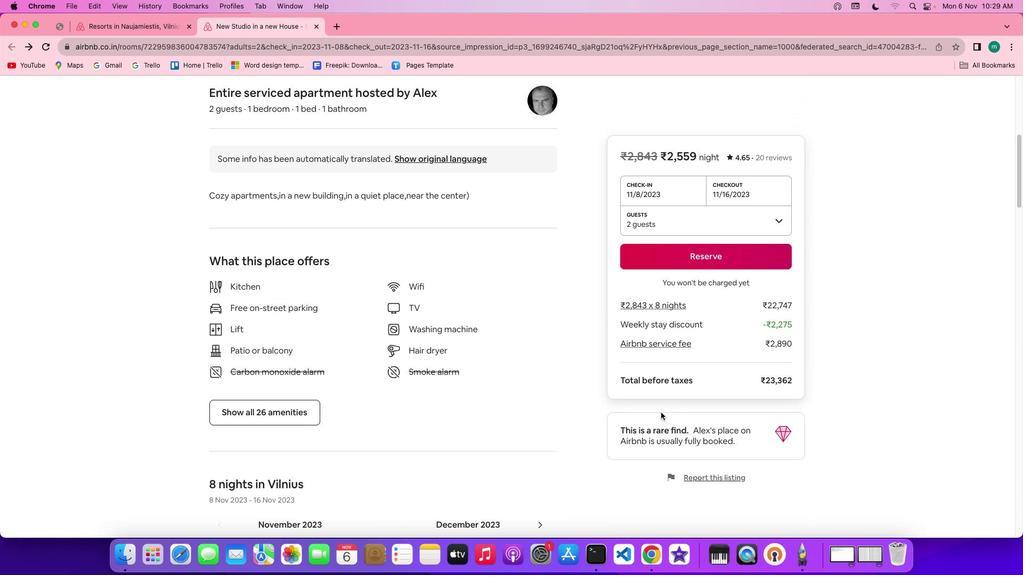 
Action: Mouse scrolled (666, 417) with delta (4, 3)
Screenshot: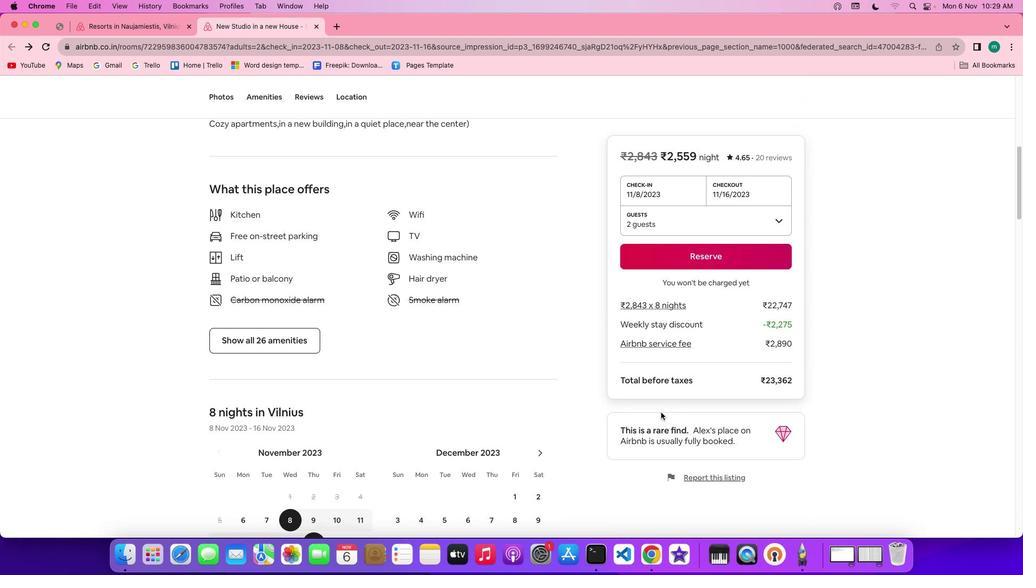 
Action: Mouse scrolled (666, 417) with delta (4, 2)
Screenshot: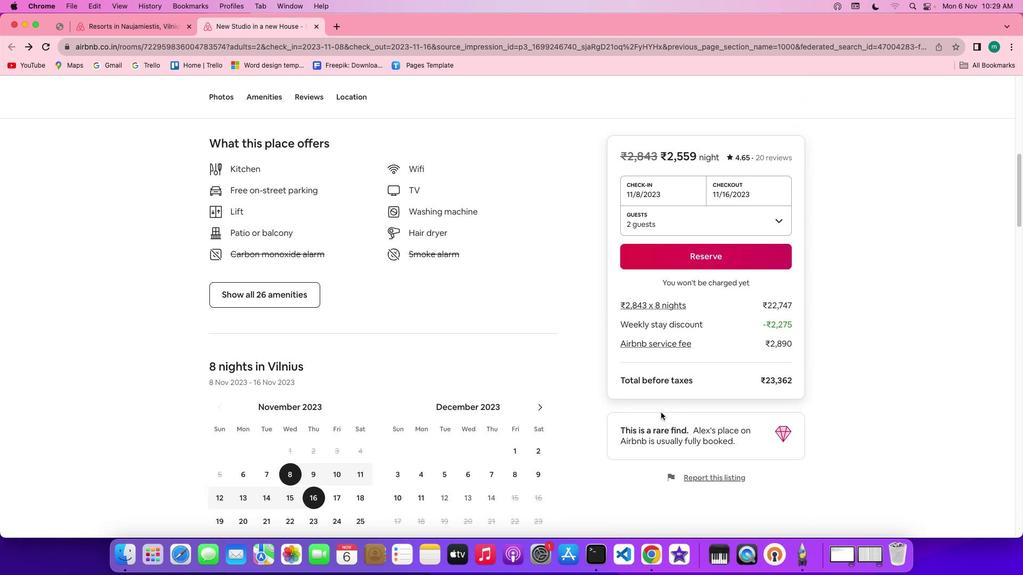 
Action: Mouse moved to (284, 284)
Screenshot: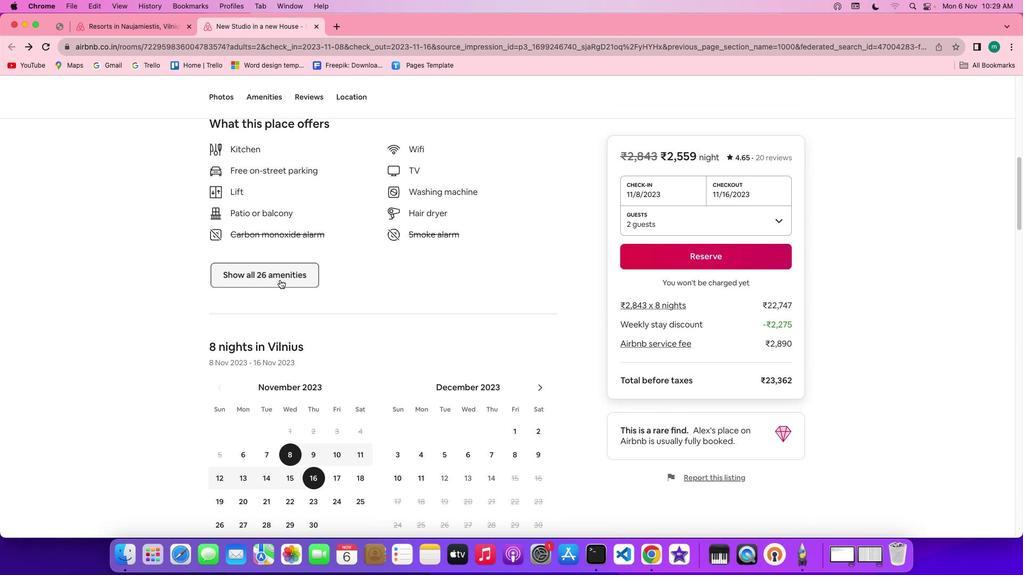 
Action: Mouse pressed left at (284, 284)
Screenshot: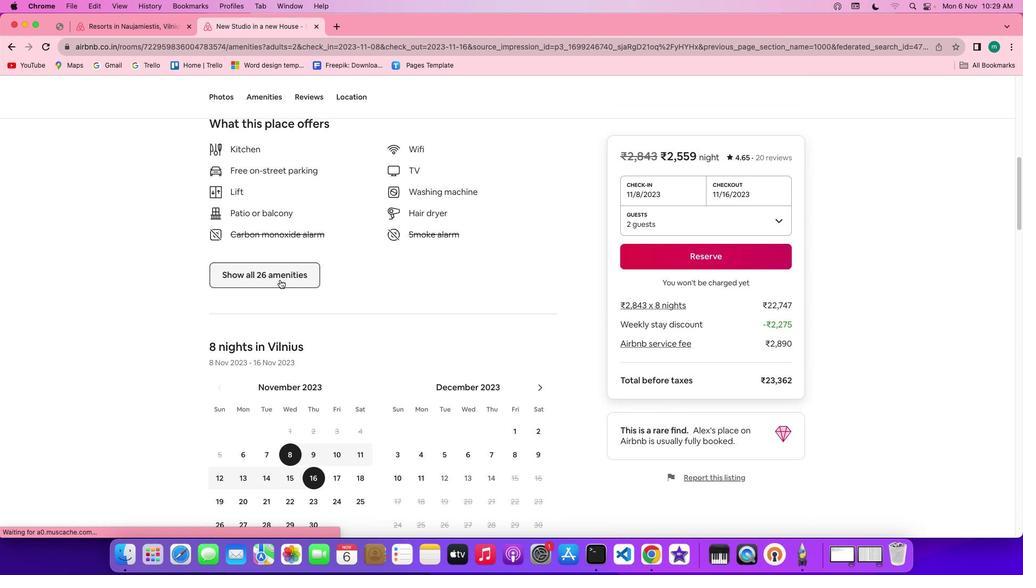 
Action: Mouse moved to (639, 355)
Screenshot: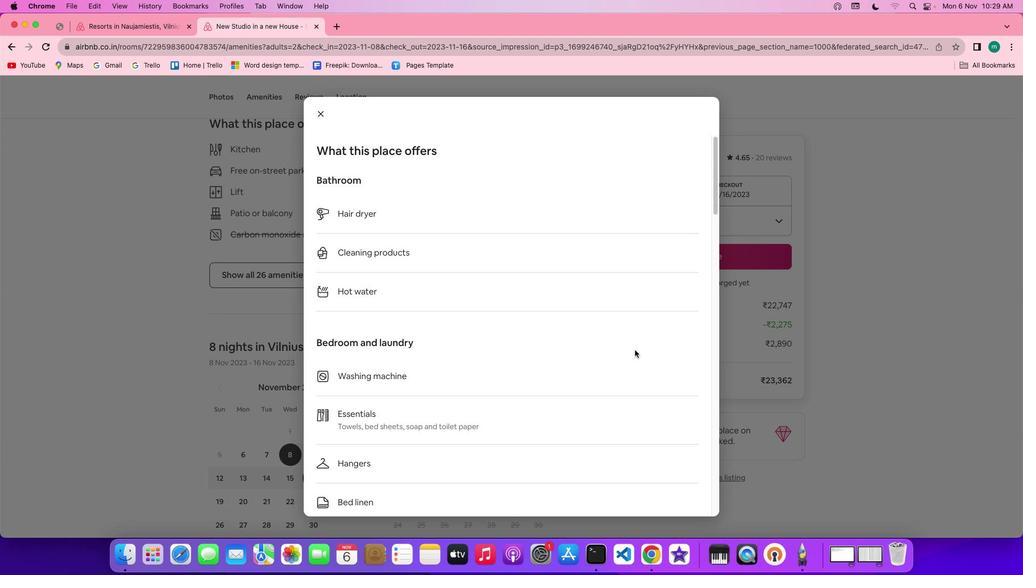 
Action: Mouse scrolled (639, 355) with delta (4, 4)
Screenshot: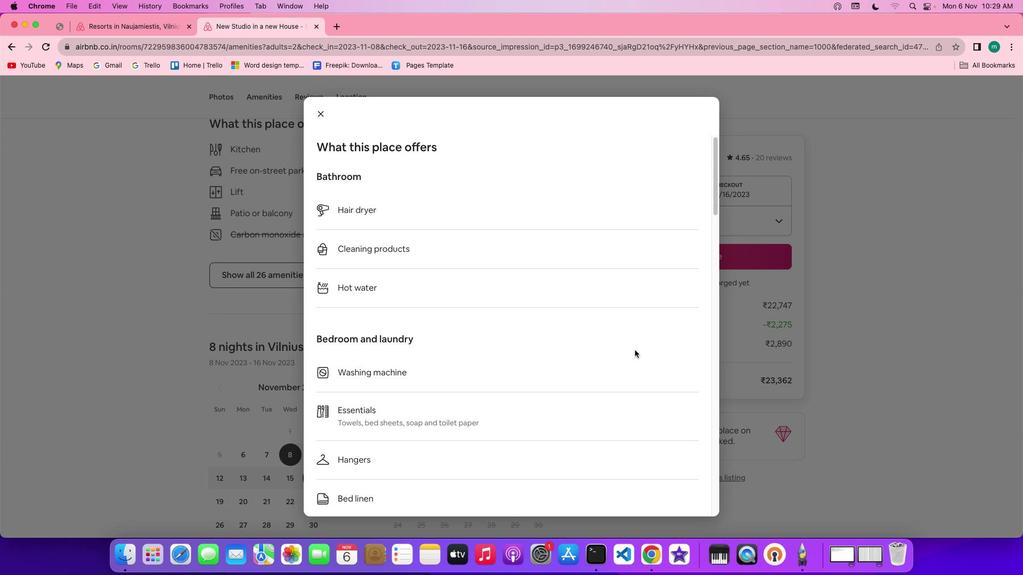 
Action: Mouse scrolled (639, 355) with delta (4, 4)
Screenshot: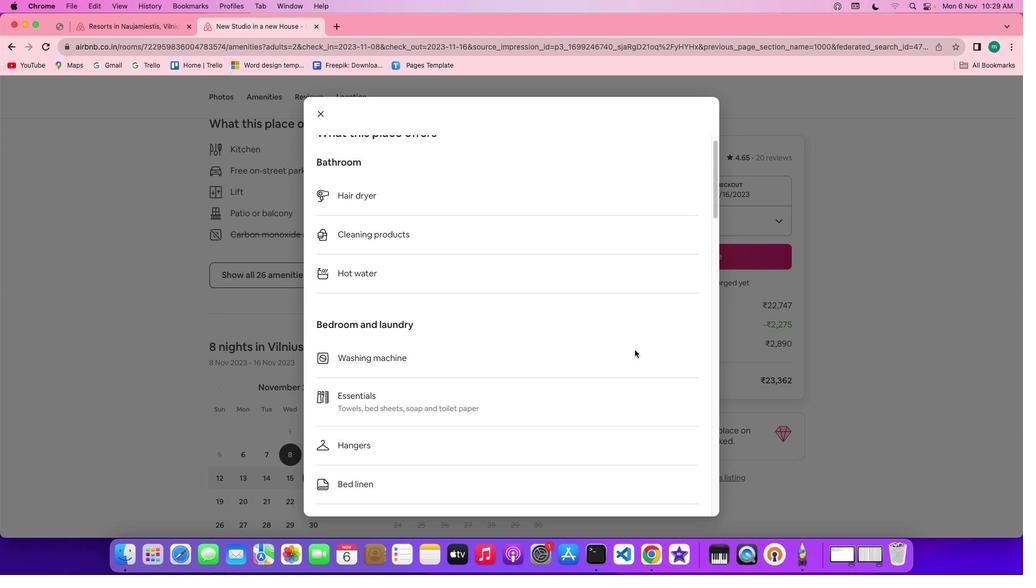 
Action: Mouse scrolled (639, 355) with delta (4, 3)
Screenshot: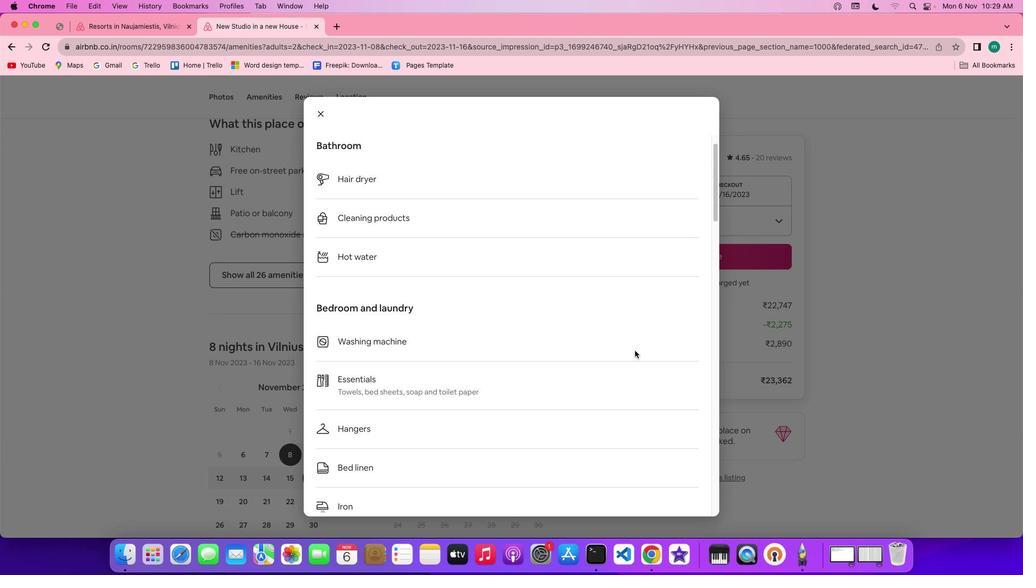 
Action: Mouse moved to (639, 355)
Screenshot: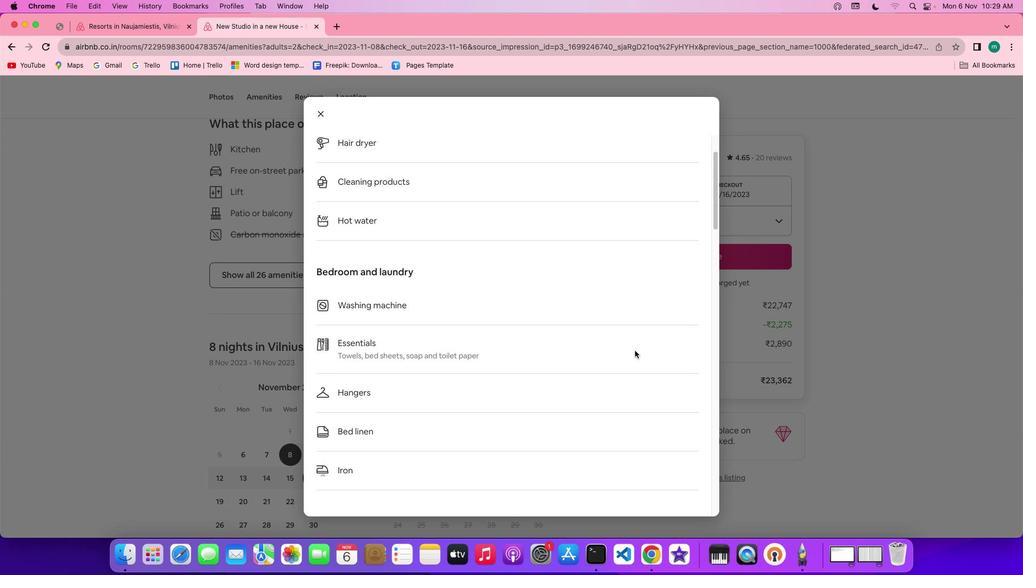 
Action: Mouse scrolled (639, 355) with delta (4, 4)
Screenshot: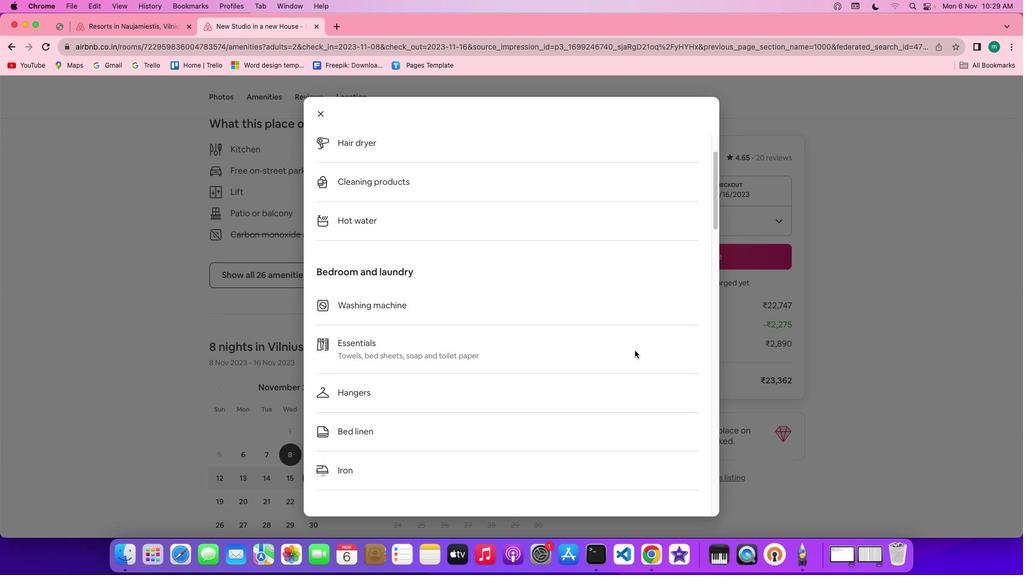 
Action: Mouse scrolled (639, 355) with delta (4, 4)
Screenshot: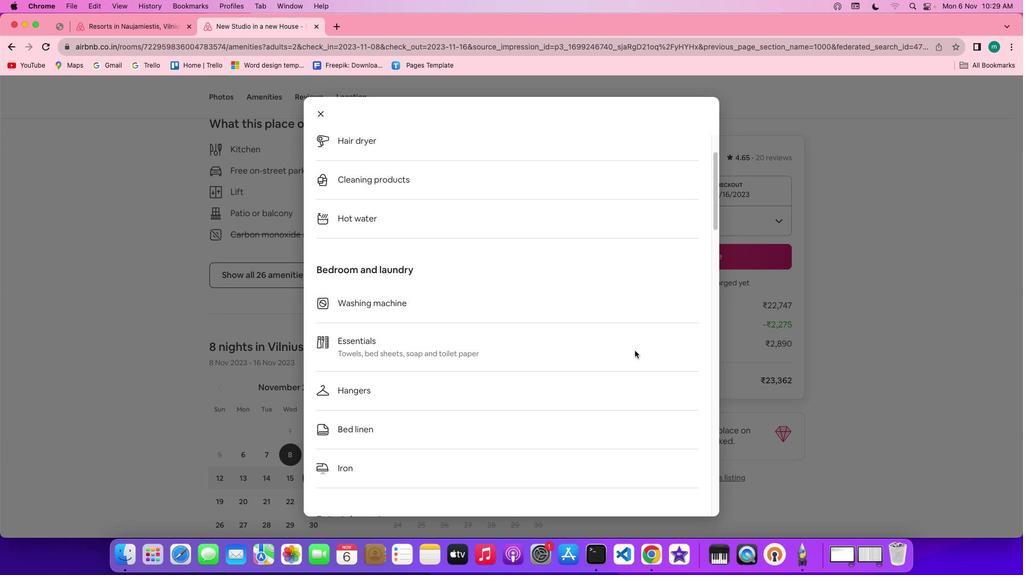 
Action: Mouse scrolled (639, 355) with delta (4, 4)
Screenshot: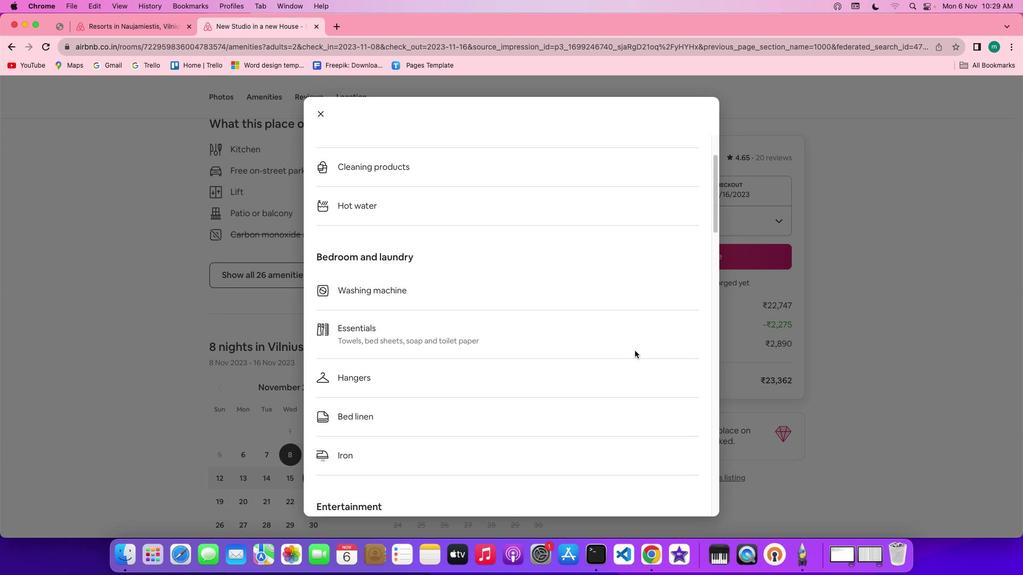 
Action: Mouse scrolled (639, 355) with delta (4, 3)
Screenshot: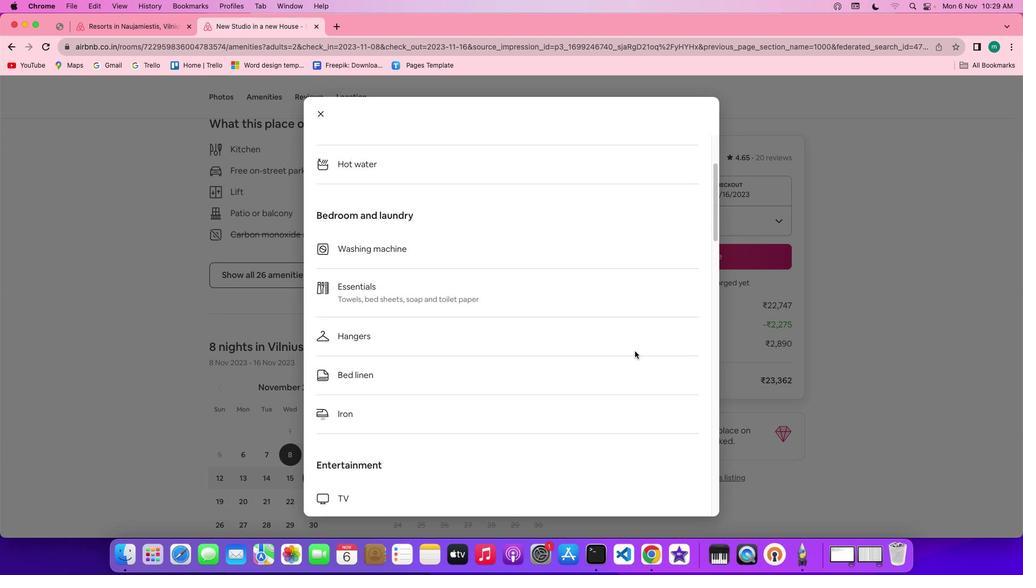 
Action: Mouse scrolled (639, 355) with delta (4, 3)
Screenshot: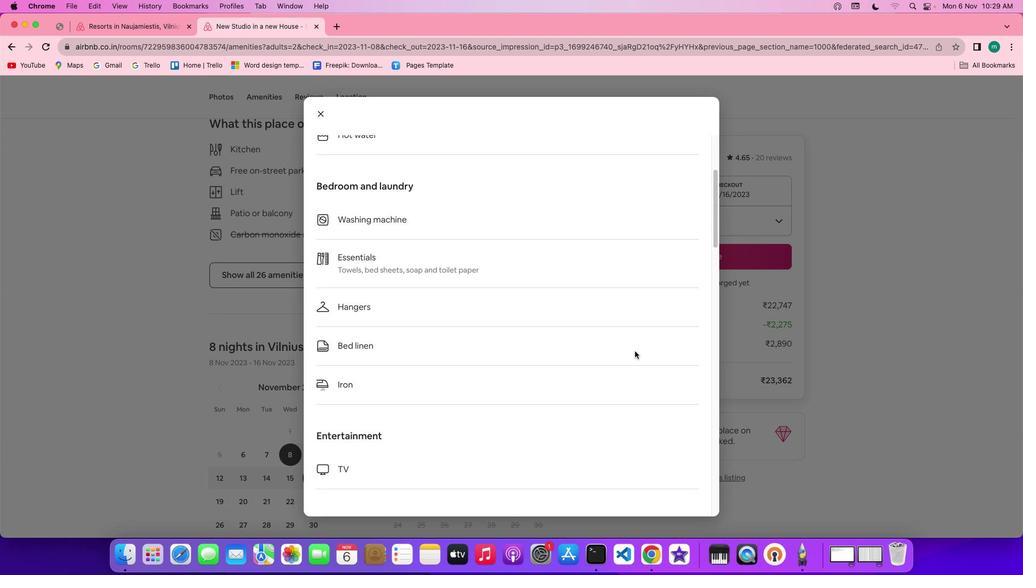 
Action: Mouse moved to (639, 356)
Screenshot: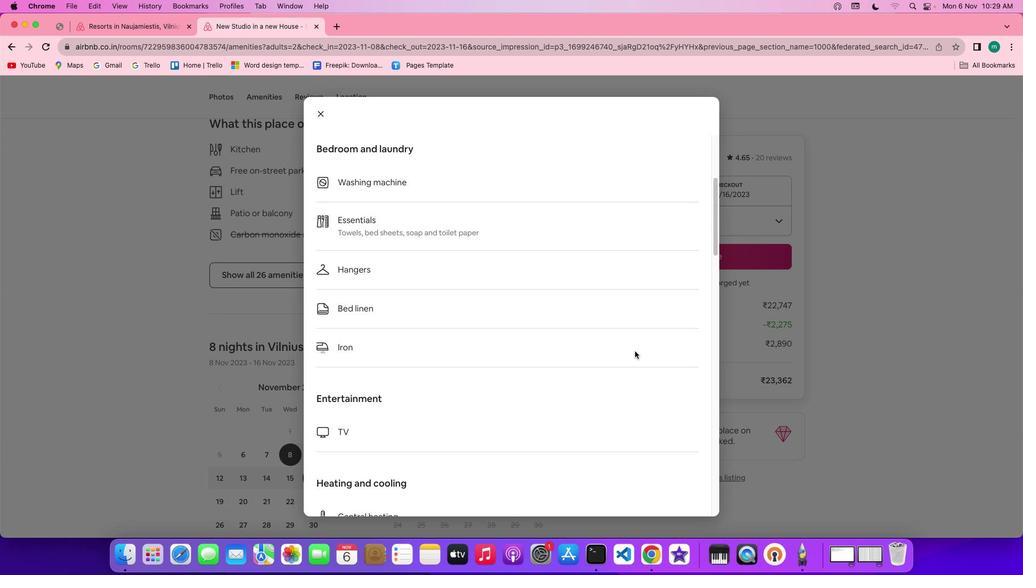 
Action: Mouse scrolled (639, 356) with delta (4, 4)
Screenshot: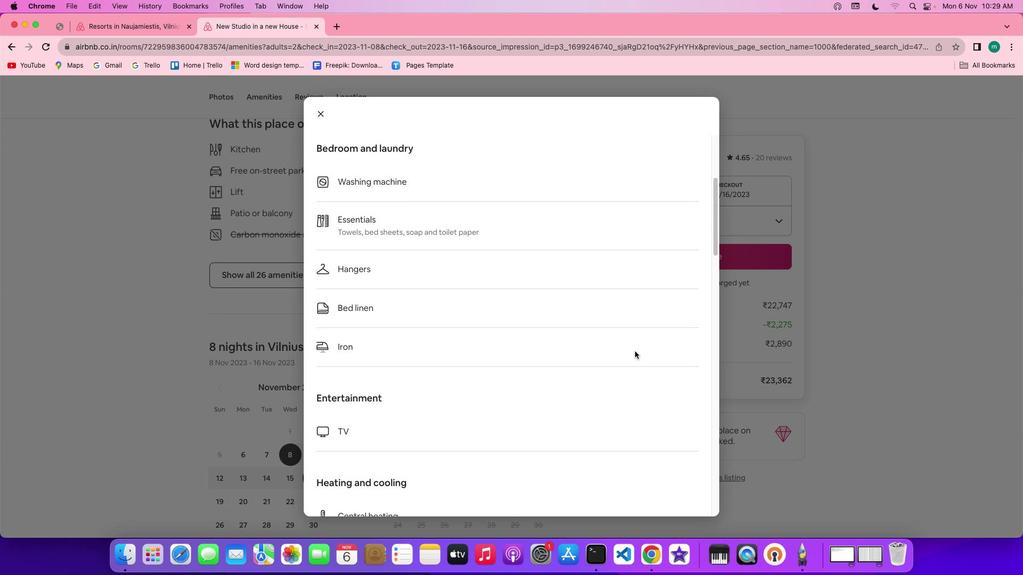 
Action: Mouse scrolled (639, 356) with delta (4, 4)
Screenshot: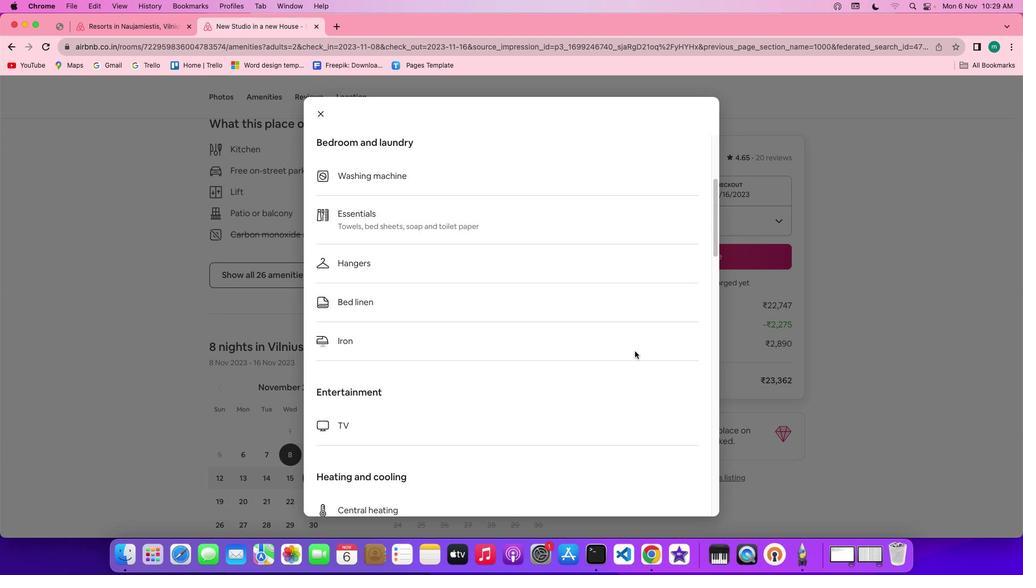 
Action: Mouse scrolled (639, 356) with delta (4, 4)
Screenshot: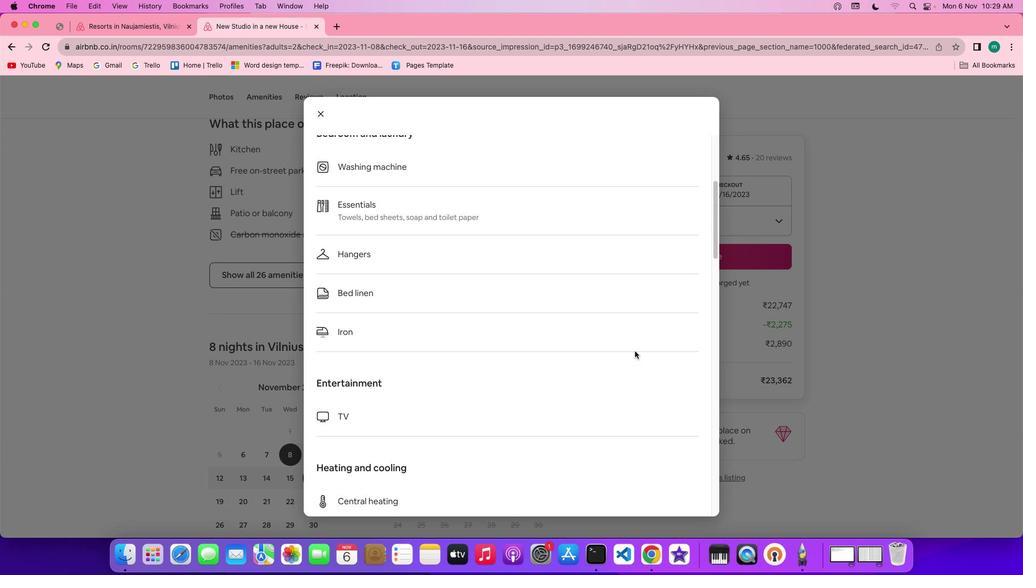 
Action: Mouse scrolled (639, 356) with delta (4, 3)
Screenshot: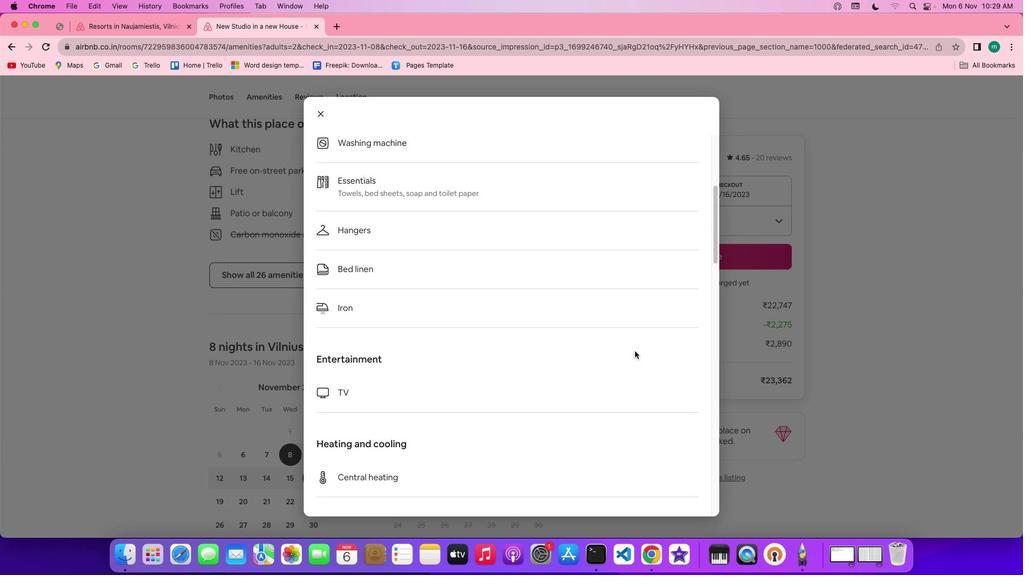 
Action: Mouse scrolled (639, 356) with delta (4, 3)
Screenshot: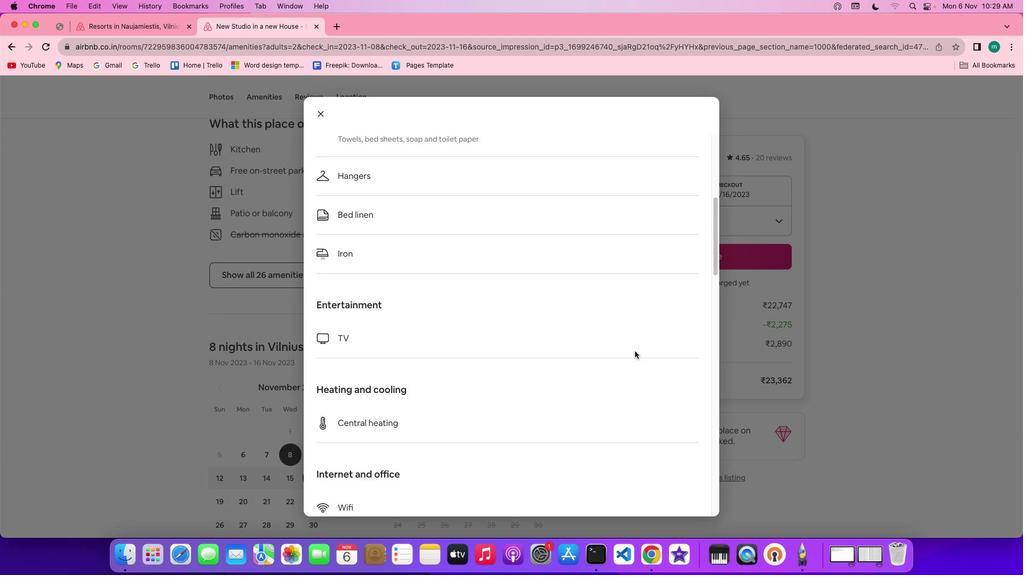 
Action: Mouse moved to (639, 356)
Screenshot: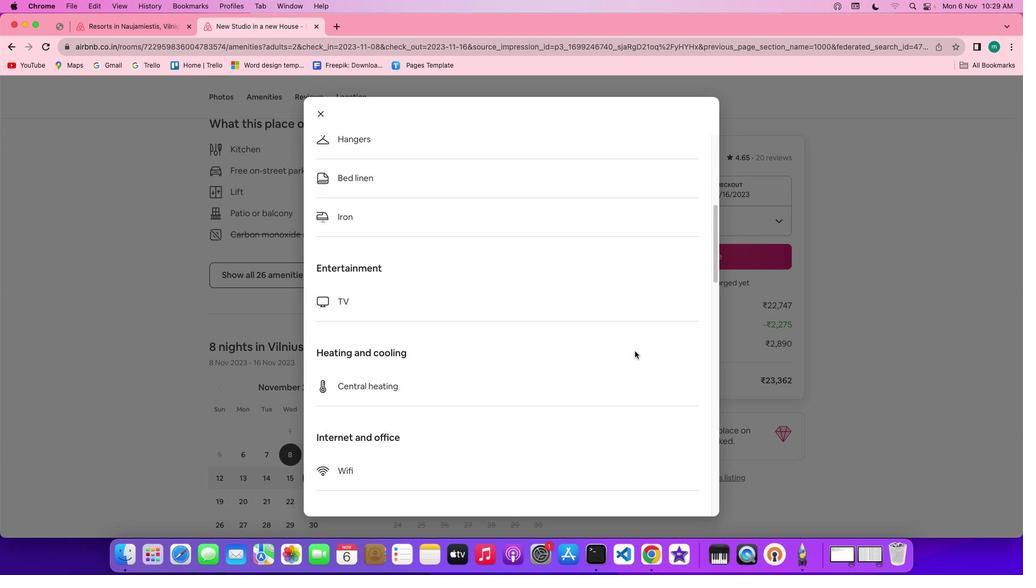
Action: Mouse scrolled (639, 356) with delta (4, 4)
Screenshot: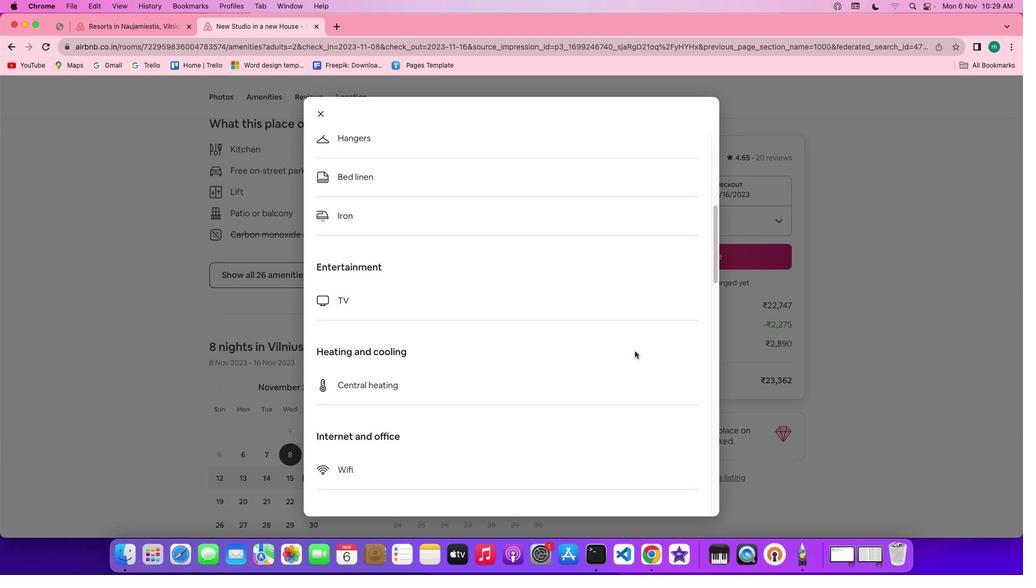 
Action: Mouse scrolled (639, 356) with delta (4, 4)
Screenshot: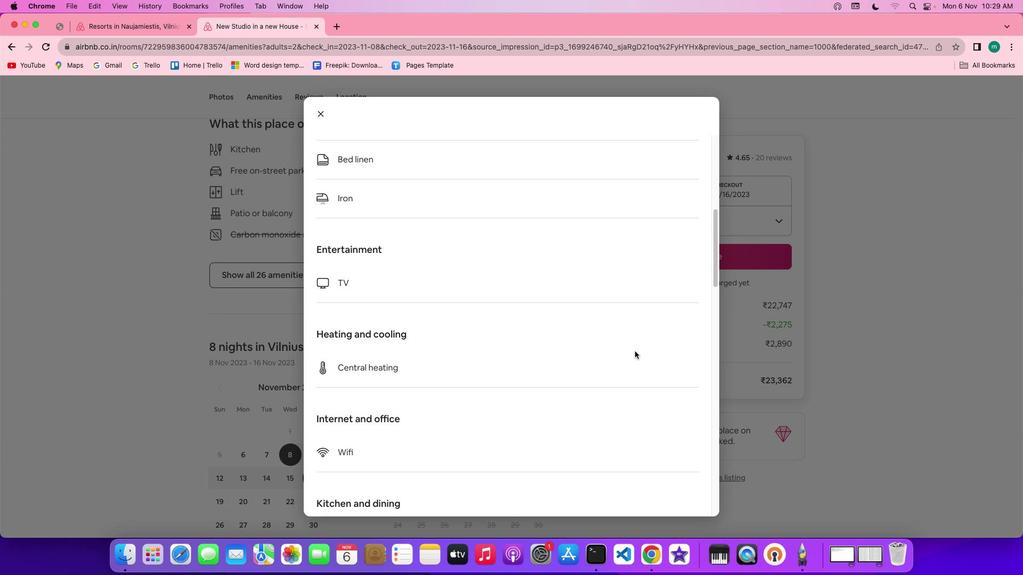 
Action: Mouse scrolled (639, 356) with delta (4, 3)
Screenshot: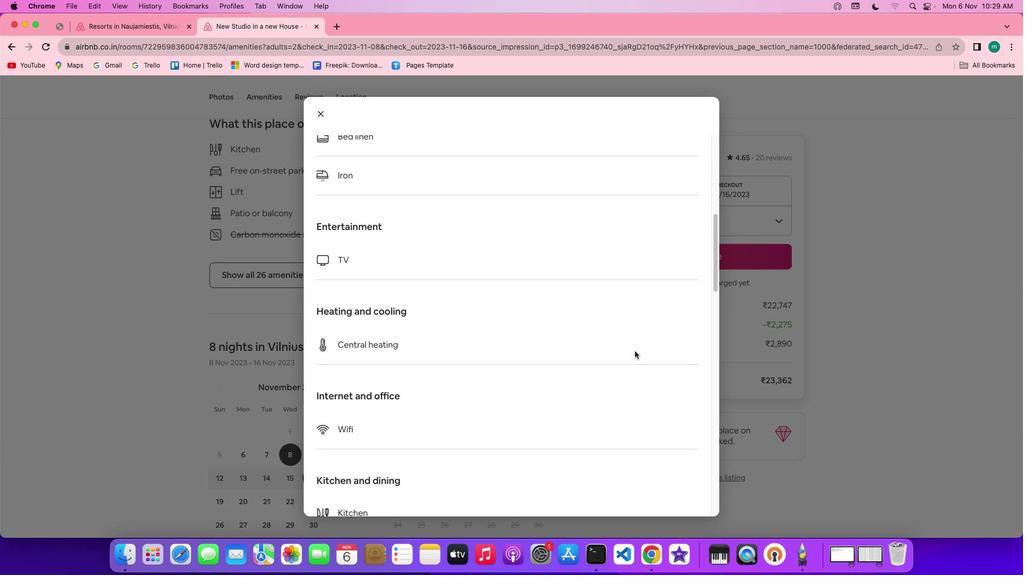 
Action: Mouse scrolled (639, 356) with delta (4, 3)
Screenshot: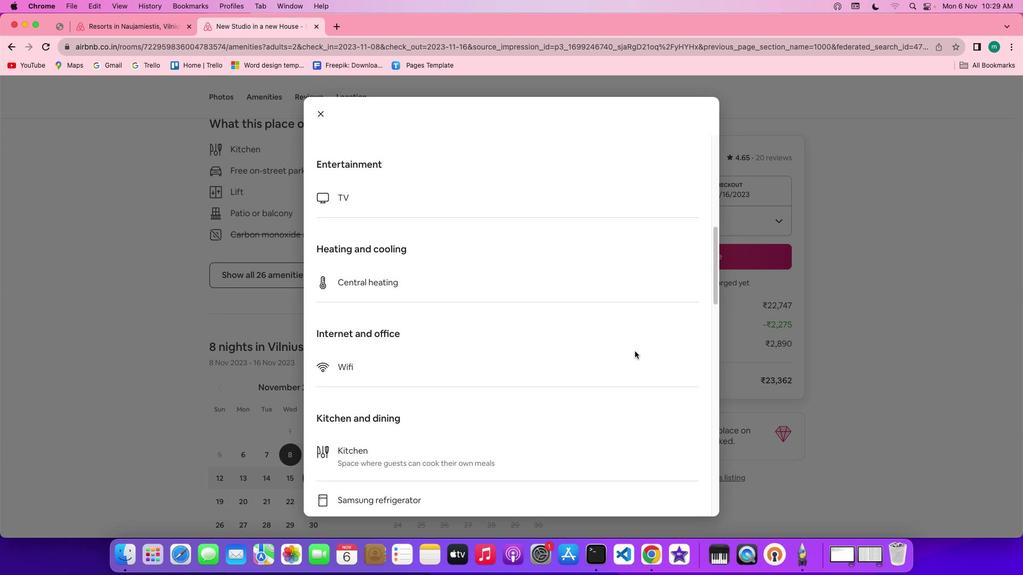 
Action: Mouse scrolled (639, 356) with delta (4, 3)
Screenshot: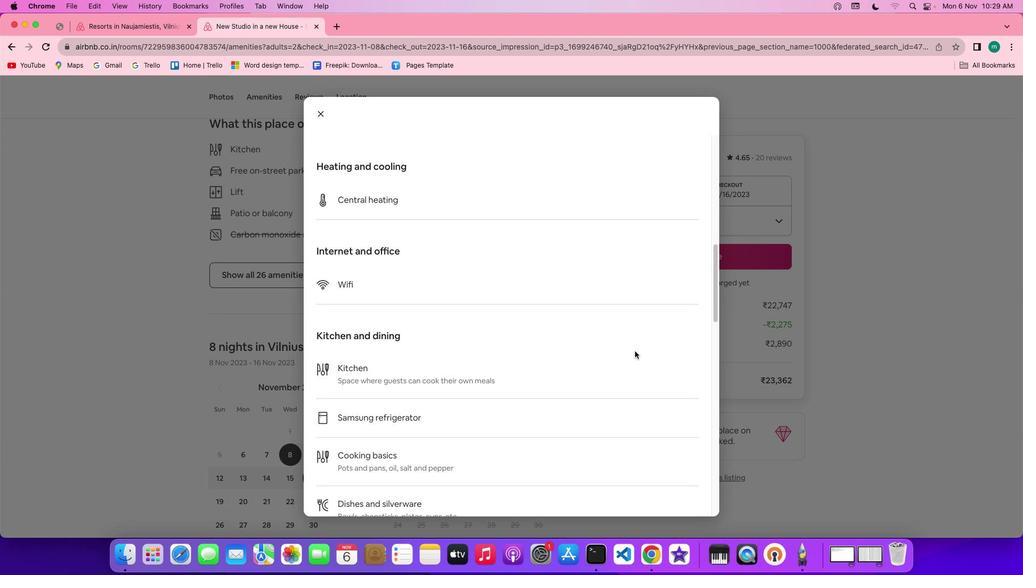 
Action: Mouse scrolled (639, 356) with delta (4, 4)
Screenshot: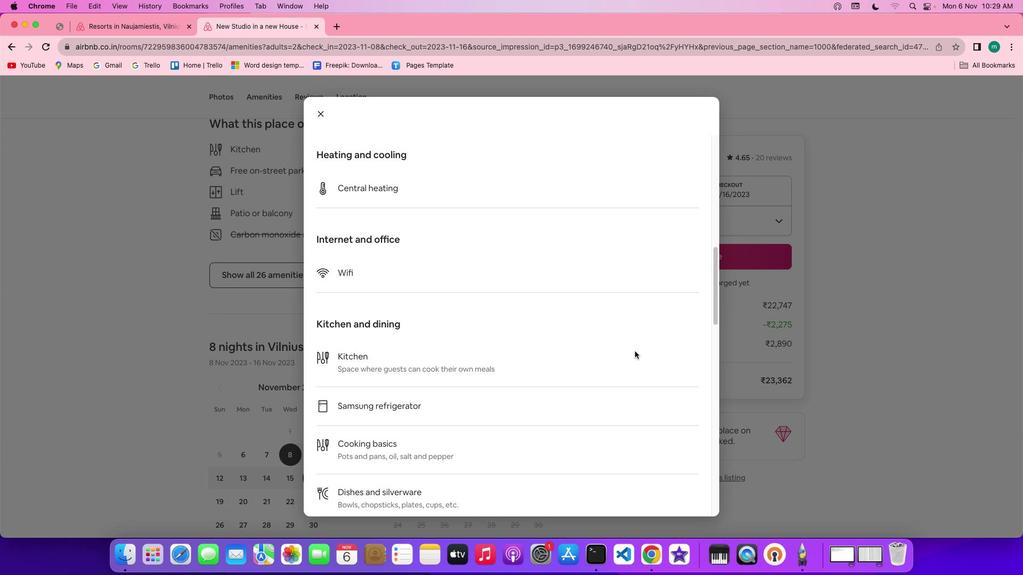 
Action: Mouse scrolled (639, 356) with delta (4, 4)
